 Task: Find connections with filter location St. Catharines with filter topic #Inspirationwith filter profile language English with filter current company BSI with filter school Meenakshi Sundararajan Engineering College with filter industry Wind Electric Power Generation with filter service category Copywriting with filter keywords title Cruise Ship Attendant
Action: Mouse moved to (593, 116)
Screenshot: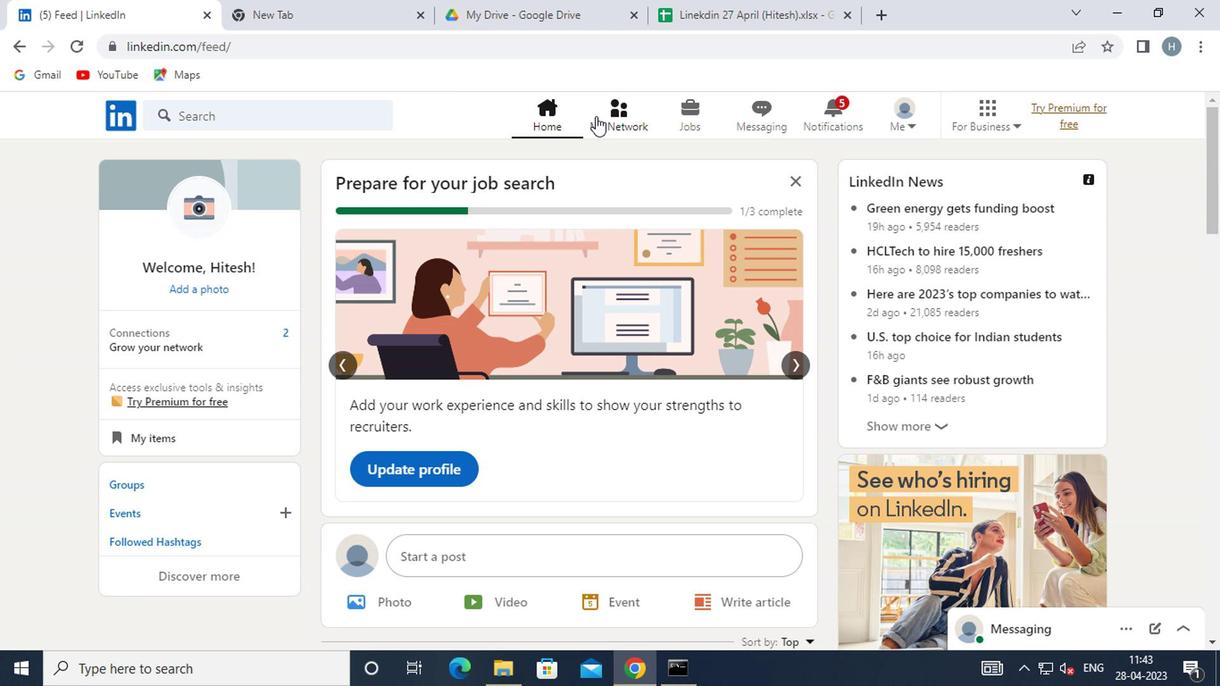
Action: Mouse pressed left at (593, 116)
Screenshot: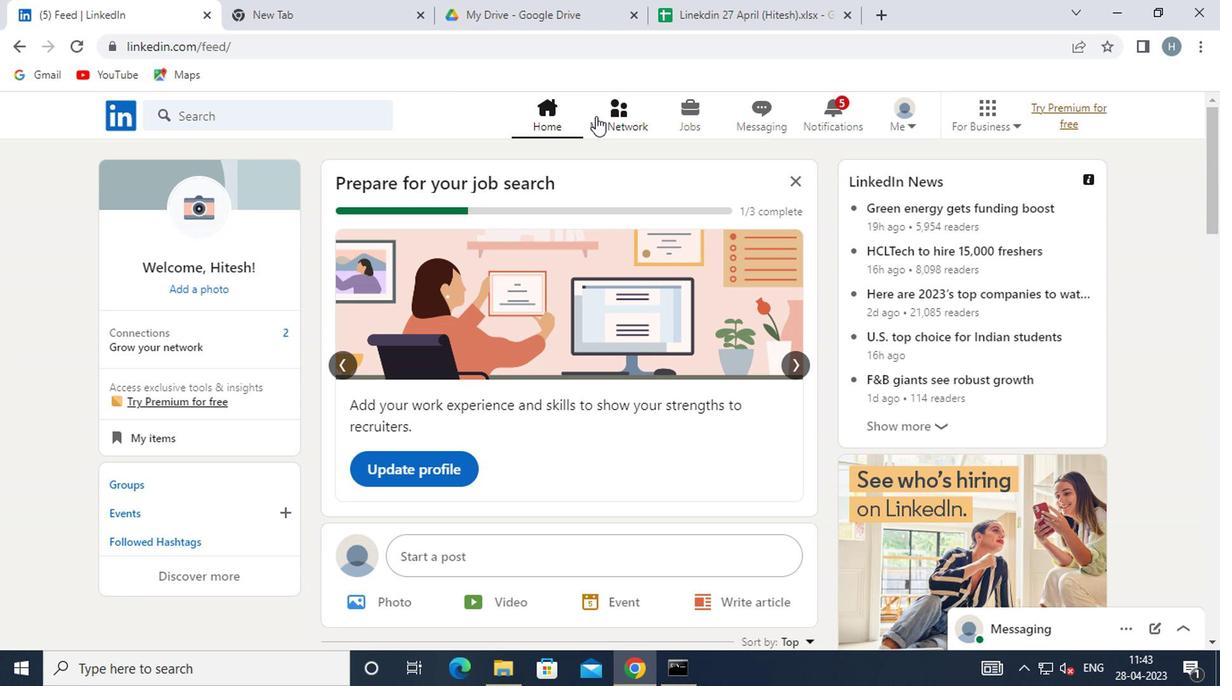 
Action: Mouse moved to (268, 209)
Screenshot: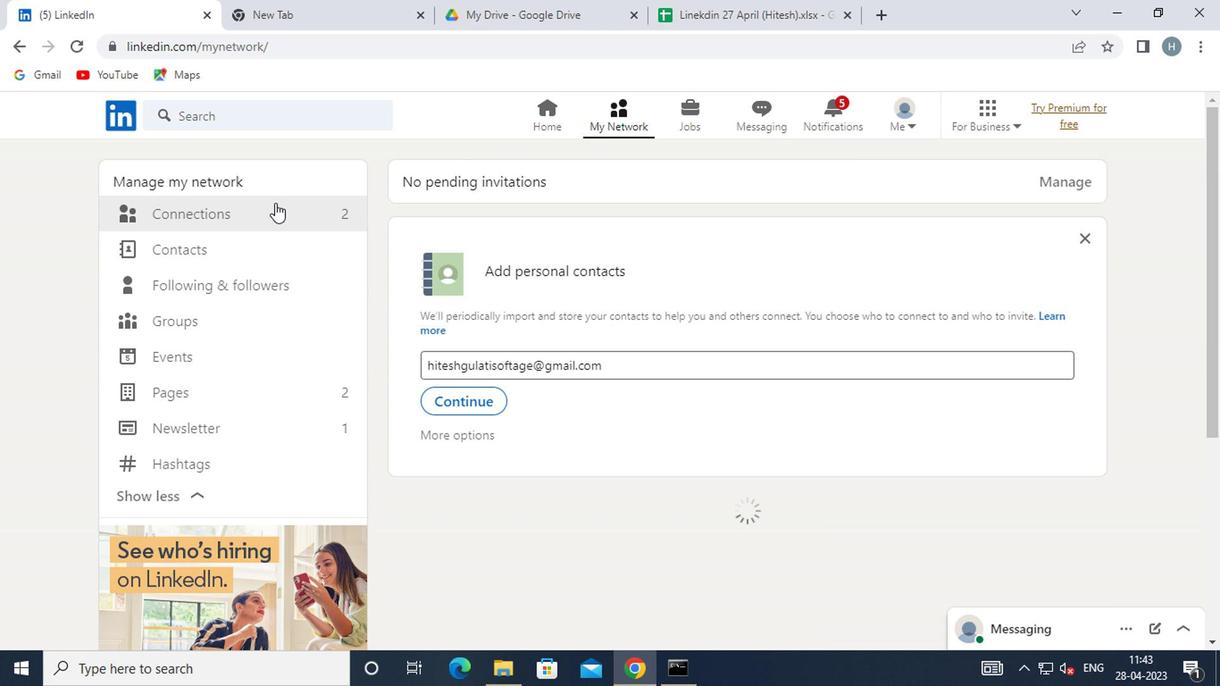 
Action: Mouse pressed left at (268, 209)
Screenshot: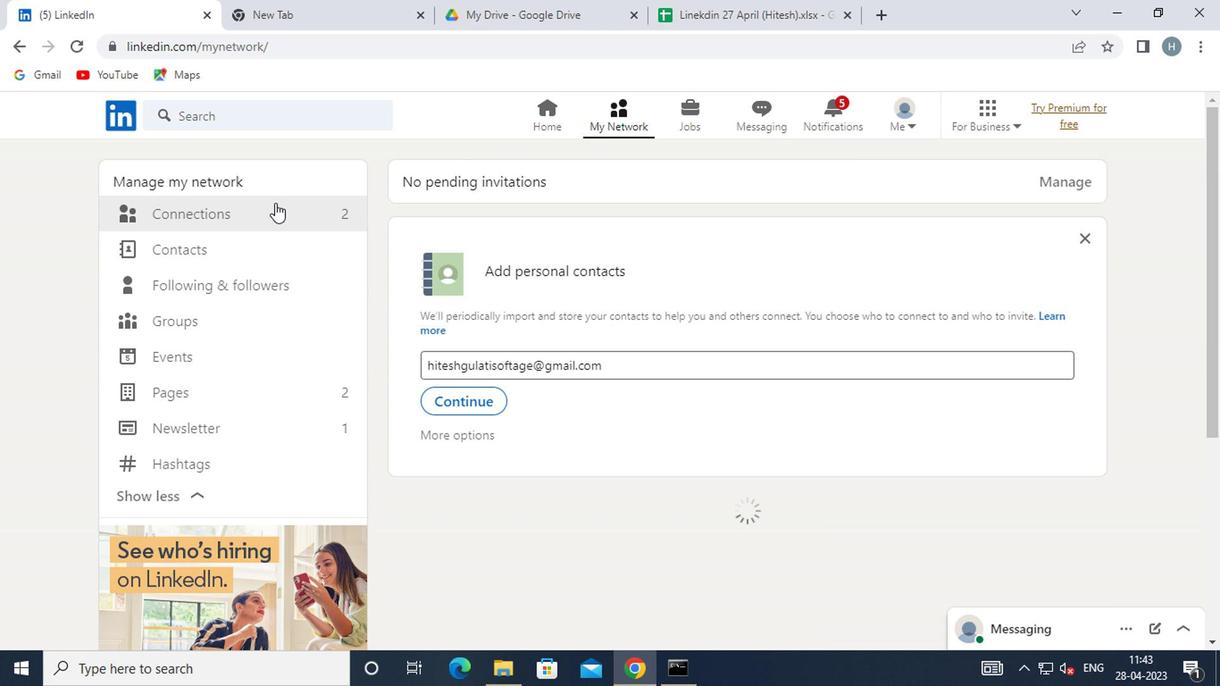 
Action: Mouse moved to (745, 208)
Screenshot: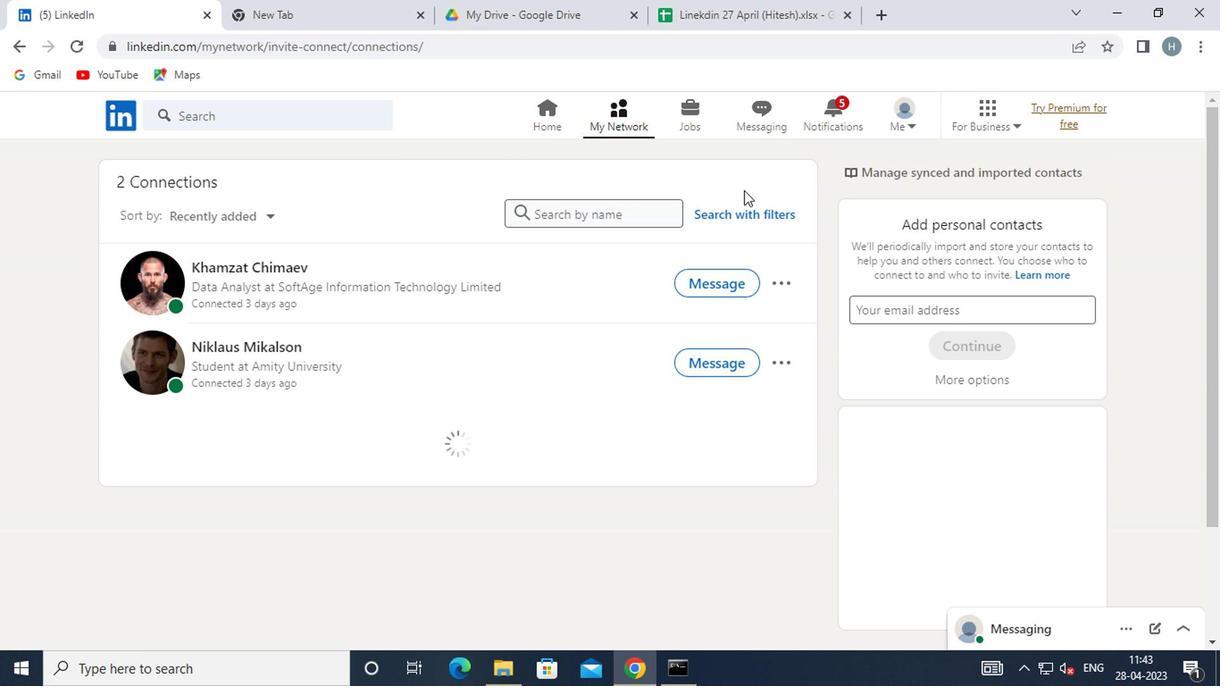 
Action: Mouse pressed left at (745, 208)
Screenshot: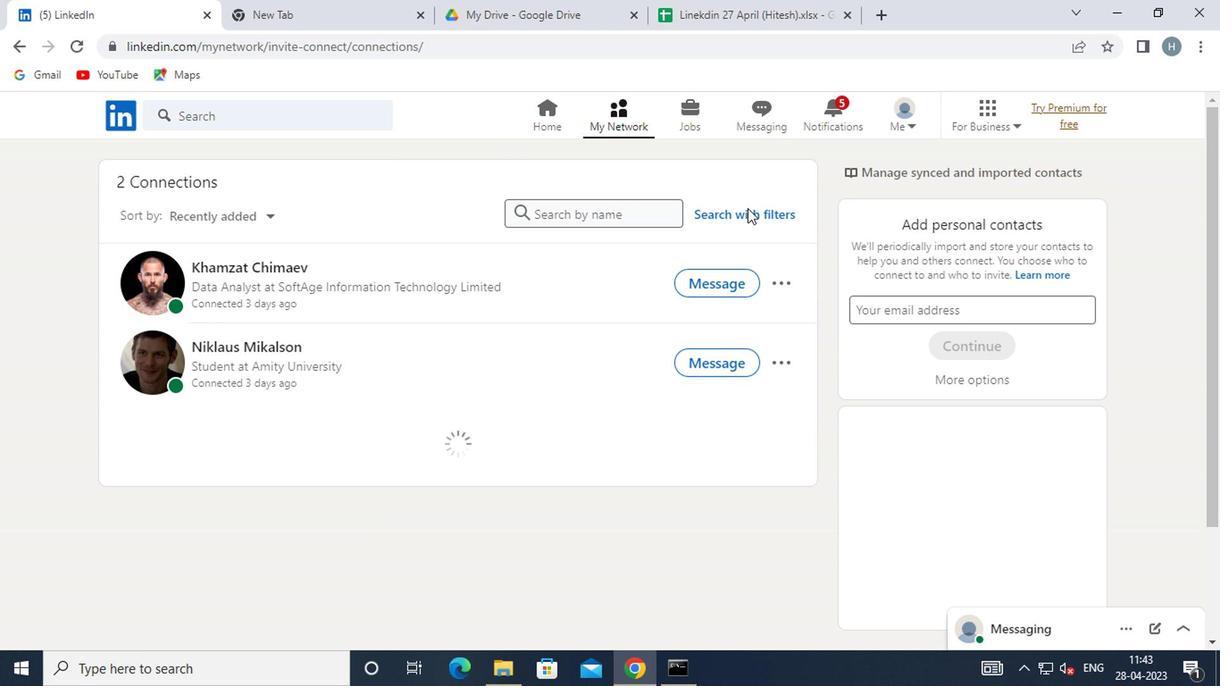 
Action: Mouse moved to (674, 164)
Screenshot: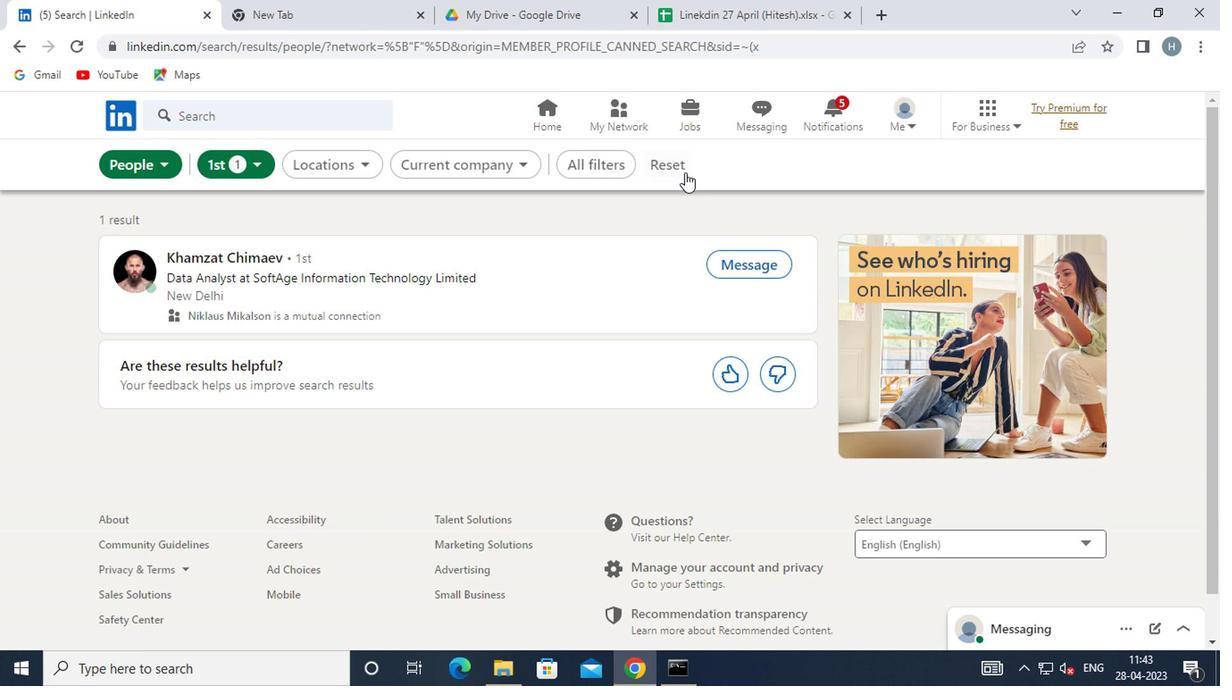 
Action: Mouse pressed left at (674, 164)
Screenshot: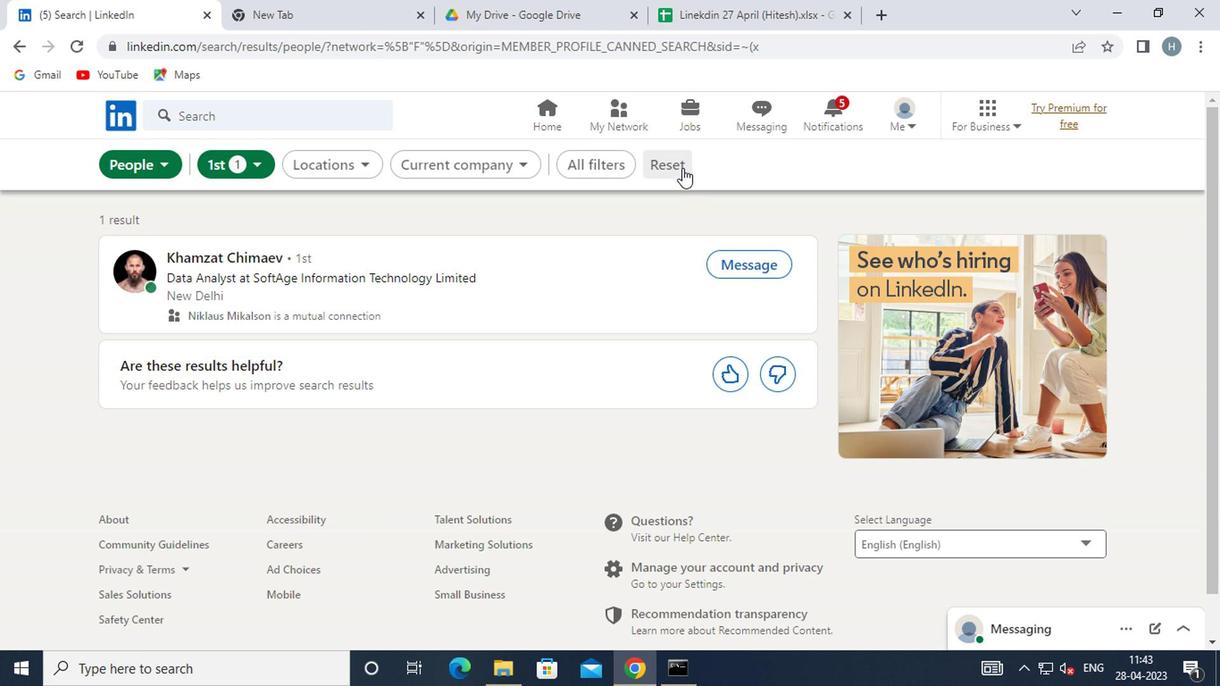 
Action: Mouse moved to (633, 171)
Screenshot: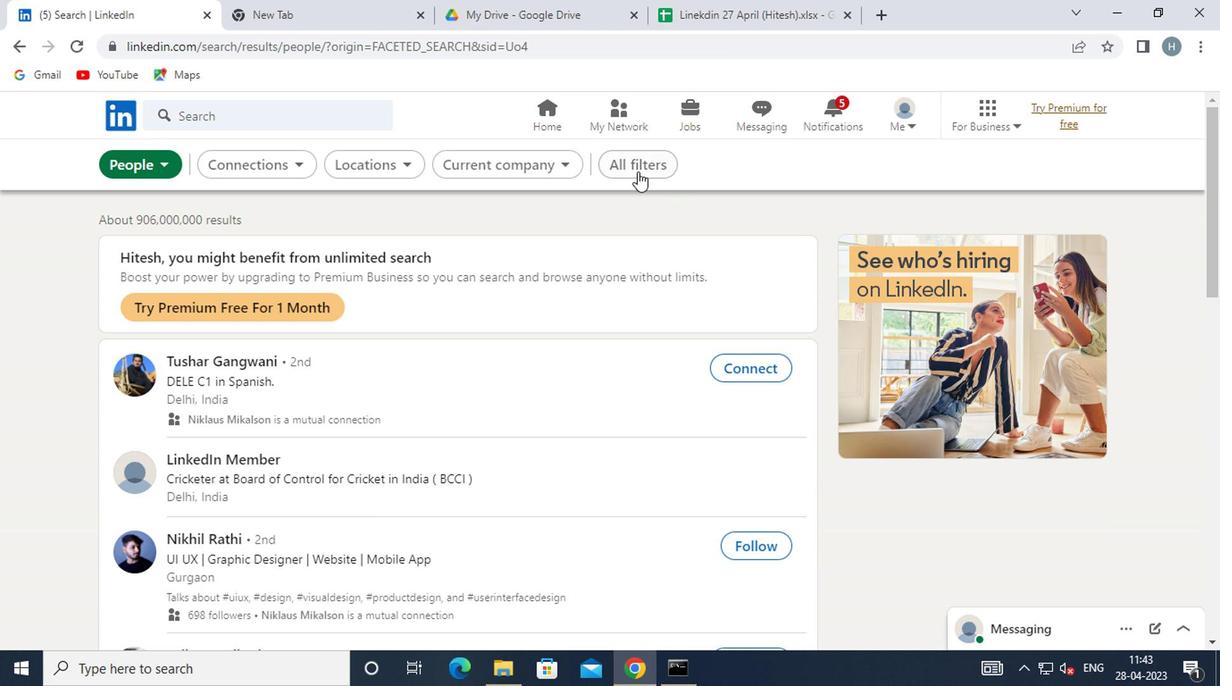 
Action: Mouse pressed left at (633, 171)
Screenshot: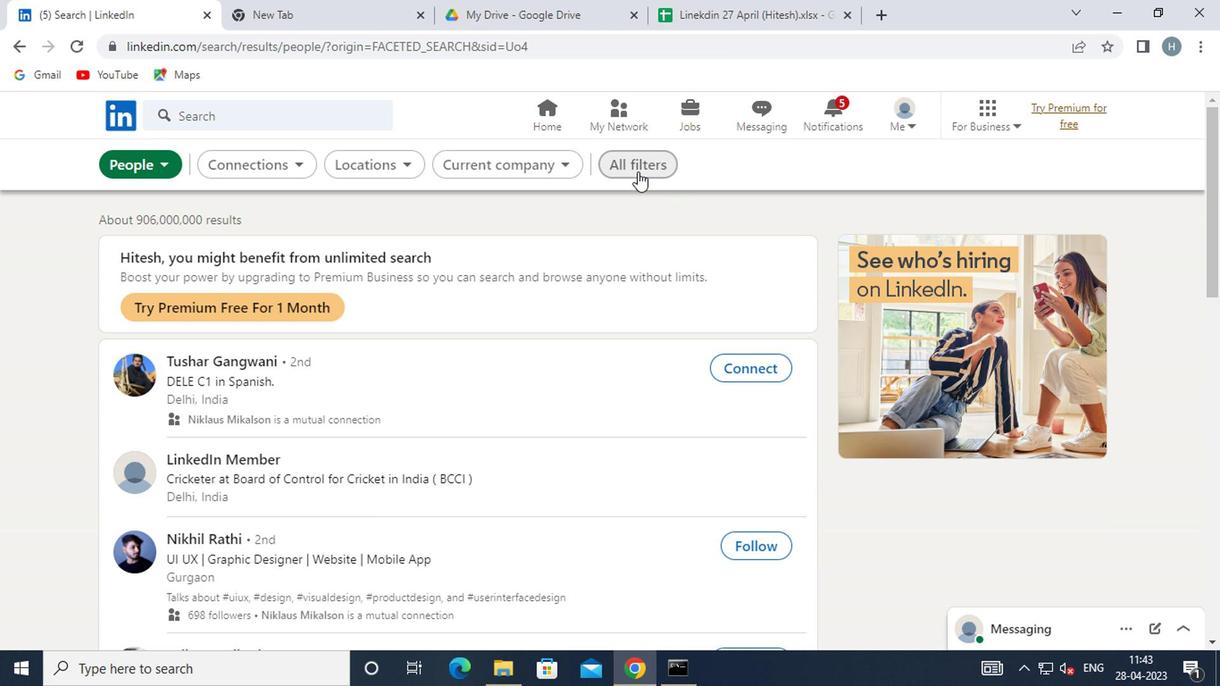 
Action: Mouse moved to (902, 294)
Screenshot: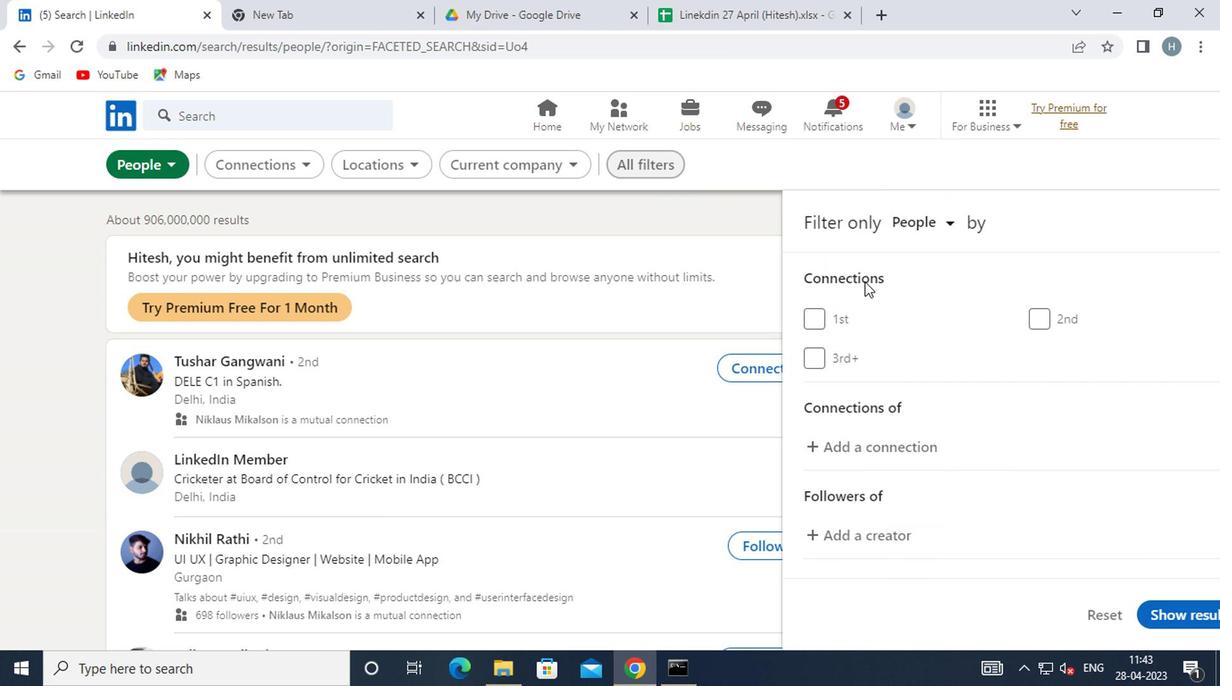 
Action: Mouse scrolled (902, 293) with delta (0, -1)
Screenshot: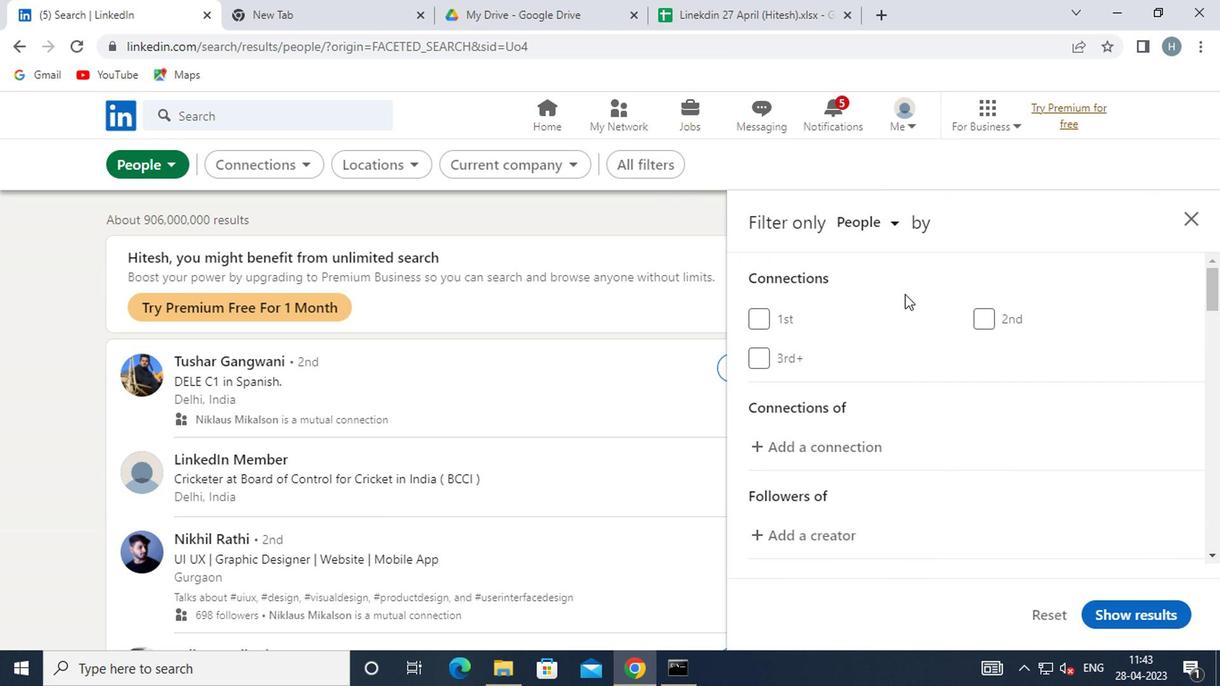 
Action: Mouse scrolled (902, 293) with delta (0, -1)
Screenshot: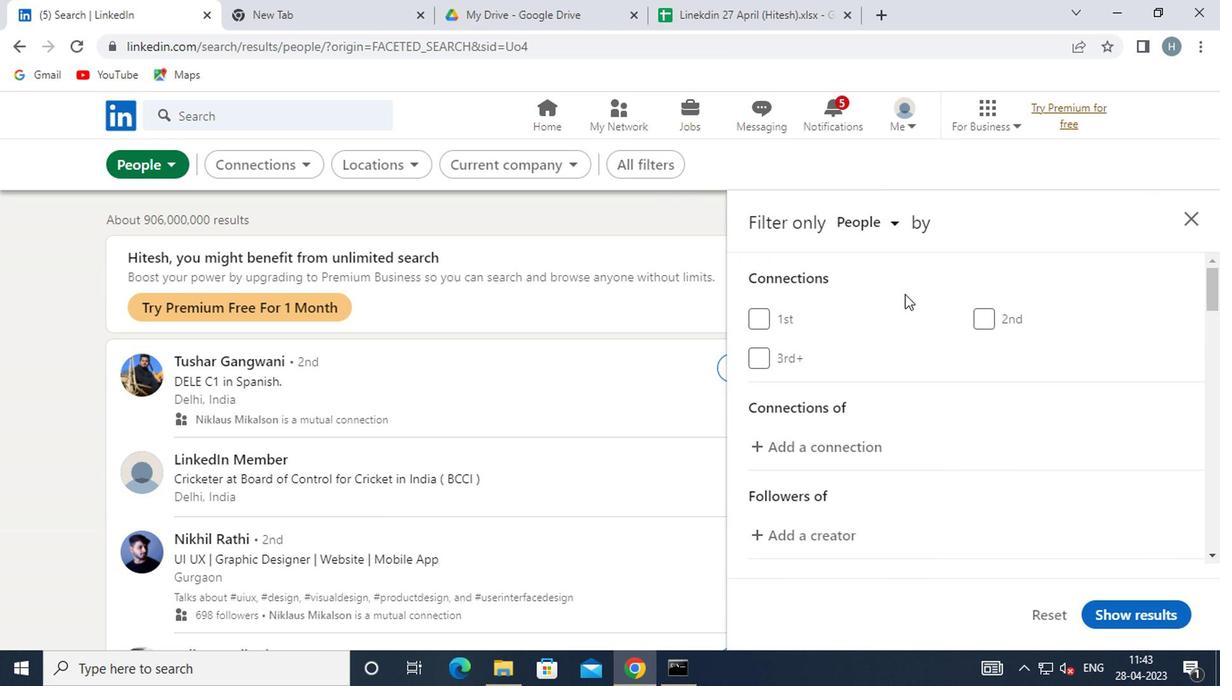 
Action: Mouse scrolled (902, 293) with delta (0, -1)
Screenshot: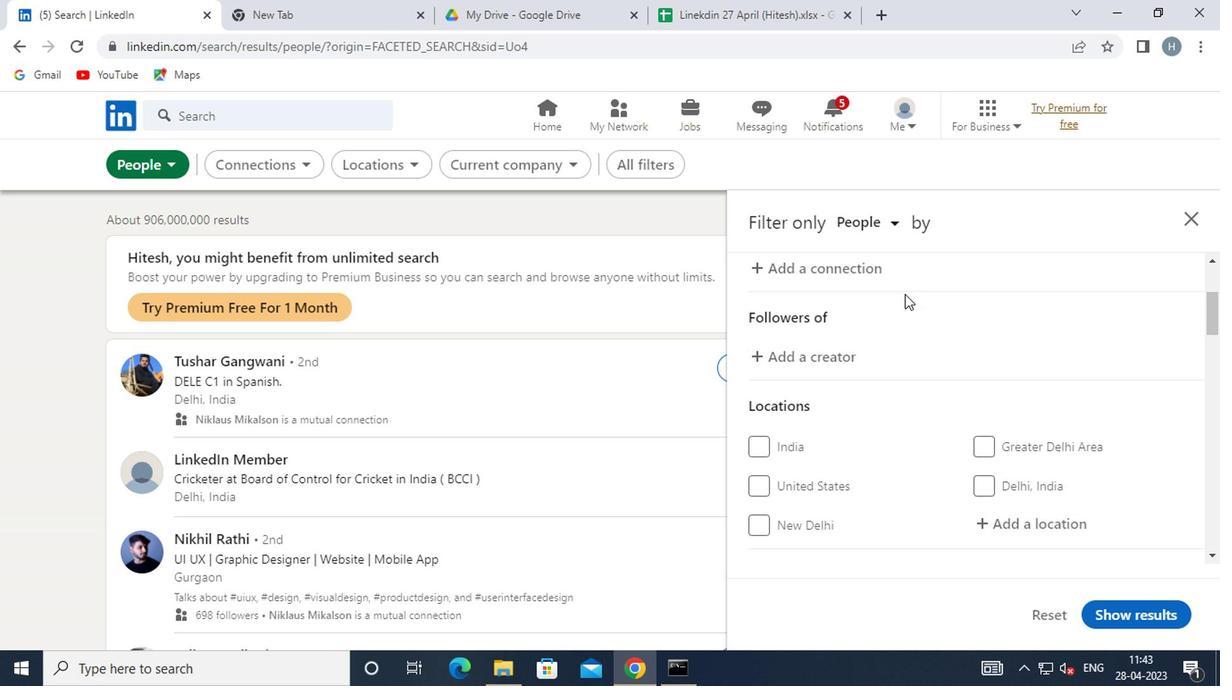 
Action: Mouse scrolled (902, 293) with delta (0, -1)
Screenshot: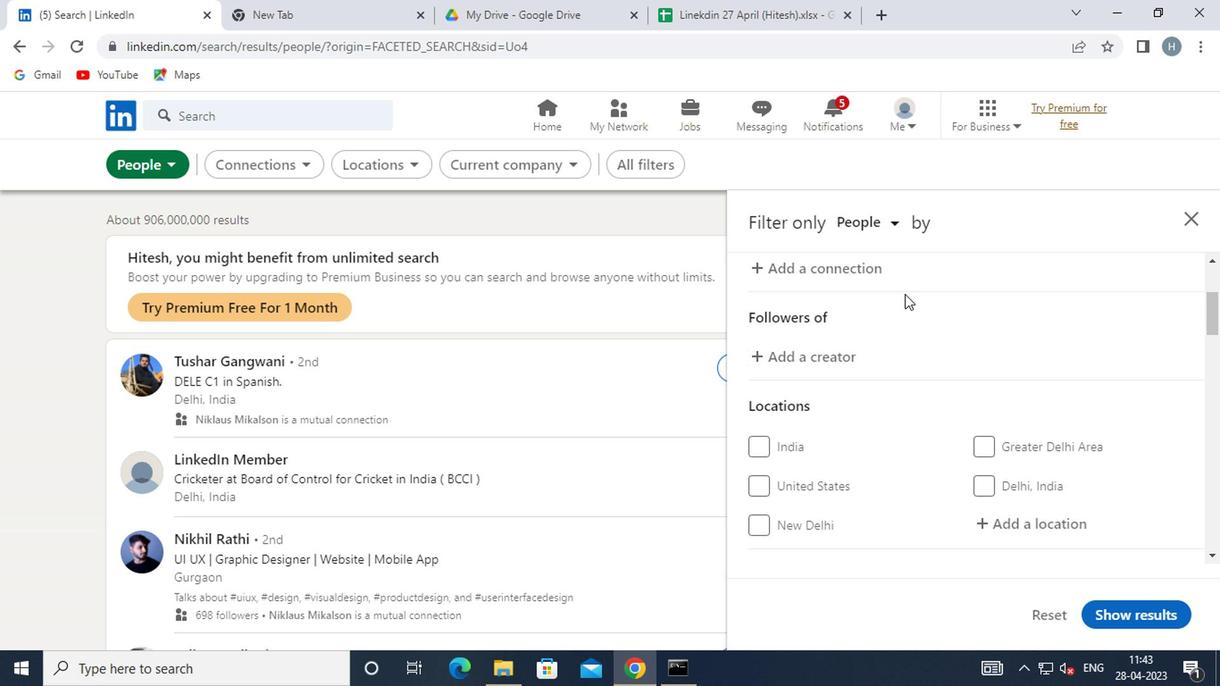 
Action: Mouse moved to (968, 338)
Screenshot: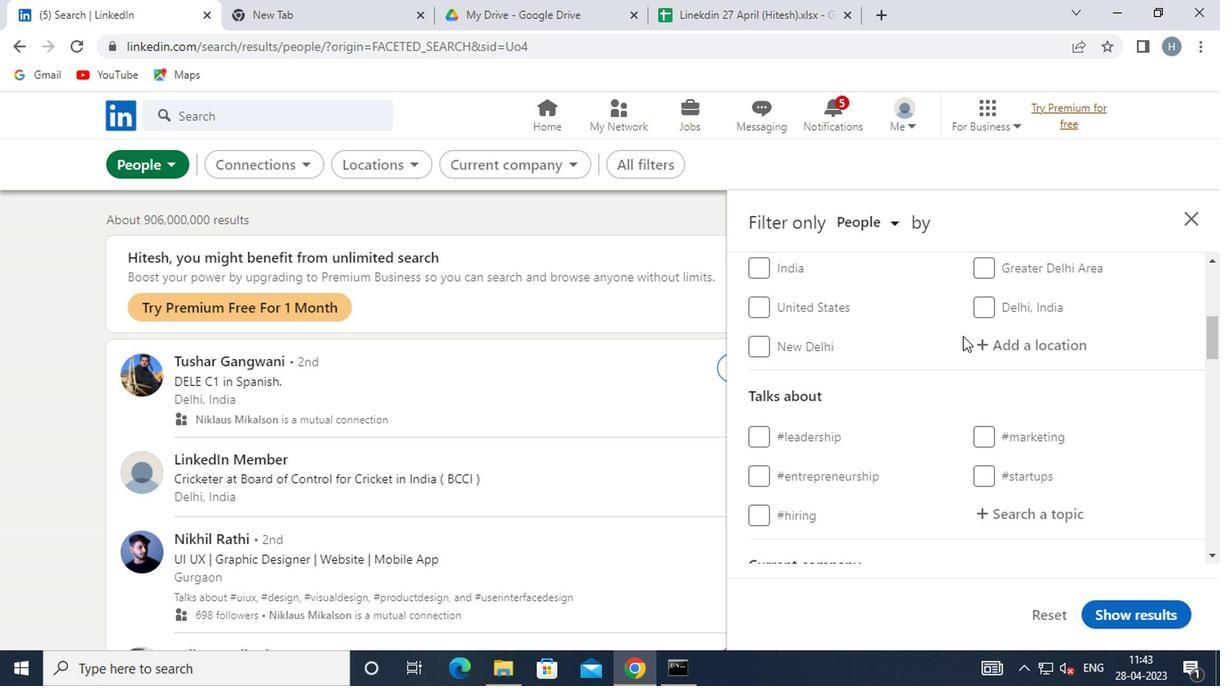 
Action: Mouse pressed left at (968, 338)
Screenshot: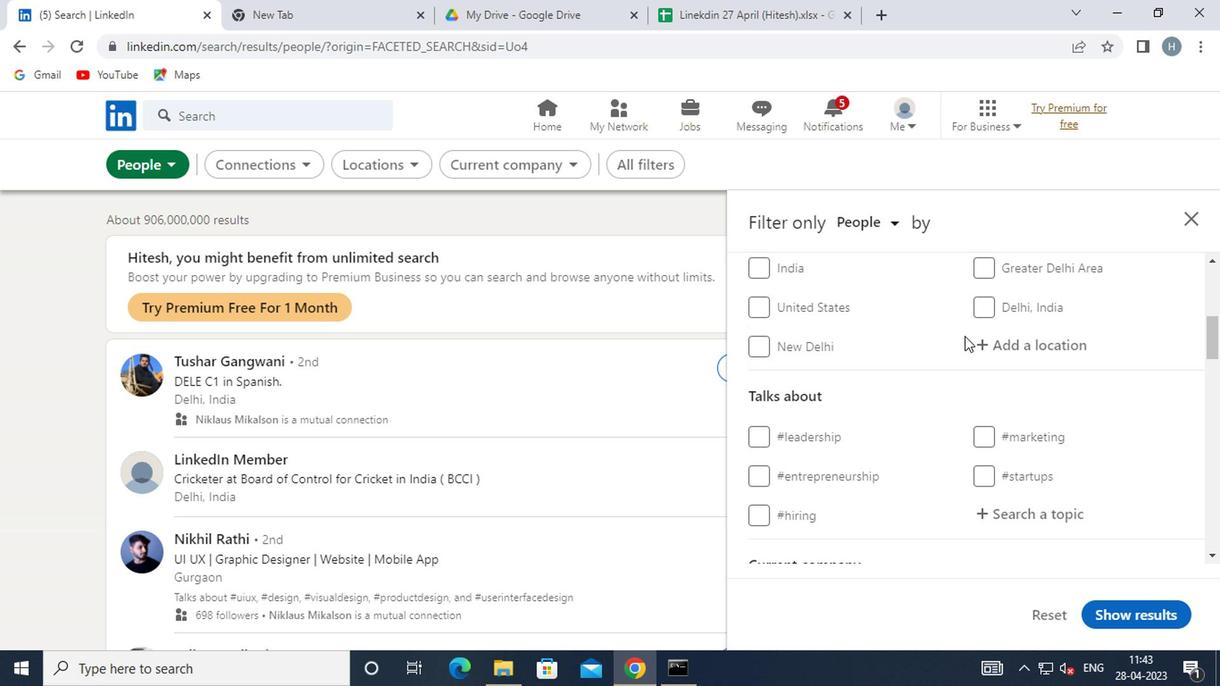 
Action: Mouse moved to (968, 338)
Screenshot: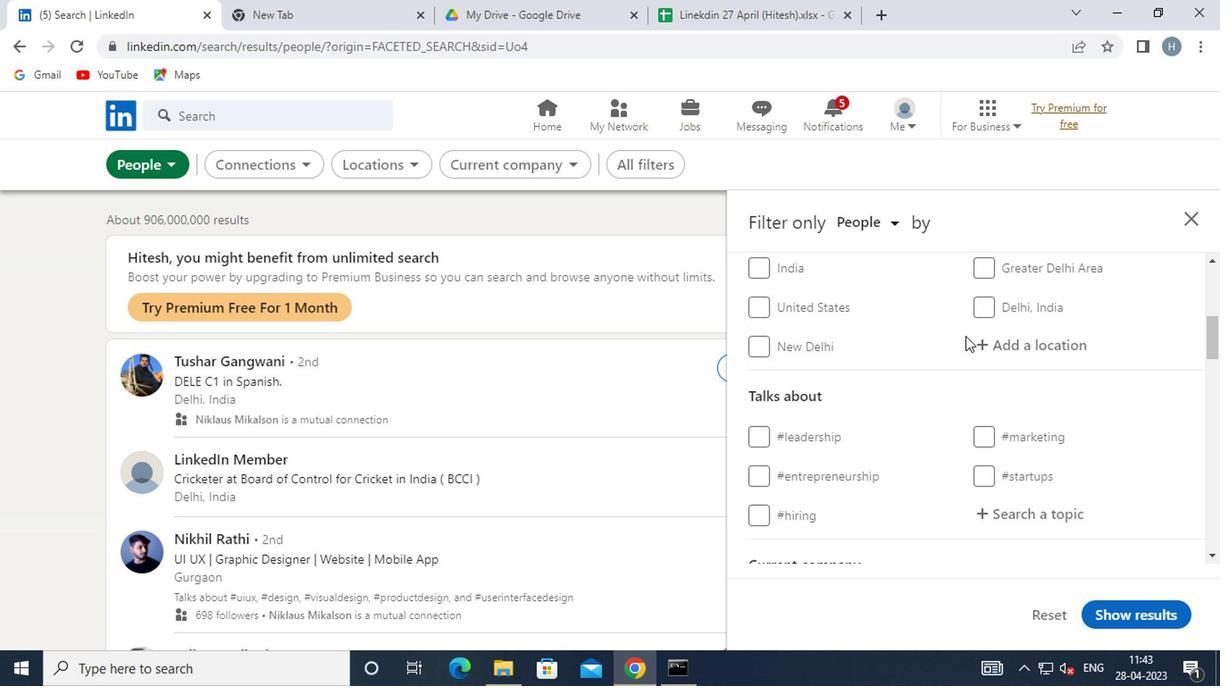 
Action: Key pressed <Key.shift>ST<Key.space><Key.shift>C
Screenshot: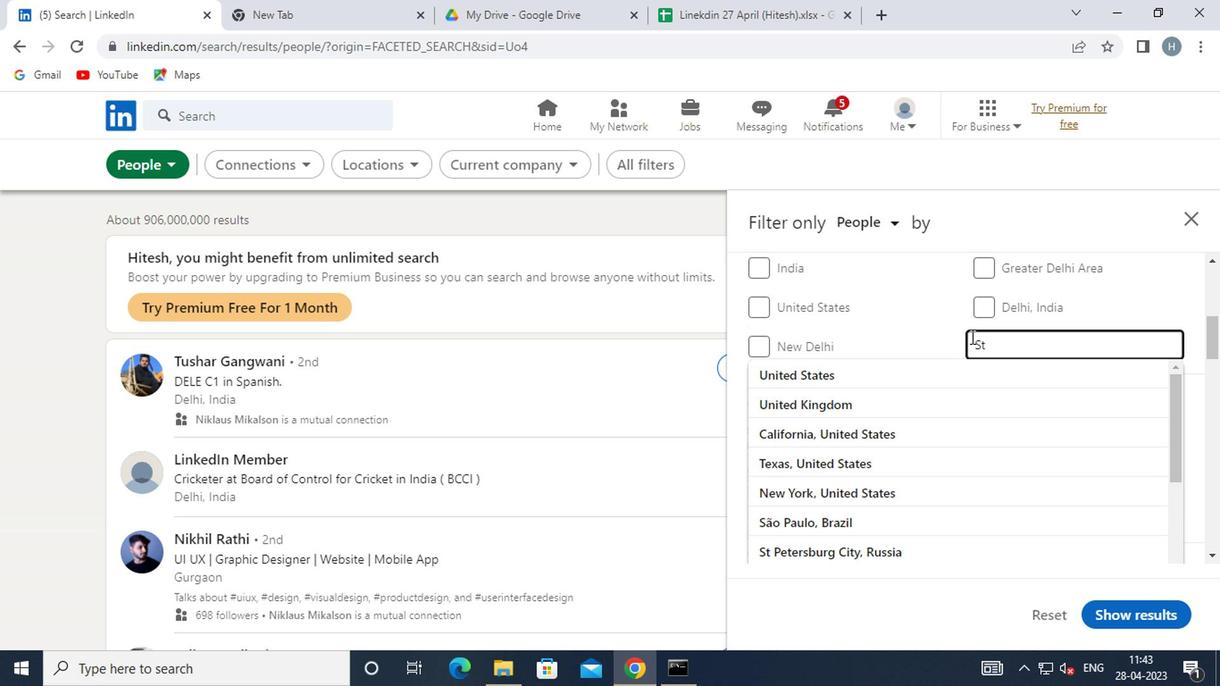 
Action: Mouse moved to (964, 340)
Screenshot: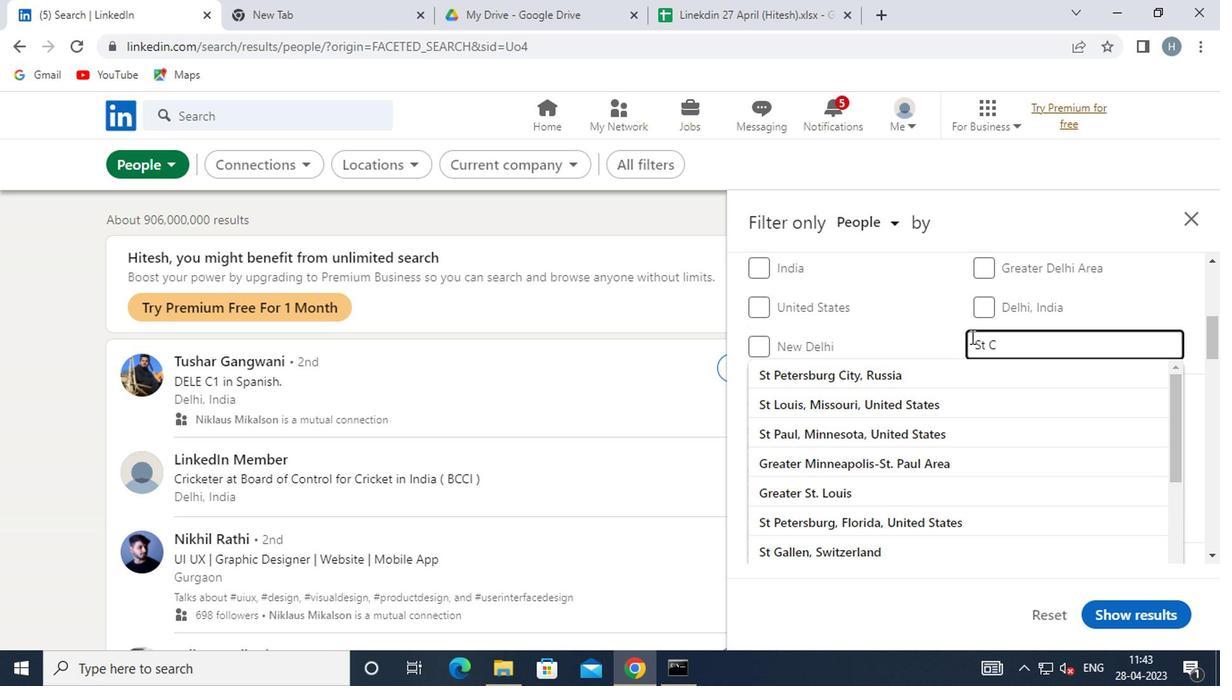 
Action: Key pressed T
Screenshot: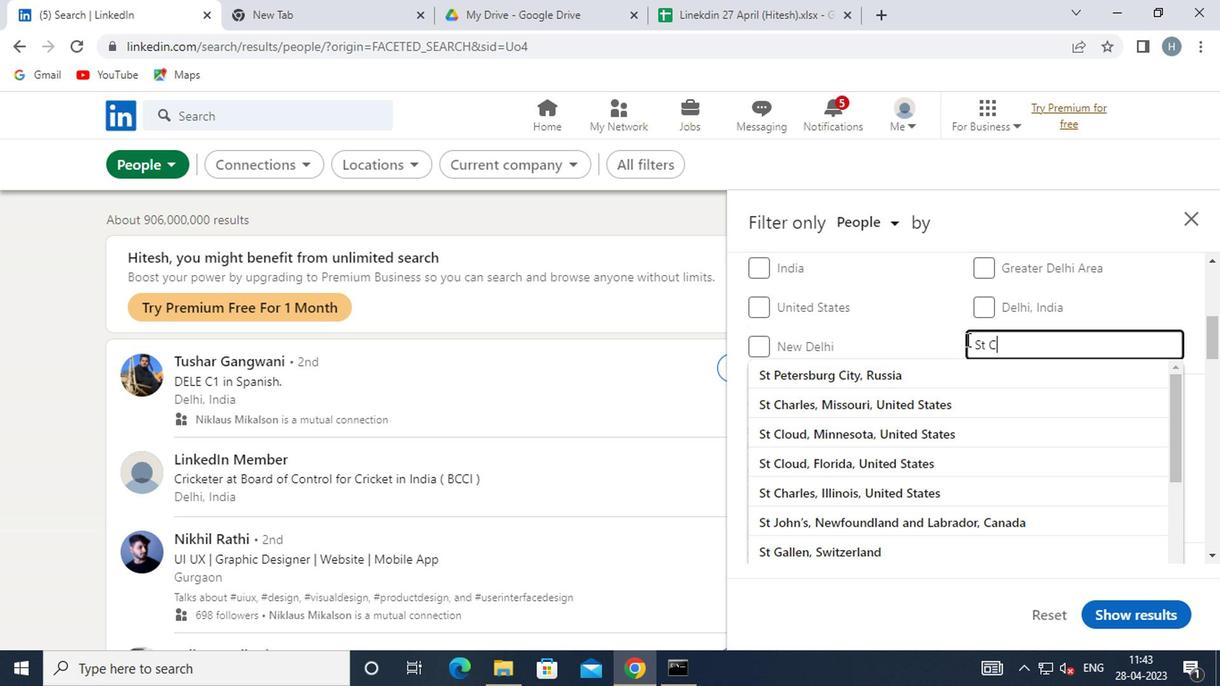 
Action: Mouse moved to (963, 349)
Screenshot: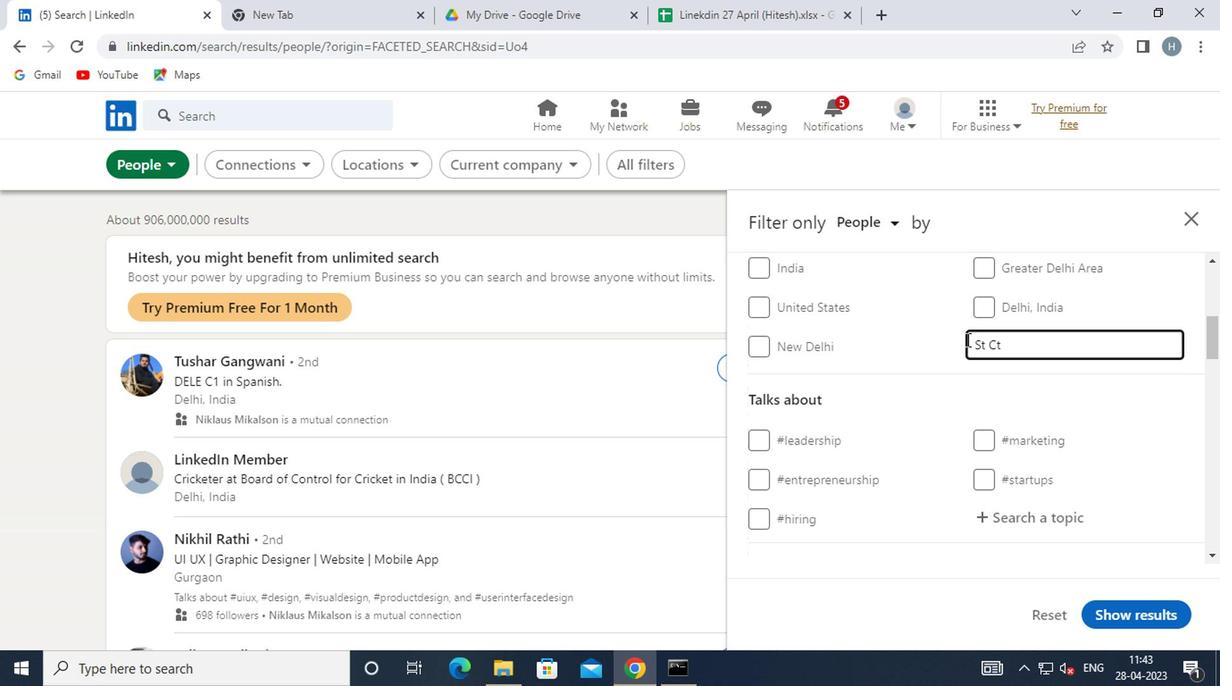 
Action: Key pressed <Key.backspace>
Screenshot: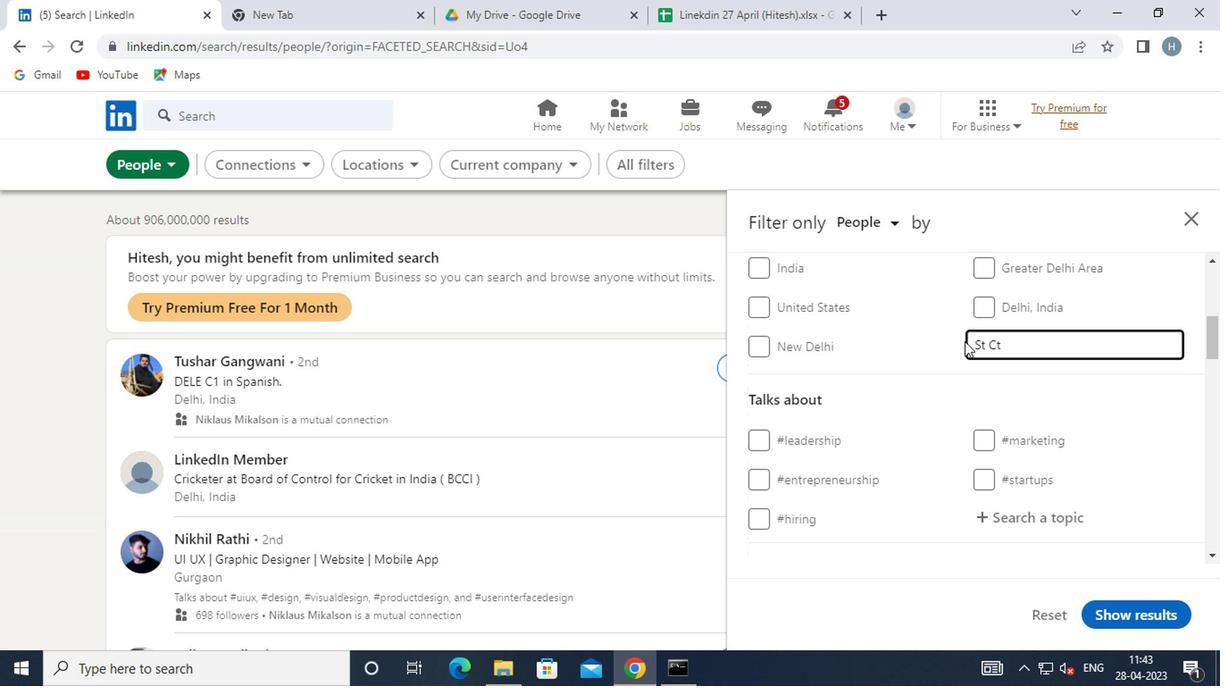 
Action: Mouse moved to (963, 349)
Screenshot: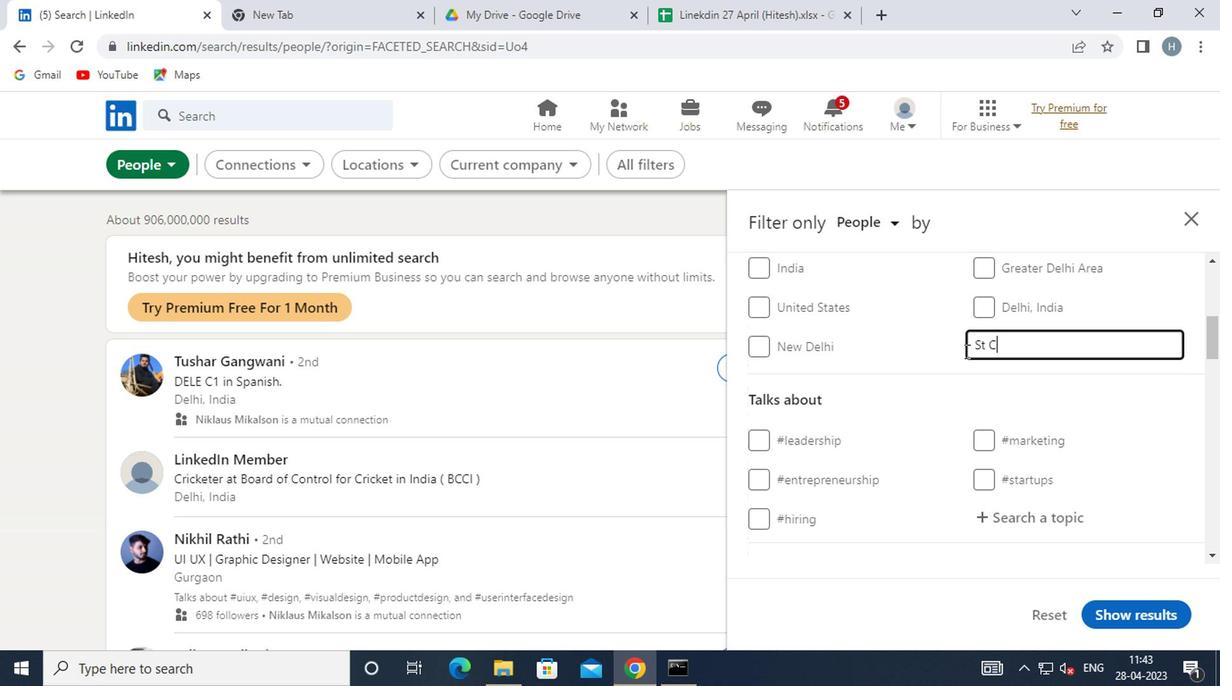 
Action: Key pressed ATHARIN
Screenshot: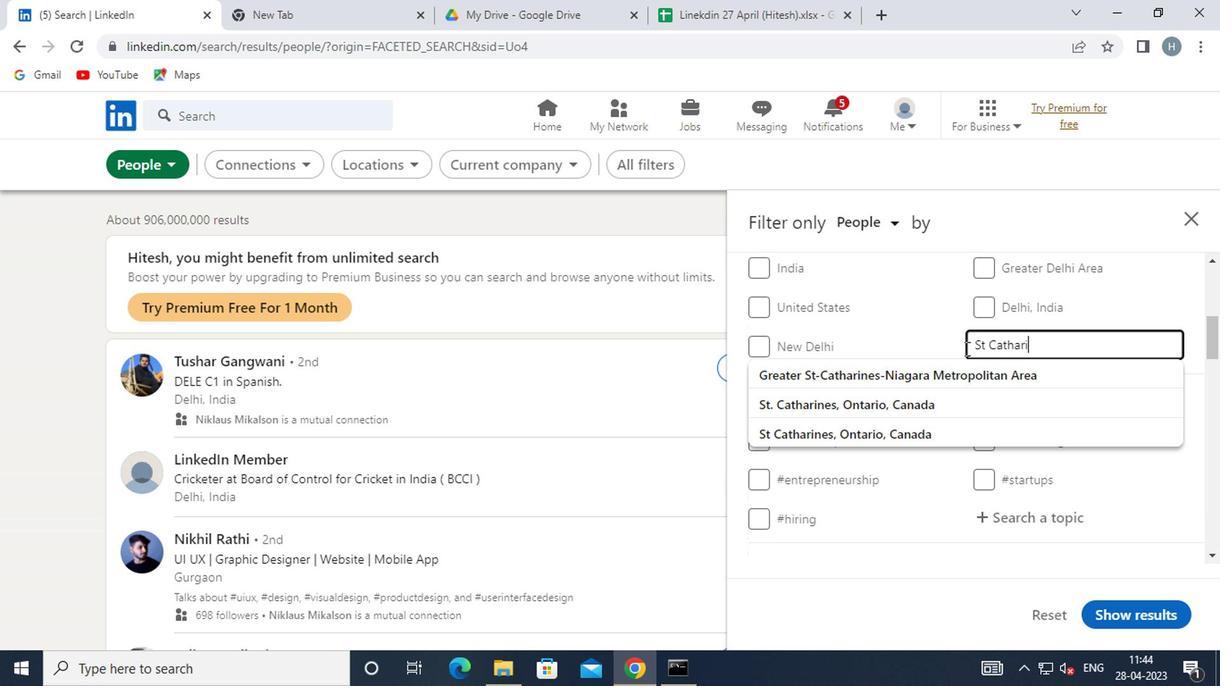
Action: Mouse moved to (944, 426)
Screenshot: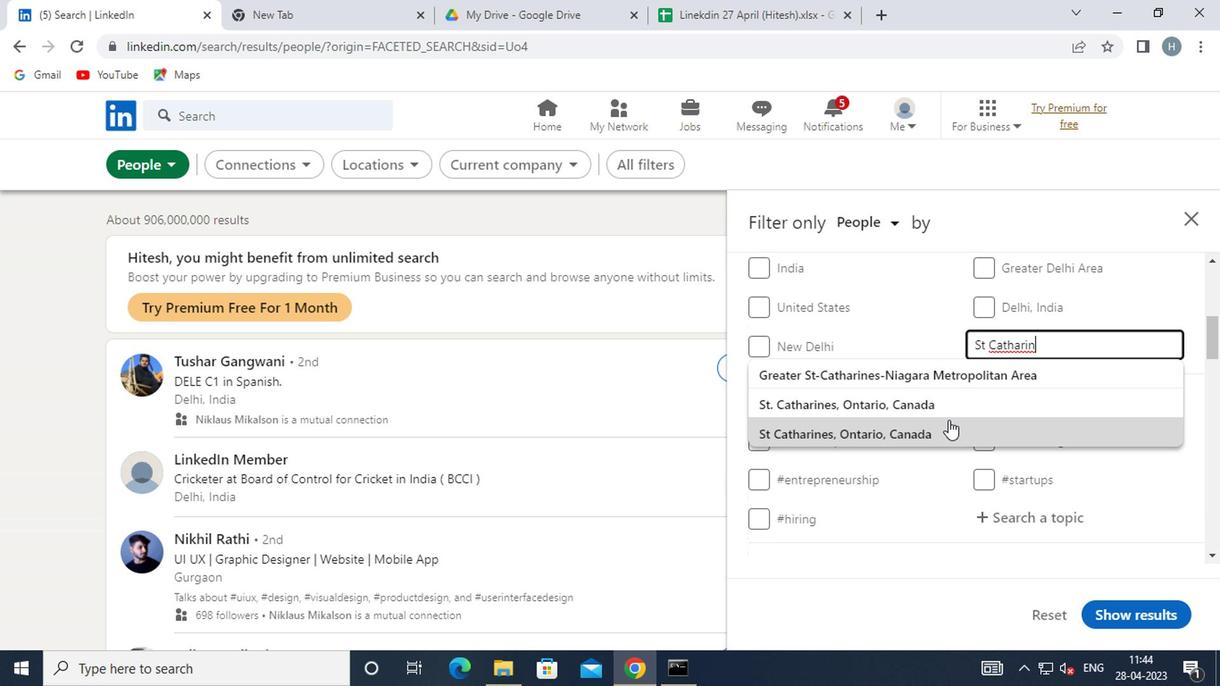 
Action: Mouse pressed left at (944, 426)
Screenshot: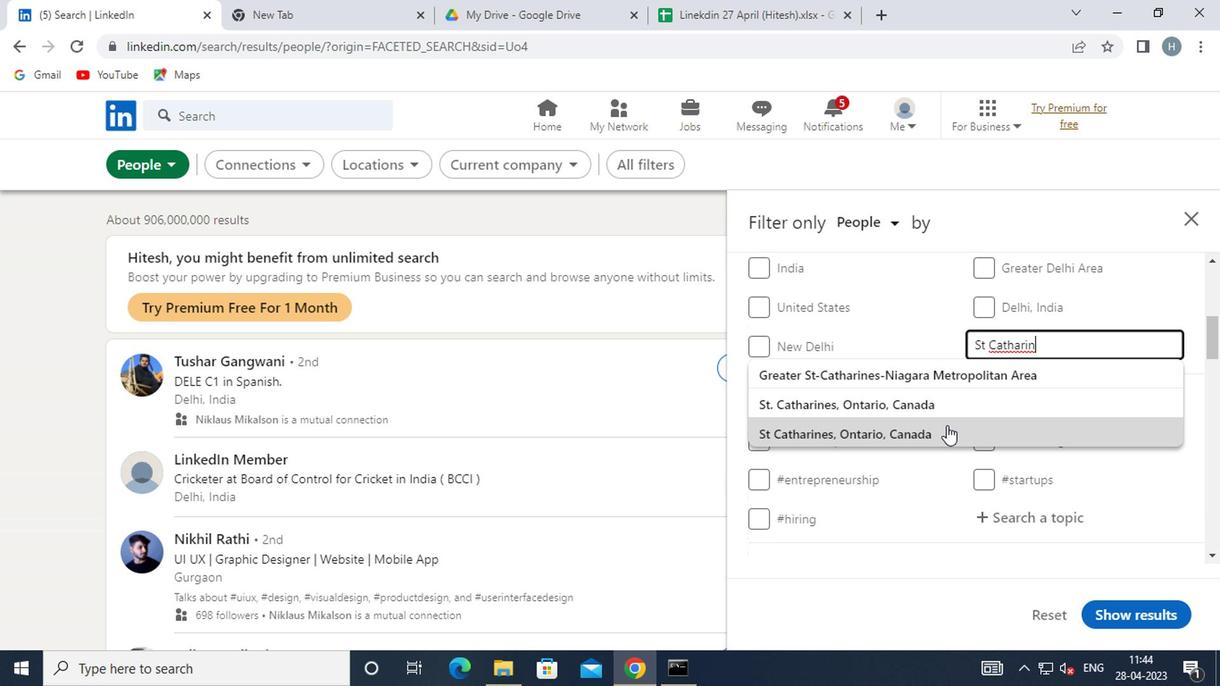 
Action: Mouse moved to (964, 393)
Screenshot: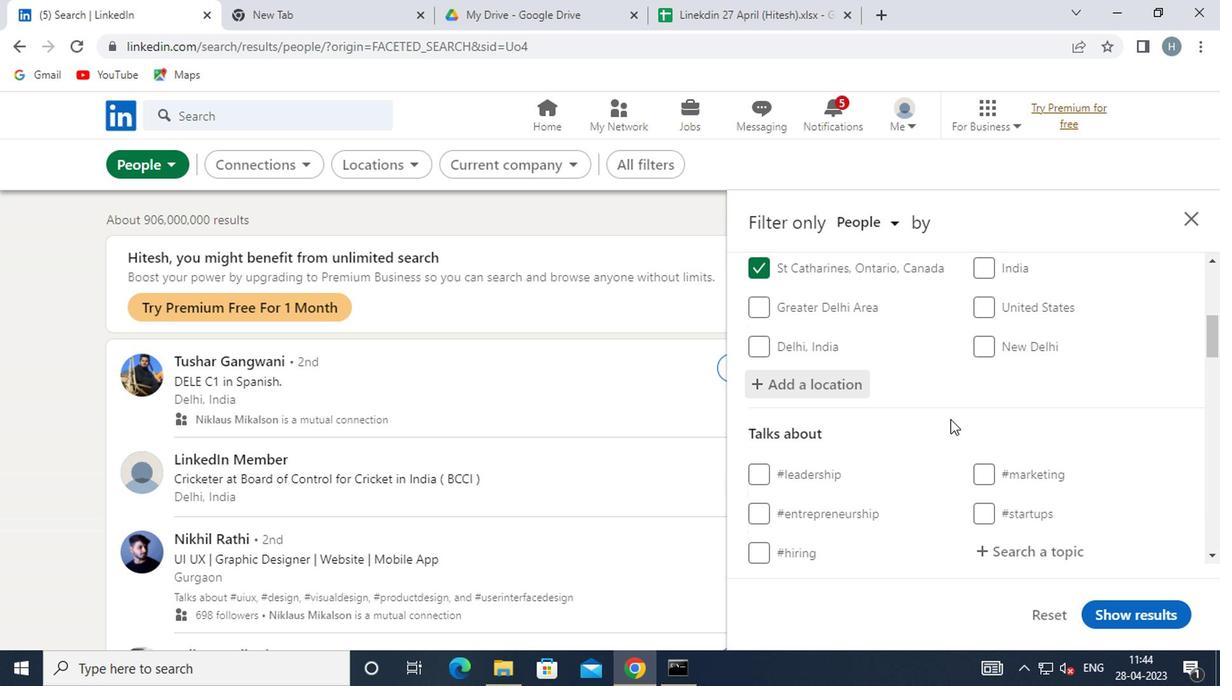 
Action: Mouse scrolled (964, 392) with delta (0, 0)
Screenshot: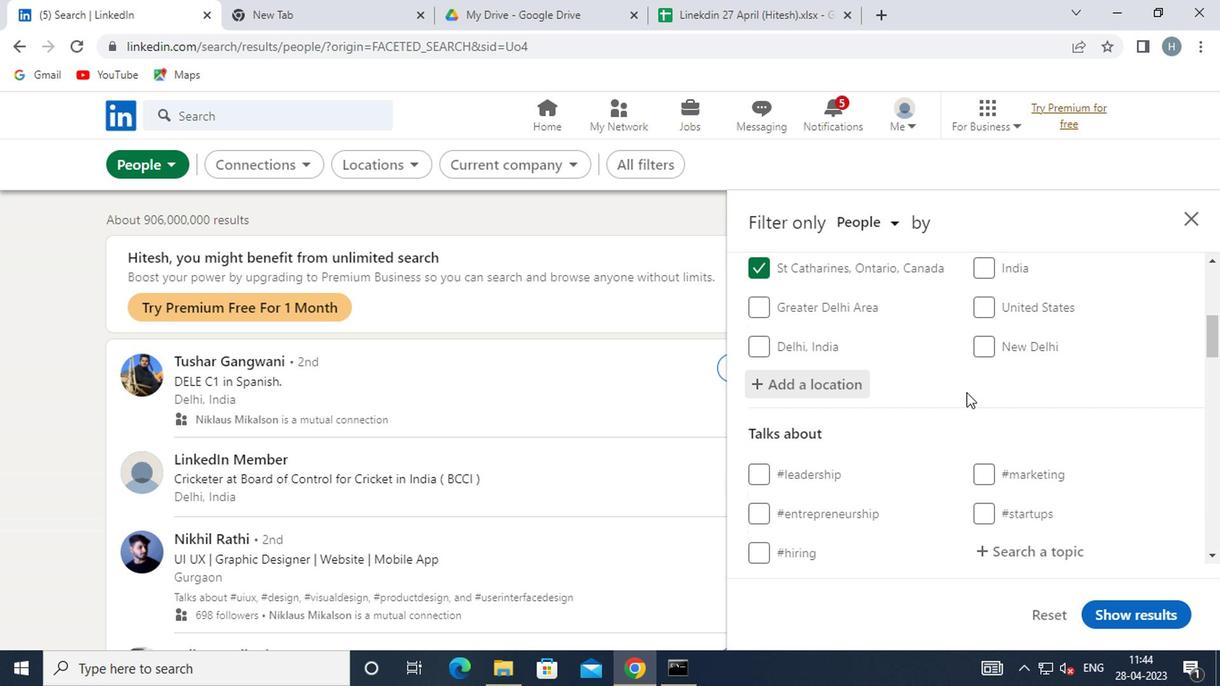
Action: Mouse scrolled (964, 392) with delta (0, 0)
Screenshot: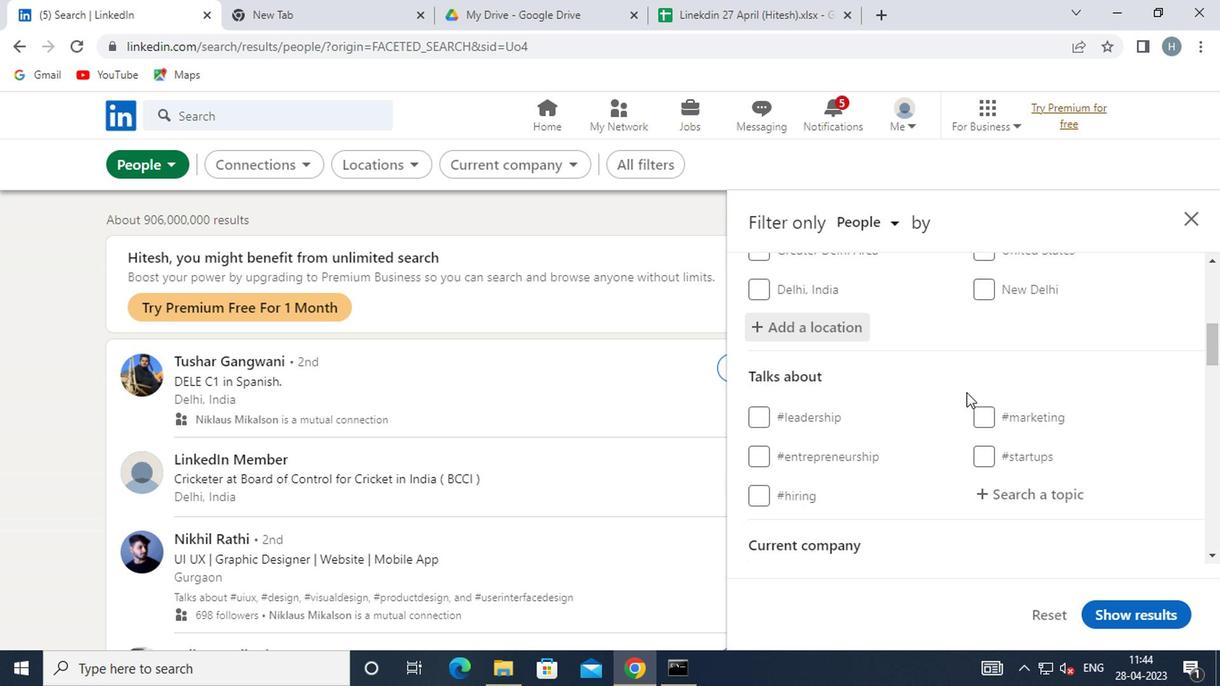 
Action: Mouse moved to (1022, 373)
Screenshot: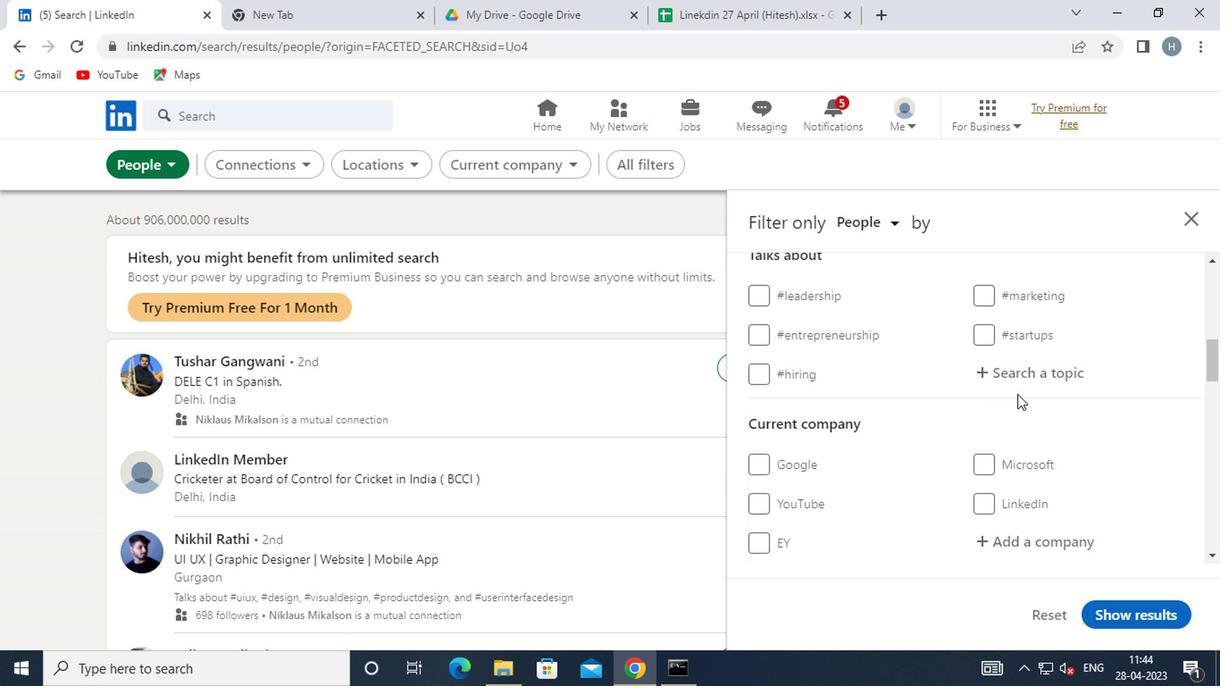 
Action: Mouse pressed left at (1022, 373)
Screenshot: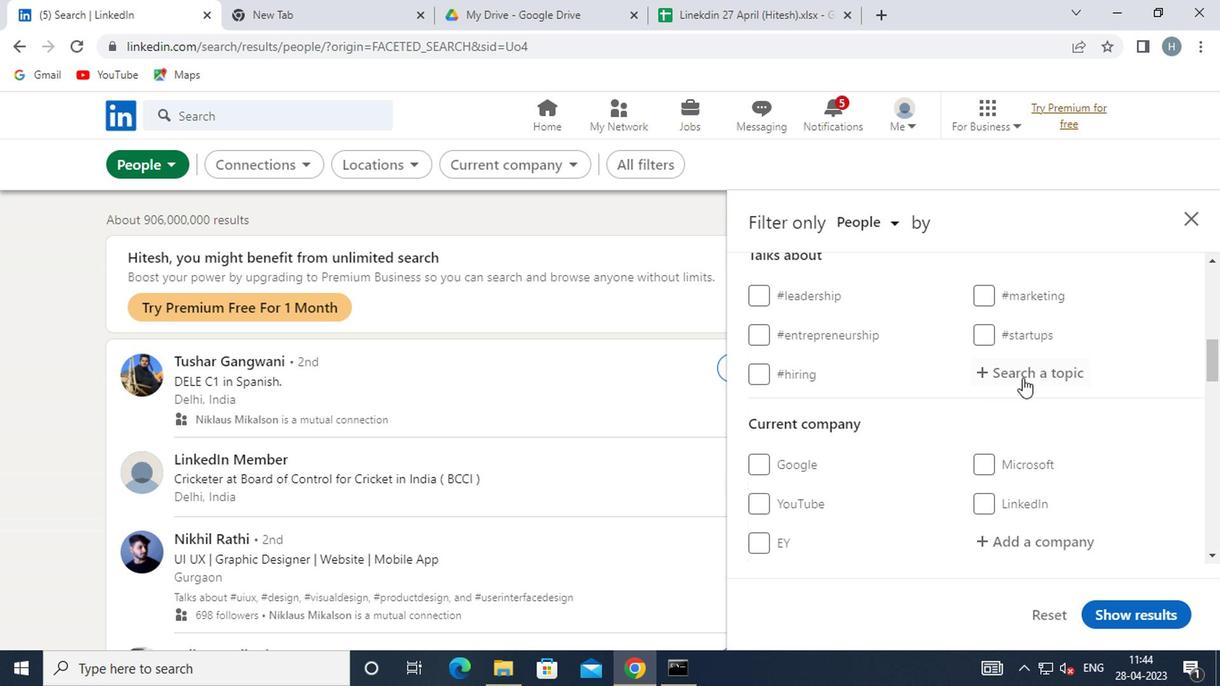 
Action: Mouse moved to (1016, 373)
Screenshot: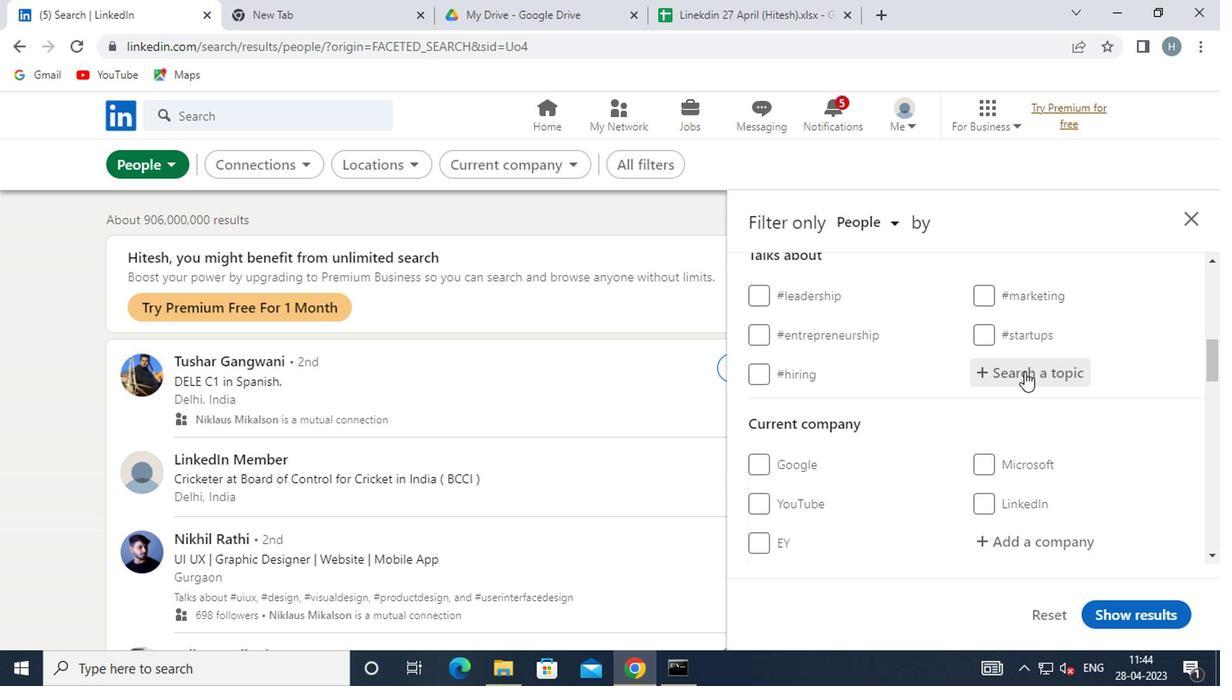
Action: Key pressed <Key.shift><Key.shift><Key.shift><Key.shift><Key.shift><Key.shift><Key.shift><Key.shift><Key.shift><Key.shift><Key.shift><Key.shift>#<Key.shift><Key.shift><Key.shift><Key.shift>IB
Screenshot: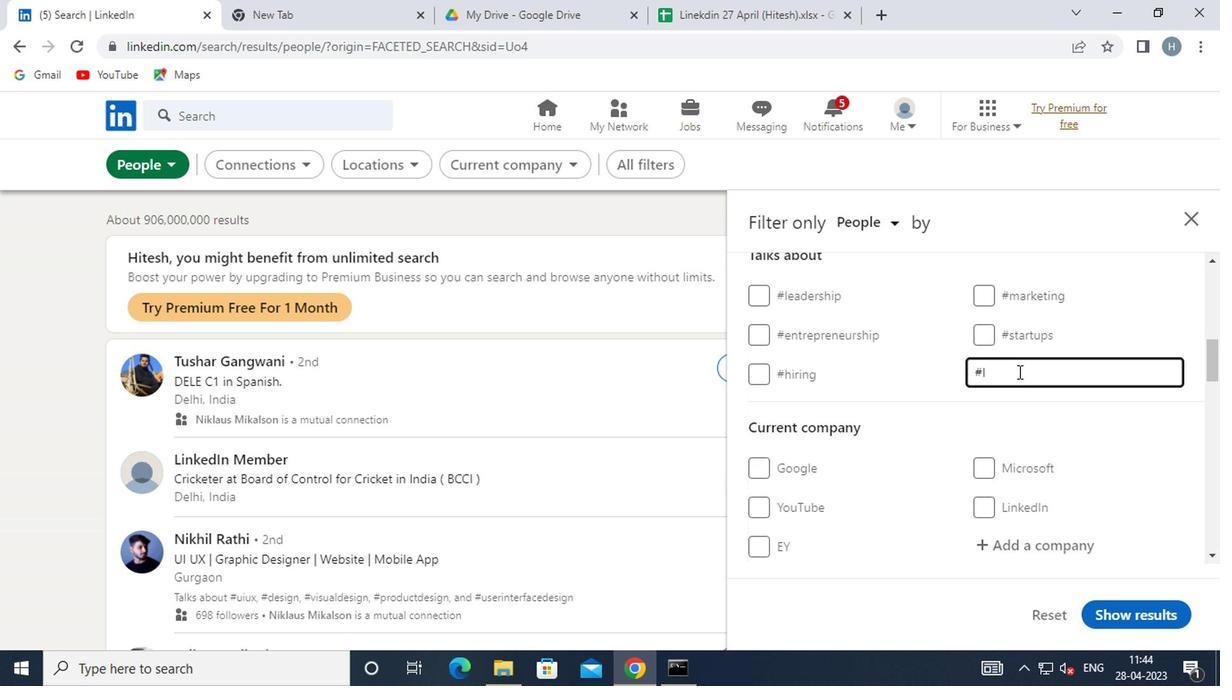 
Action: Mouse moved to (1016, 368)
Screenshot: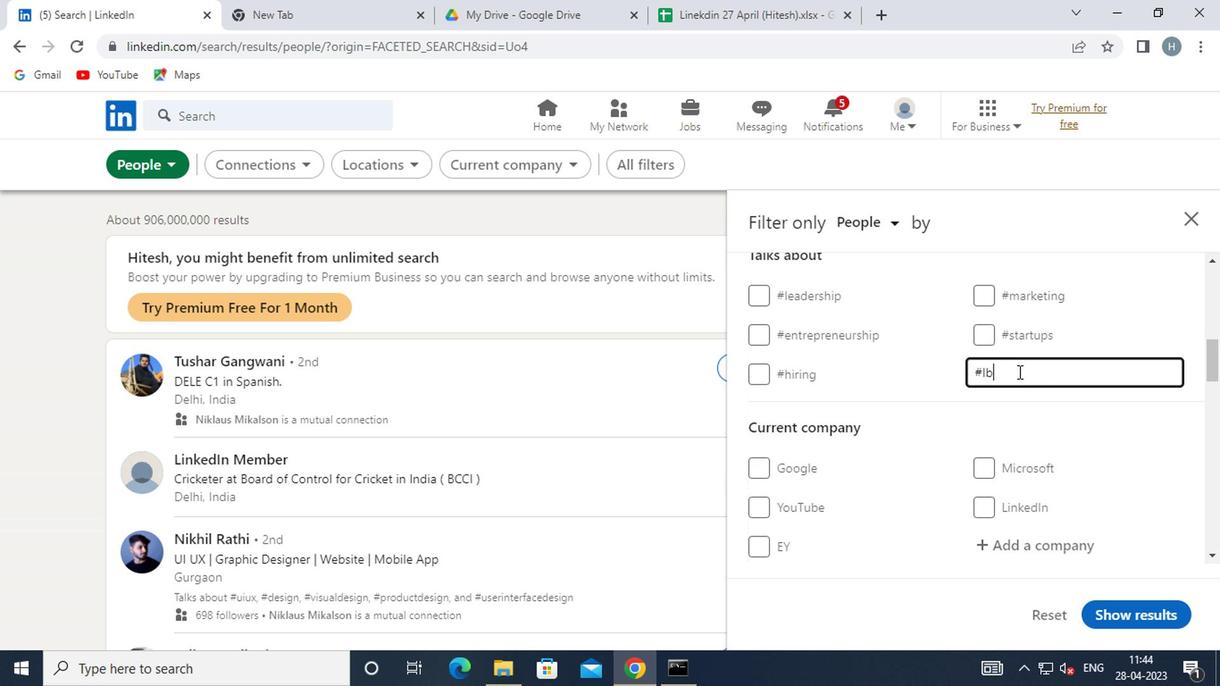 
Action: Key pressed <Key.backspace>NS
Screenshot: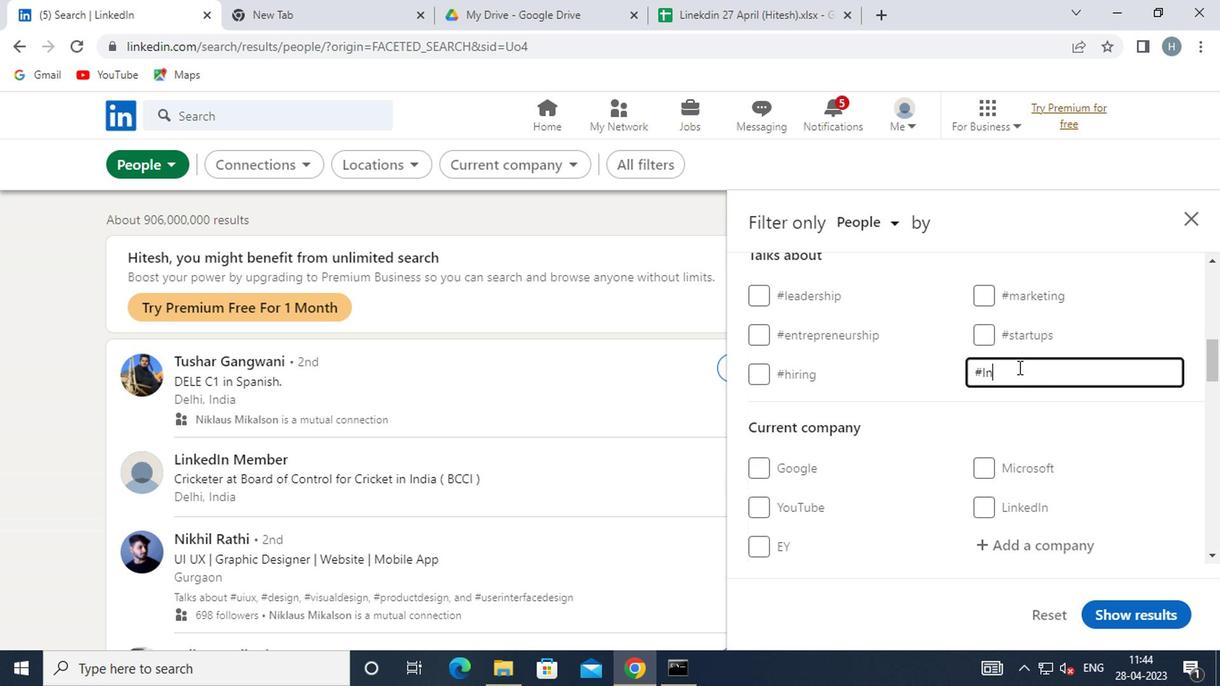 
Action: Mouse moved to (1011, 368)
Screenshot: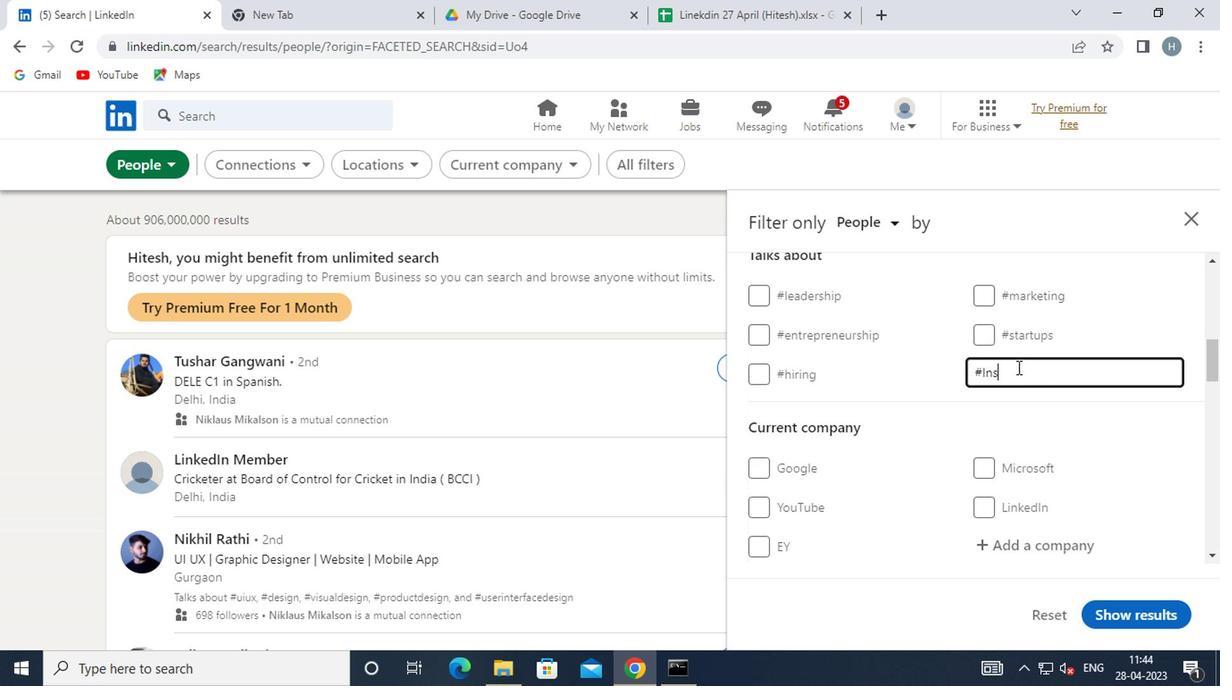 
Action: Key pressed P
Screenshot: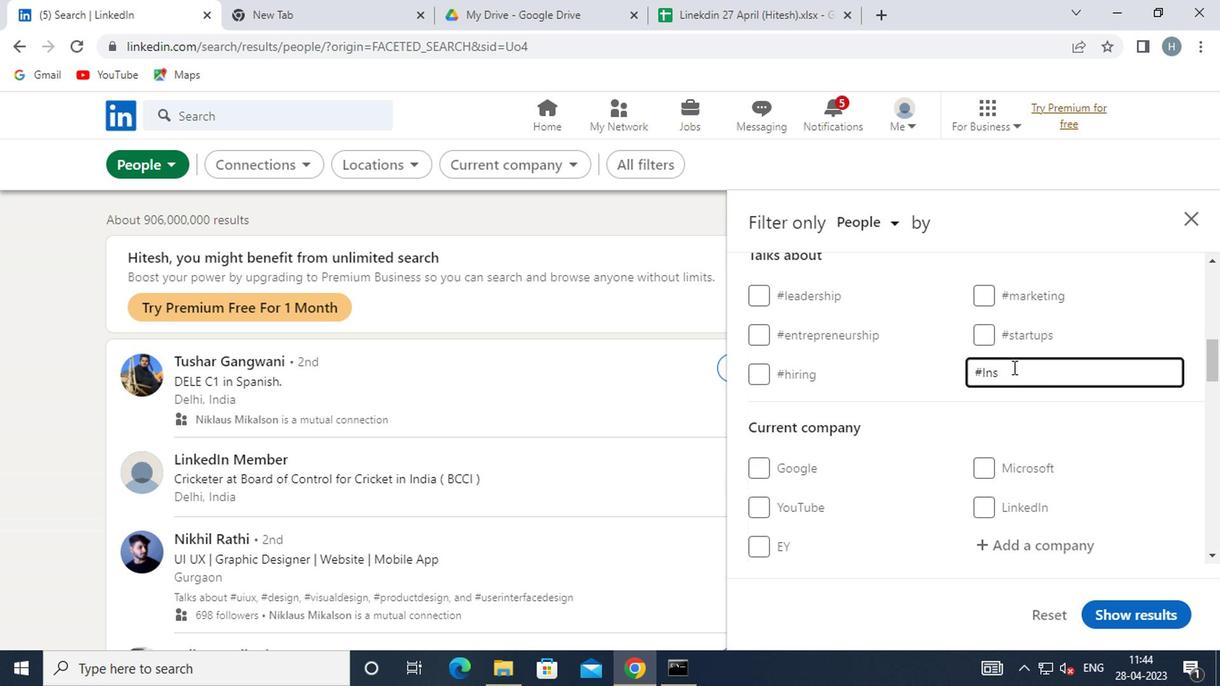 
Action: Mouse moved to (1012, 368)
Screenshot: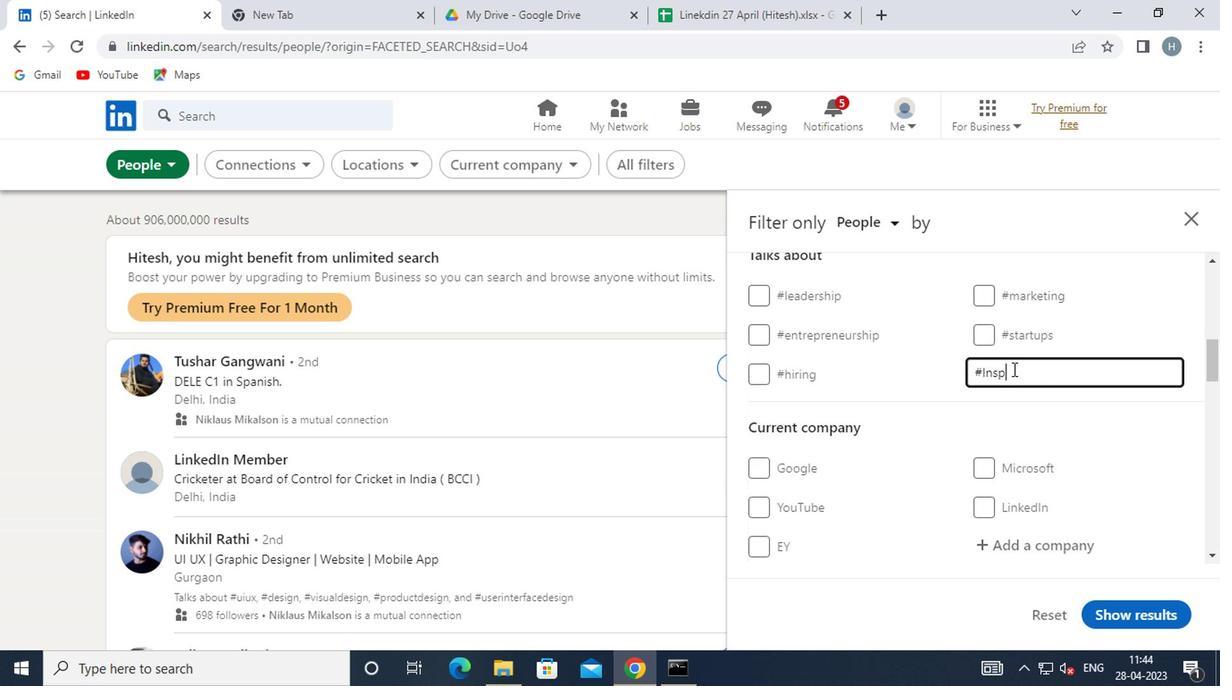 
Action: Key pressed I
Screenshot: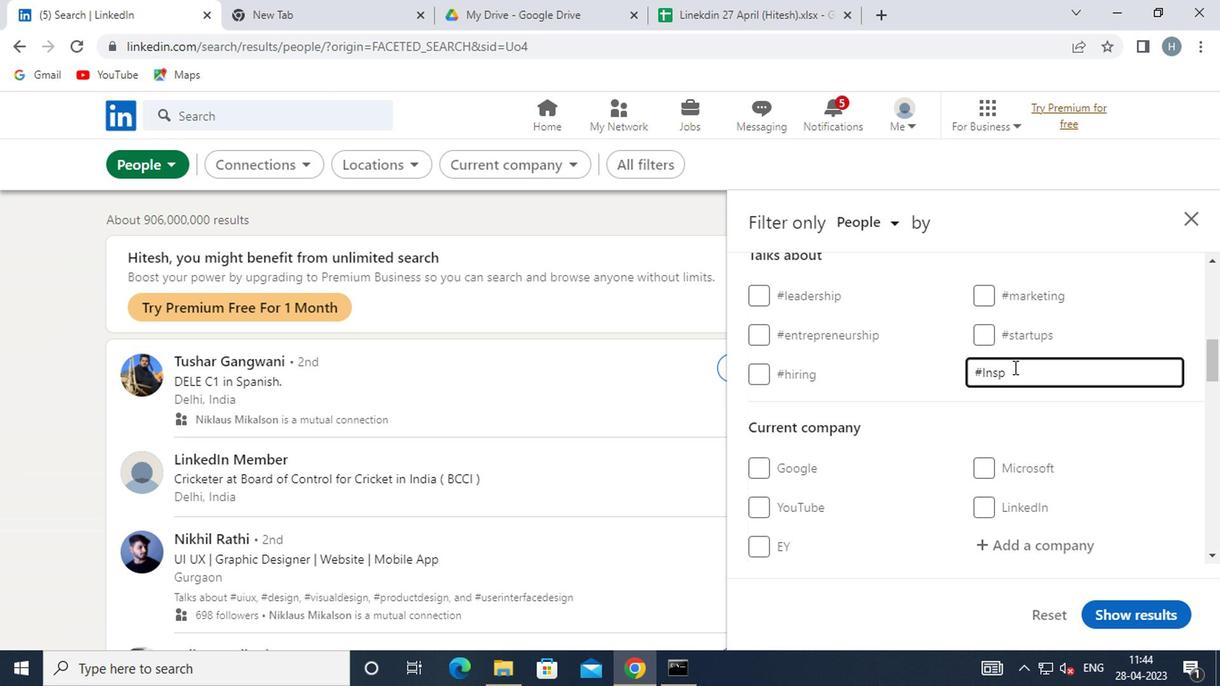 
Action: Mouse moved to (1054, 388)
Screenshot: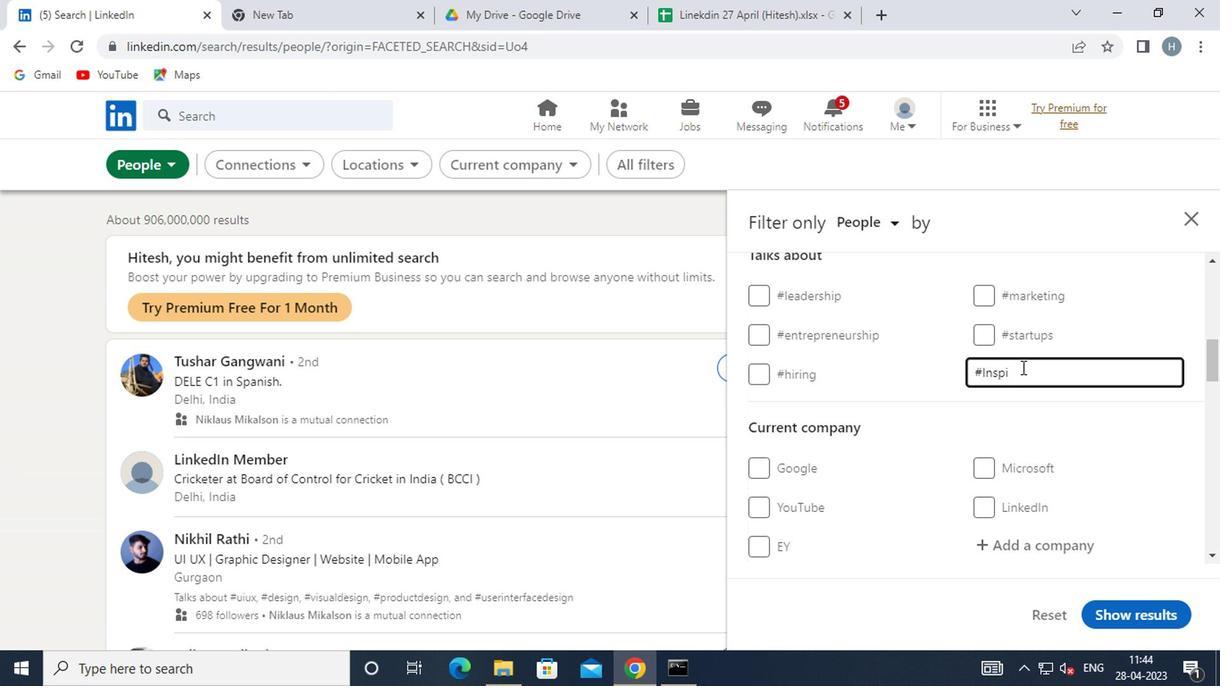 
Action: Key pressed RA
Screenshot: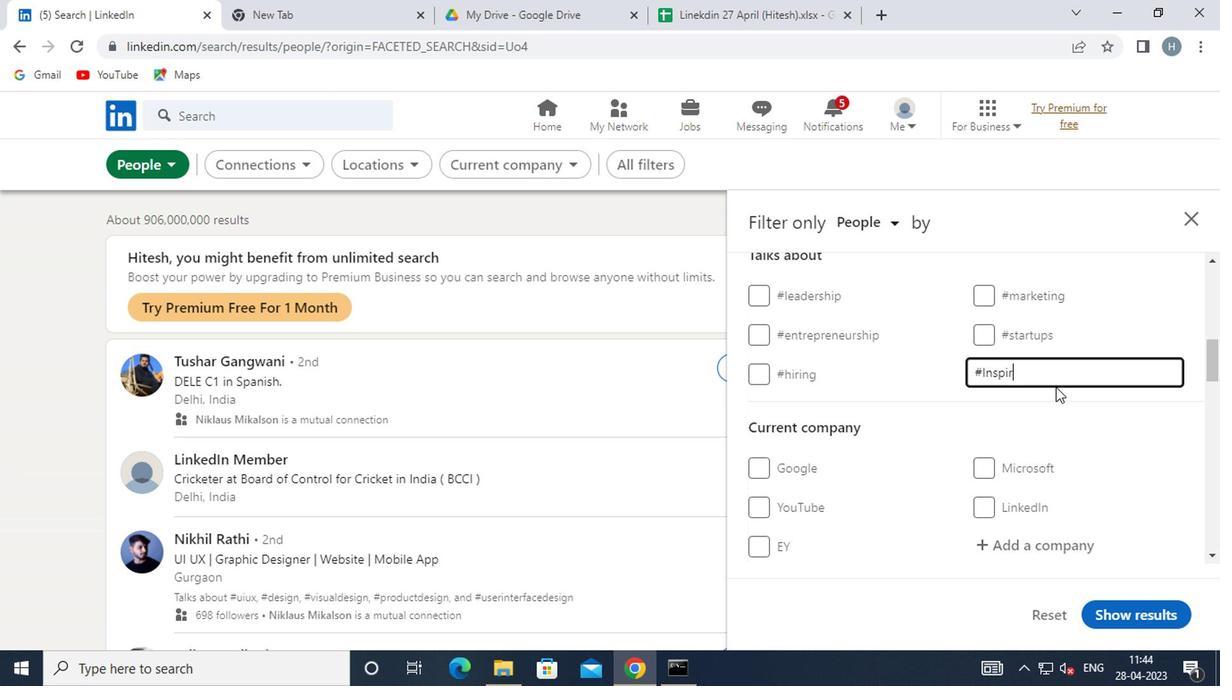 
Action: Mouse moved to (1054, 389)
Screenshot: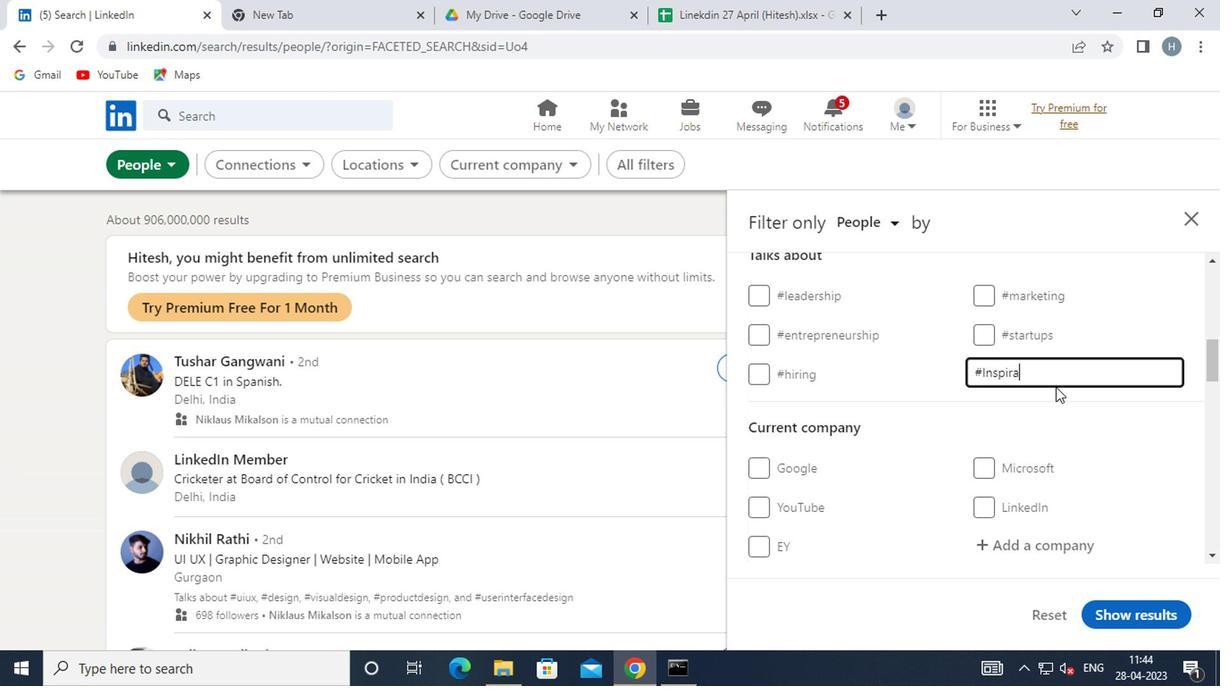 
Action: Key pressed TIO
Screenshot: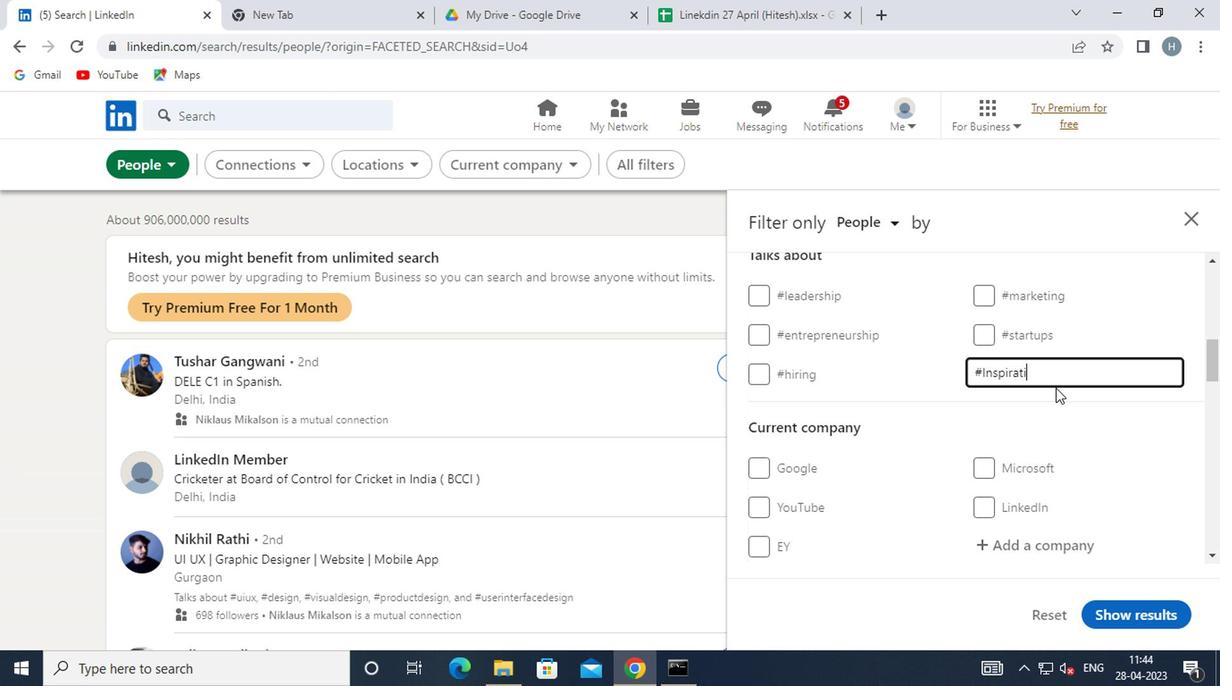 
Action: Mouse moved to (1040, 390)
Screenshot: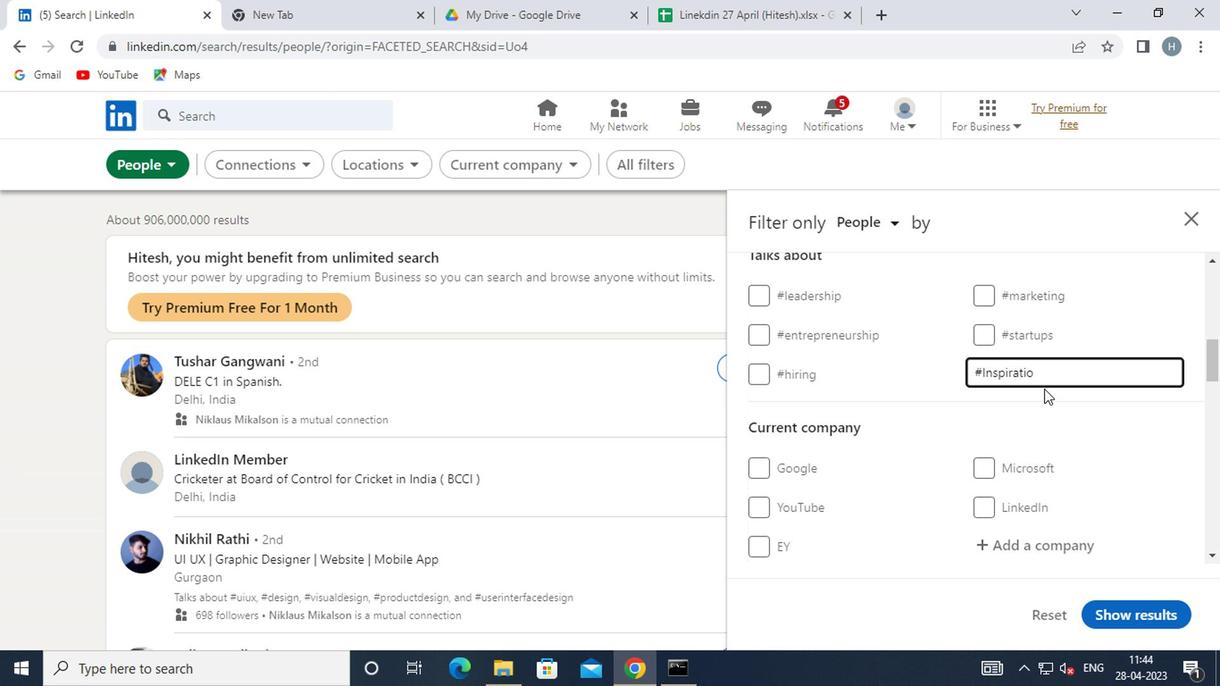 
Action: Key pressed N
Screenshot: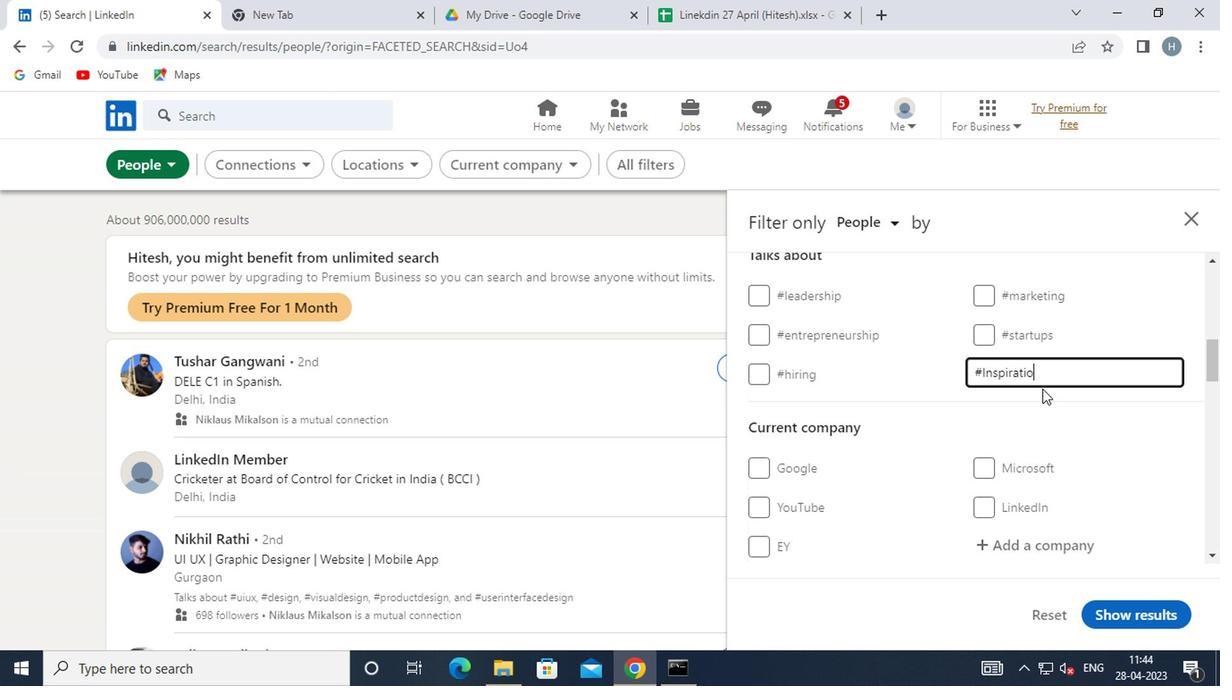 
Action: Mouse moved to (1175, 434)
Screenshot: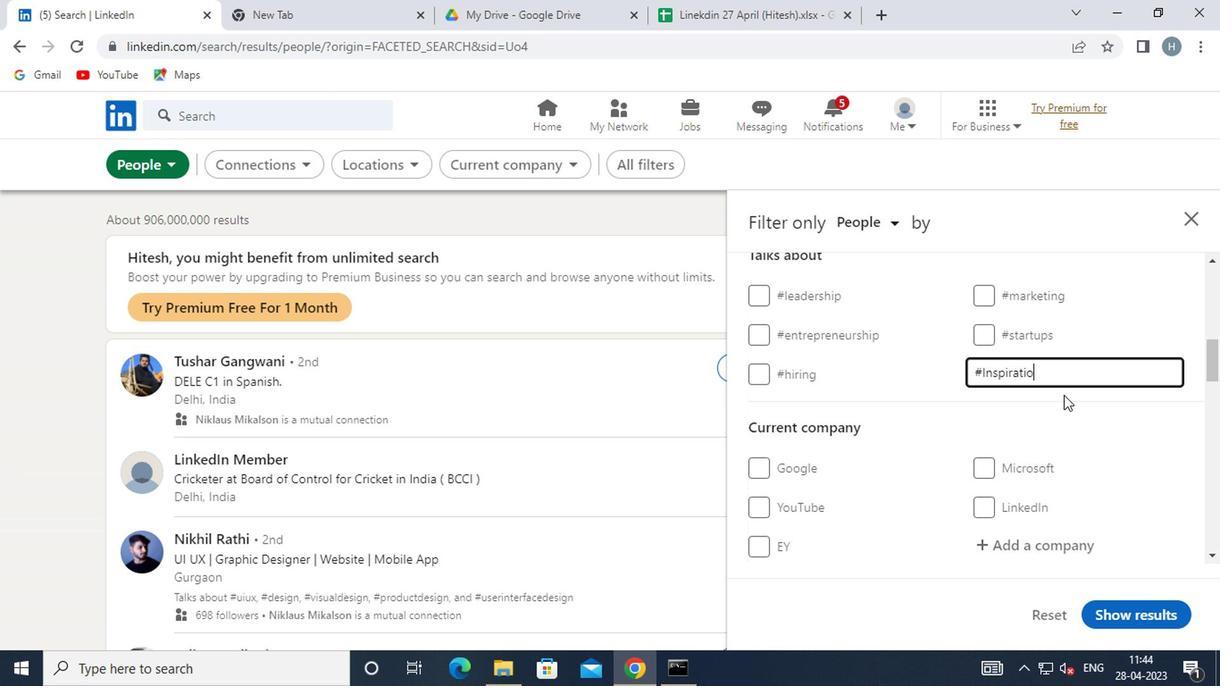 
Action: Mouse pressed left at (1175, 434)
Screenshot: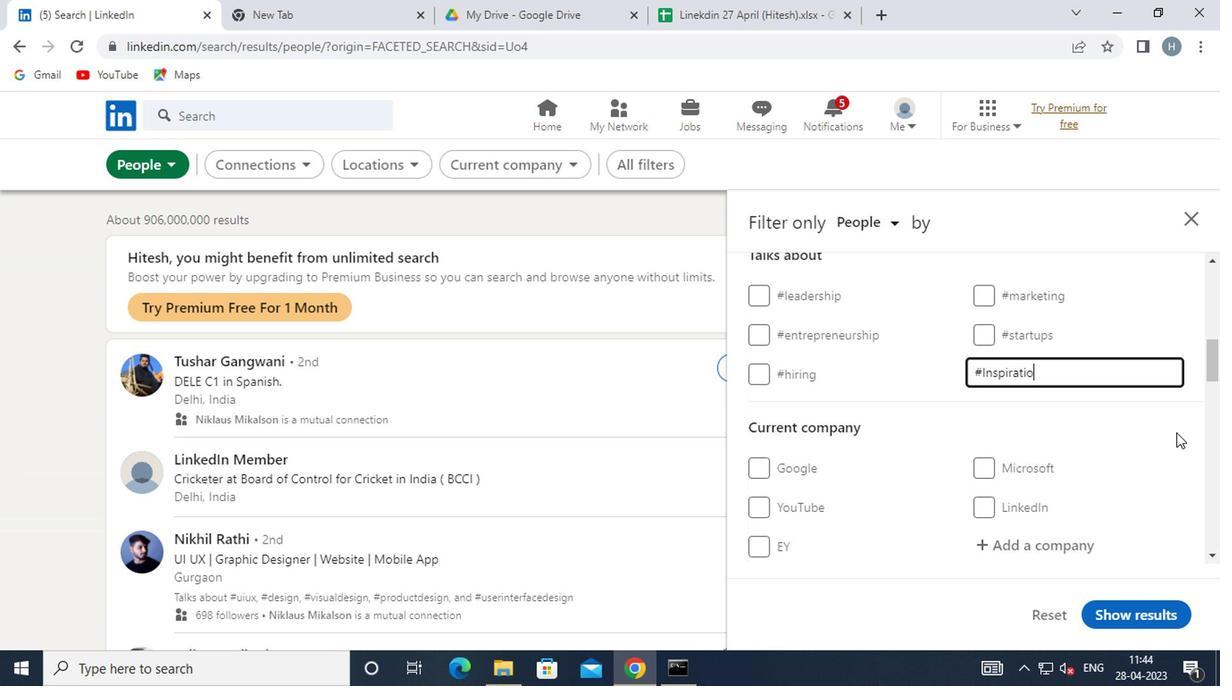 
Action: Mouse moved to (1129, 418)
Screenshot: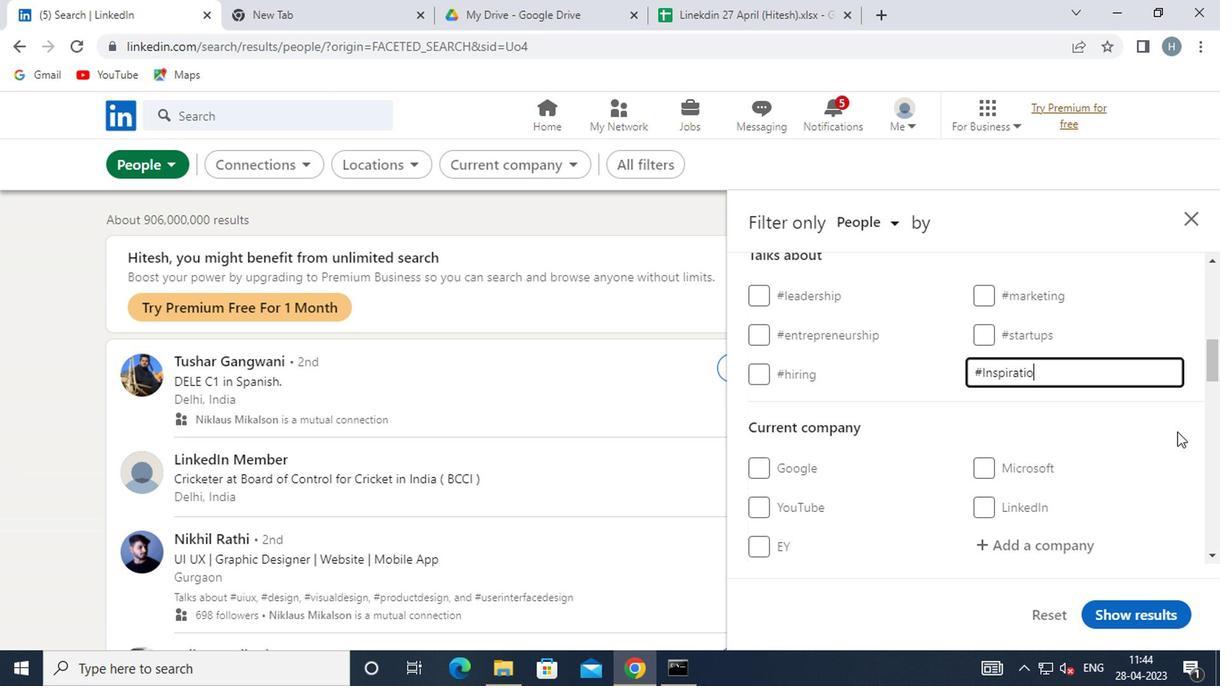 
Action: Mouse scrolled (1129, 417) with delta (0, -1)
Screenshot: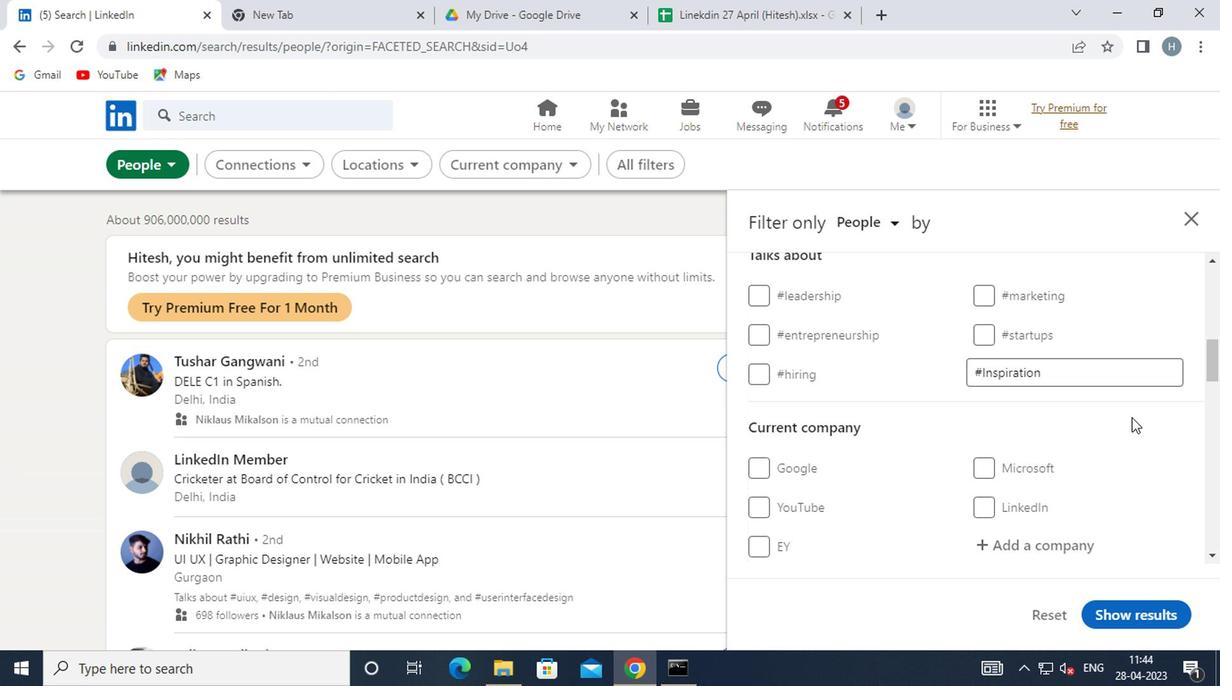 
Action: Mouse scrolled (1129, 417) with delta (0, -1)
Screenshot: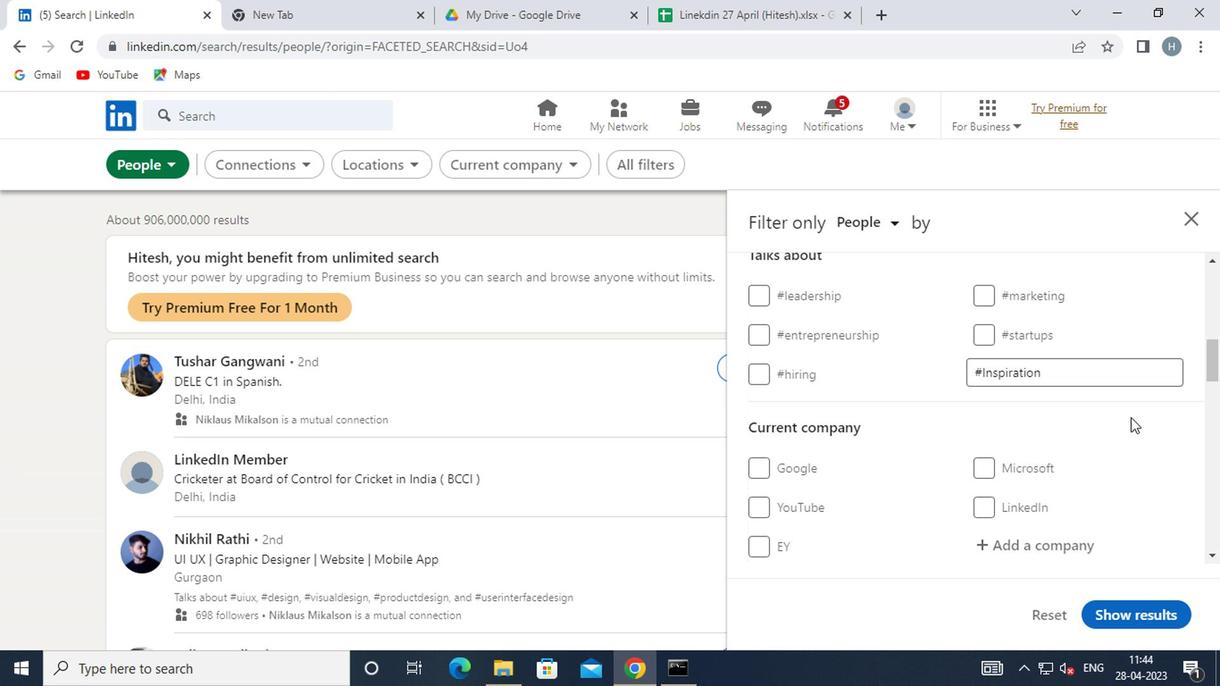 
Action: Mouse scrolled (1129, 417) with delta (0, -1)
Screenshot: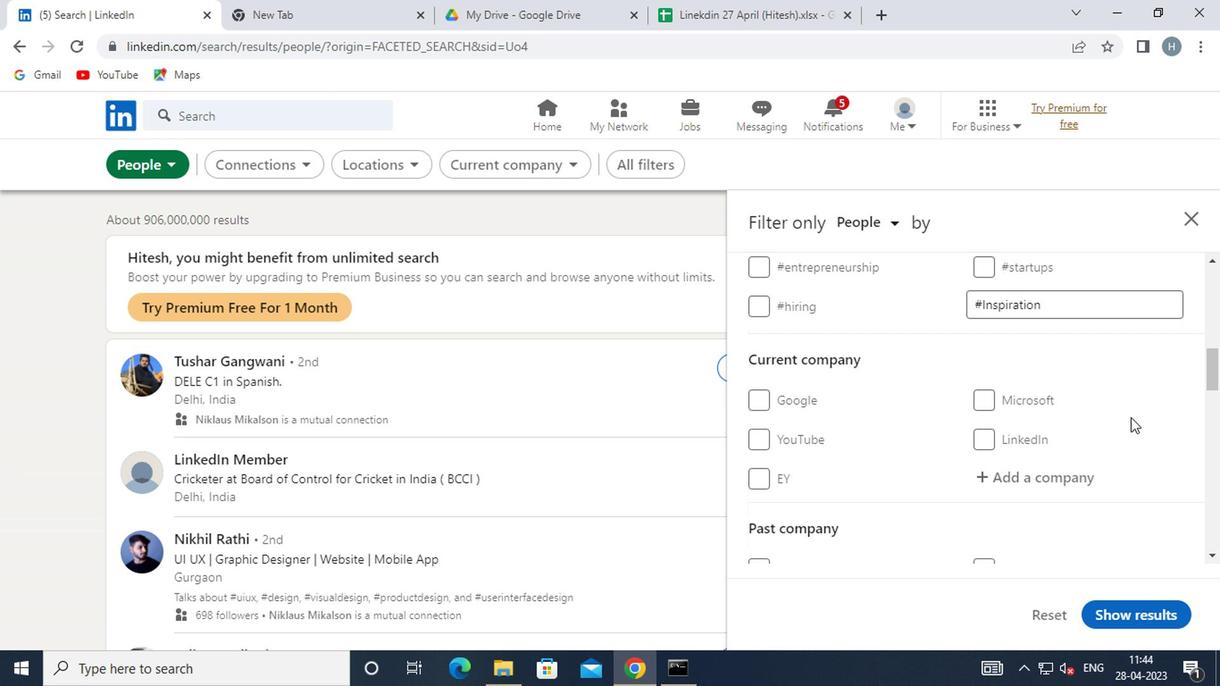 
Action: Mouse moved to (1108, 406)
Screenshot: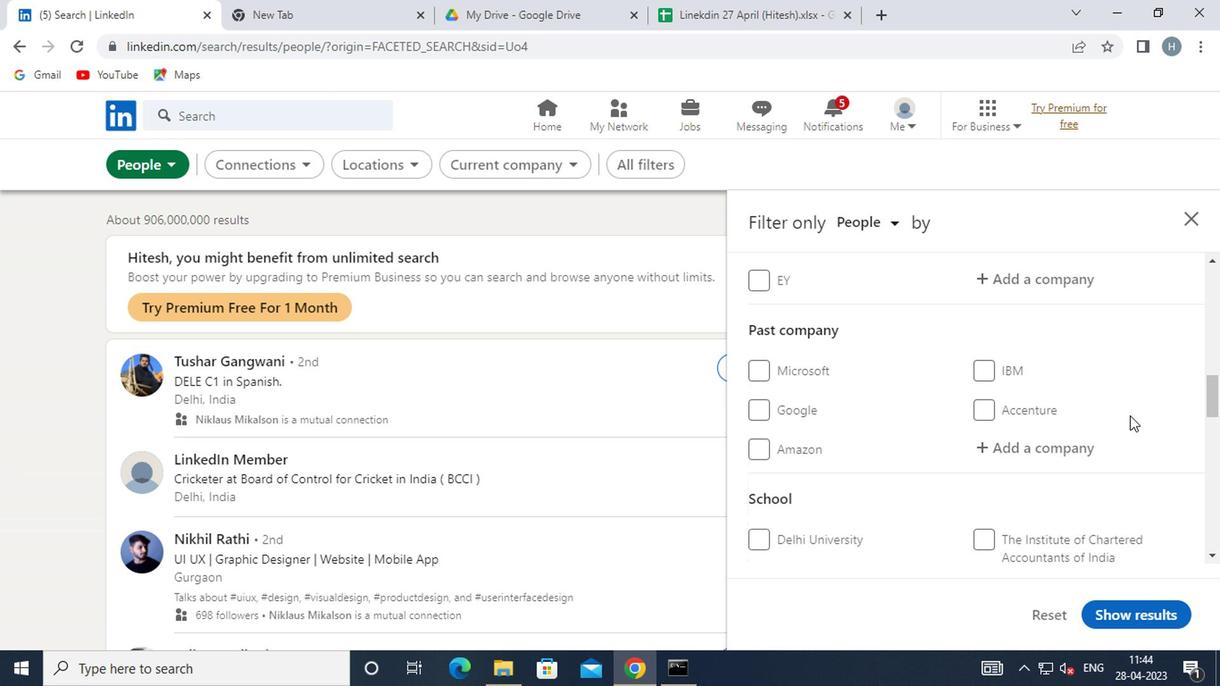 
Action: Mouse scrolled (1108, 406) with delta (0, 0)
Screenshot: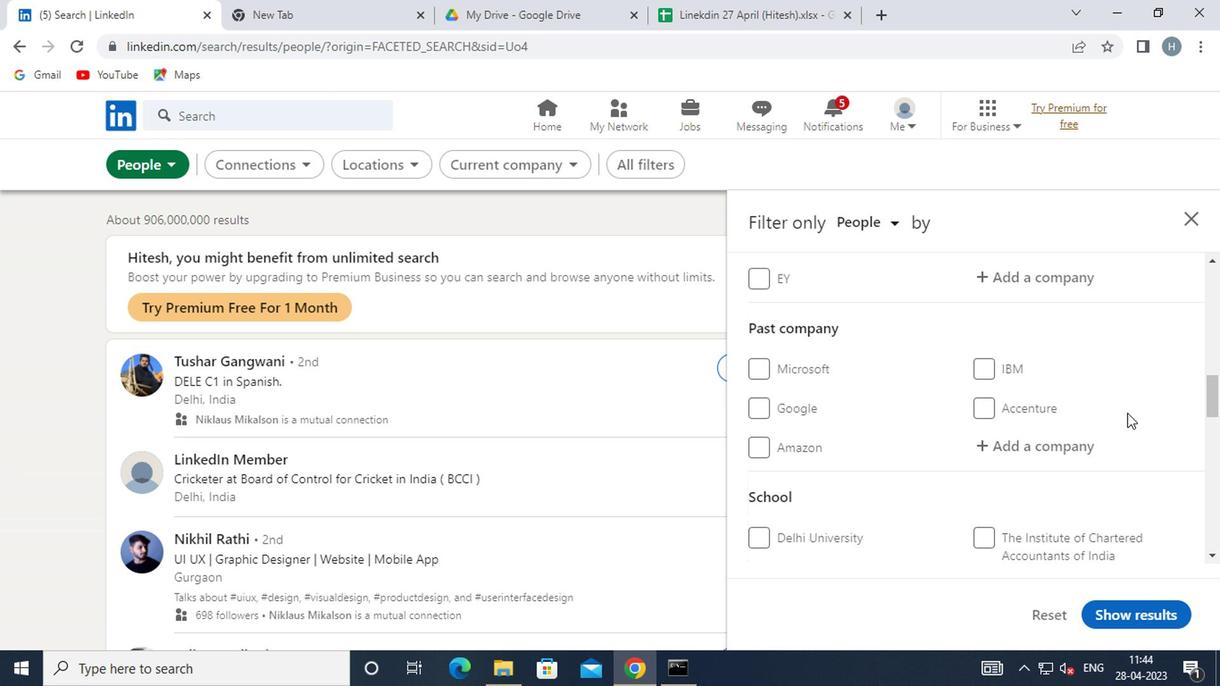 
Action: Mouse moved to (1092, 406)
Screenshot: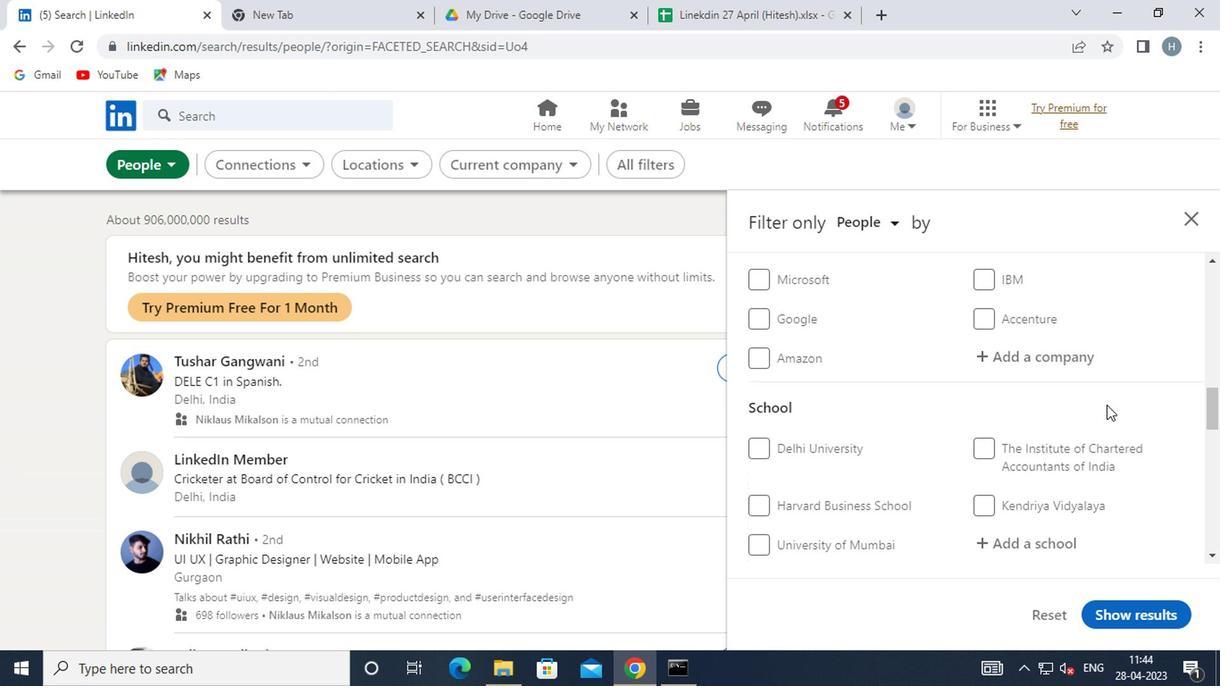 
Action: Mouse scrolled (1092, 405) with delta (0, 0)
Screenshot: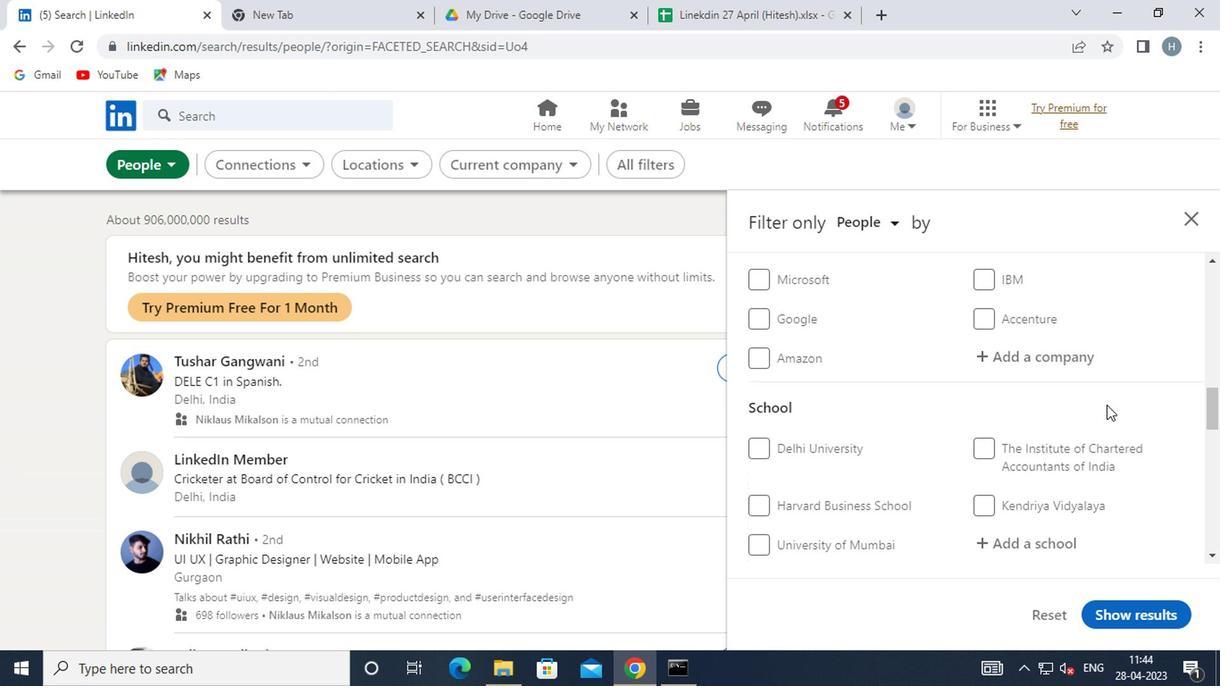 
Action: Mouse moved to (1037, 411)
Screenshot: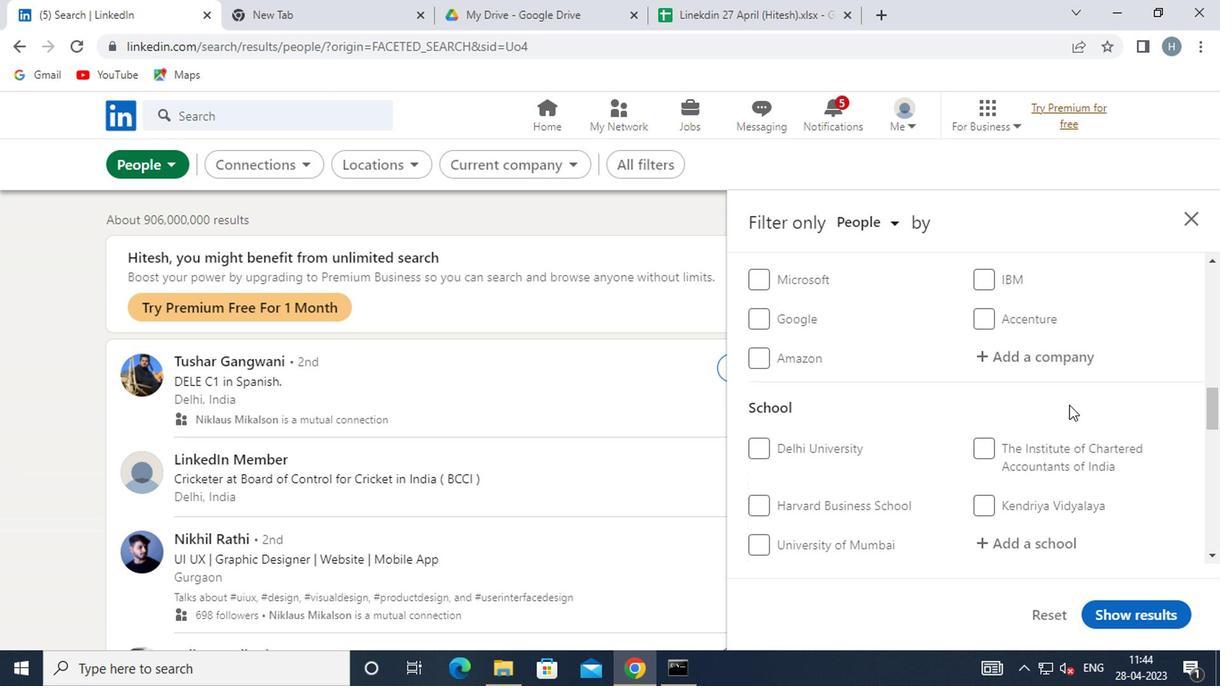 
Action: Mouse scrolled (1037, 410) with delta (0, 0)
Screenshot: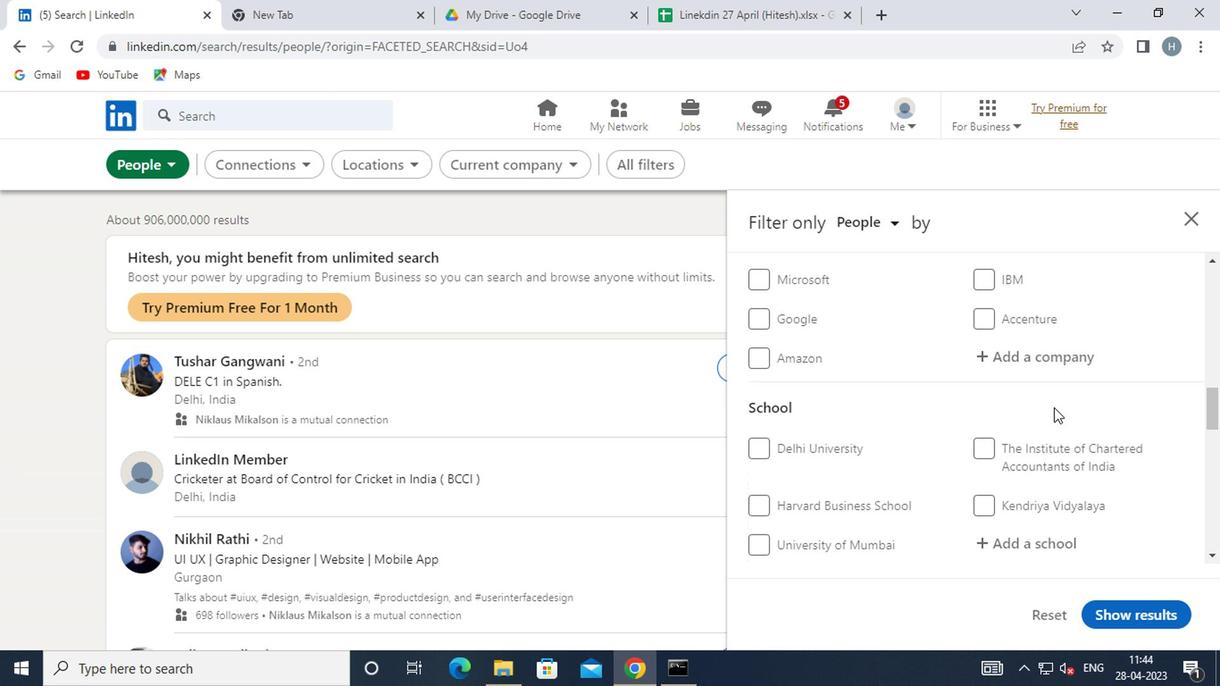 
Action: Mouse moved to (1036, 411)
Screenshot: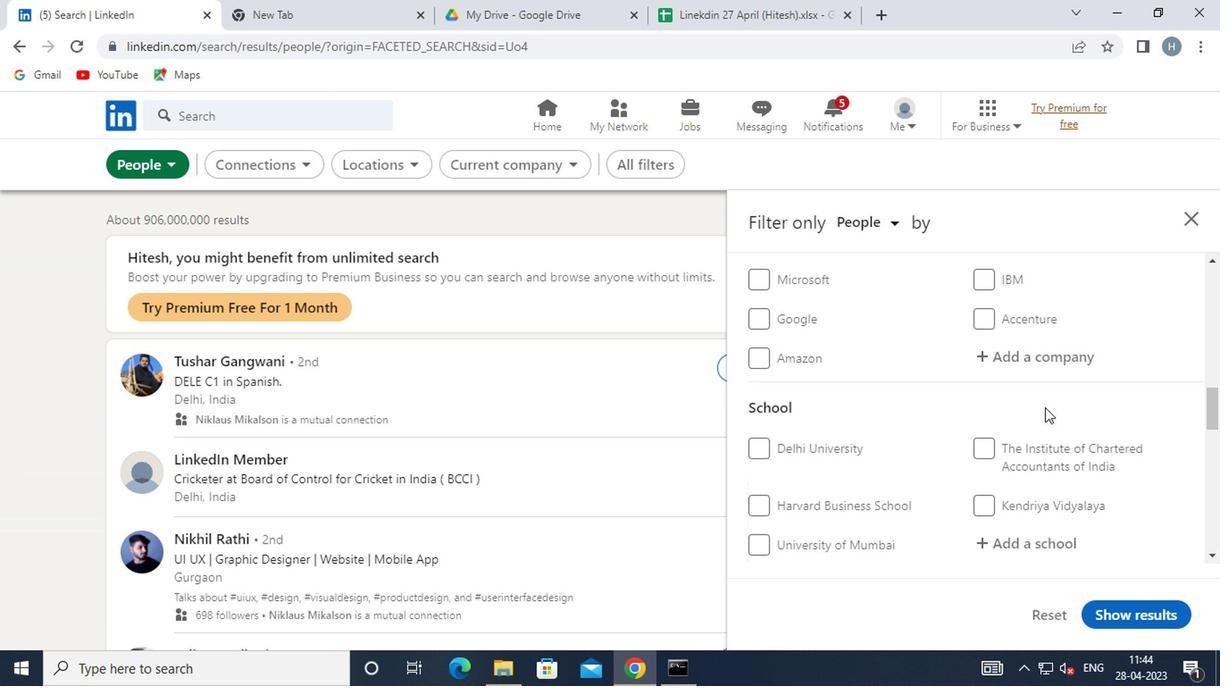 
Action: Mouse scrolled (1036, 410) with delta (0, 0)
Screenshot: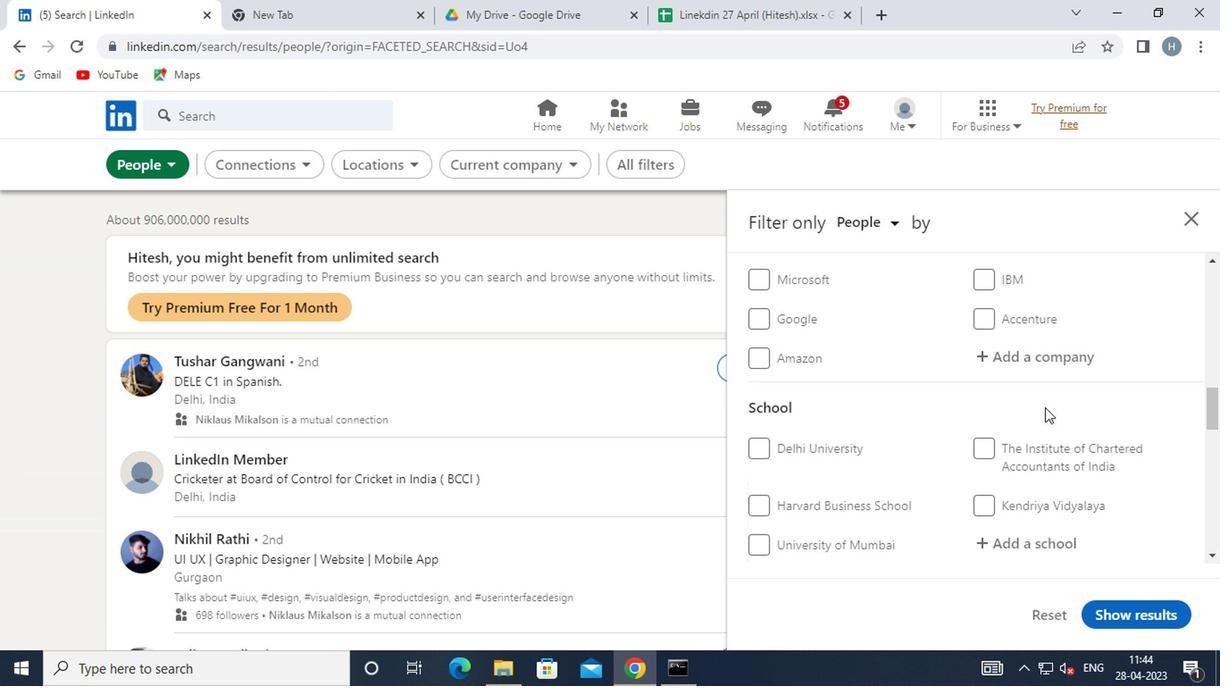 
Action: Mouse moved to (1033, 411)
Screenshot: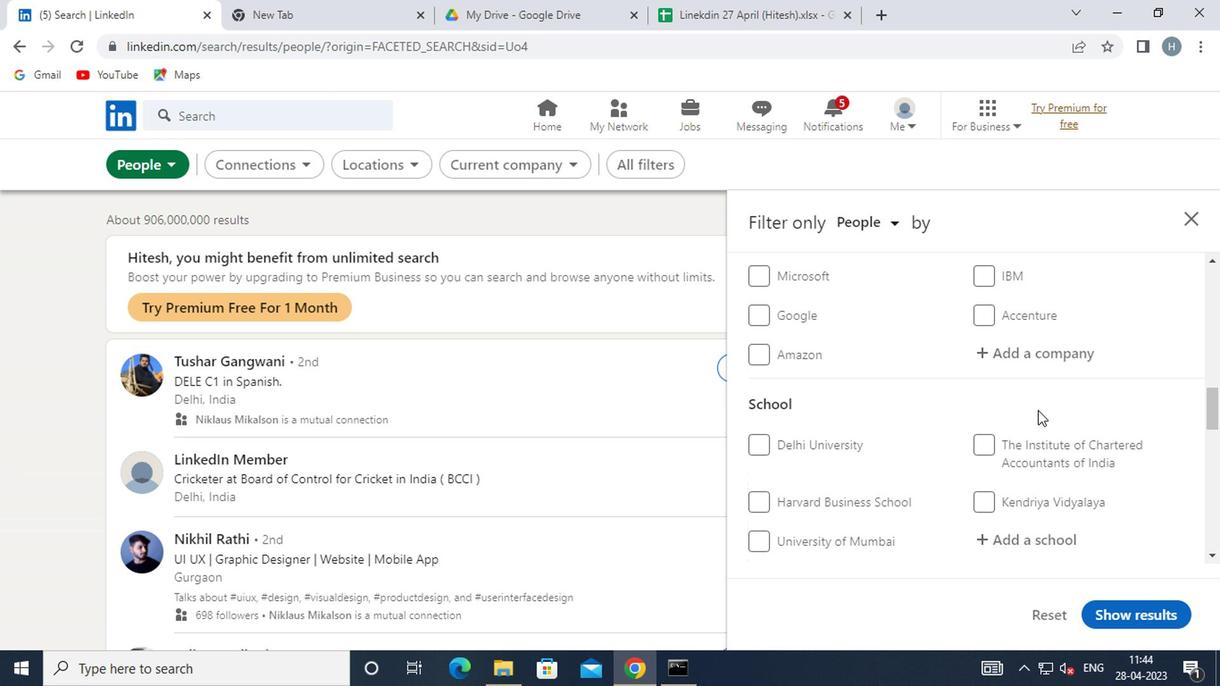 
Action: Mouse scrolled (1033, 410) with delta (0, 0)
Screenshot: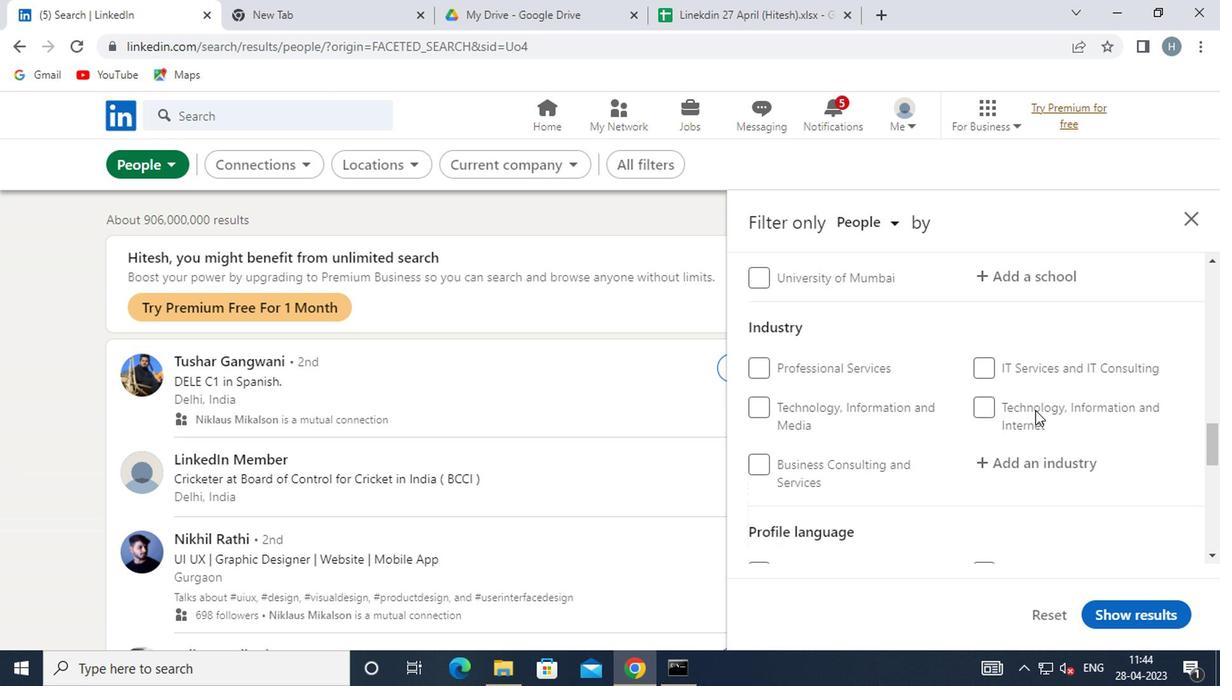 
Action: Mouse moved to (763, 483)
Screenshot: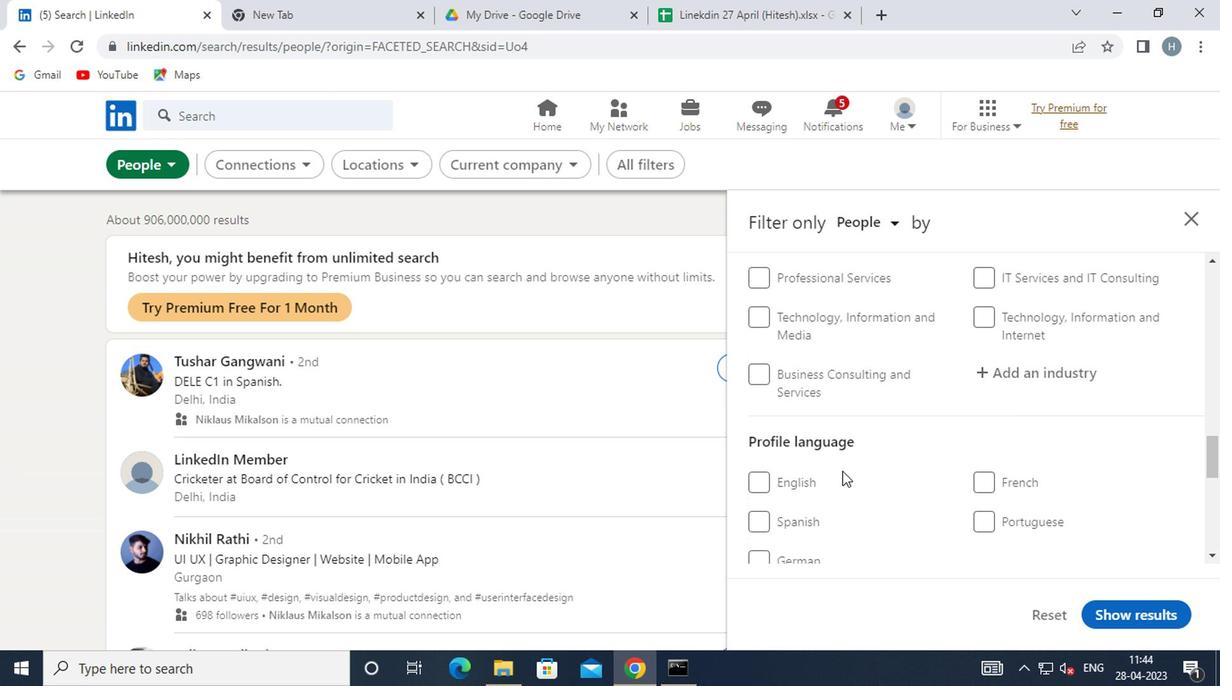 
Action: Mouse pressed left at (763, 483)
Screenshot: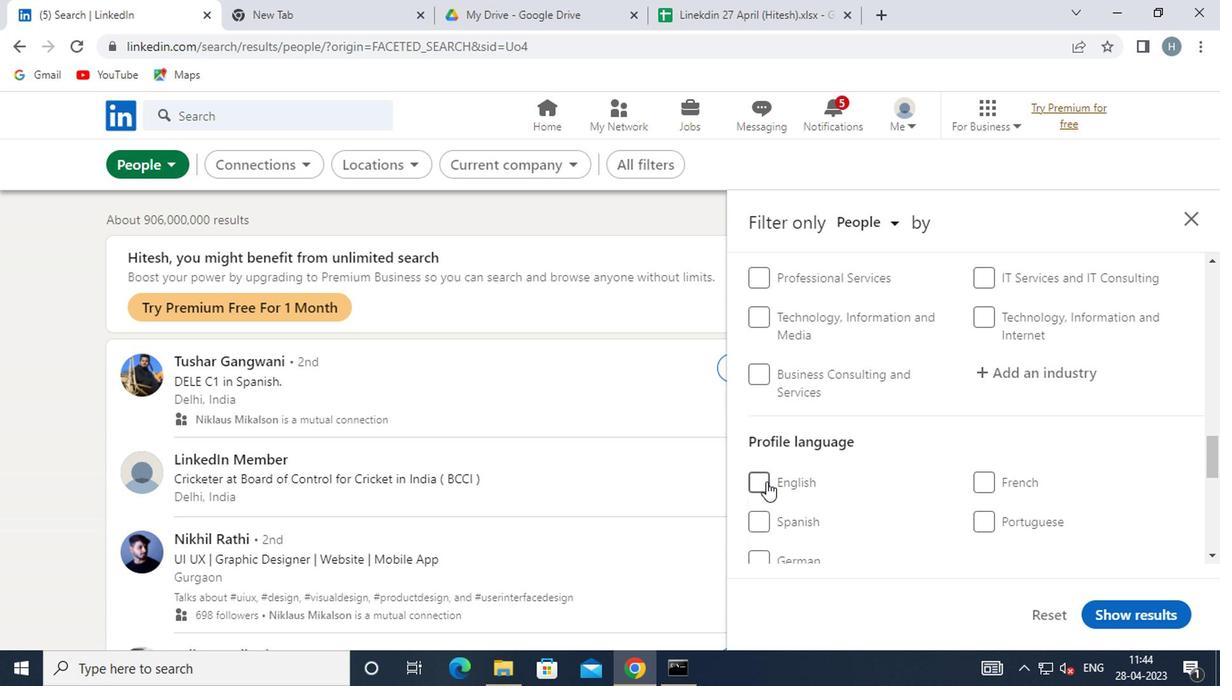 
Action: Mouse moved to (902, 458)
Screenshot: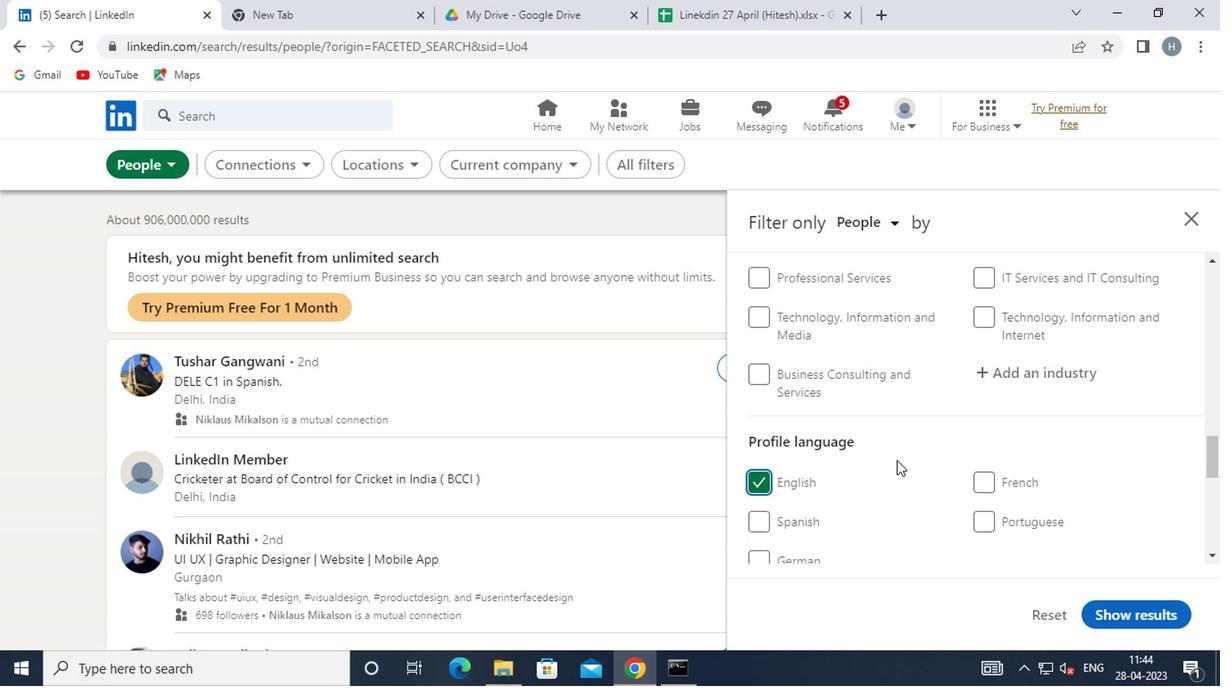 
Action: Mouse scrolled (902, 460) with delta (0, 1)
Screenshot: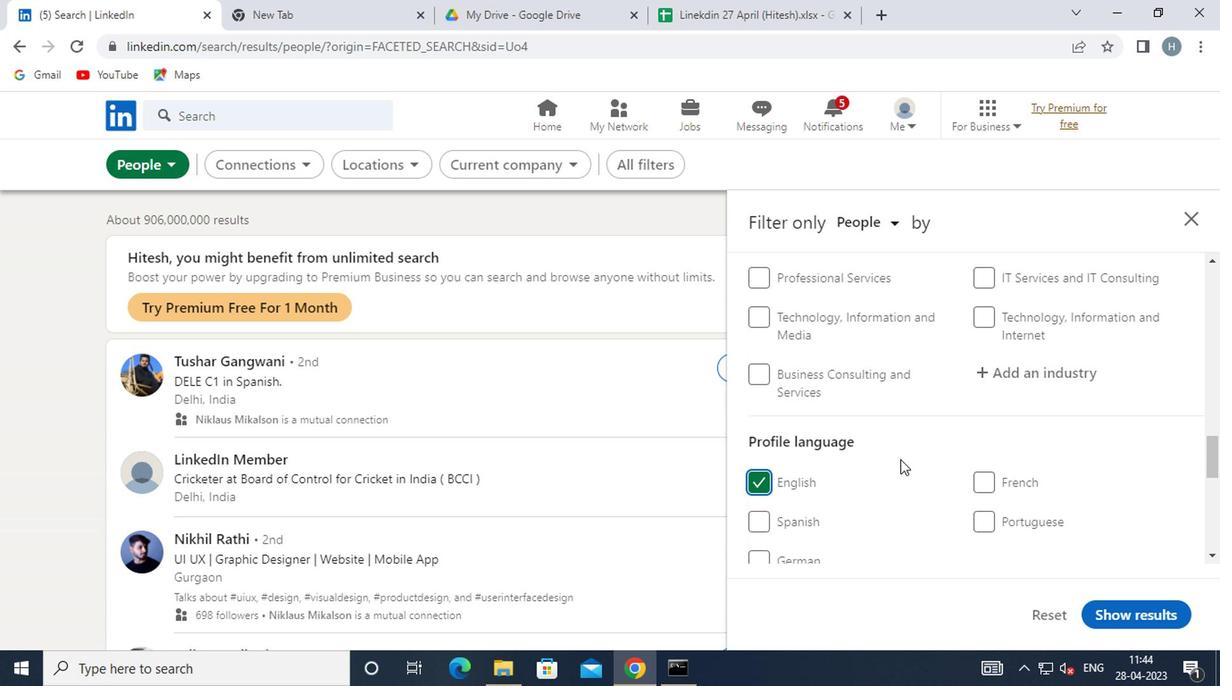 
Action: Mouse scrolled (902, 460) with delta (0, 1)
Screenshot: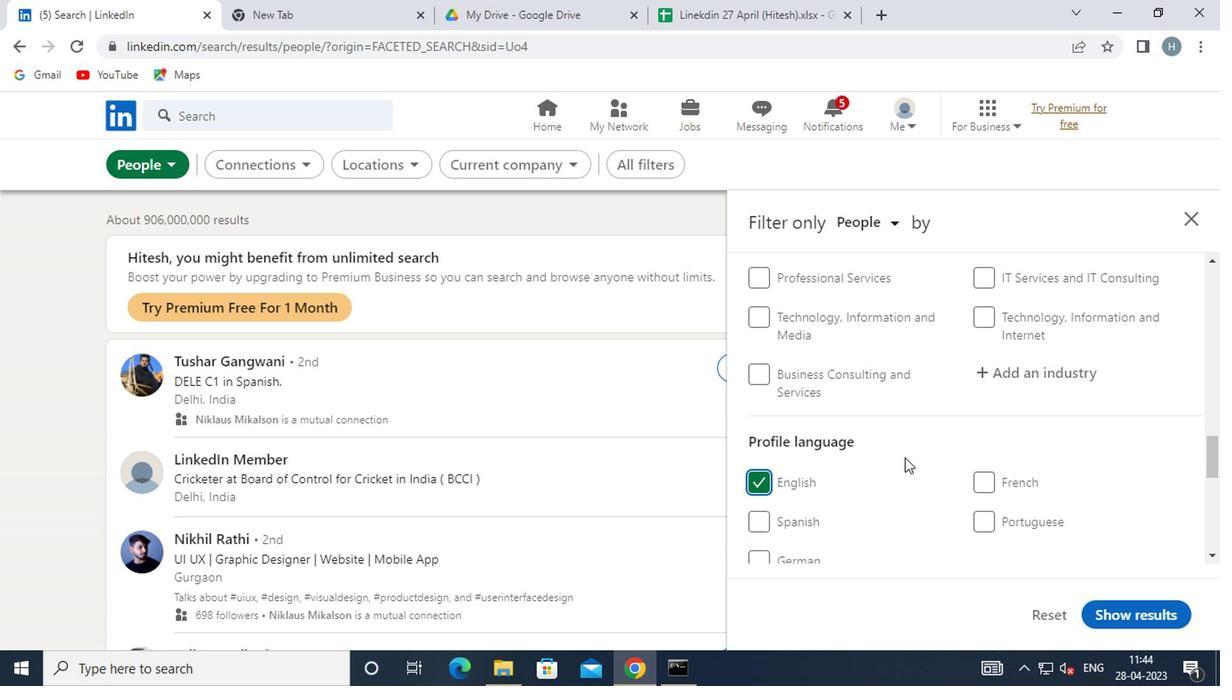 
Action: Mouse moved to (905, 453)
Screenshot: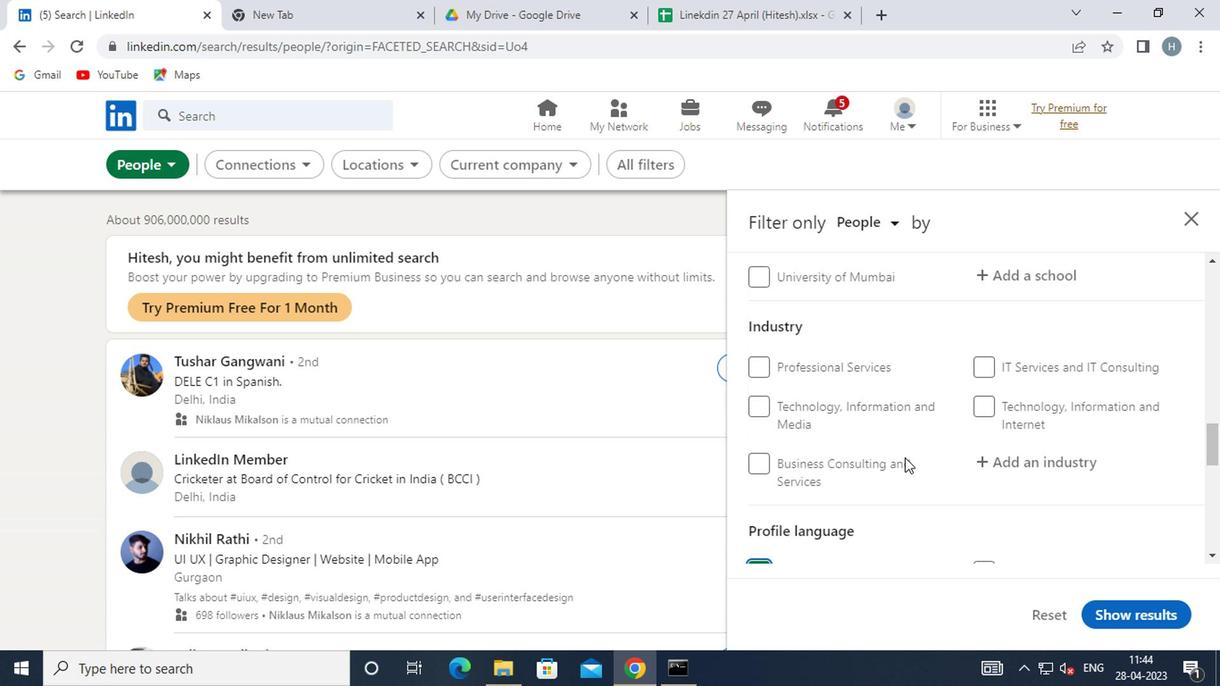
Action: Mouse scrolled (905, 454) with delta (0, 0)
Screenshot: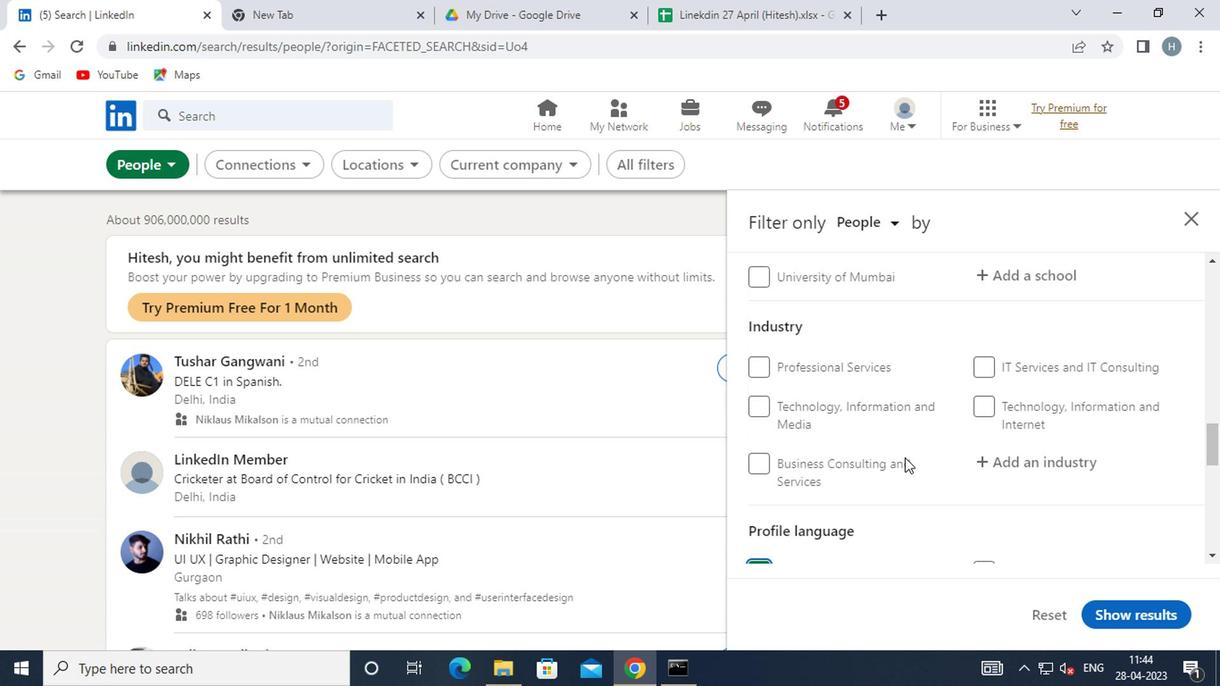 
Action: Mouse scrolled (905, 454) with delta (0, 0)
Screenshot: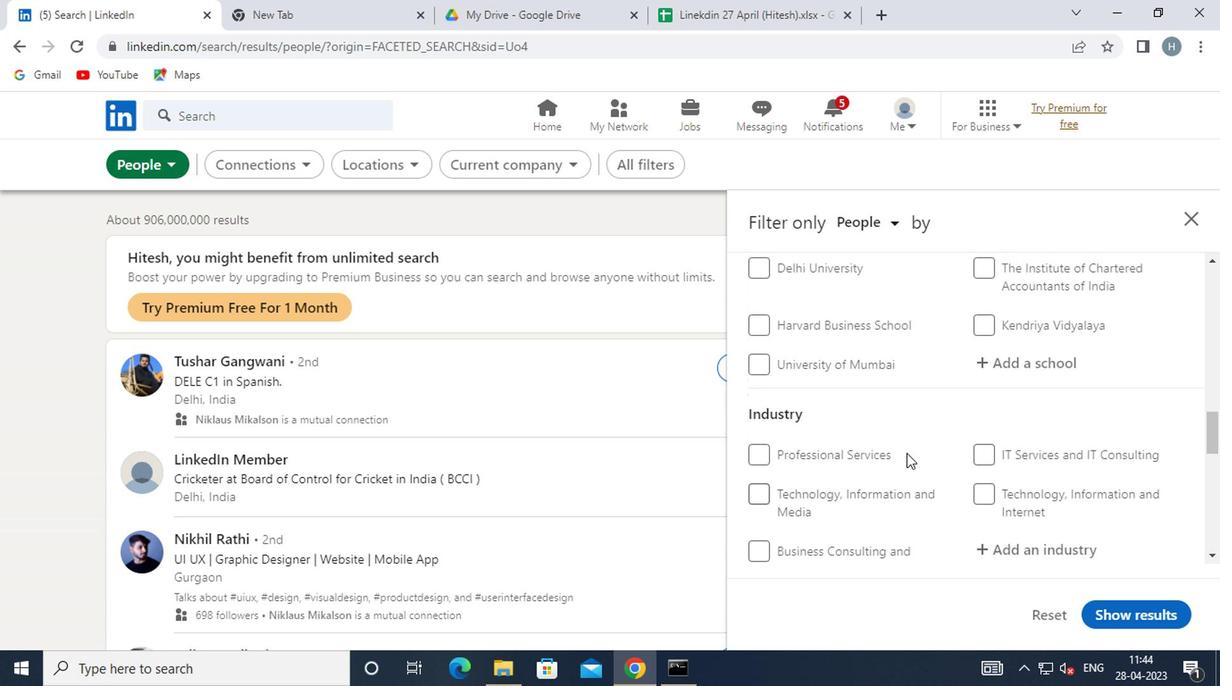 
Action: Mouse moved to (905, 451)
Screenshot: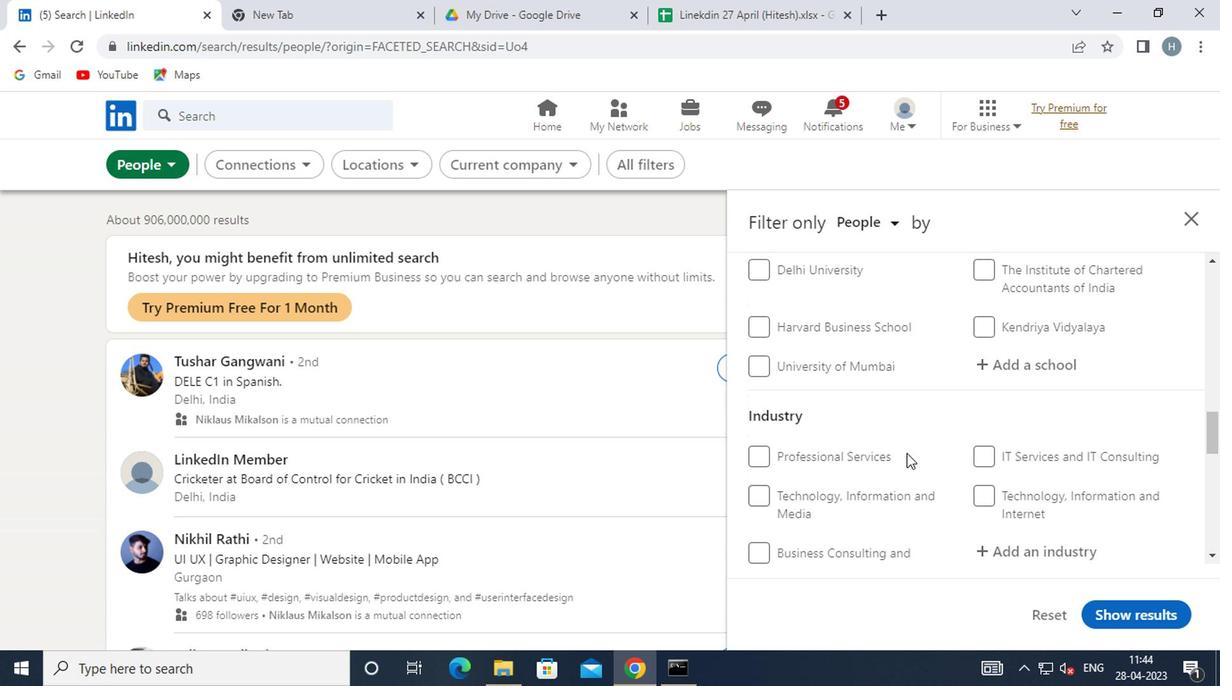 
Action: Mouse scrolled (905, 452) with delta (0, 0)
Screenshot: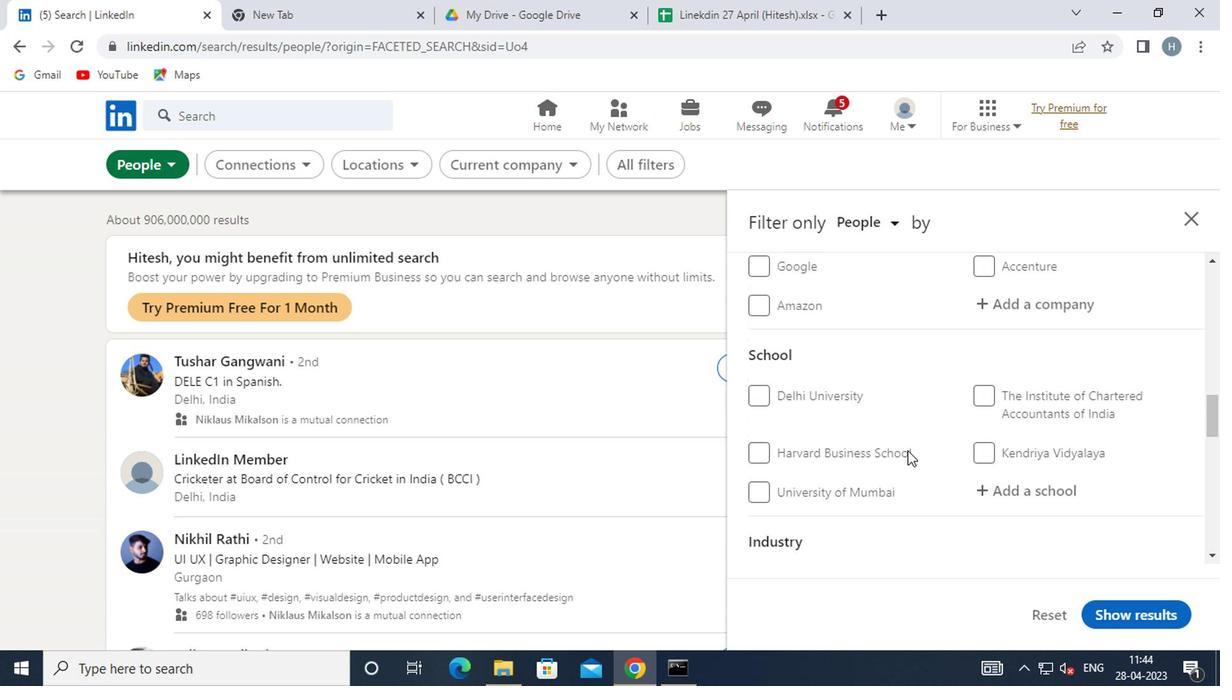 
Action: Mouse scrolled (905, 452) with delta (0, 0)
Screenshot: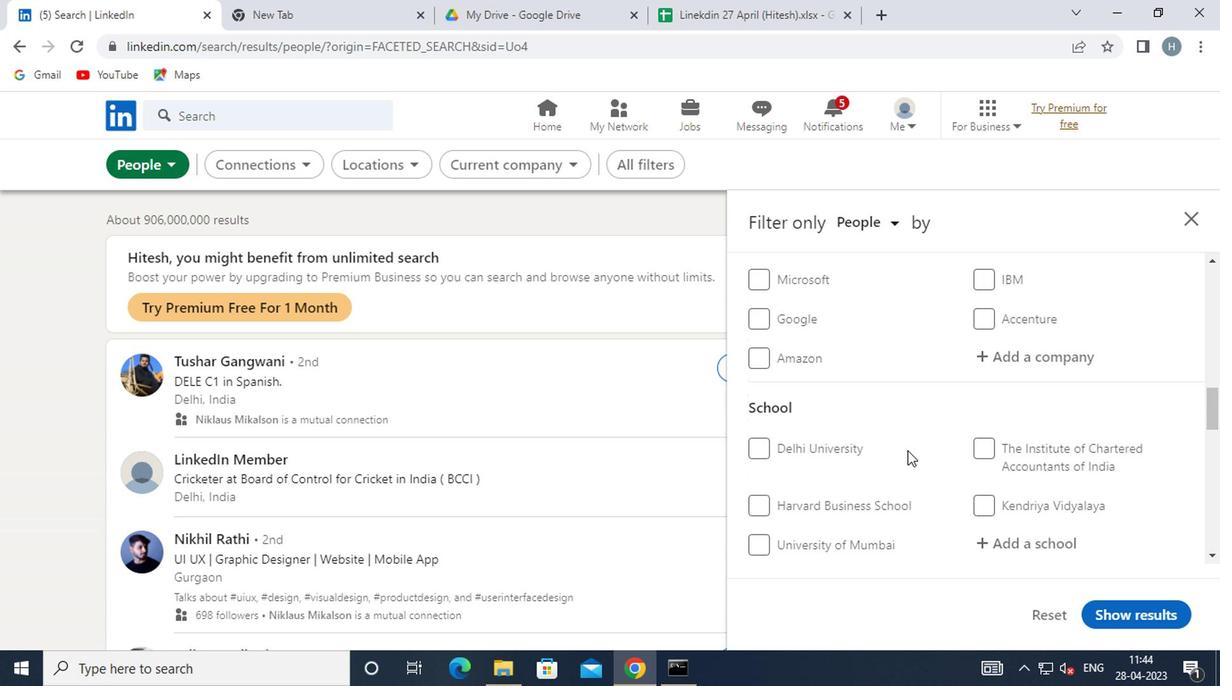 
Action: Mouse scrolled (905, 452) with delta (0, 0)
Screenshot: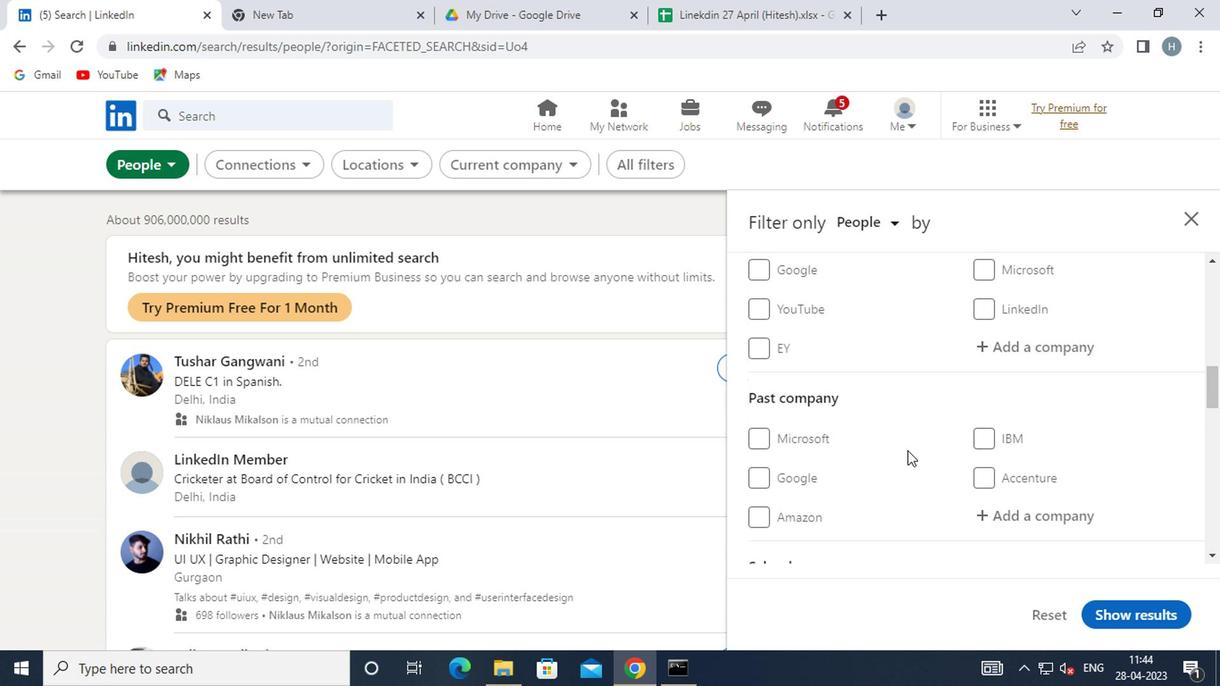 
Action: Mouse scrolled (905, 452) with delta (0, 0)
Screenshot: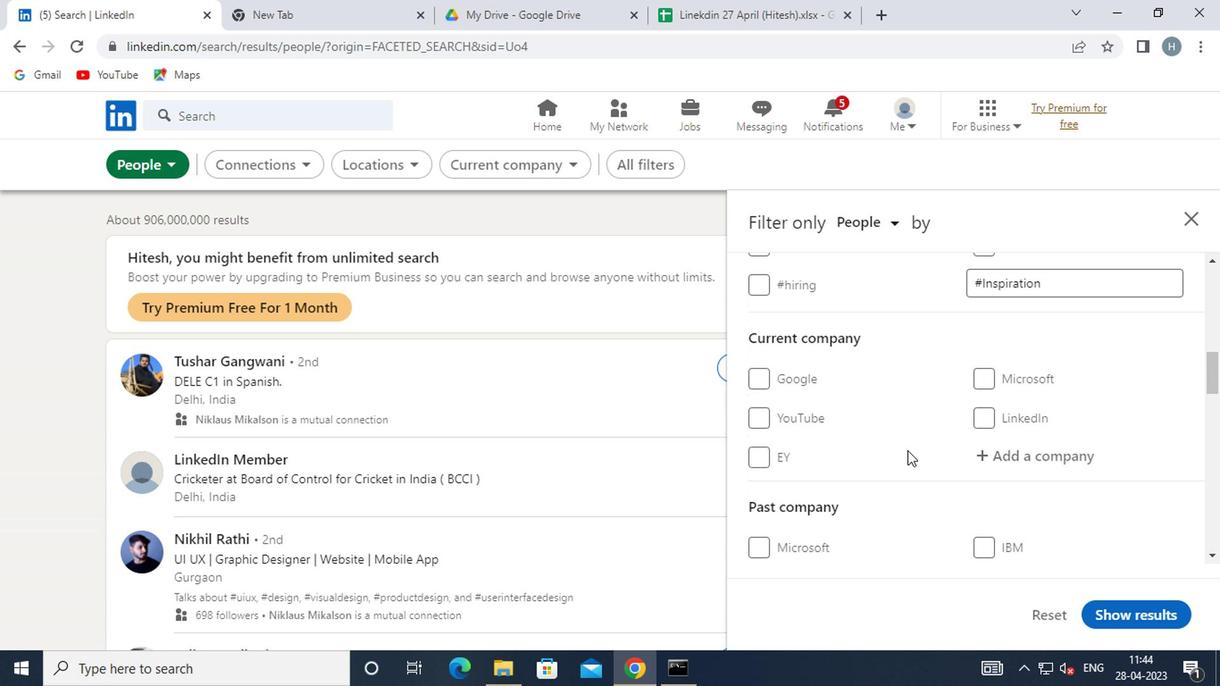 
Action: Mouse scrolled (905, 452) with delta (0, 0)
Screenshot: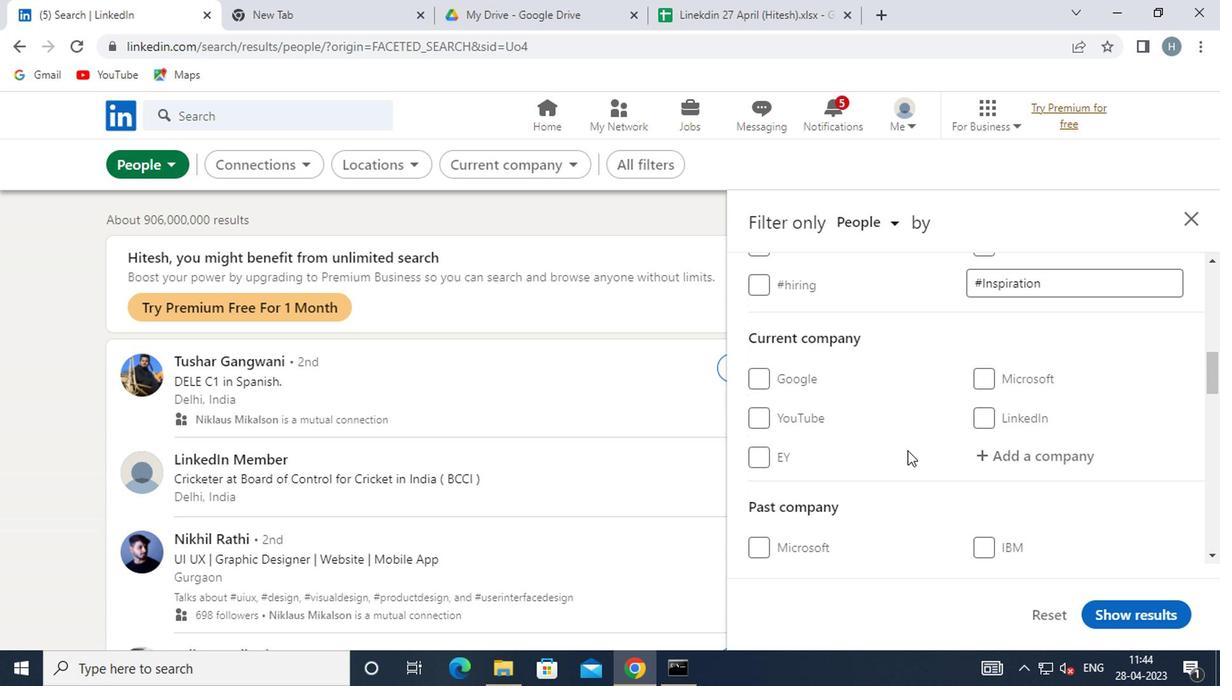 
Action: Mouse moved to (944, 441)
Screenshot: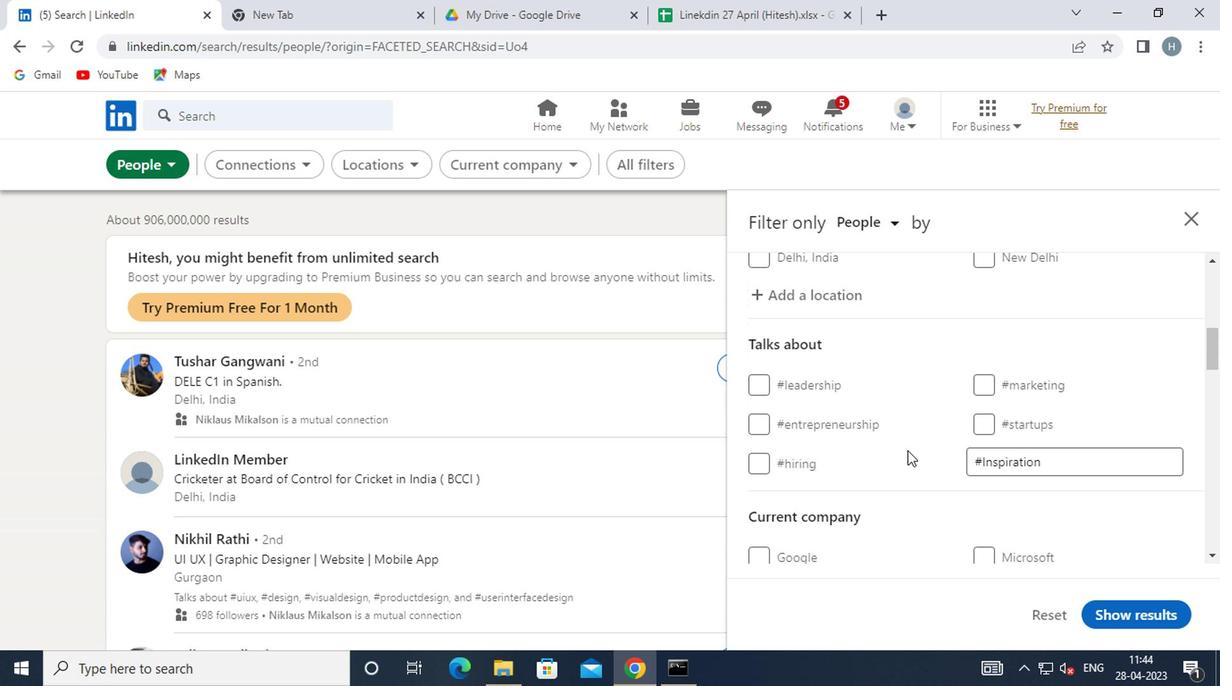 
Action: Mouse scrolled (944, 441) with delta (0, 0)
Screenshot: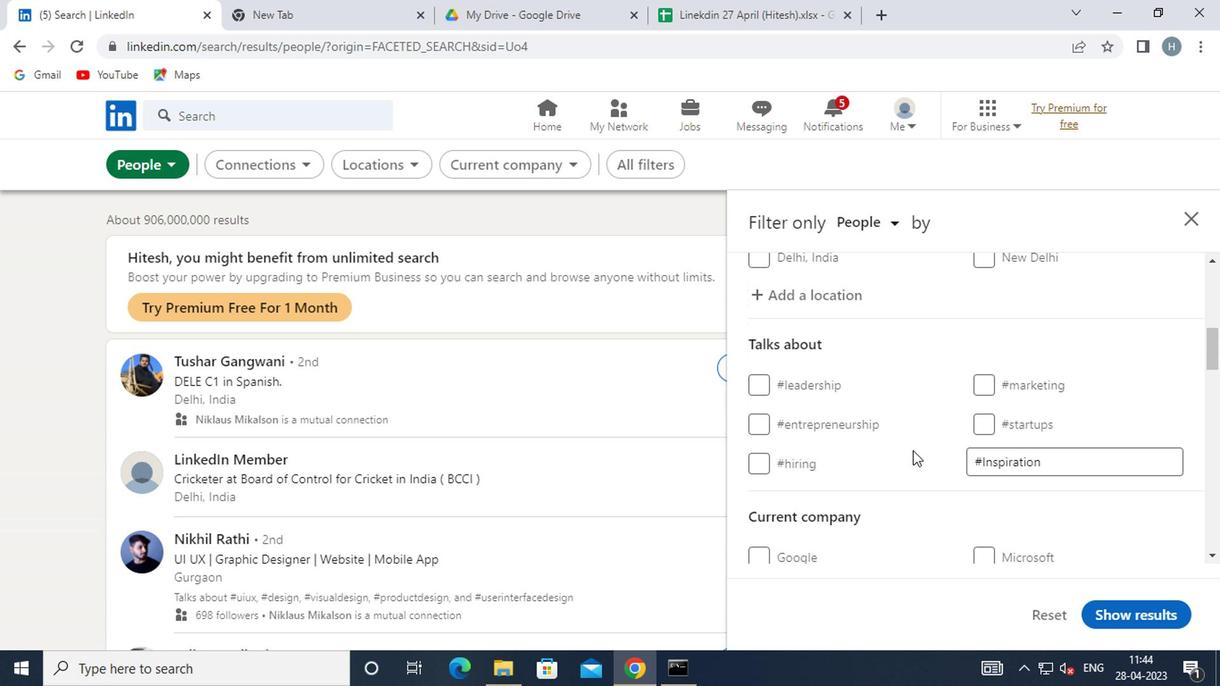 
Action: Mouse scrolled (944, 441) with delta (0, 0)
Screenshot: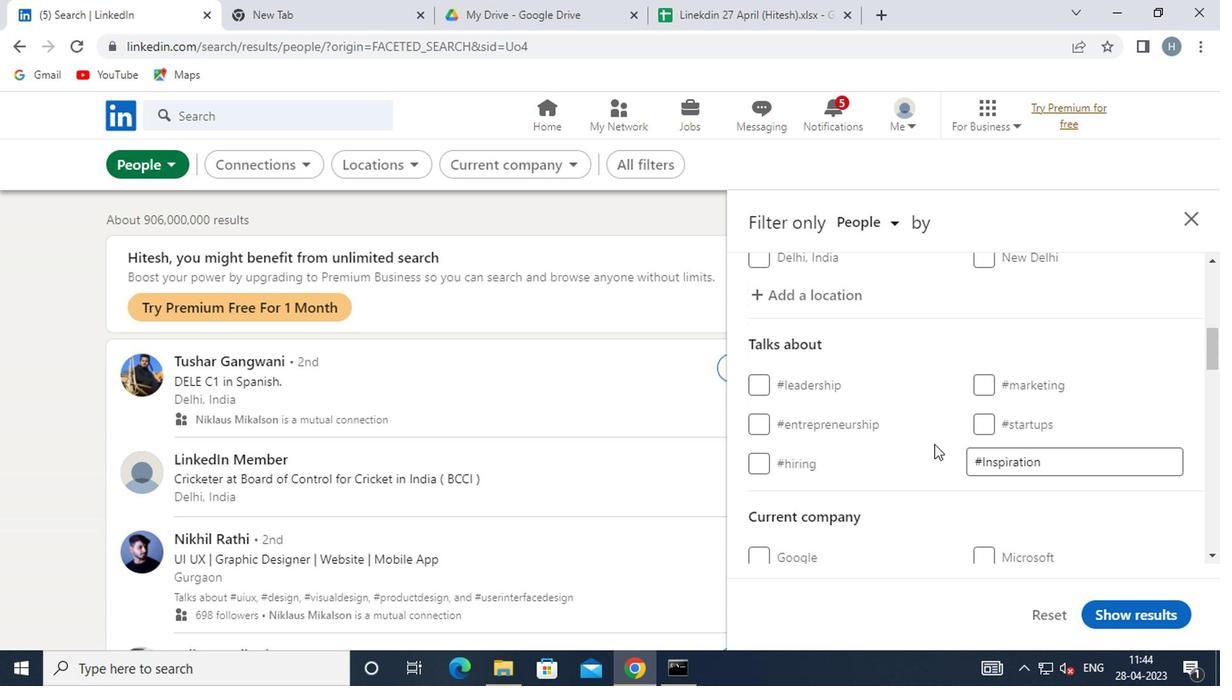 
Action: Mouse moved to (1011, 449)
Screenshot: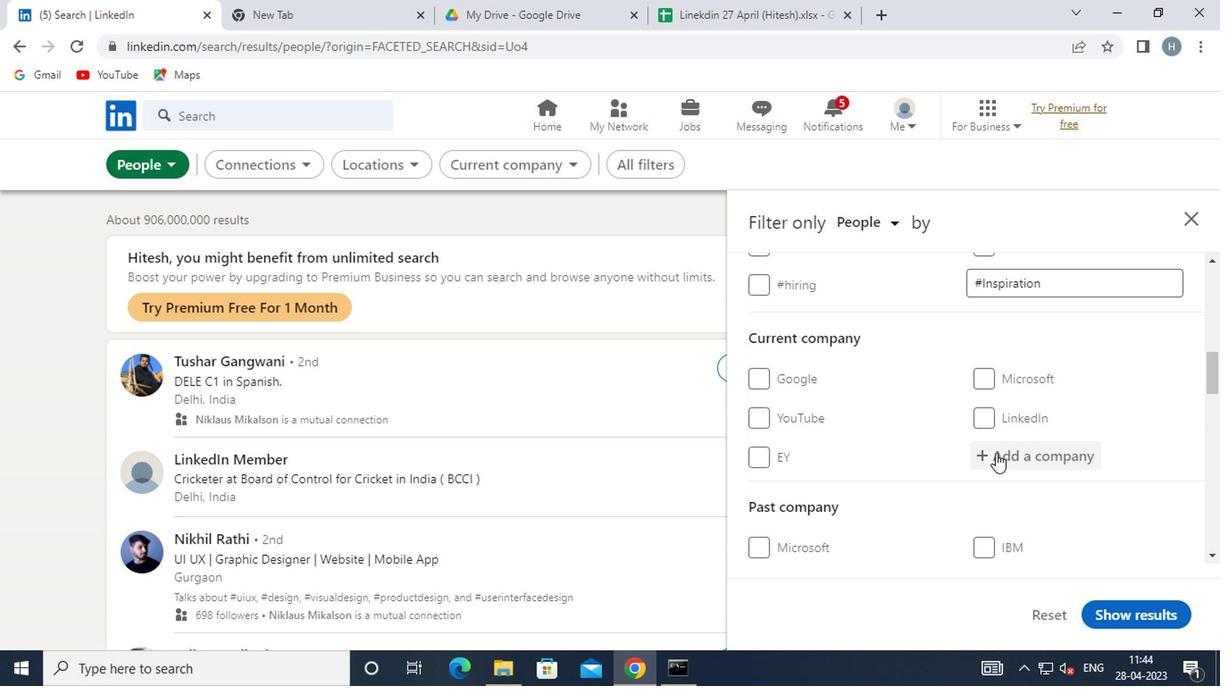 
Action: Mouse pressed left at (1011, 449)
Screenshot: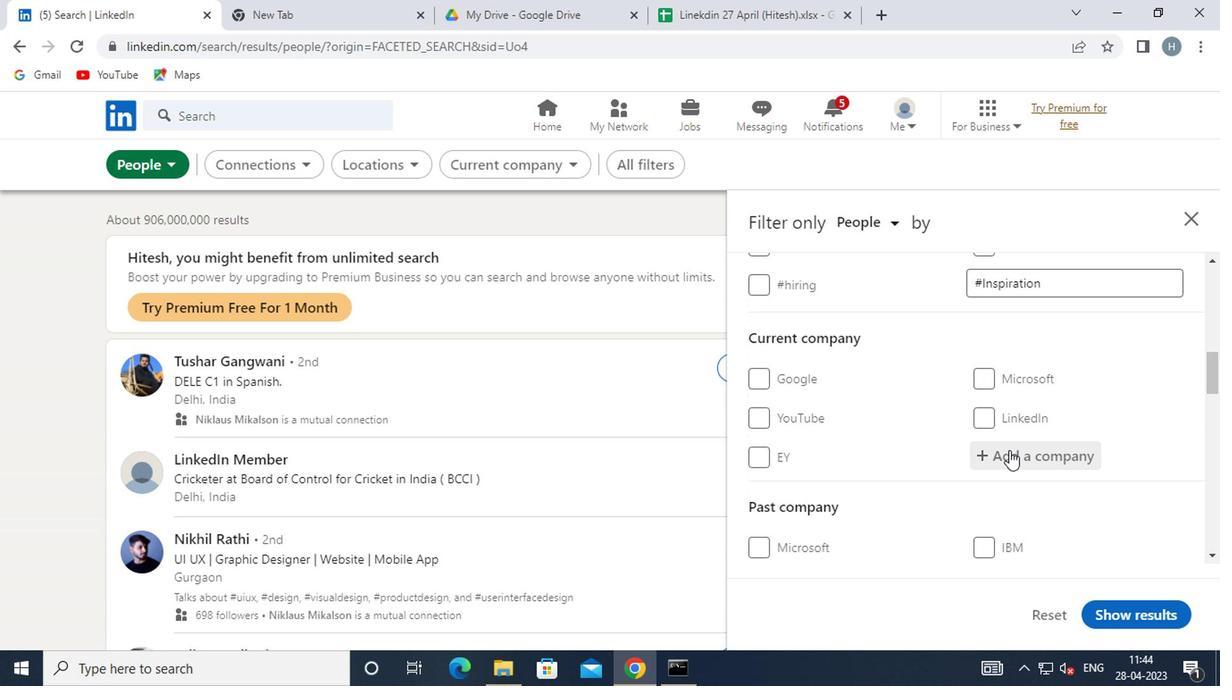 
Action: Mouse moved to (998, 449)
Screenshot: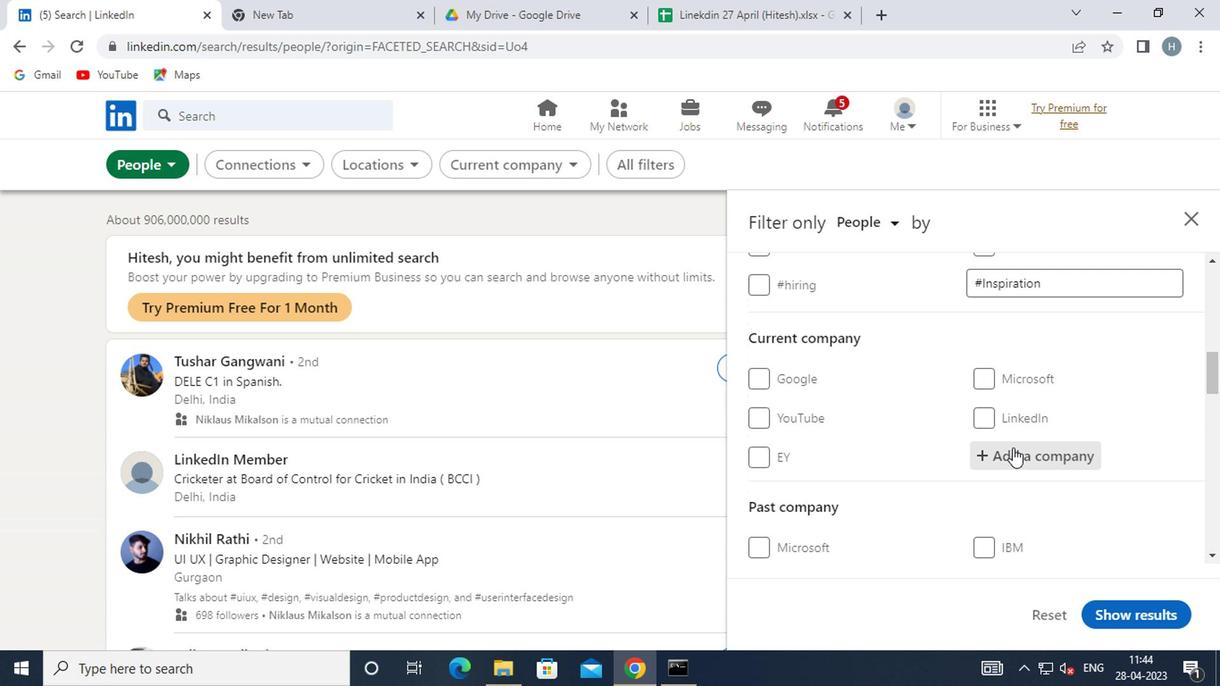 
Action: Key pressed <Key.shift>BSI
Screenshot: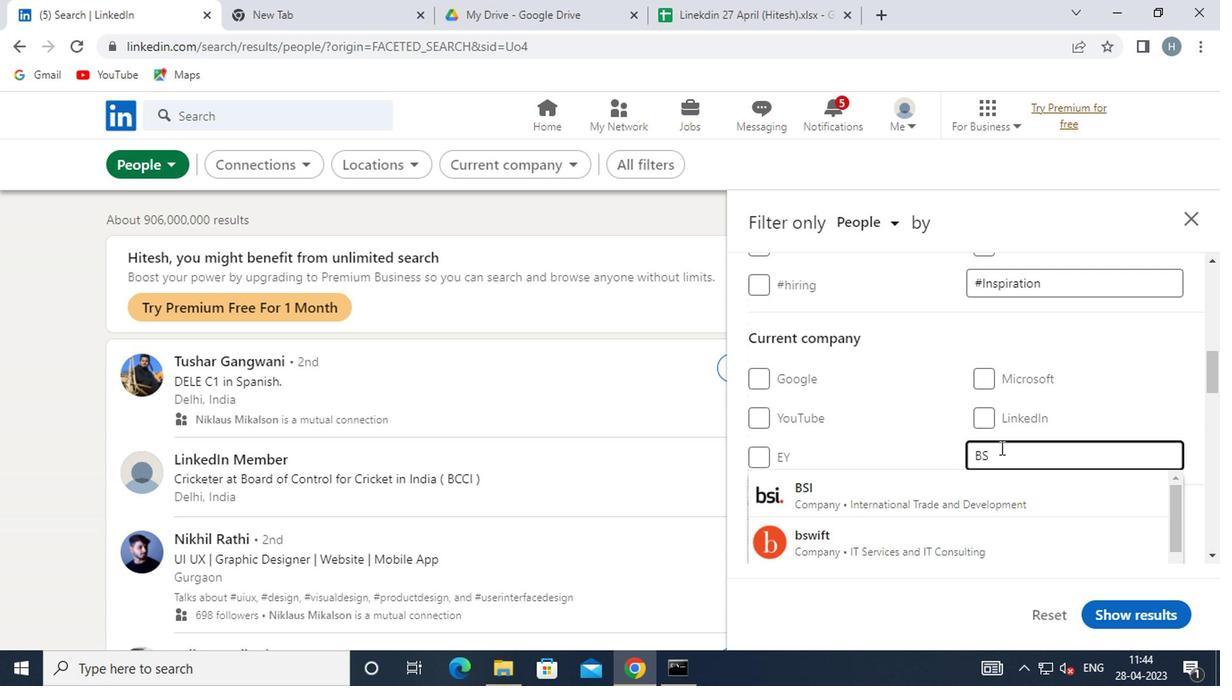 
Action: Mouse moved to (944, 497)
Screenshot: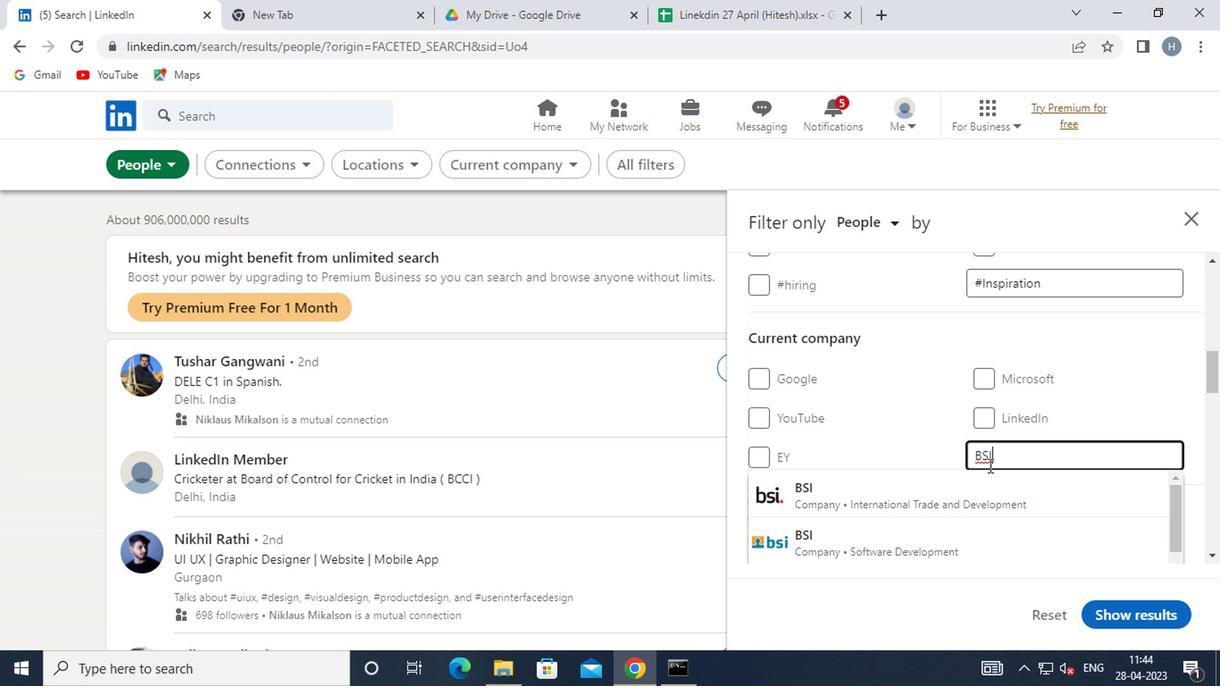 
Action: Mouse pressed left at (944, 497)
Screenshot: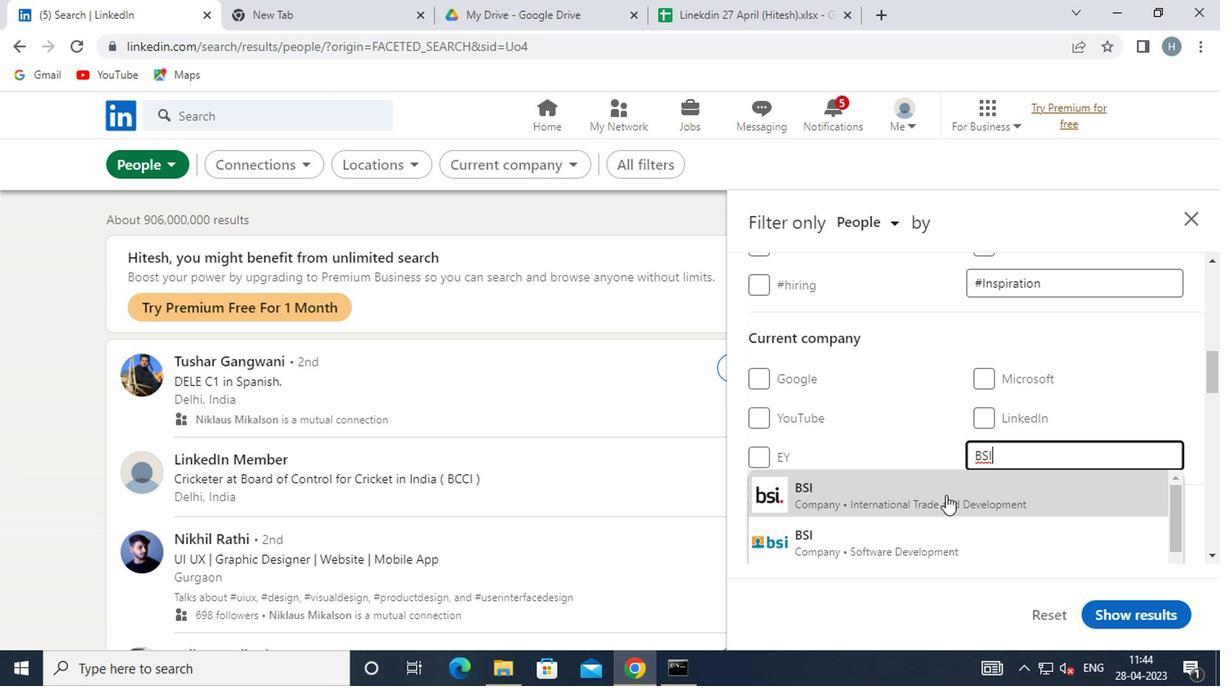 
Action: Mouse moved to (940, 478)
Screenshot: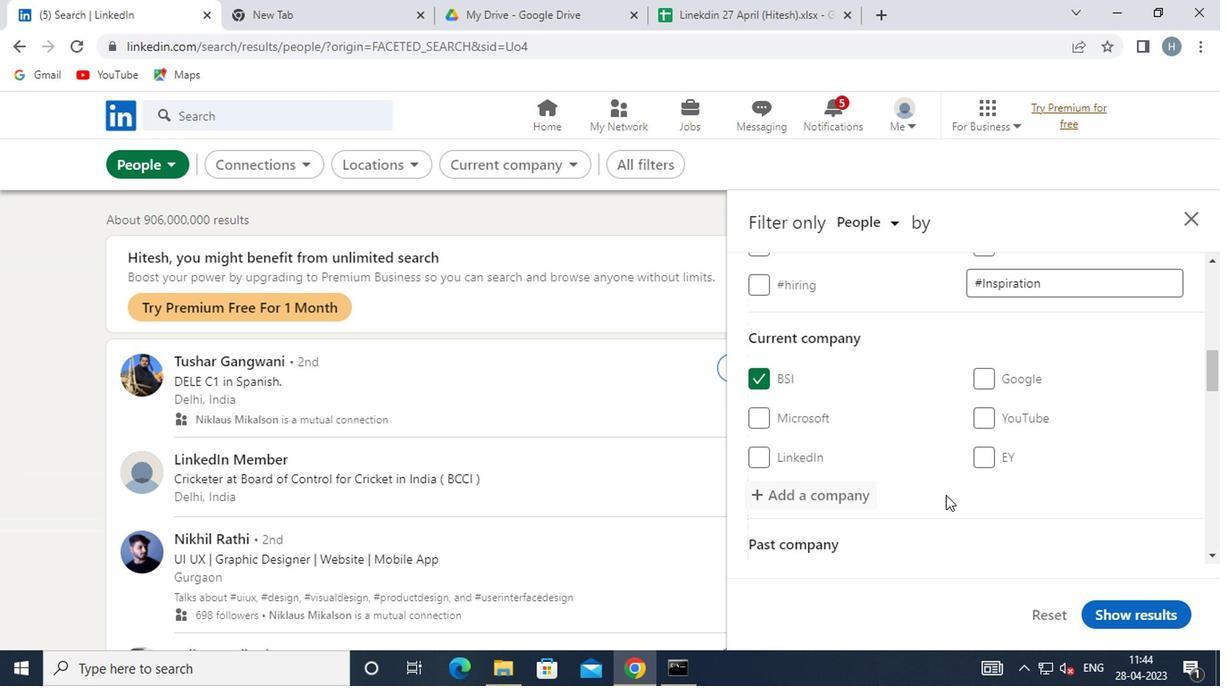
Action: Mouse scrolled (940, 478) with delta (0, 0)
Screenshot: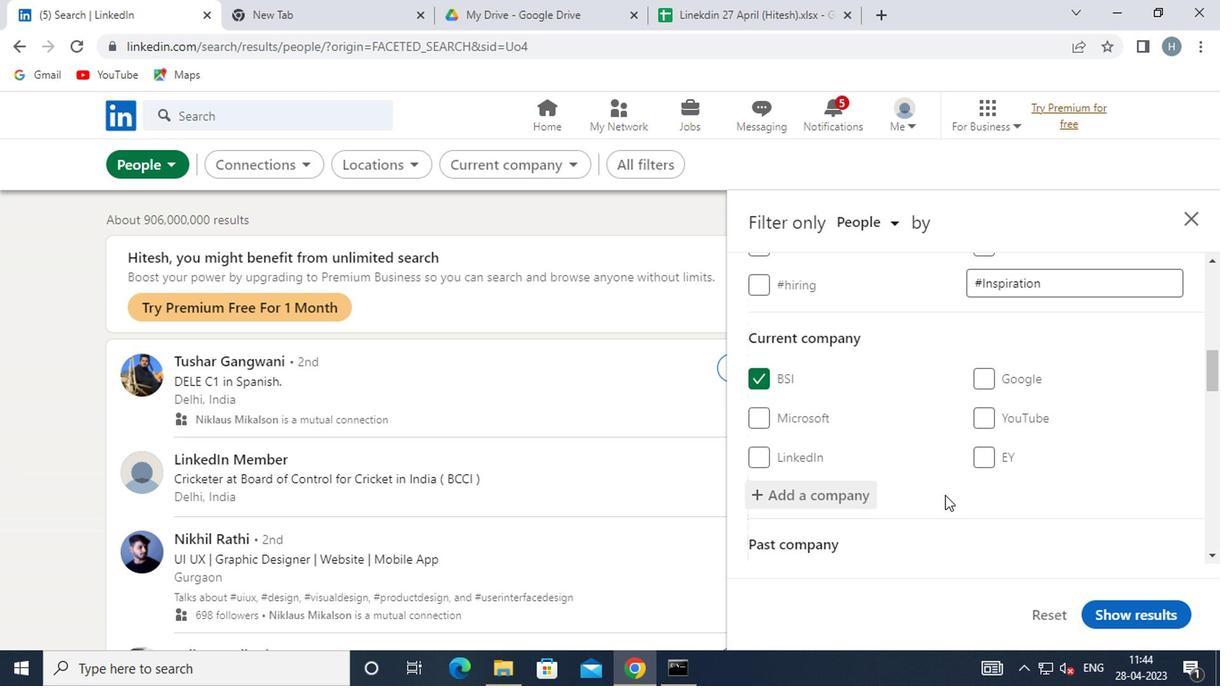 
Action: Mouse scrolled (940, 478) with delta (0, 0)
Screenshot: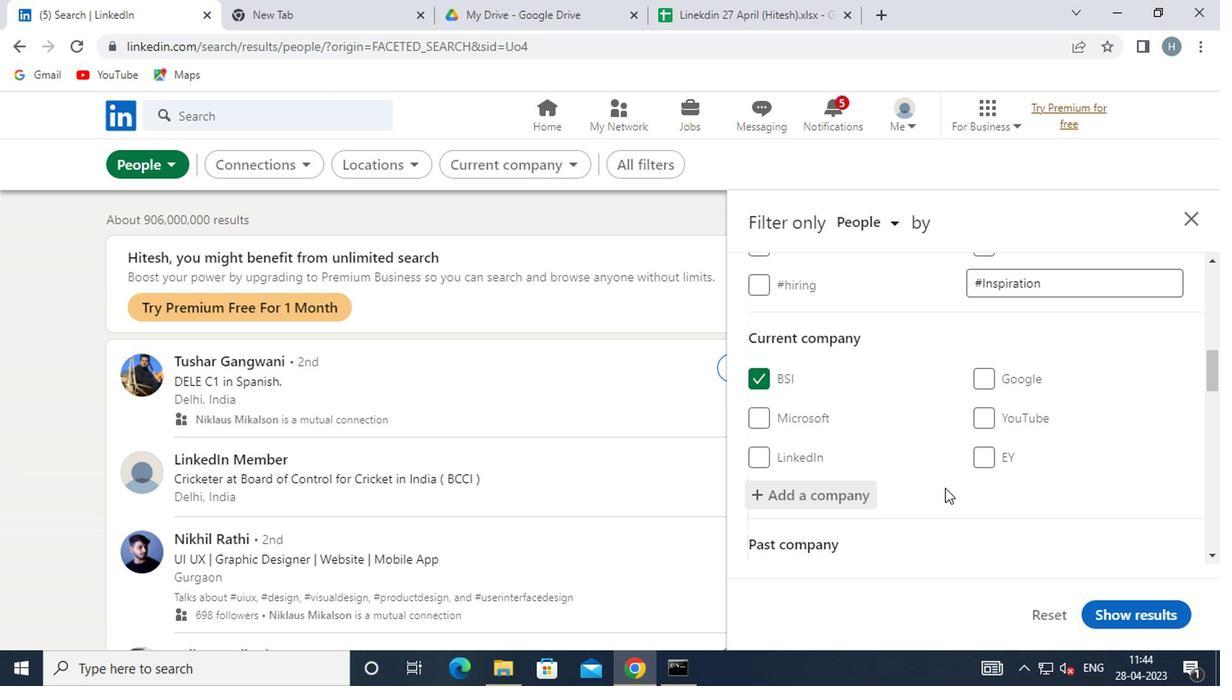
Action: Mouse moved to (939, 478)
Screenshot: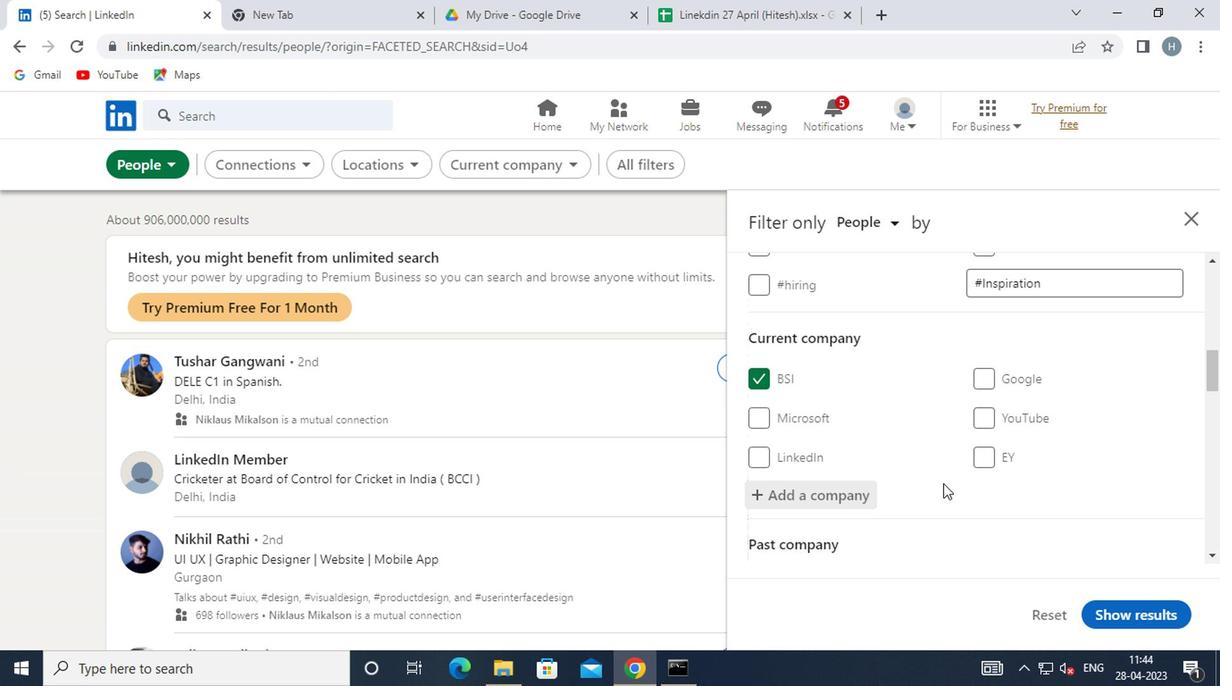 
Action: Mouse scrolled (939, 478) with delta (0, 0)
Screenshot: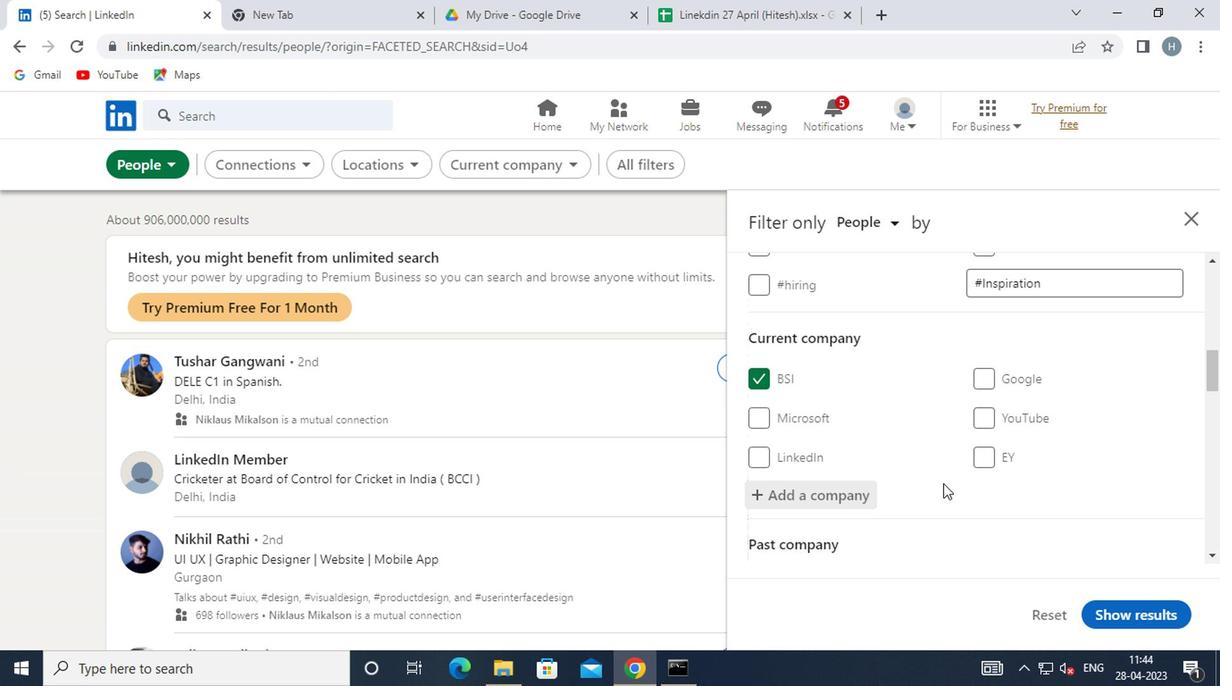 
Action: Mouse moved to (933, 471)
Screenshot: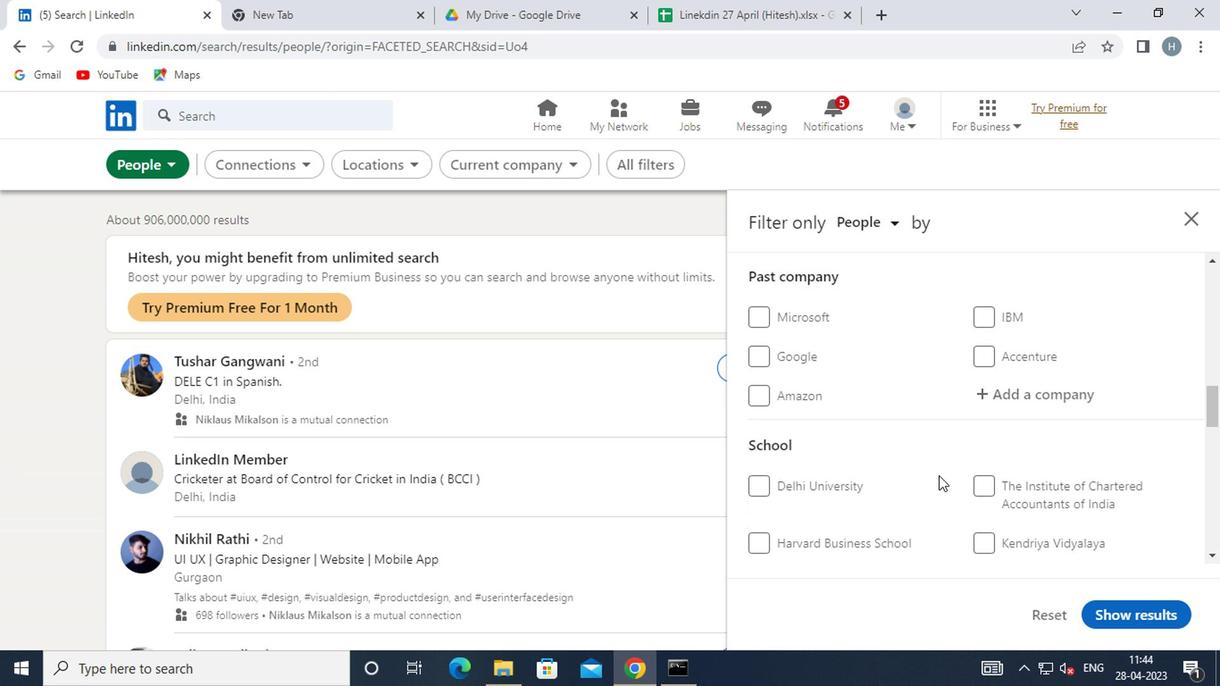 
Action: Mouse scrolled (933, 469) with delta (0, -1)
Screenshot: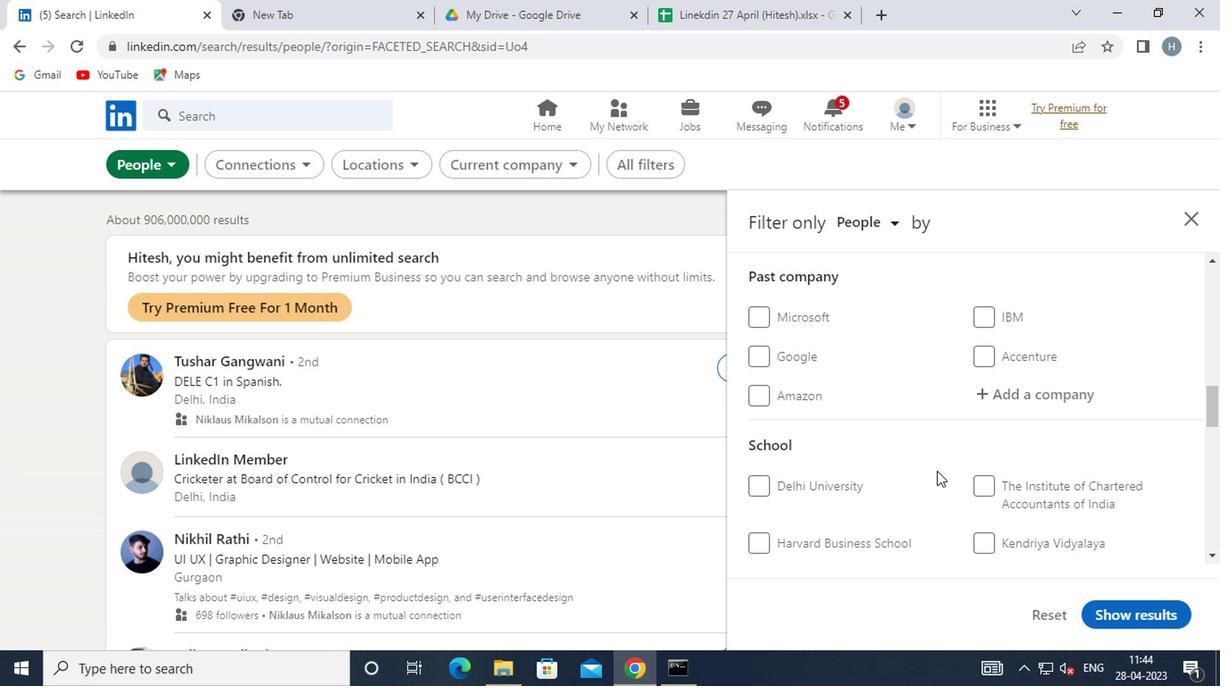 
Action: Mouse moved to (999, 490)
Screenshot: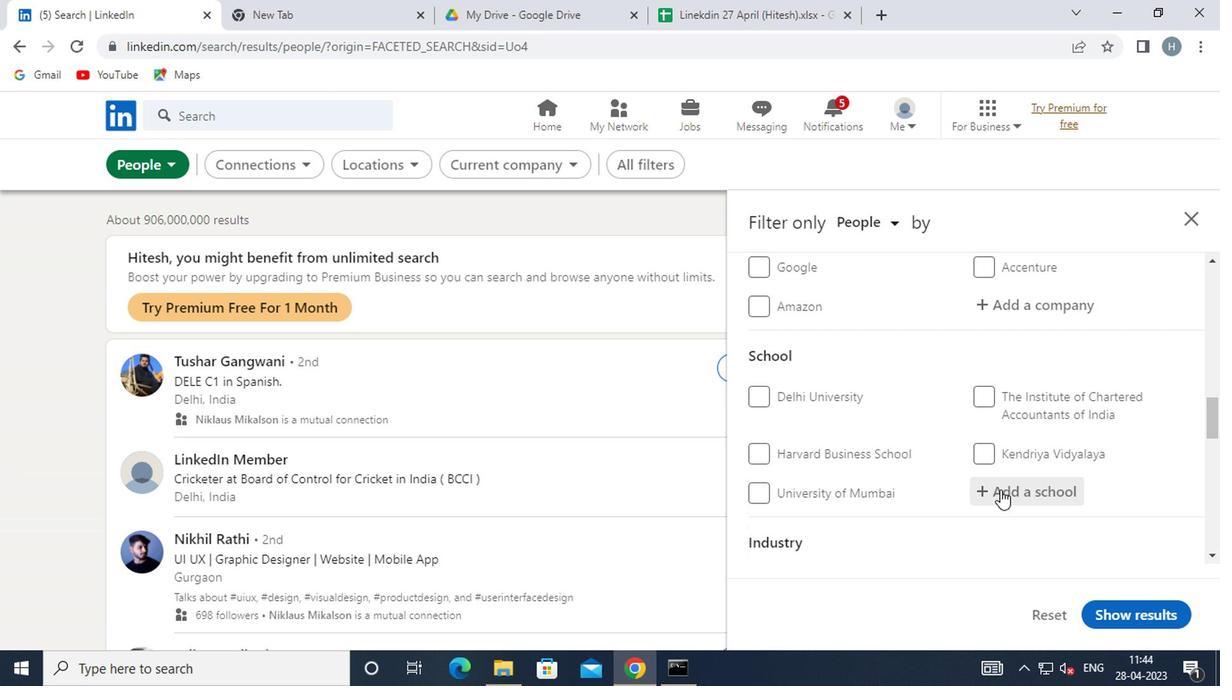
Action: Mouse pressed left at (999, 490)
Screenshot: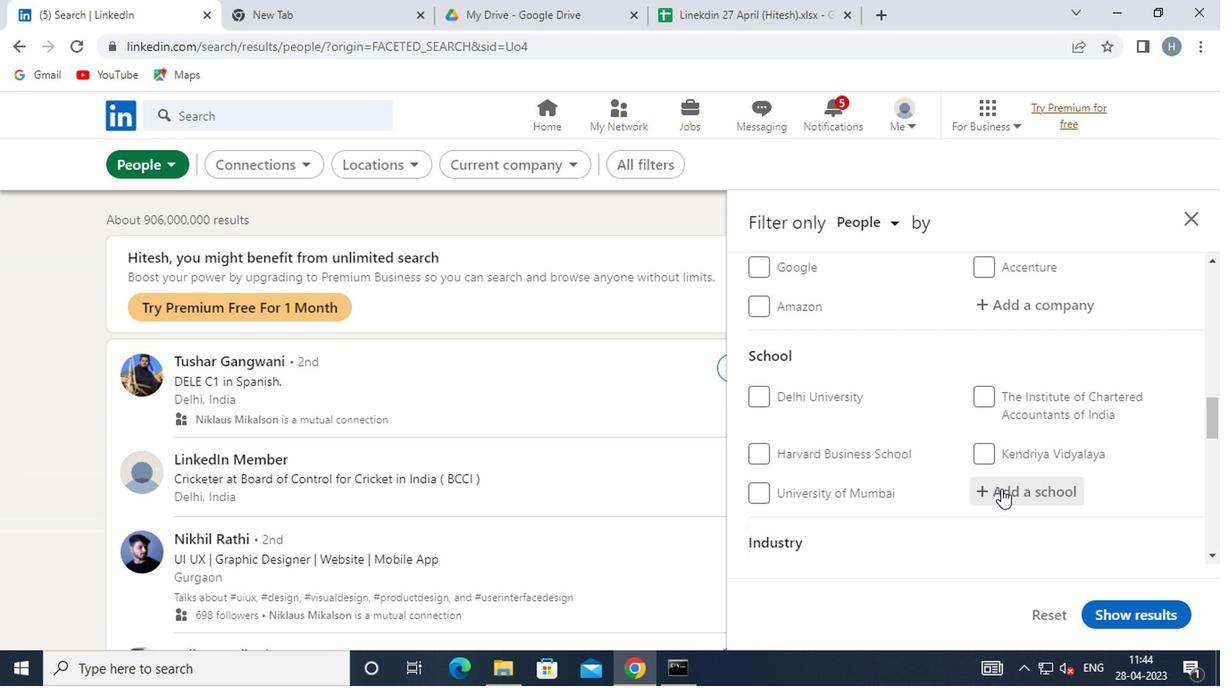 
Action: Mouse moved to (989, 478)
Screenshot: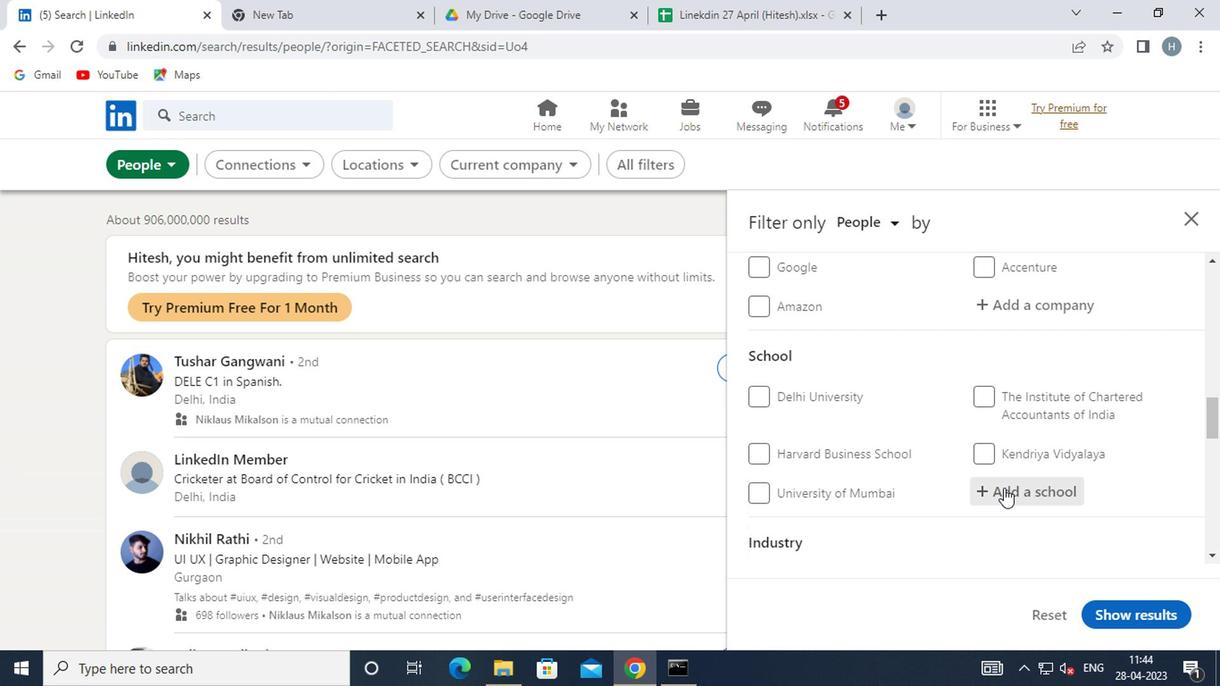 
Action: Key pressed <Key.shift><Key.shift><Key.shift>MEENAKSHI
Screenshot: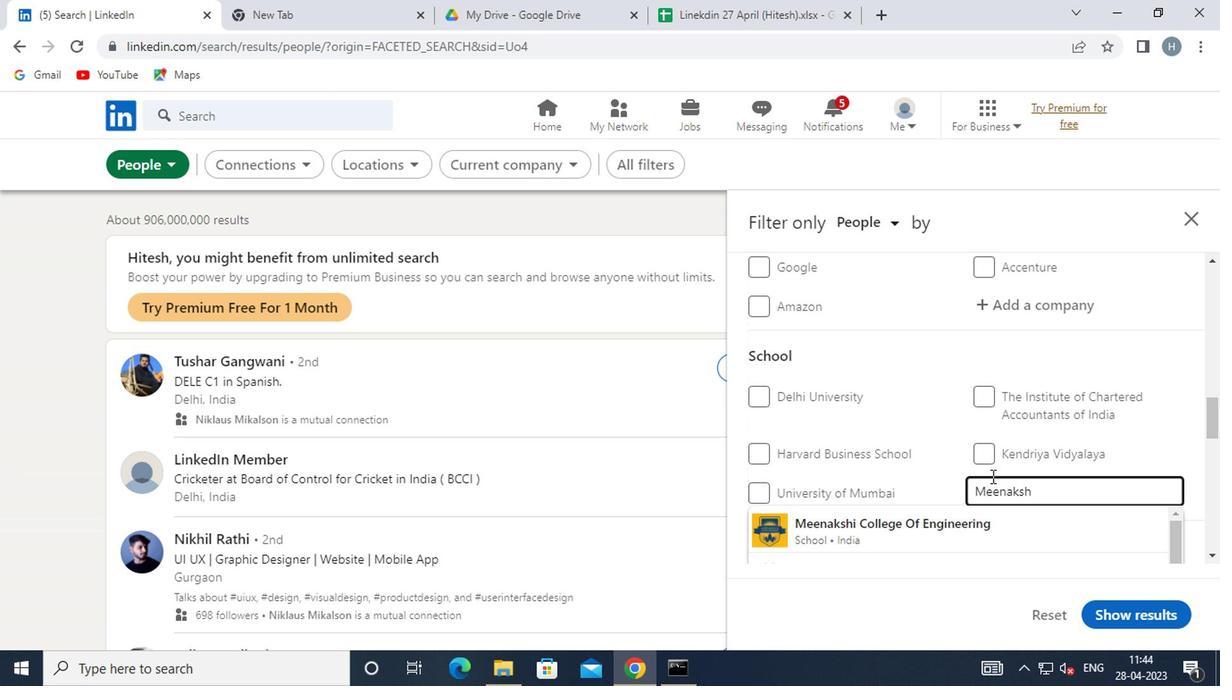 
Action: Mouse moved to (1050, 495)
Screenshot: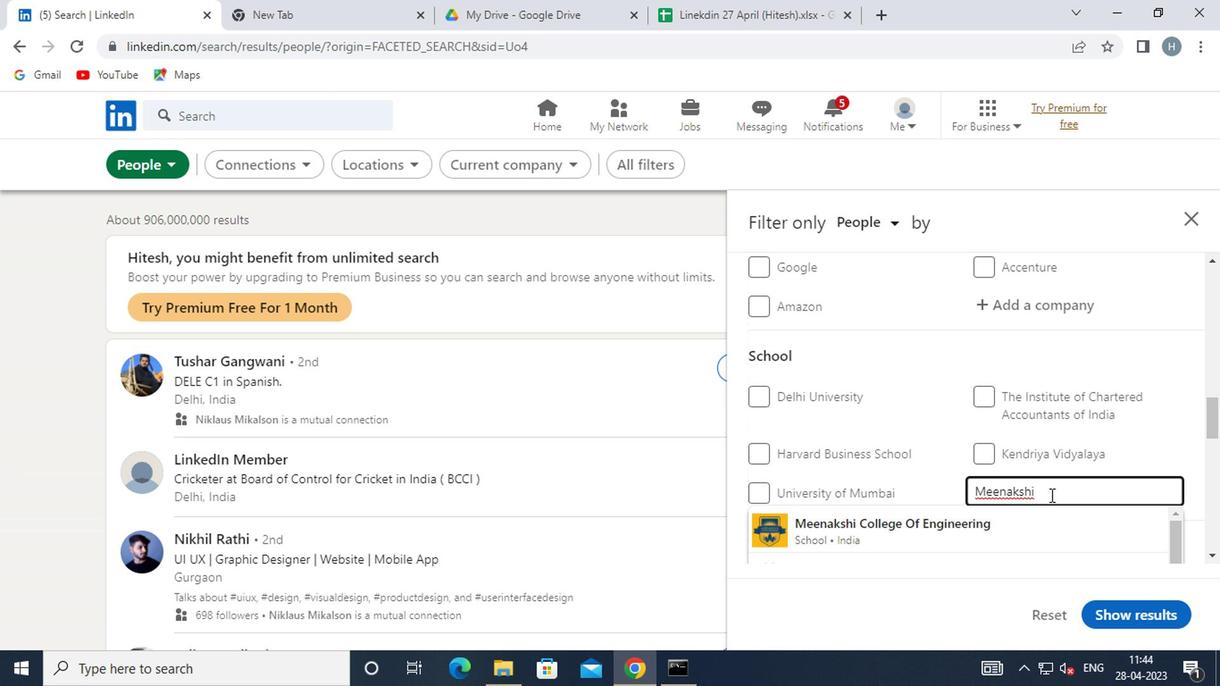 
Action: Key pressed <Key.space>
Screenshot: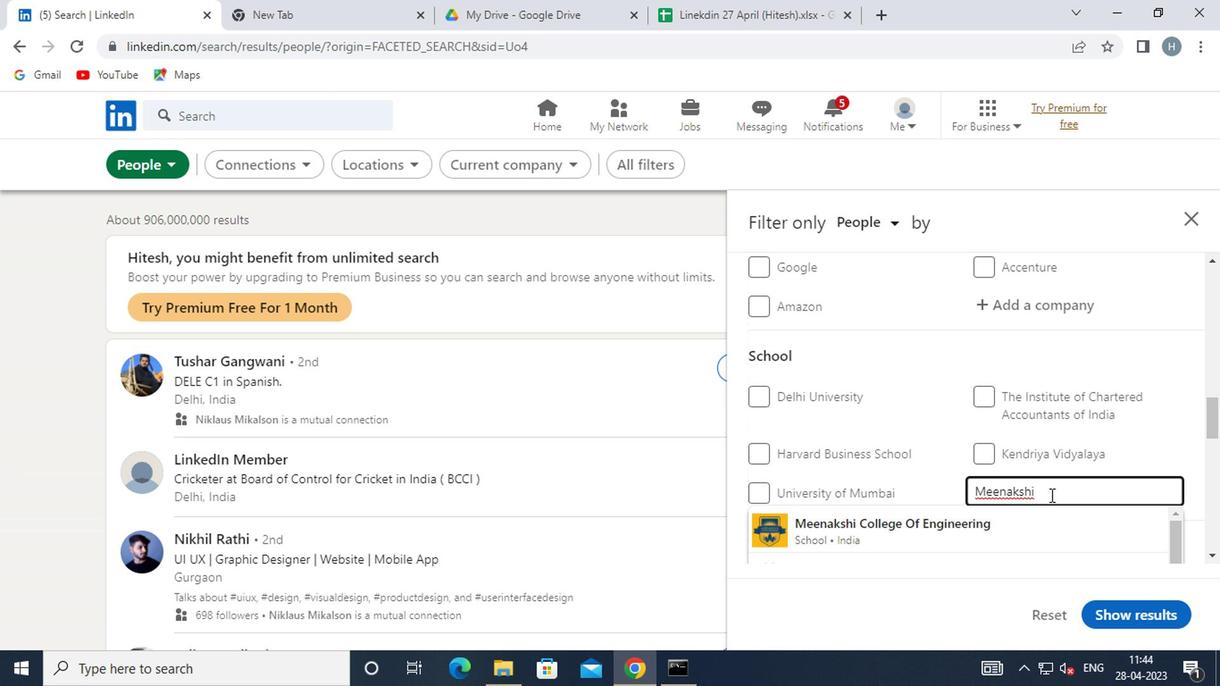 
Action: Mouse moved to (1066, 493)
Screenshot: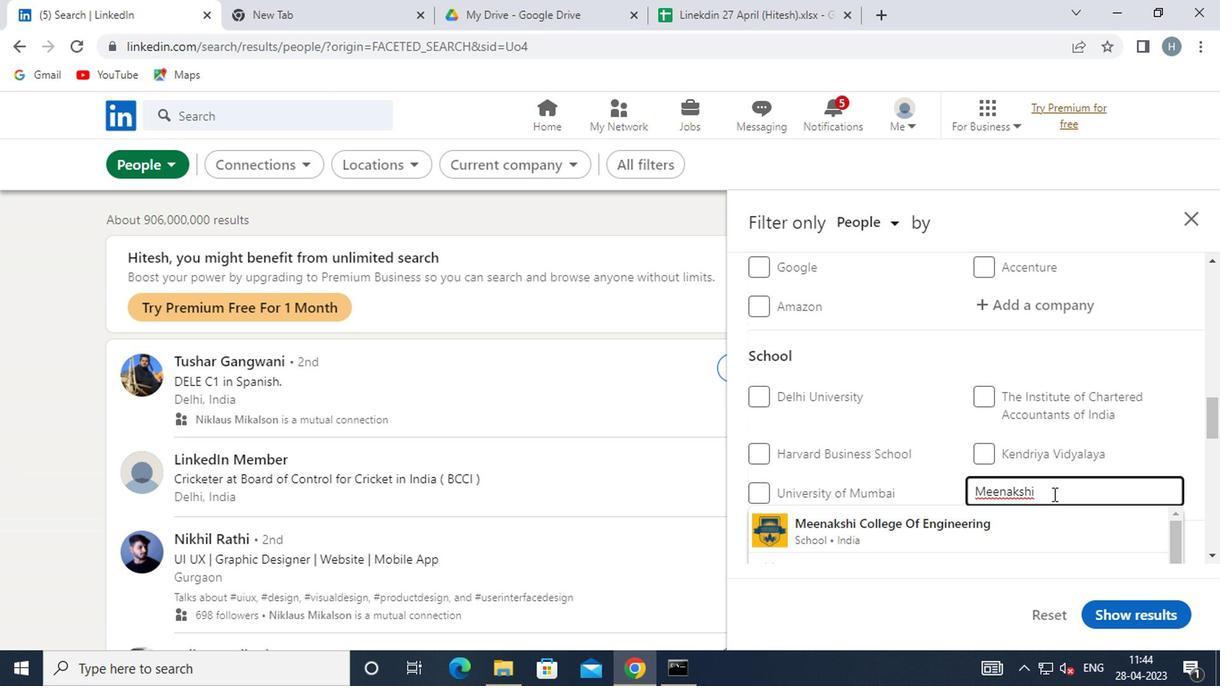 
Action: Key pressed <Key.shift><Key.shift><Key.shift><Key.shift>
Screenshot: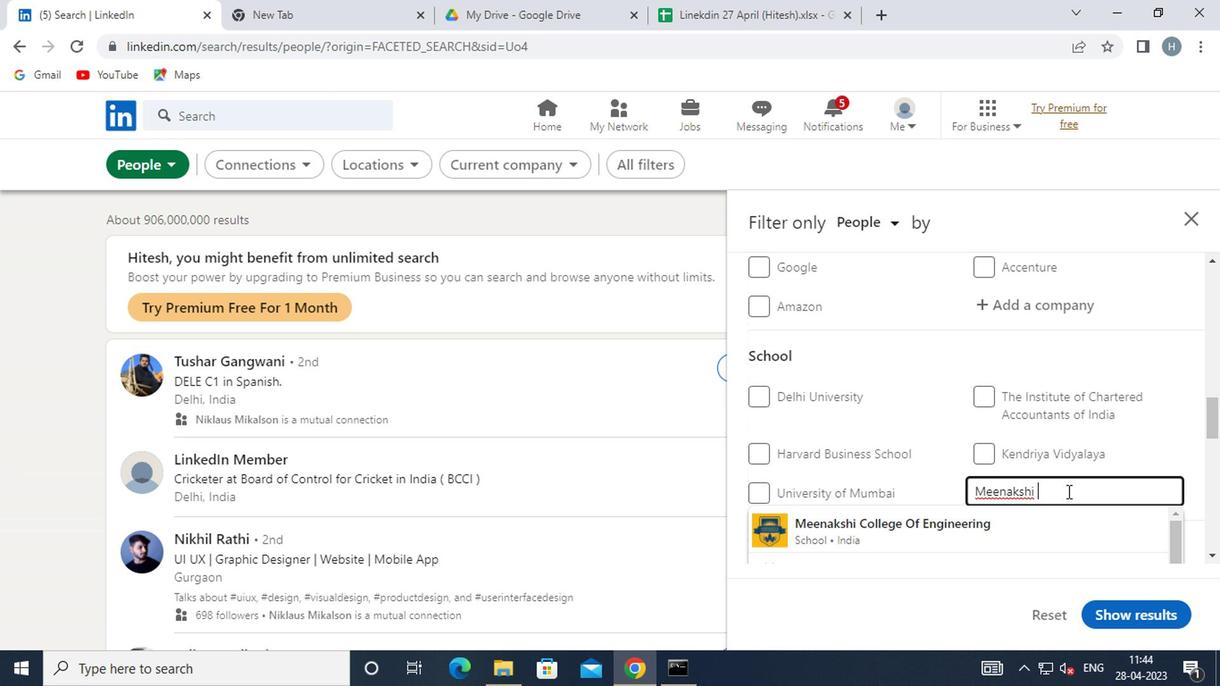 
Action: Mouse moved to (1066, 492)
Screenshot: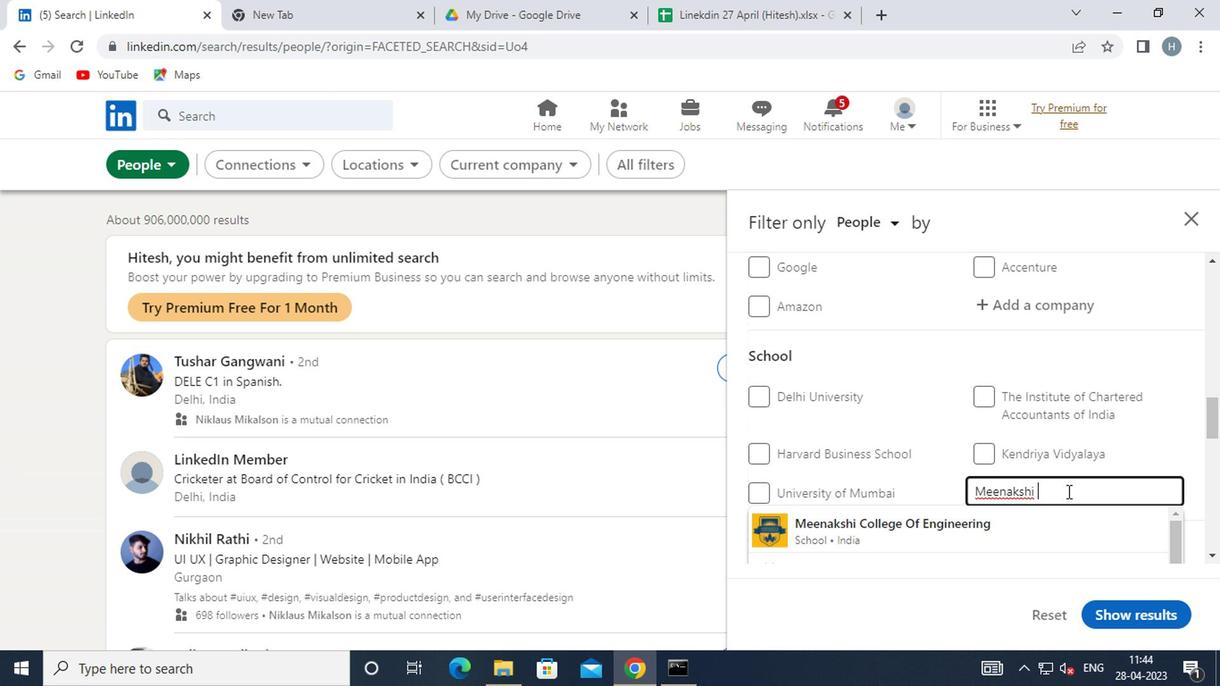 
Action: Key pressed <Key.shift>
Screenshot: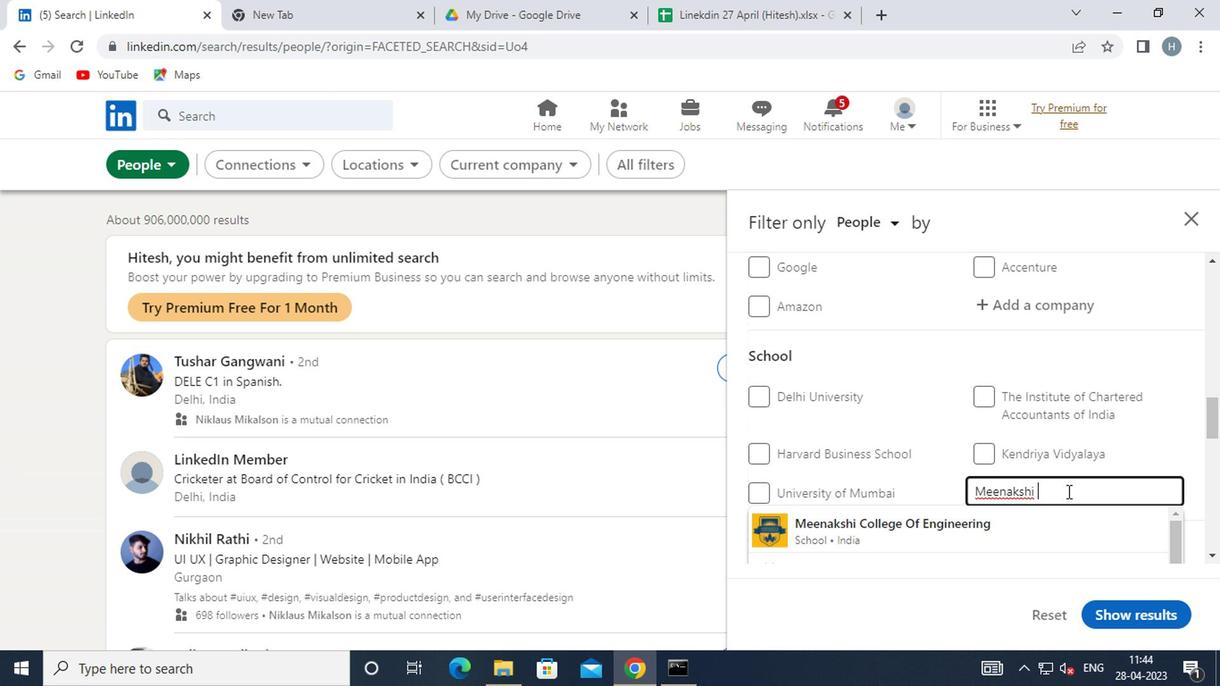 
Action: Mouse moved to (1067, 492)
Screenshot: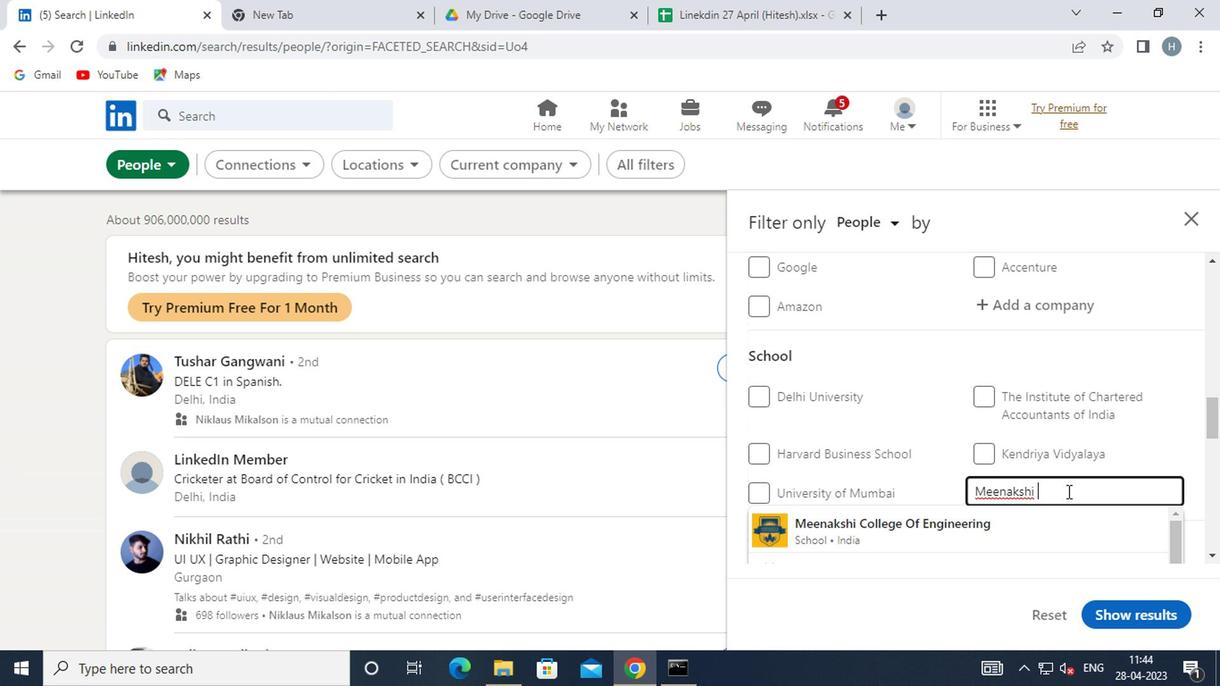 
Action: Key pressed <Key.shift><Key.shift><Key.shift>
Screenshot: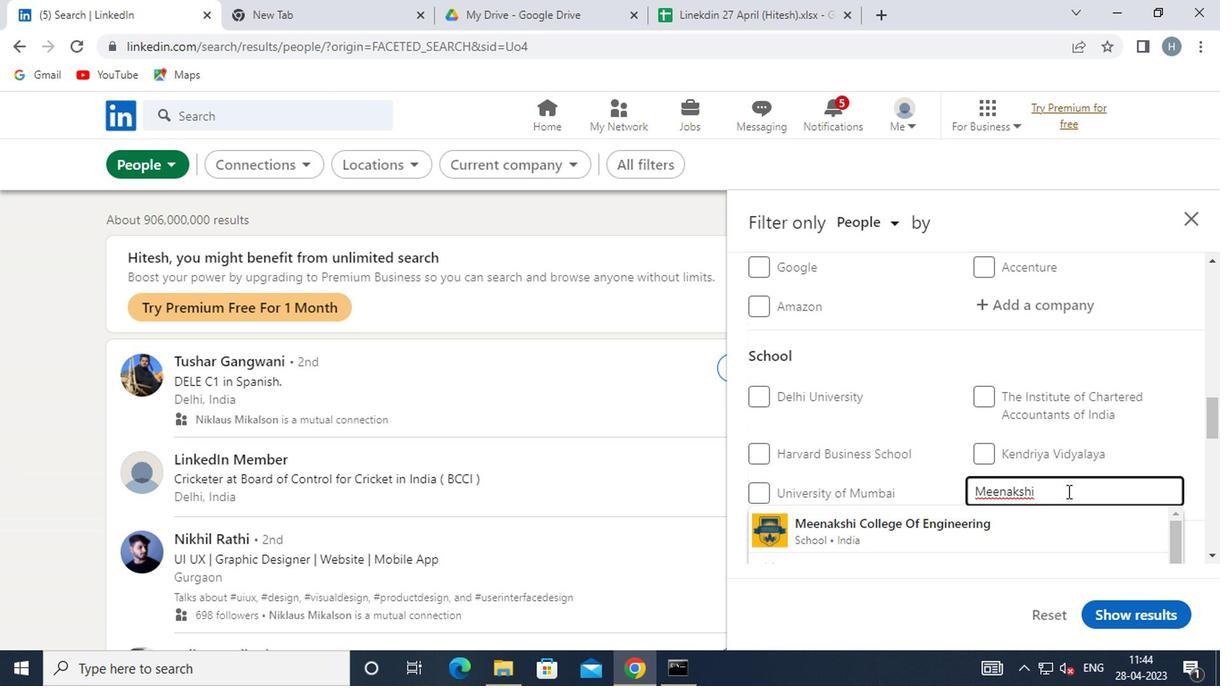 
Action: Mouse moved to (1067, 491)
Screenshot: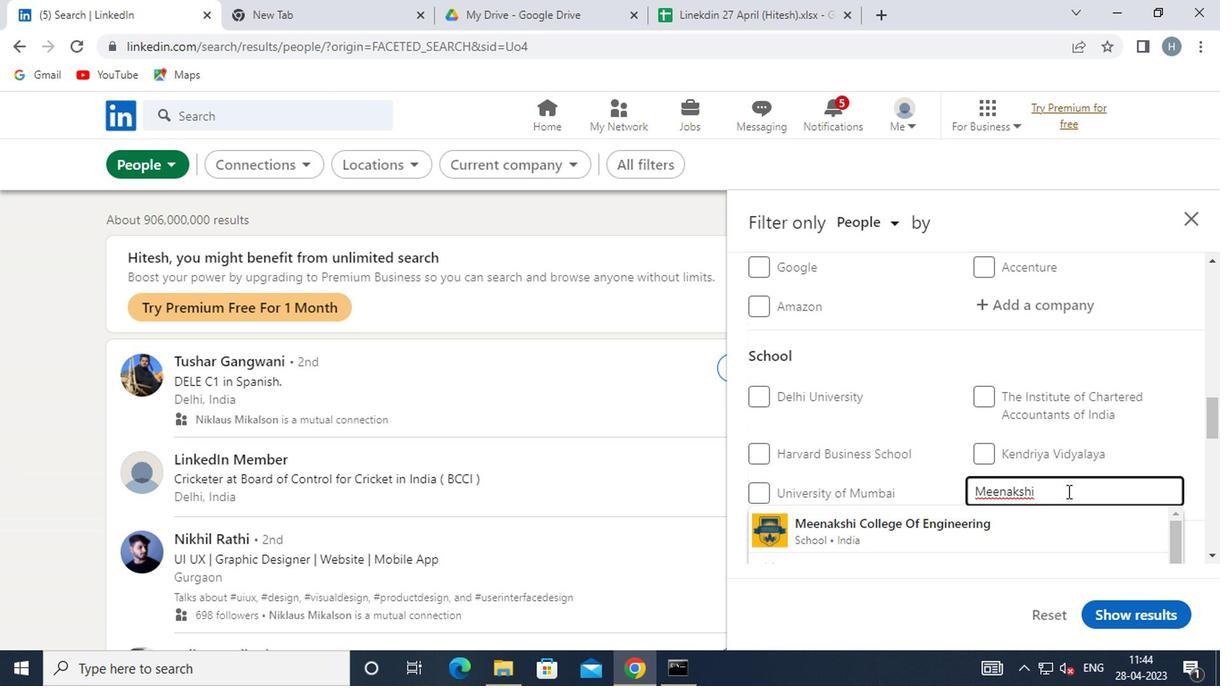 
Action: Key pressed <Key.shift><Key.shift><Key.shift><Key.shift><Key.shift><Key.shift><Key.shift><Key.shift><Key.shift><Key.shift><Key.shift><Key.shift><Key.shift><Key.shift><Key.shift><Key.shift><Key.shift><Key.shift>SU
Screenshot: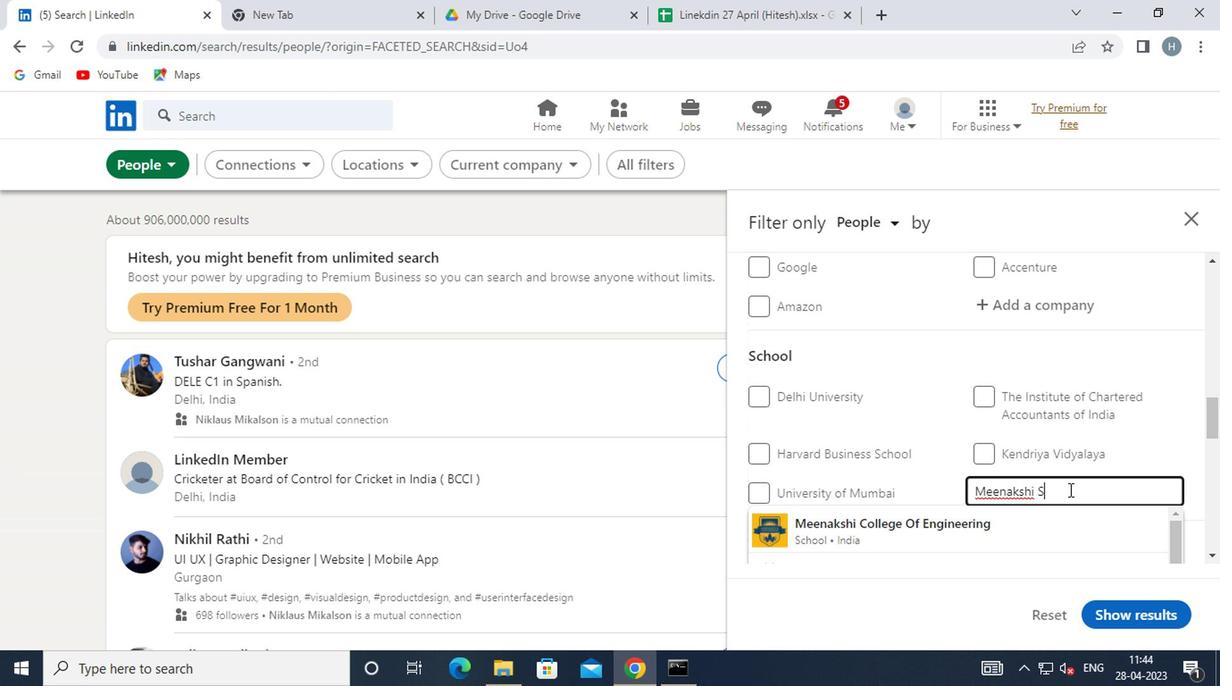 
Action: Mouse moved to (1071, 491)
Screenshot: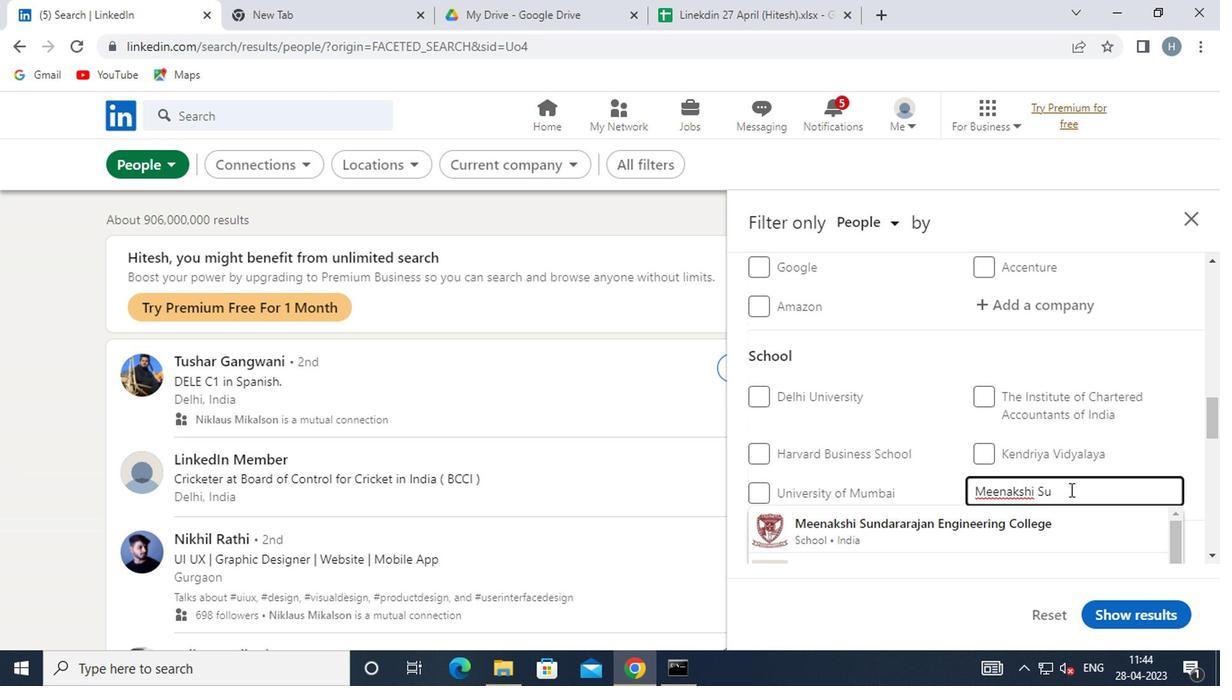 
Action: Key pressed N
Screenshot: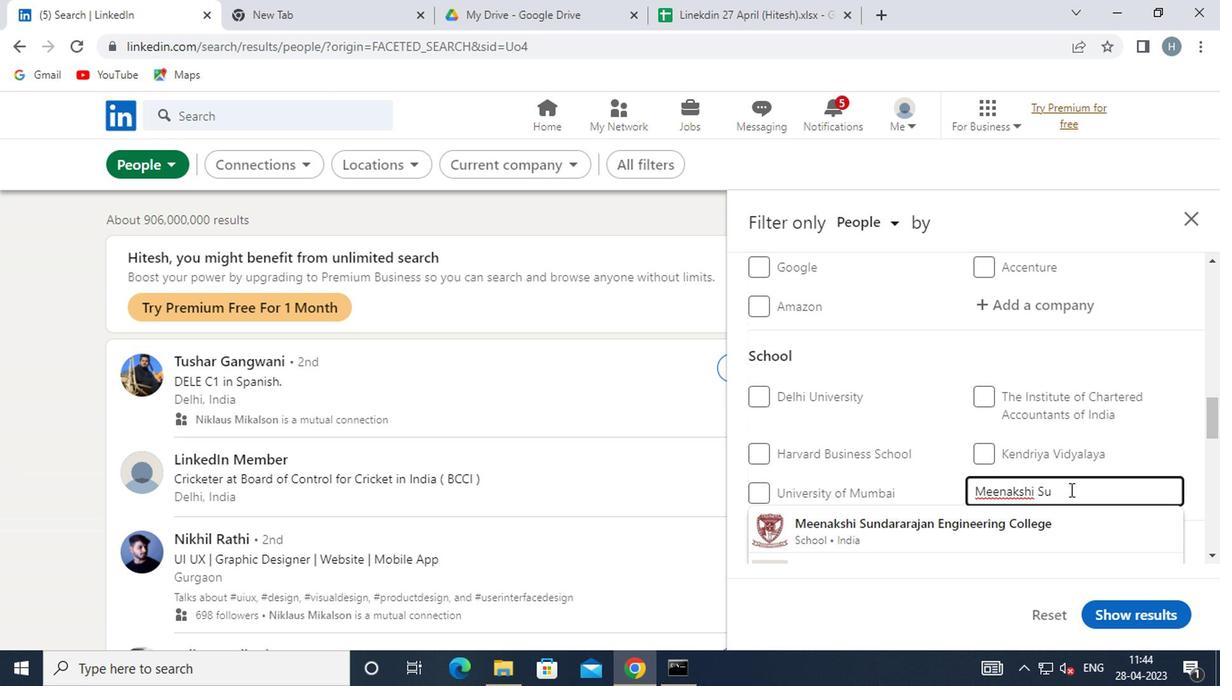 
Action: Mouse moved to (1074, 486)
Screenshot: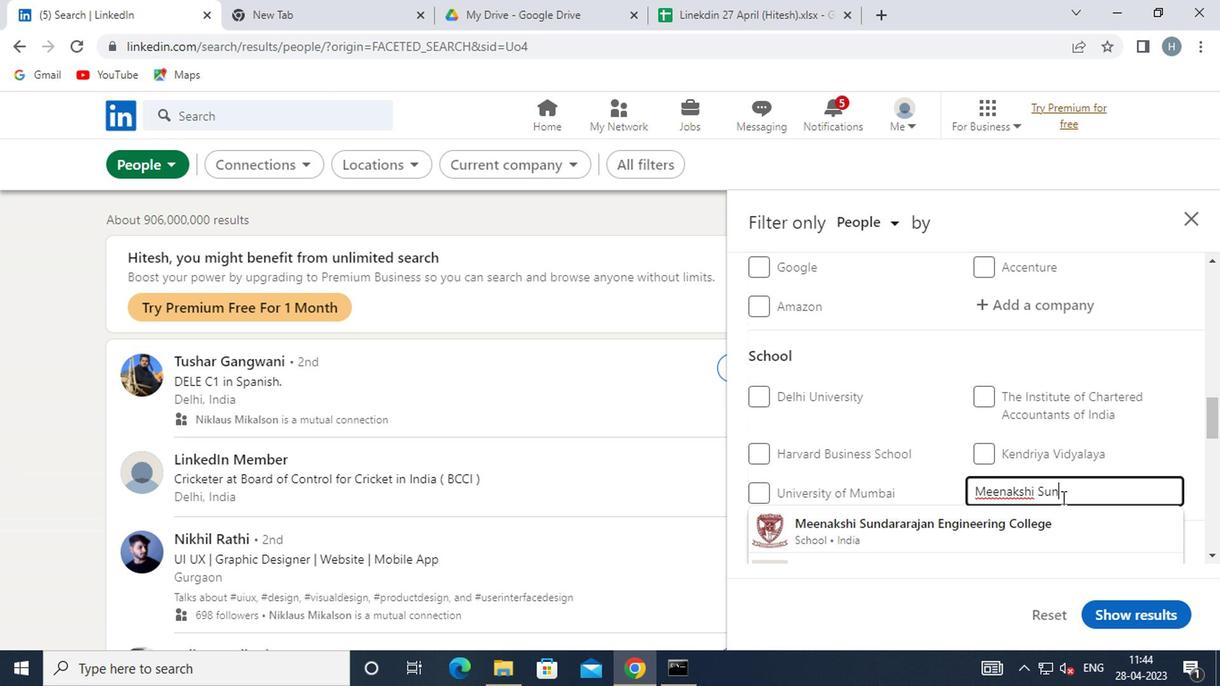 
Action: Mouse scrolled (1074, 485) with delta (0, -1)
Screenshot: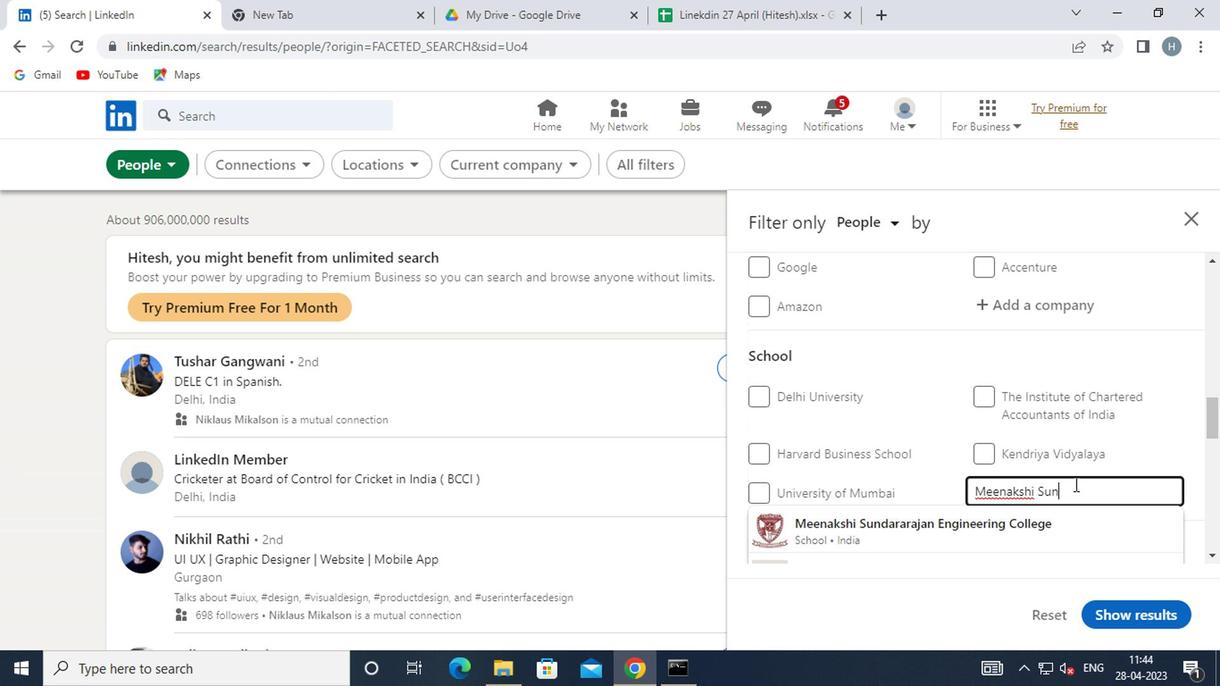 
Action: Mouse moved to (1071, 443)
Screenshot: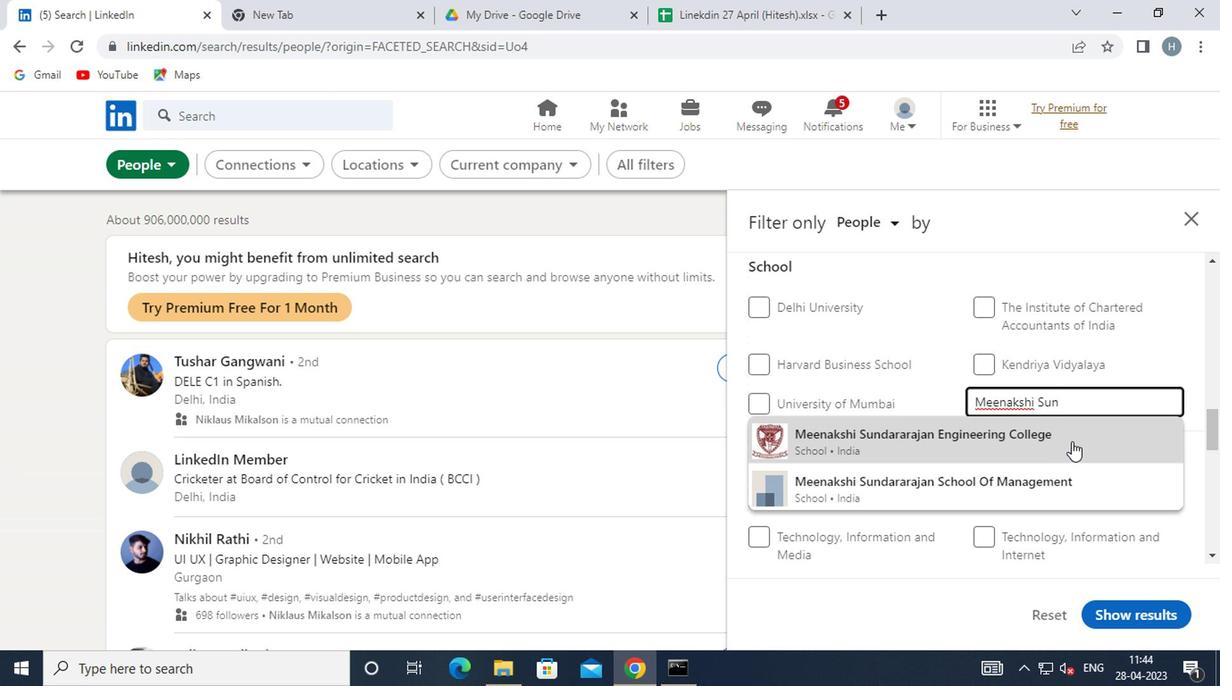 
Action: Mouse pressed left at (1071, 443)
Screenshot: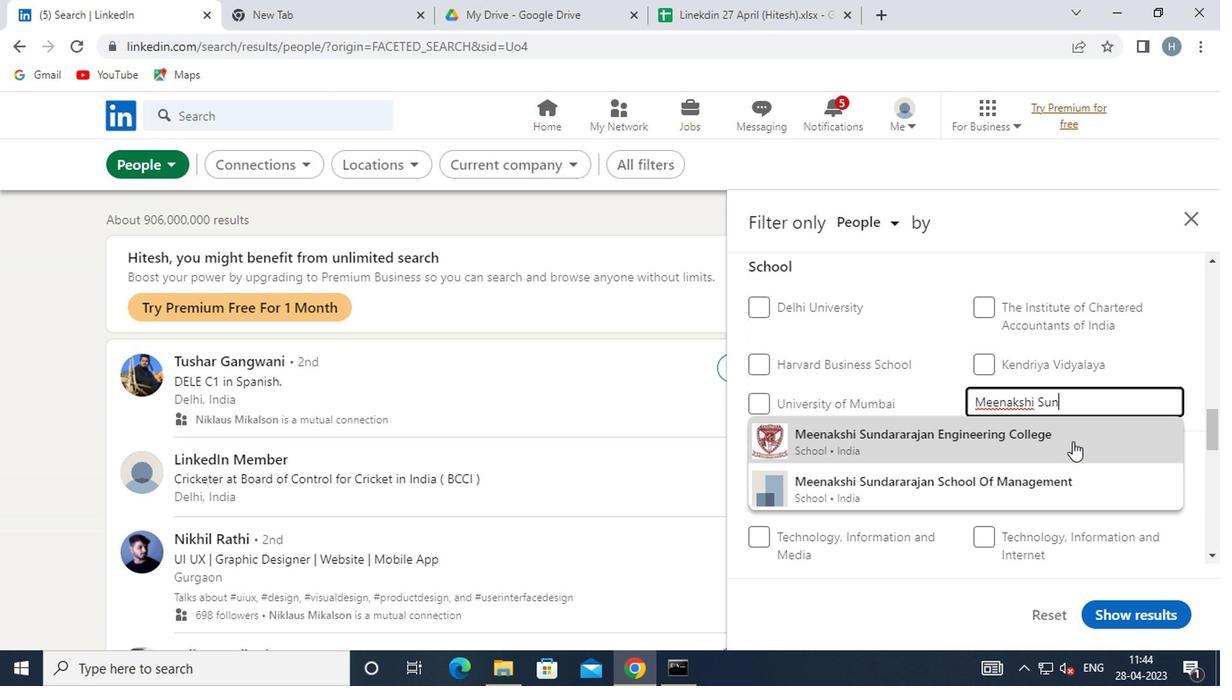 
Action: Mouse moved to (1026, 432)
Screenshot: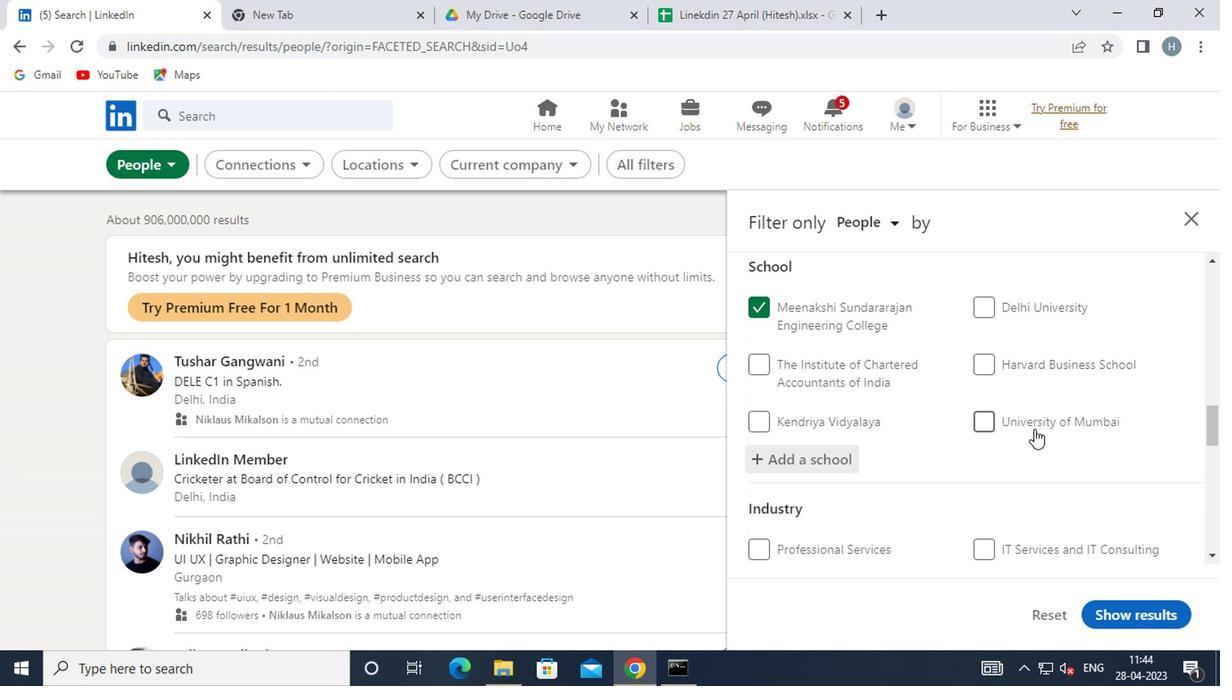 
Action: Mouse scrolled (1026, 431) with delta (0, 0)
Screenshot: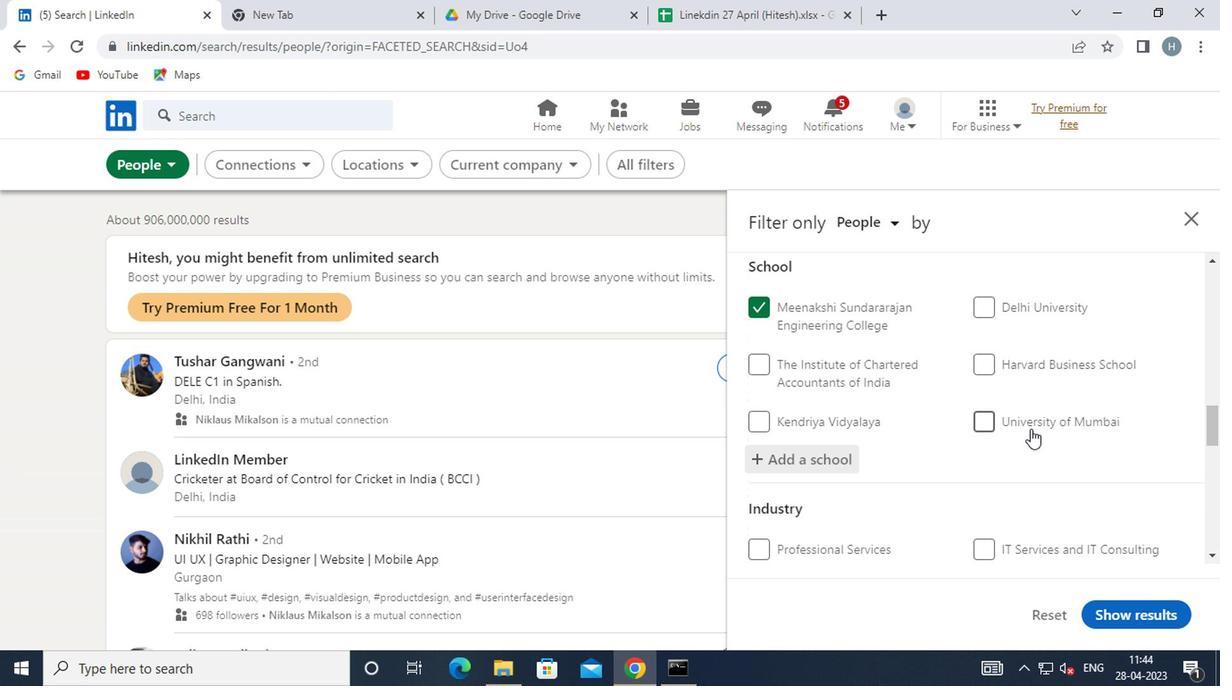 
Action: Mouse moved to (932, 447)
Screenshot: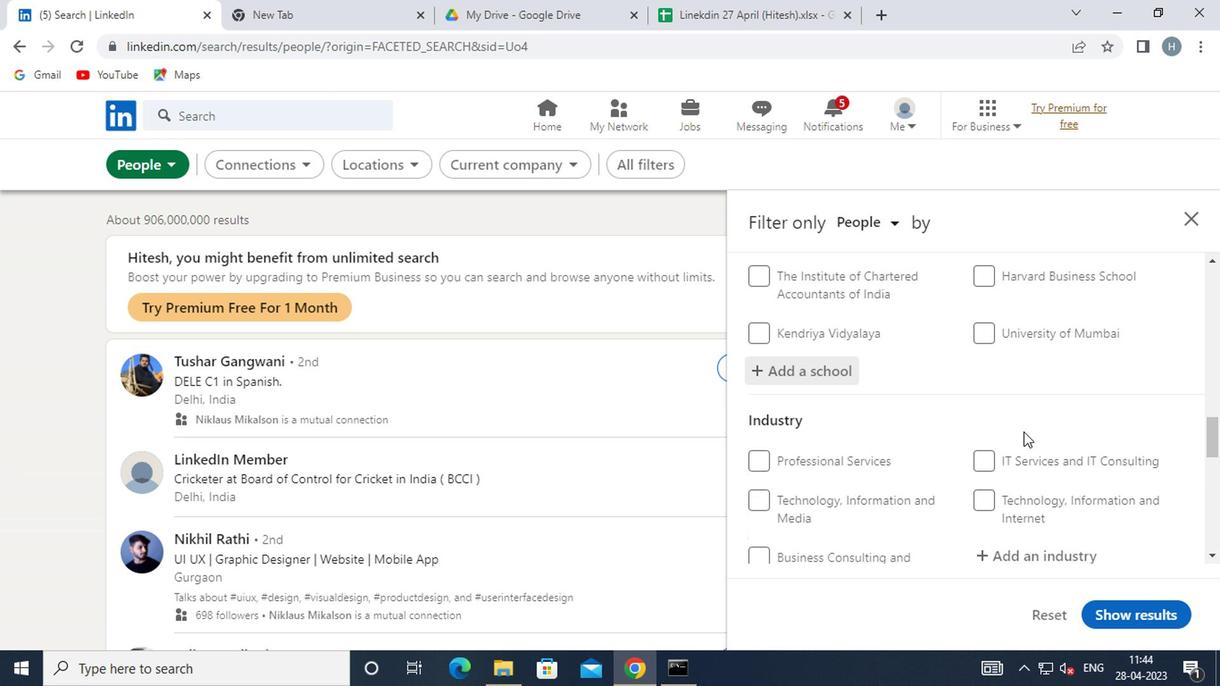 
Action: Mouse scrolled (932, 446) with delta (0, 0)
Screenshot: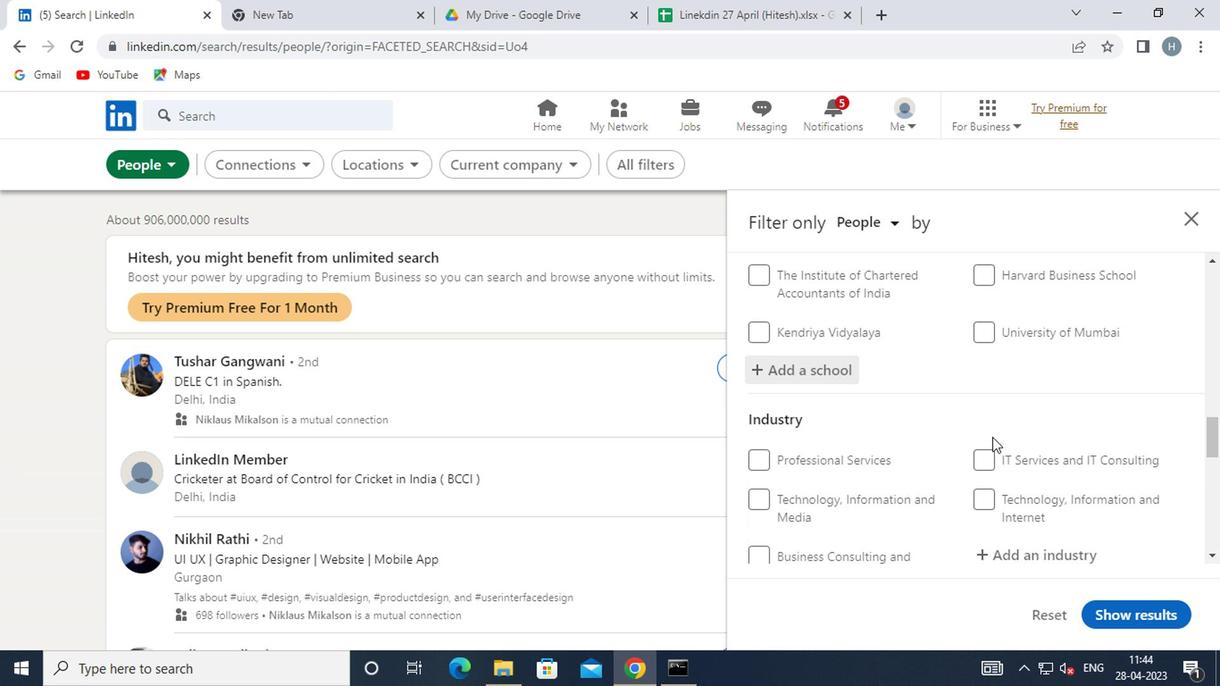 
Action: Mouse moved to (1028, 464)
Screenshot: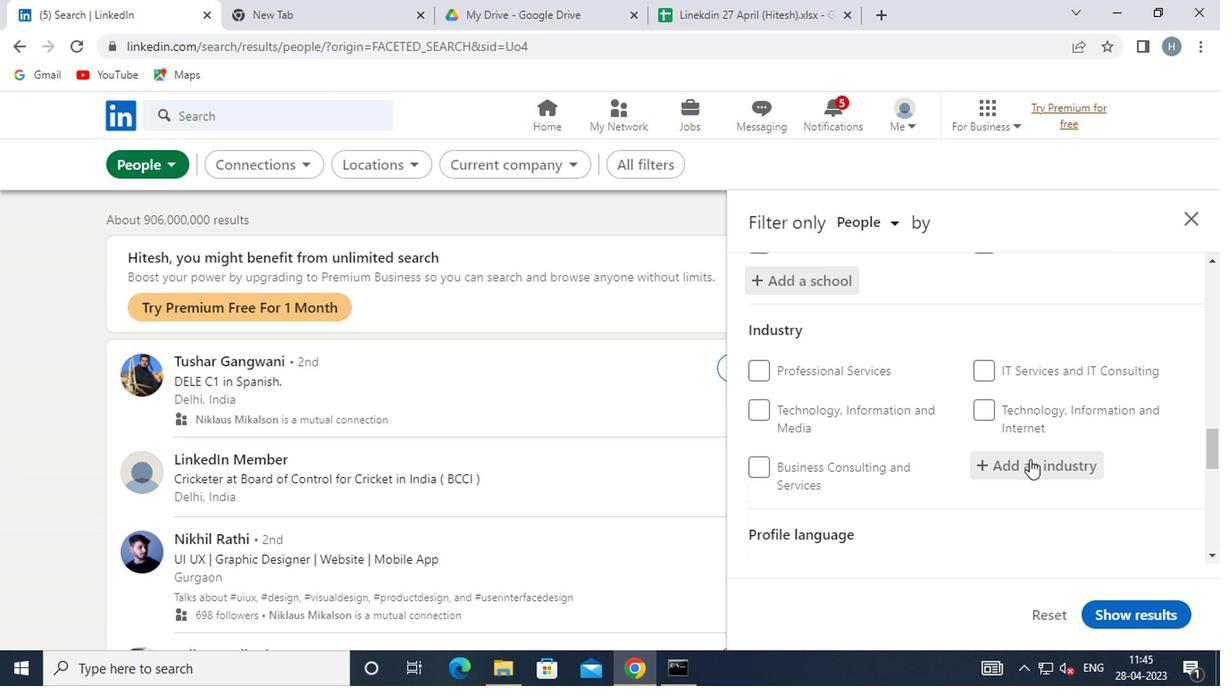 
Action: Mouse pressed left at (1028, 464)
Screenshot: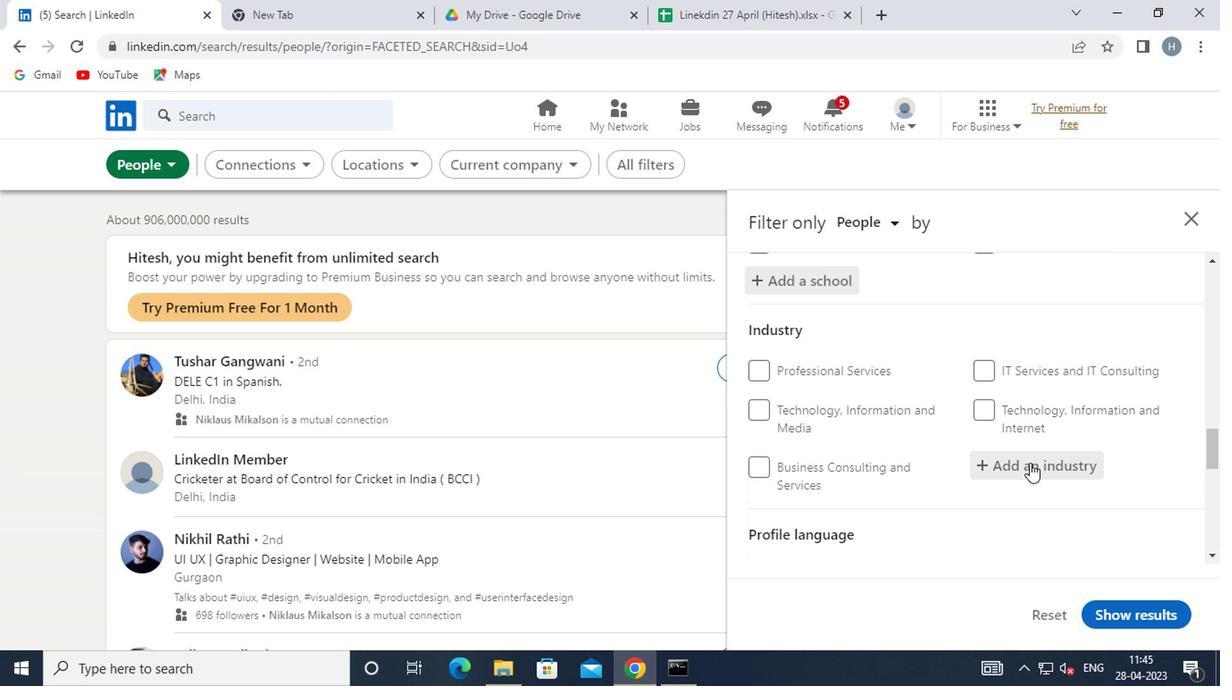 
Action: Mouse moved to (1026, 464)
Screenshot: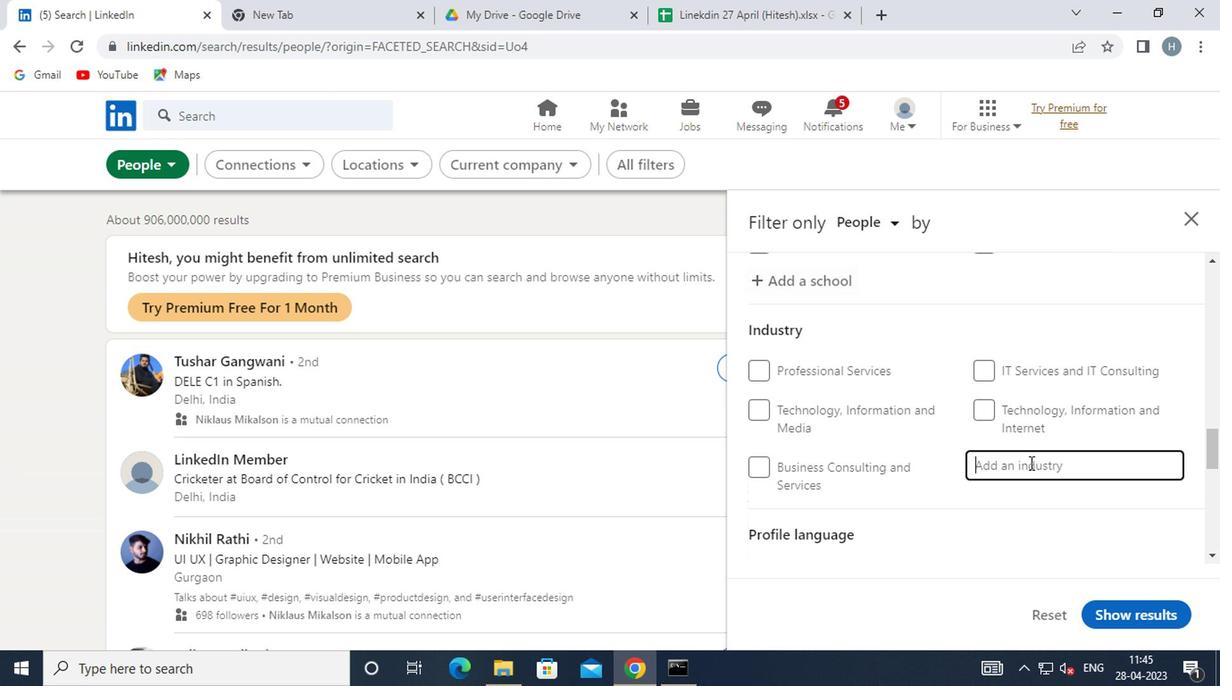 
Action: Key pressed <Key.shift>WIN
Screenshot: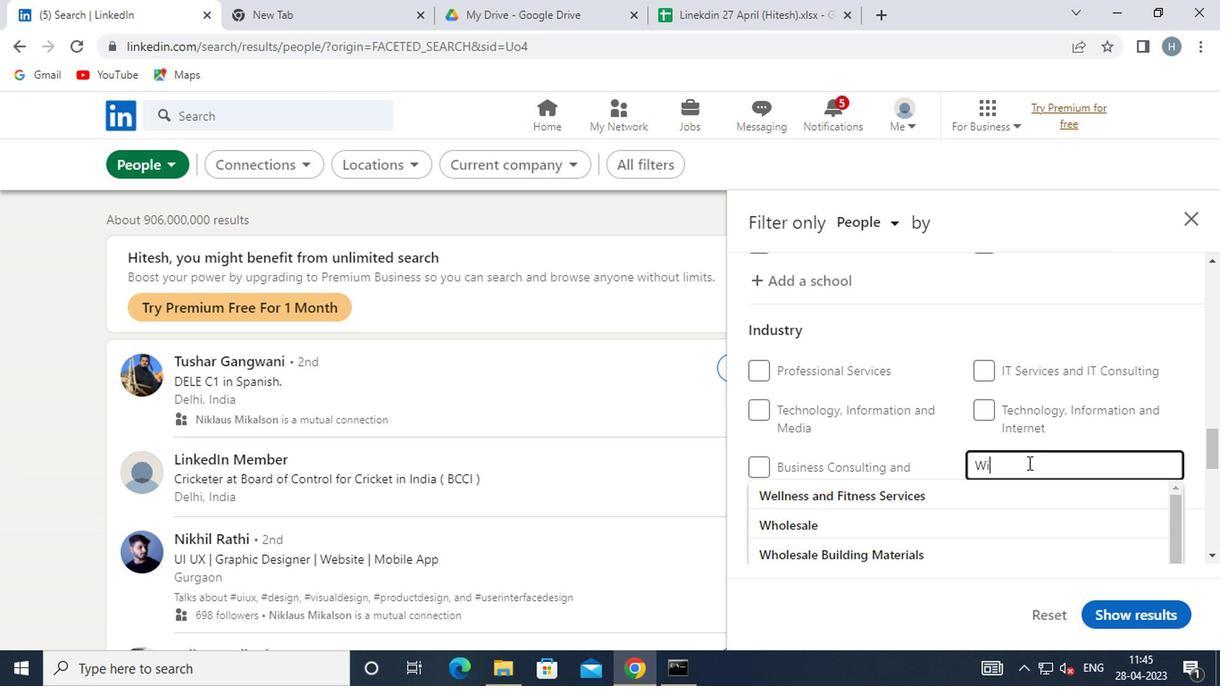 
Action: Mouse moved to (975, 518)
Screenshot: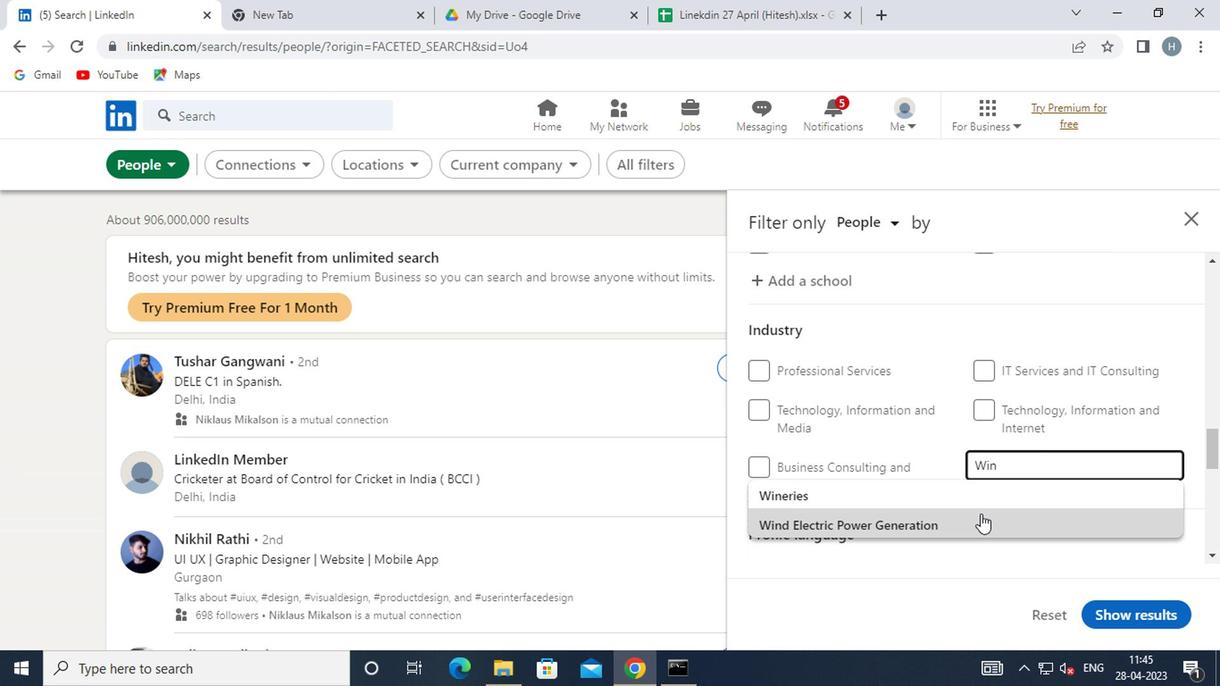 
Action: Mouse pressed left at (975, 518)
Screenshot: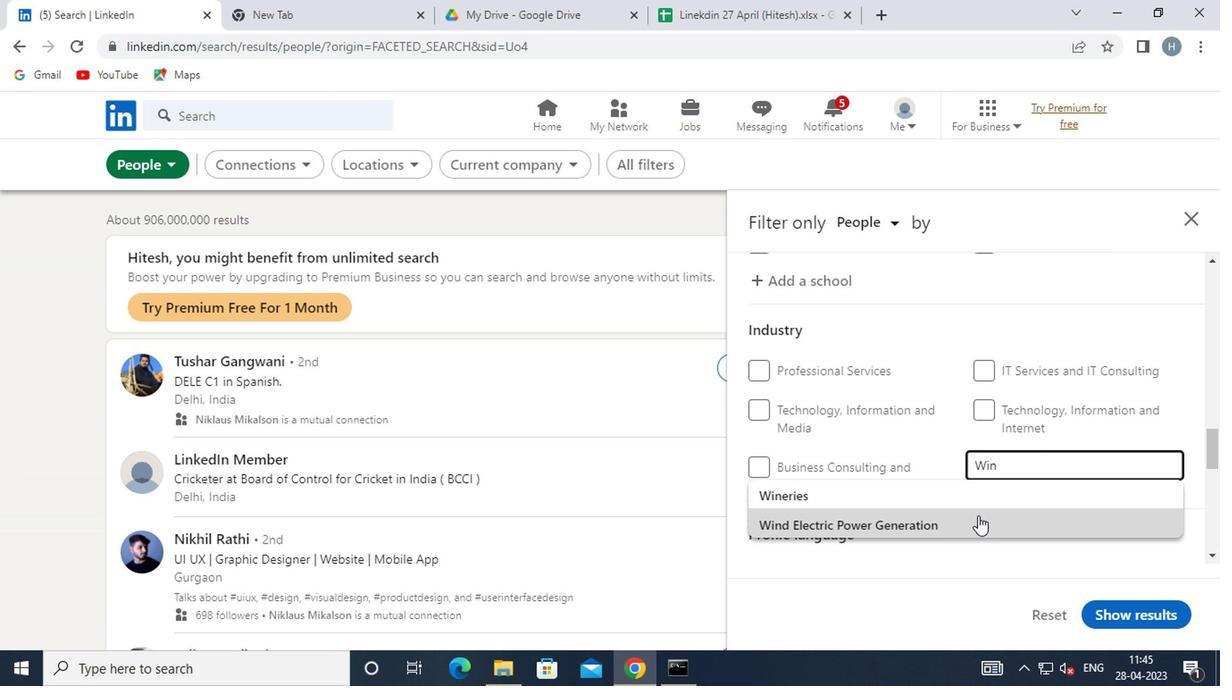 
Action: Mouse moved to (979, 495)
Screenshot: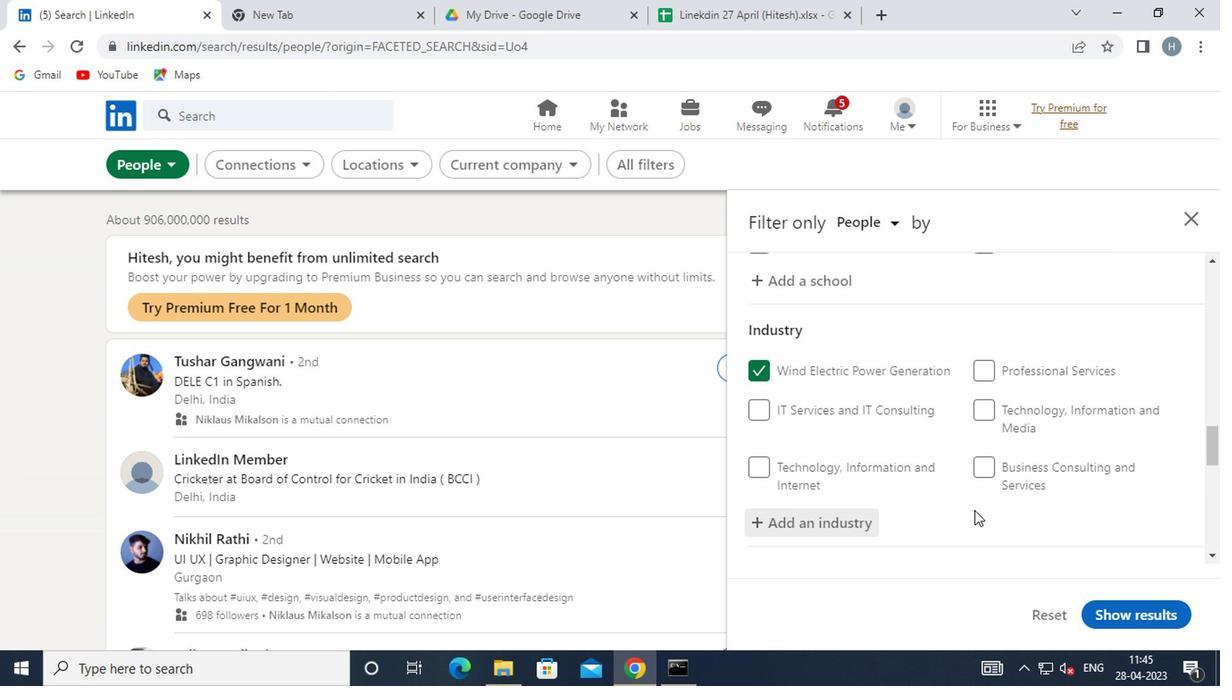 
Action: Mouse scrolled (979, 493) with delta (0, -1)
Screenshot: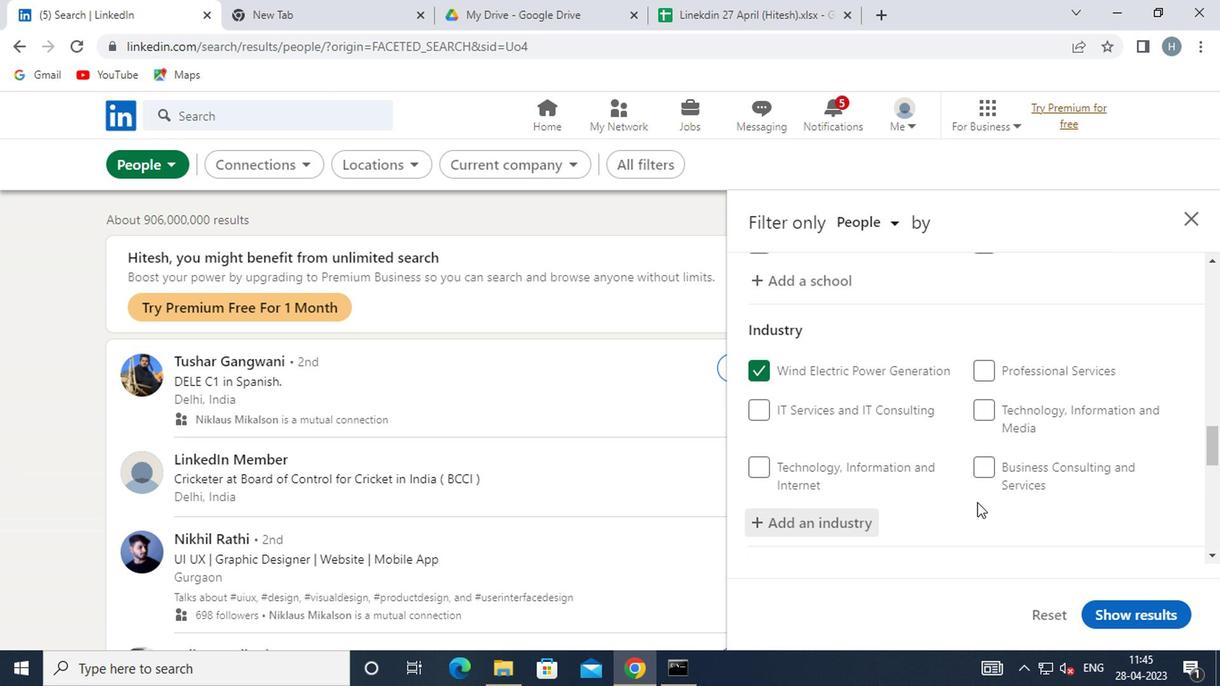 
Action: Mouse scrolled (979, 493) with delta (0, -1)
Screenshot: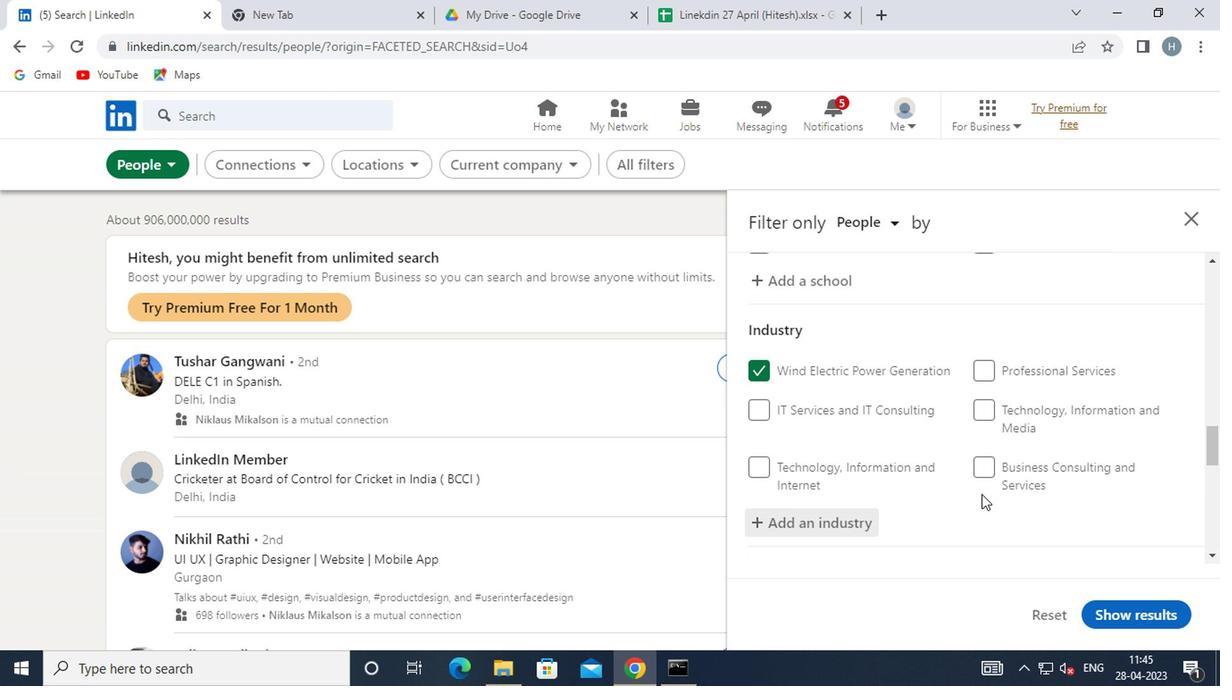 
Action: Mouse moved to (979, 489)
Screenshot: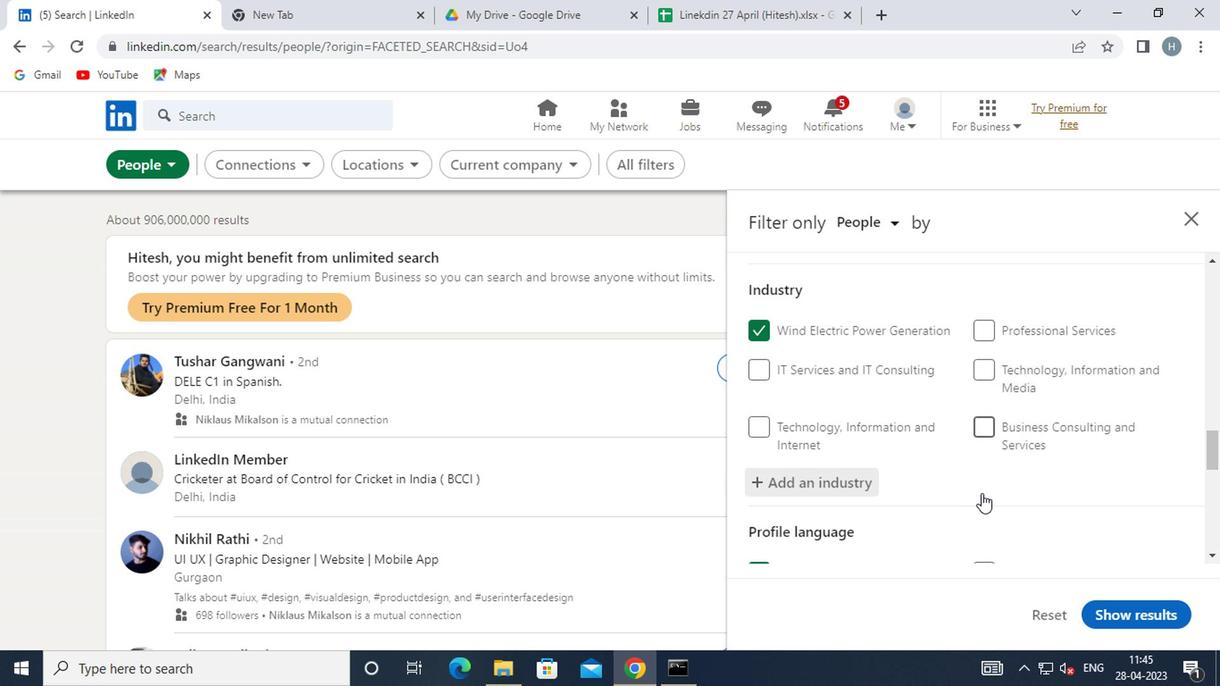 
Action: Mouse scrolled (979, 488) with delta (0, 0)
Screenshot: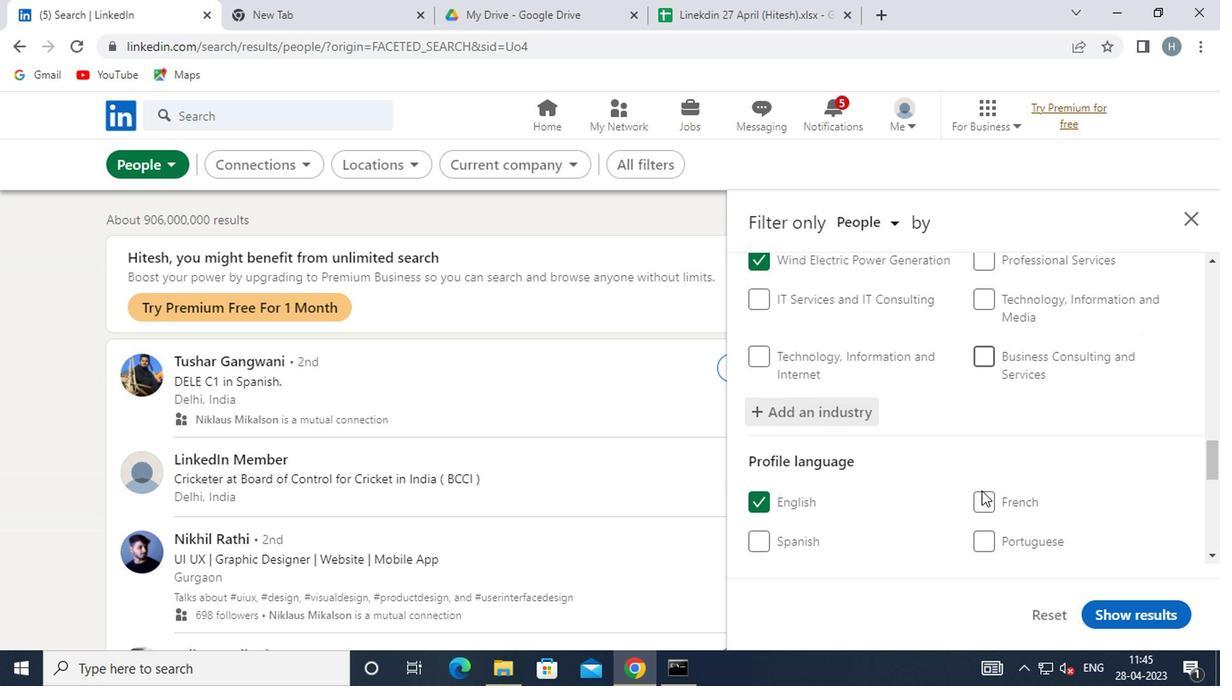 
Action: Mouse moved to (975, 478)
Screenshot: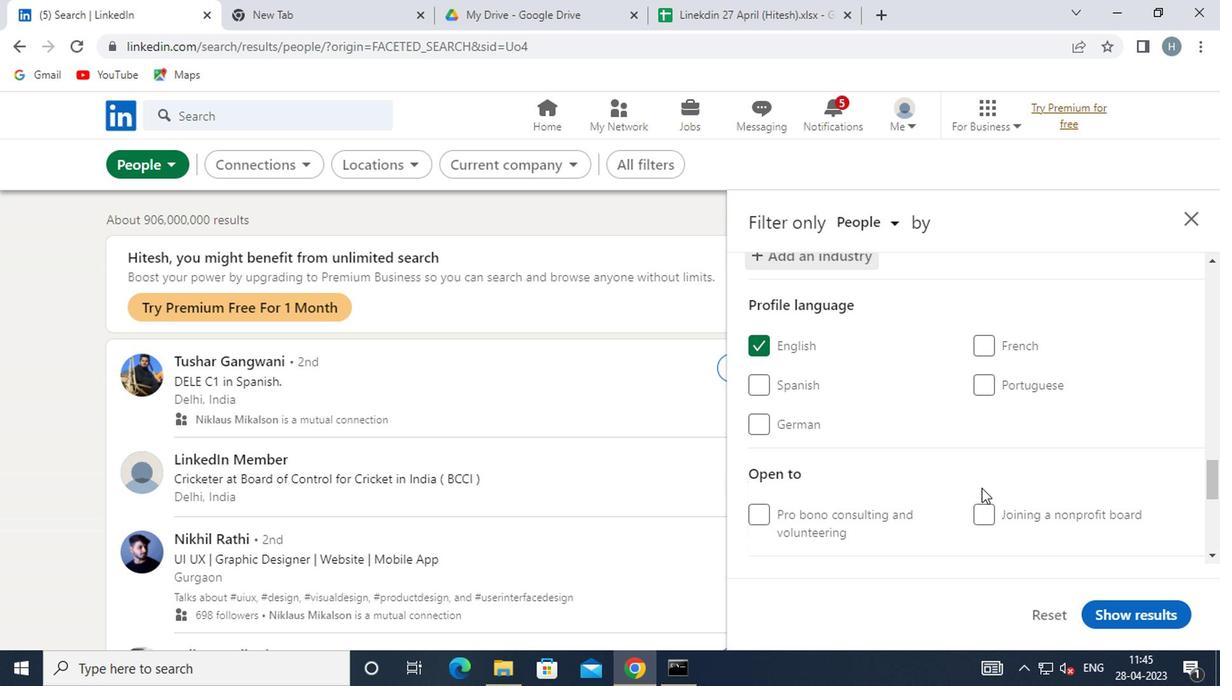 
Action: Mouse scrolled (975, 477) with delta (0, 0)
Screenshot: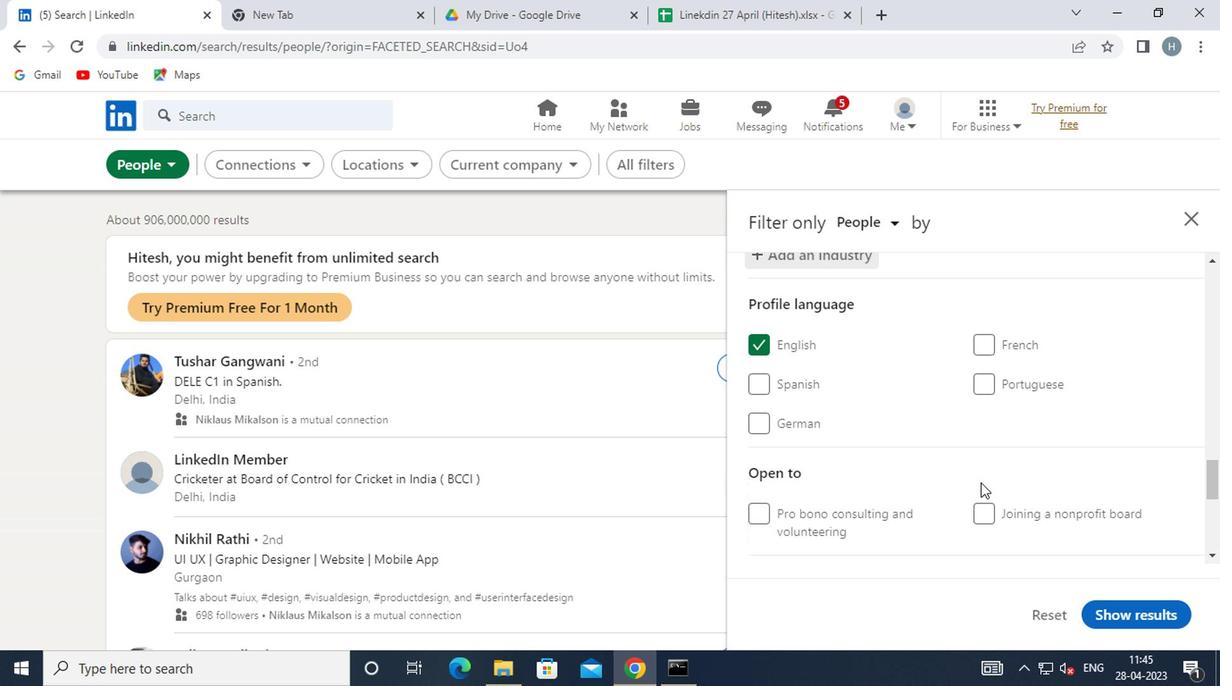 
Action: Mouse moved to (1020, 478)
Screenshot: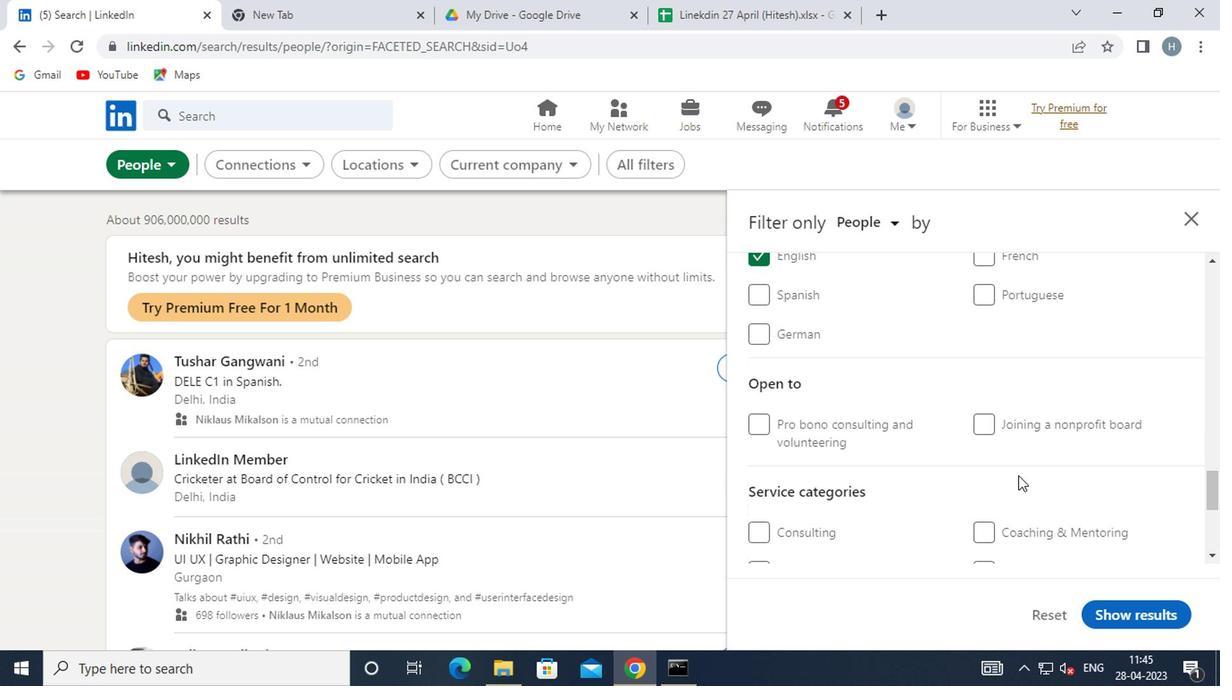 
Action: Mouse scrolled (1020, 477) with delta (0, 0)
Screenshot: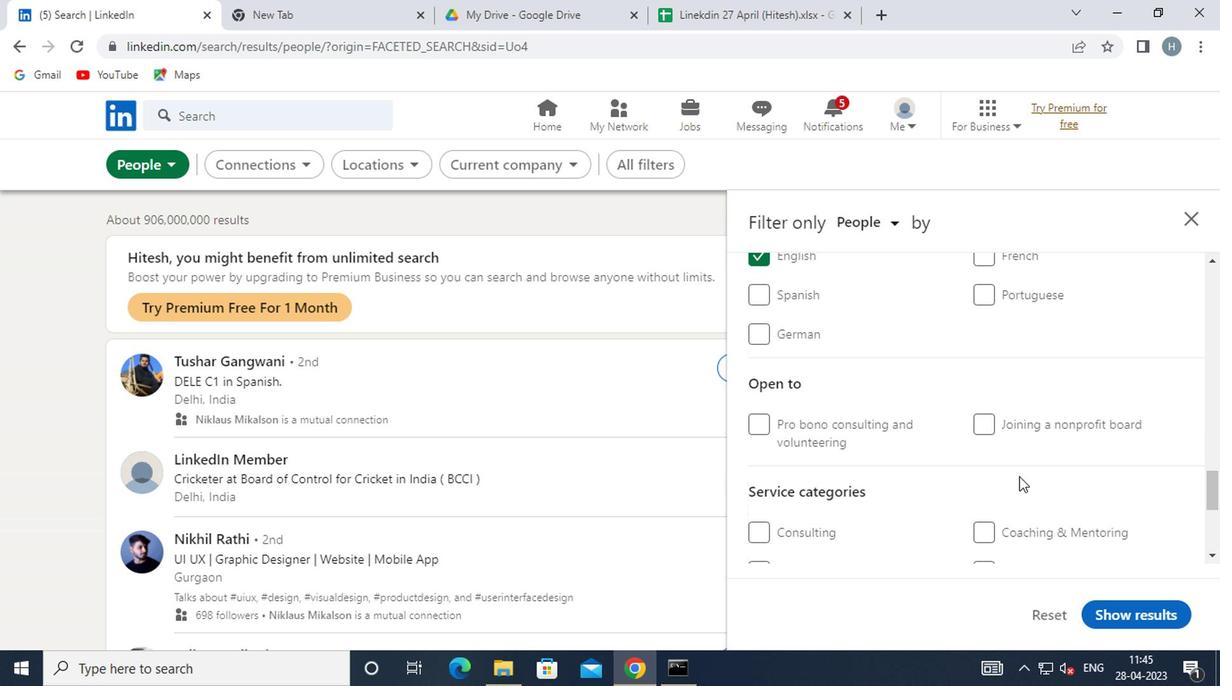 
Action: Mouse scrolled (1020, 477) with delta (0, 0)
Screenshot: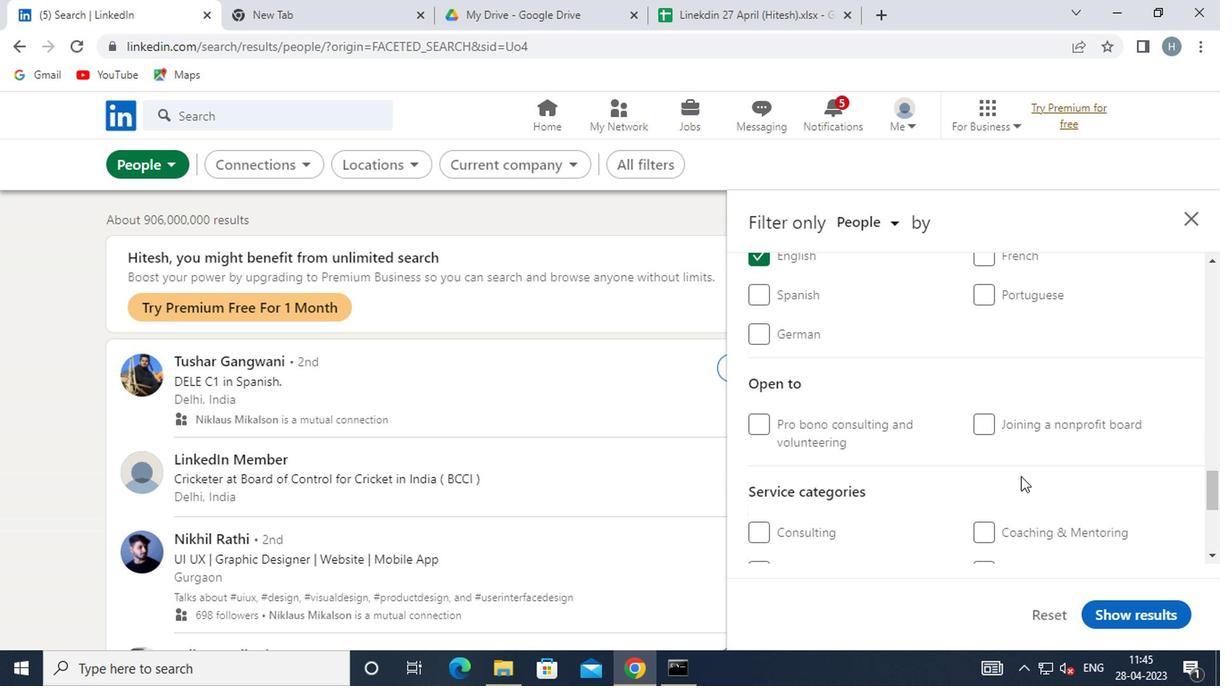 
Action: Mouse moved to (1042, 426)
Screenshot: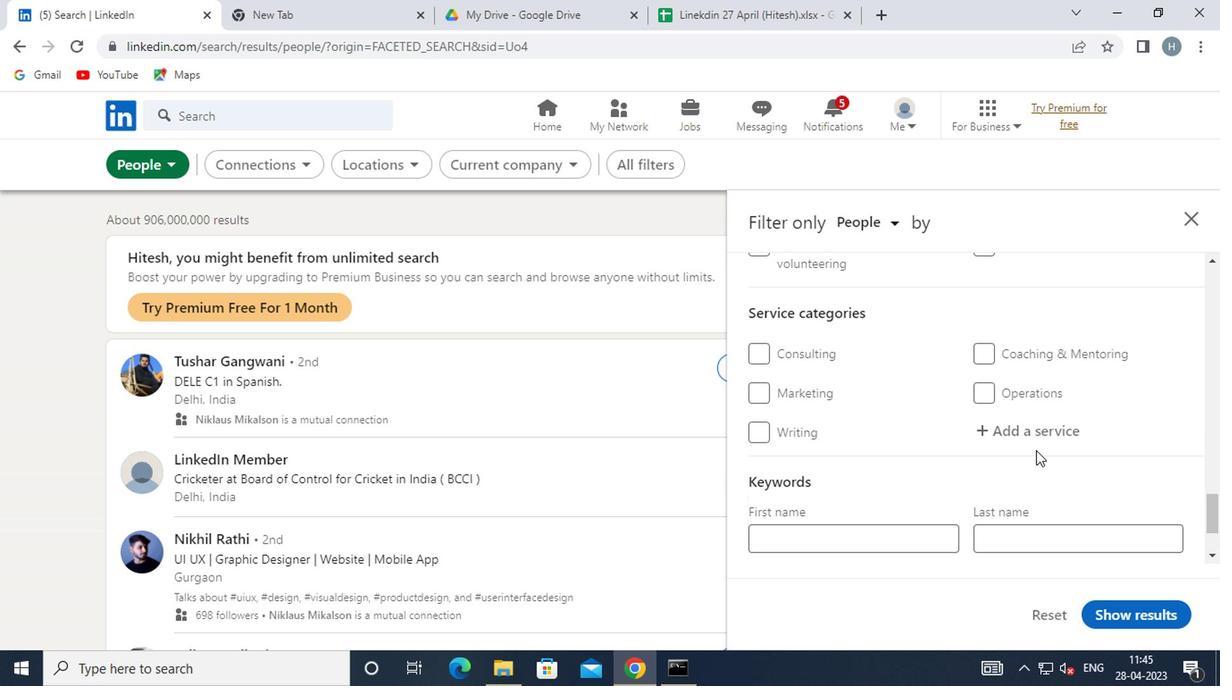 
Action: Mouse pressed left at (1042, 426)
Screenshot: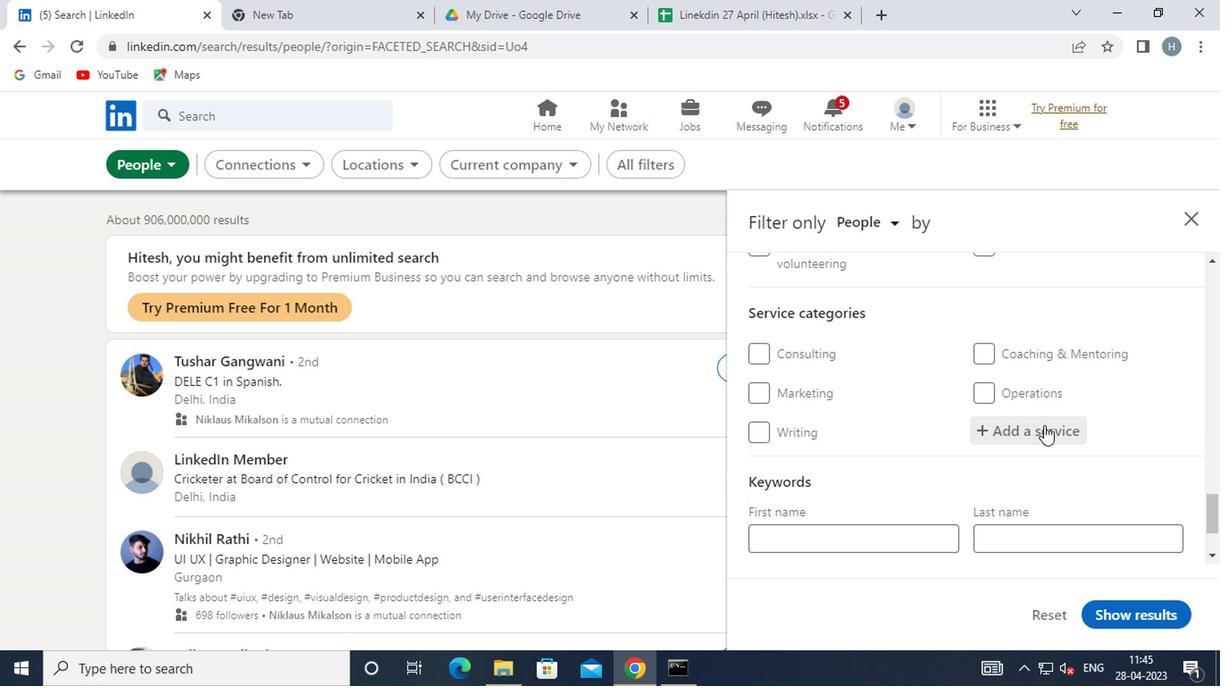 
Action: Key pressed <Key.shift>COP
Screenshot: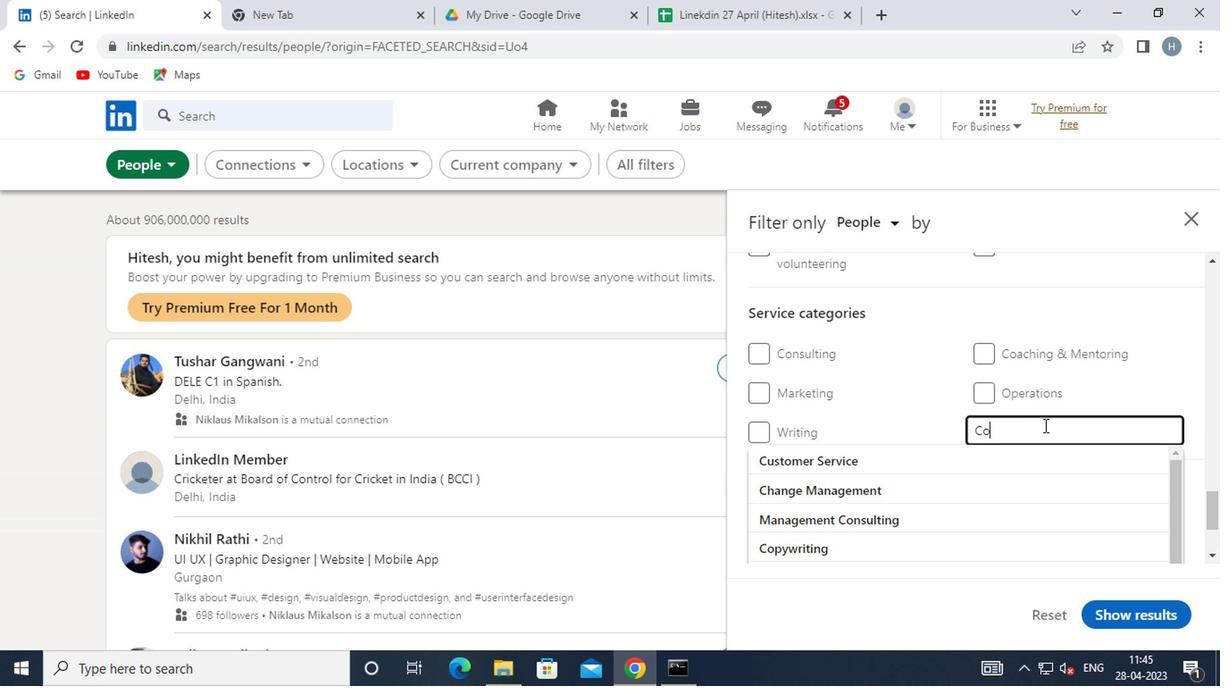 
Action: Mouse moved to (973, 463)
Screenshot: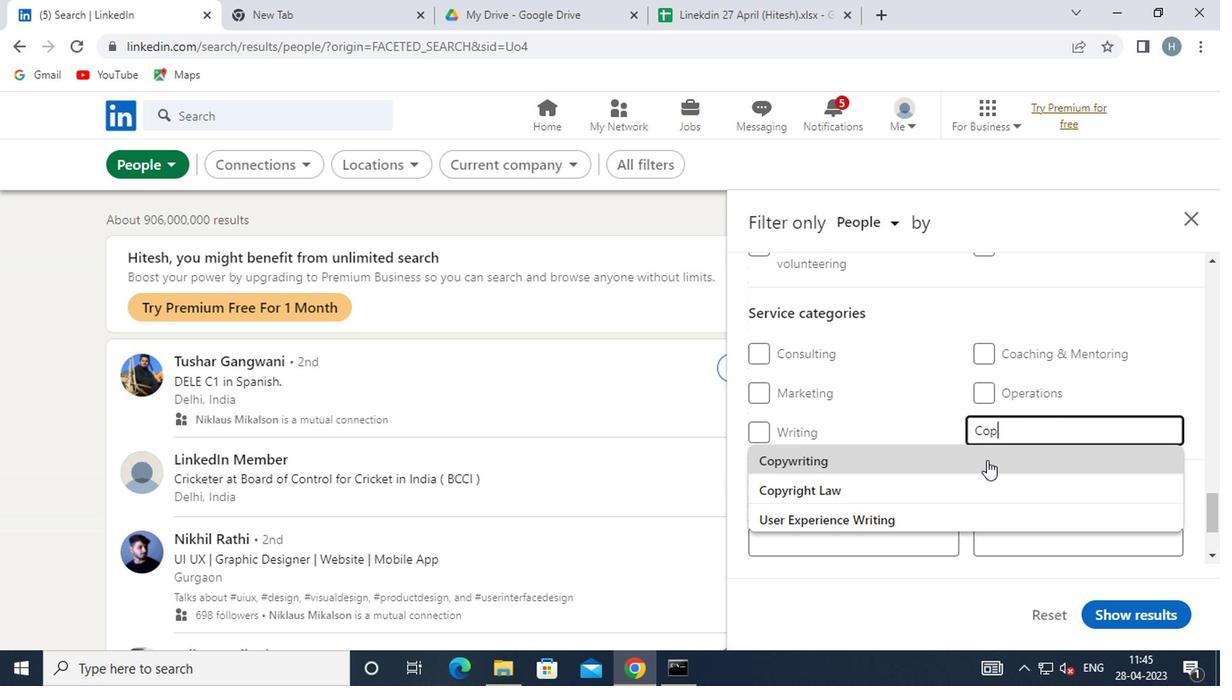 
Action: Mouse pressed left at (973, 463)
Screenshot: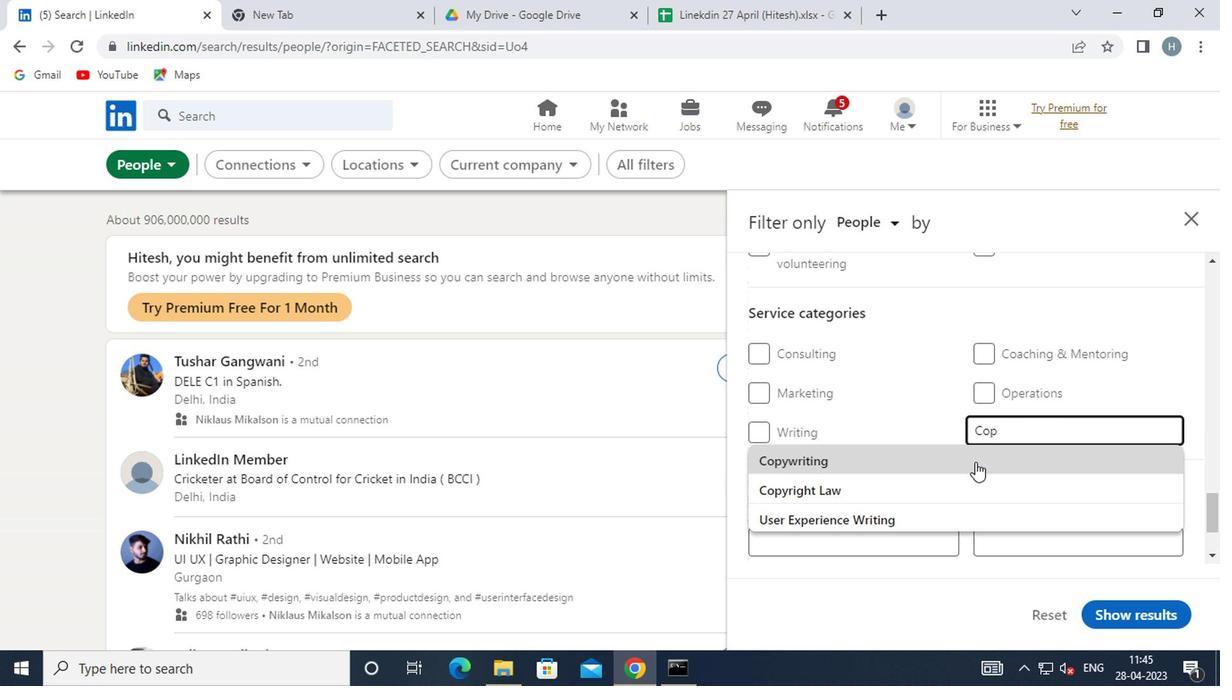 
Action: Mouse moved to (973, 463)
Screenshot: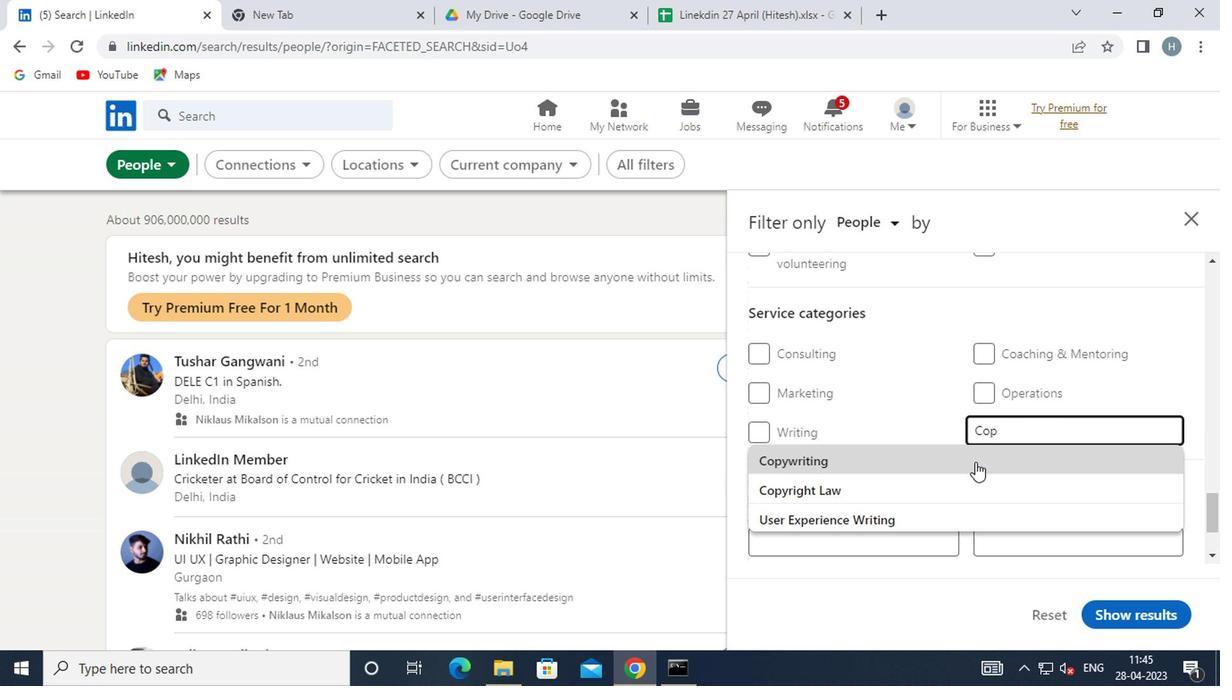 
Action: Mouse scrolled (973, 462) with delta (0, 0)
Screenshot: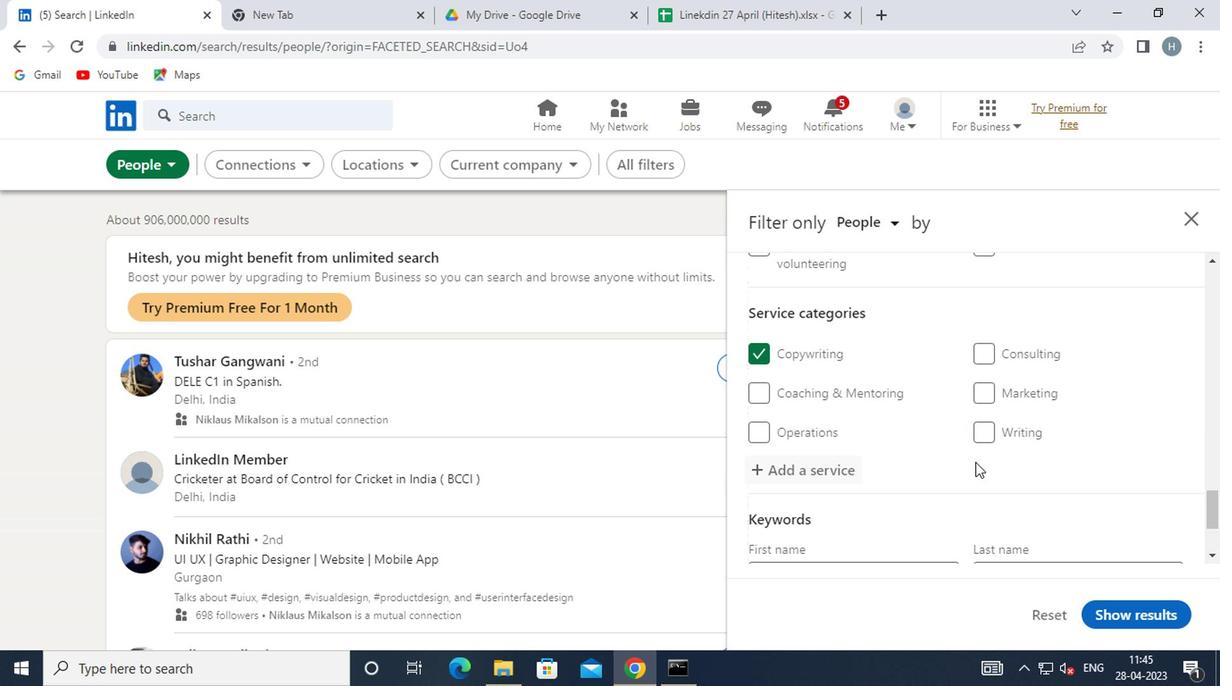 
Action: Mouse scrolled (973, 462) with delta (0, 0)
Screenshot: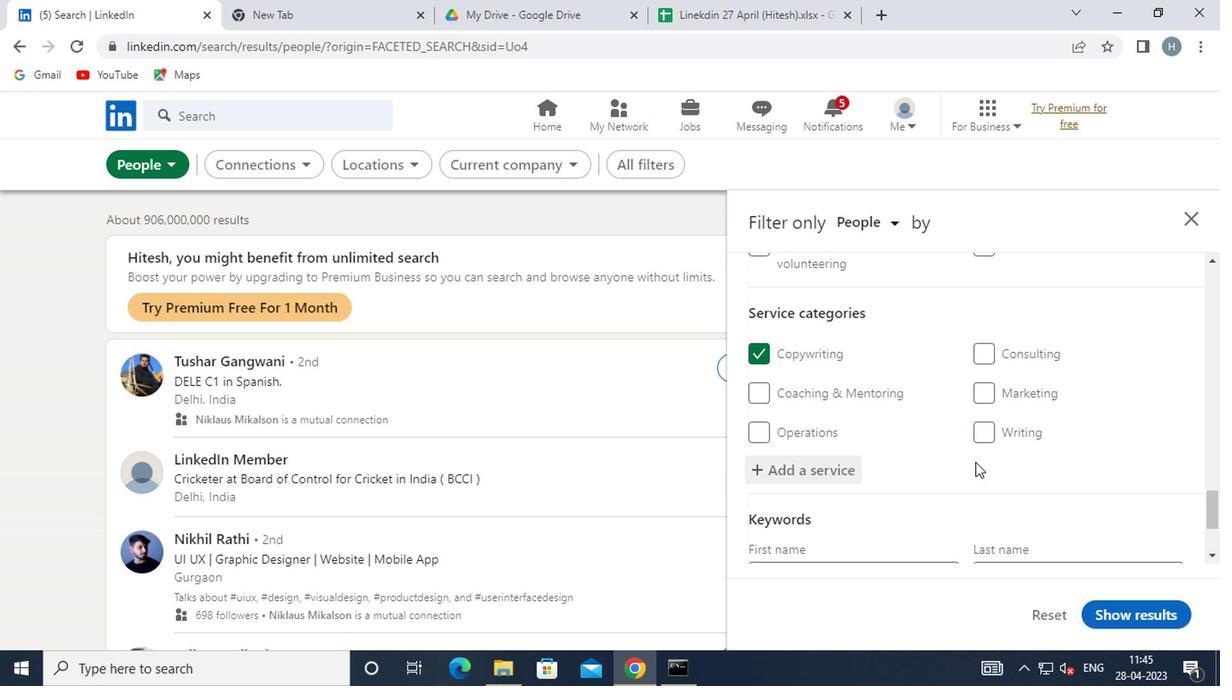 
Action: Mouse moved to (973, 463)
Screenshot: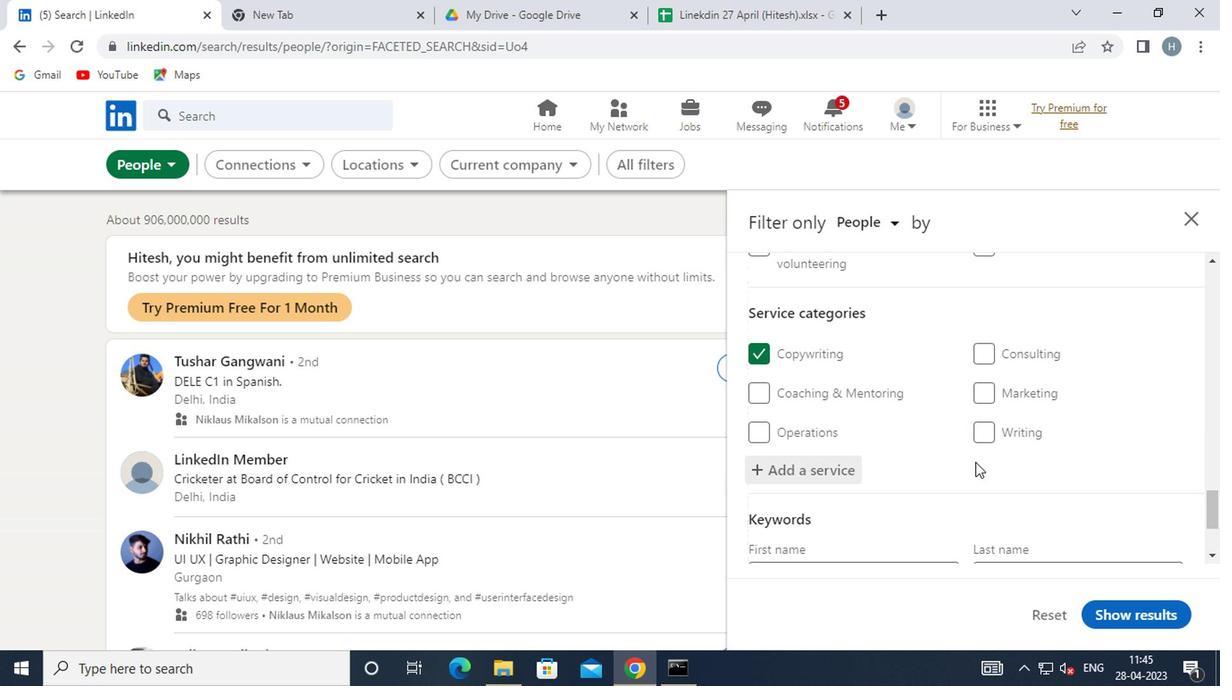 
Action: Mouse scrolled (973, 462) with delta (0, 0)
Screenshot: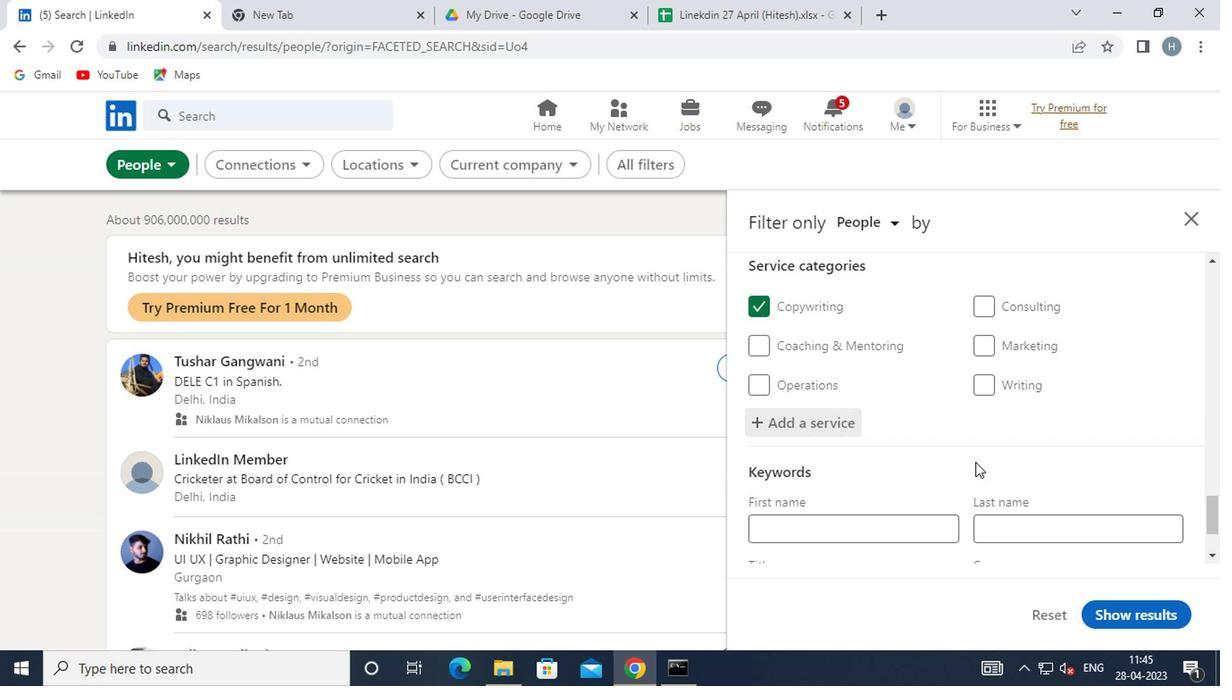 
Action: Mouse moved to (971, 463)
Screenshot: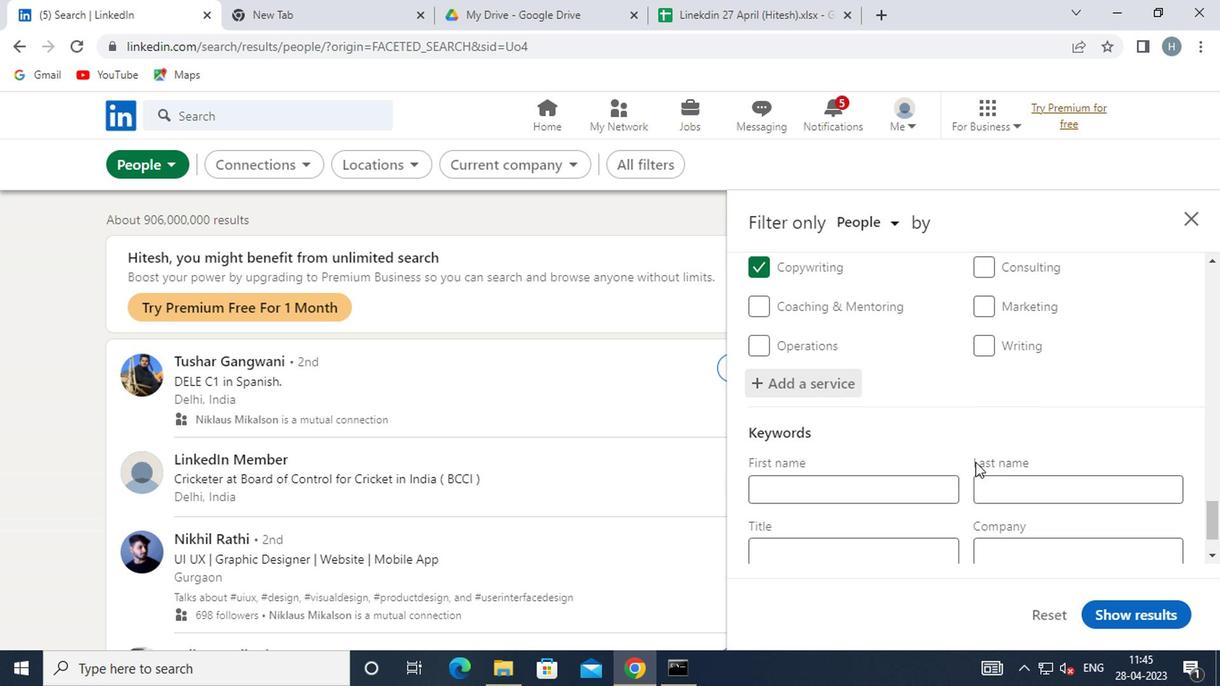 
Action: Mouse scrolled (971, 462) with delta (0, 0)
Screenshot: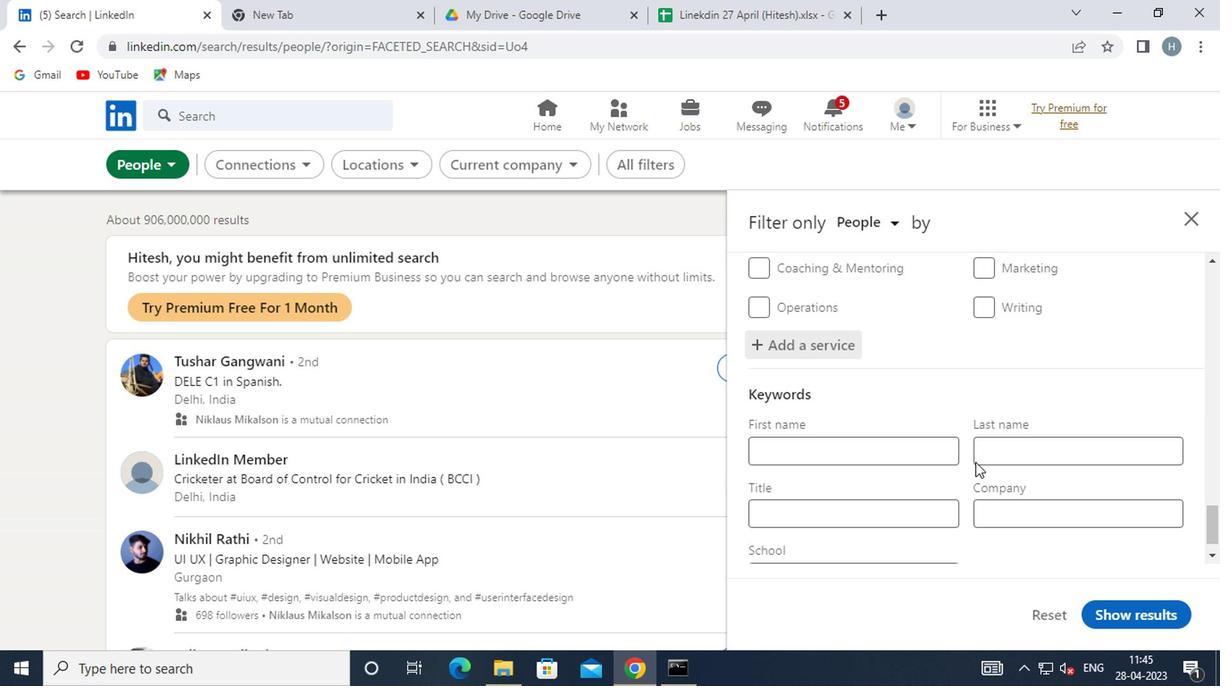 
Action: Mouse moved to (912, 478)
Screenshot: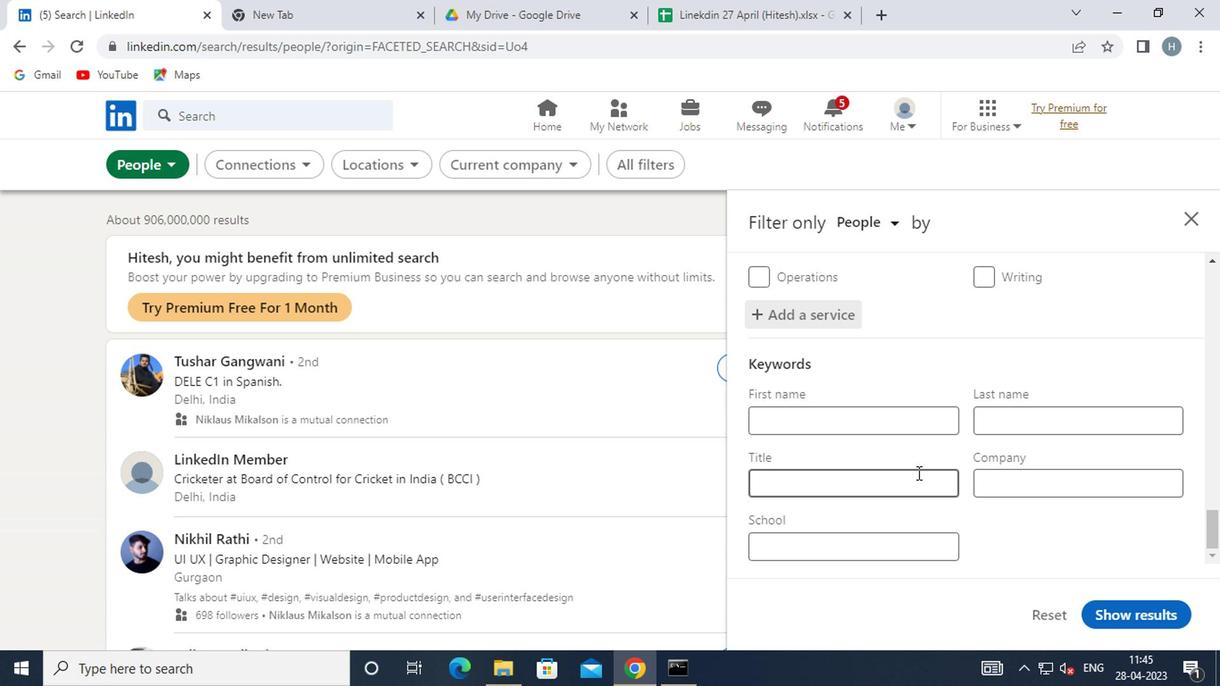 
Action: Mouse pressed left at (912, 478)
Screenshot: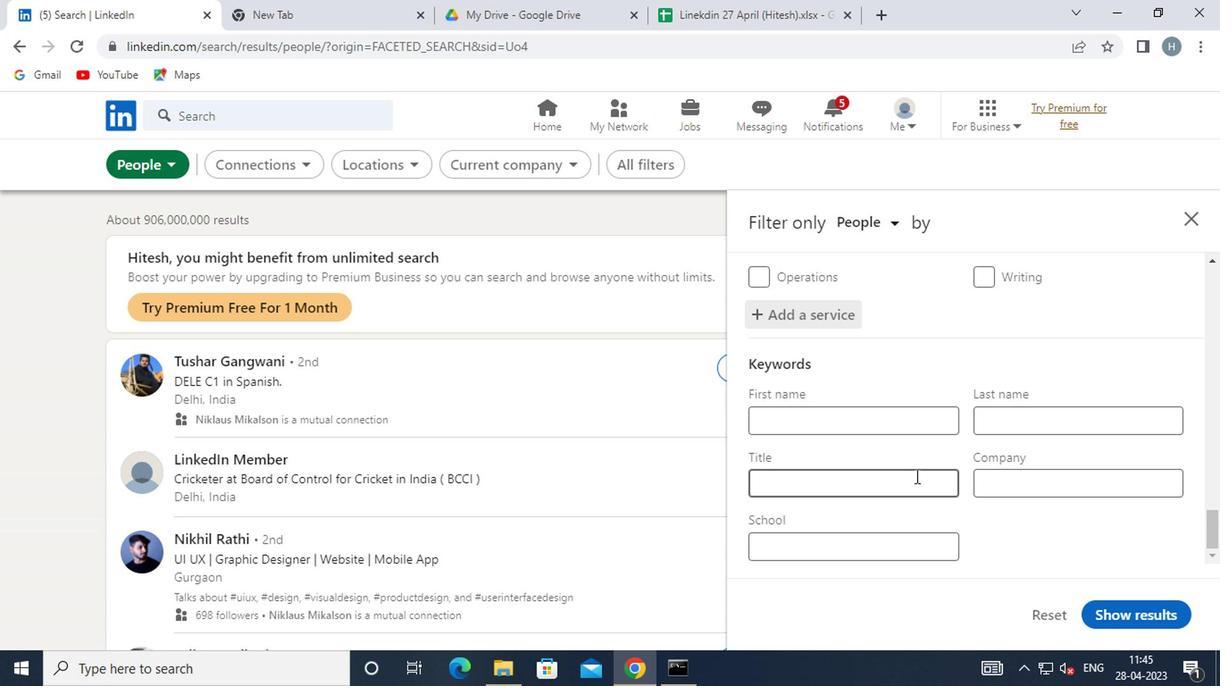 
Action: Mouse moved to (898, 460)
Screenshot: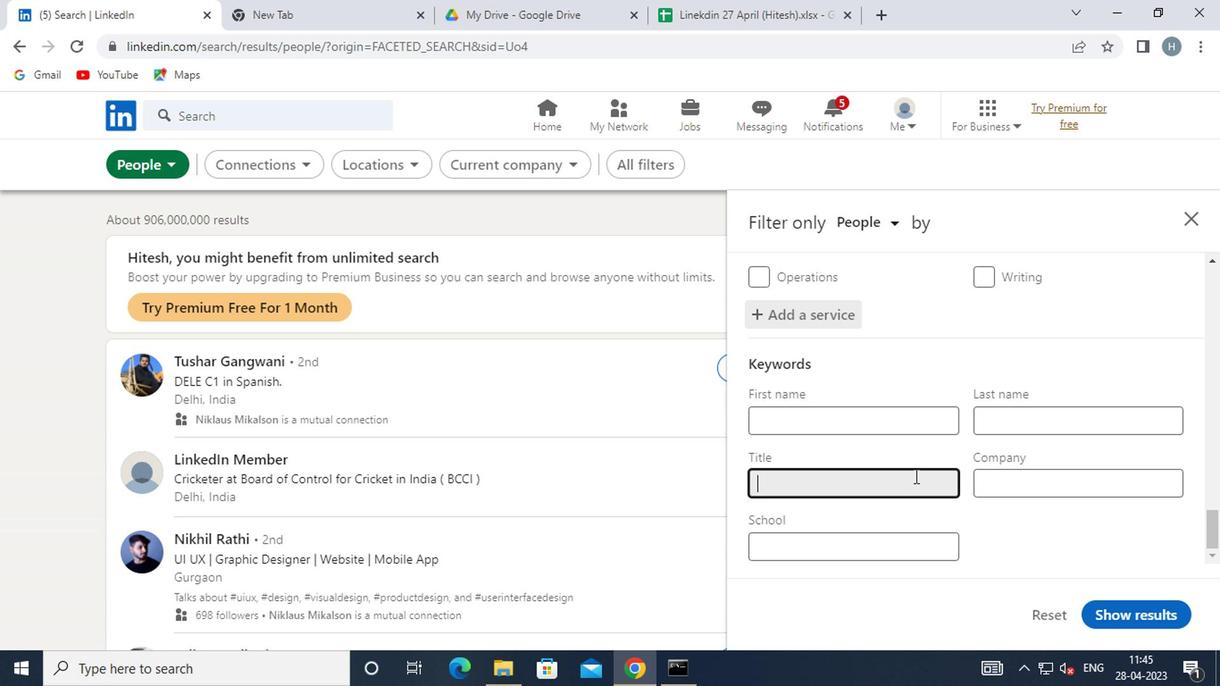 
Action: Key pressed <Key.shift><Key.shift><Key.shift><Key.shift><Key.shift><Key.shift><Key.shift><Key.shift><Key.shift><Key.shift><Key.shift><Key.shift><Key.shift><Key.shift>V<Key.backspace><Key.shift>CRUI
Screenshot: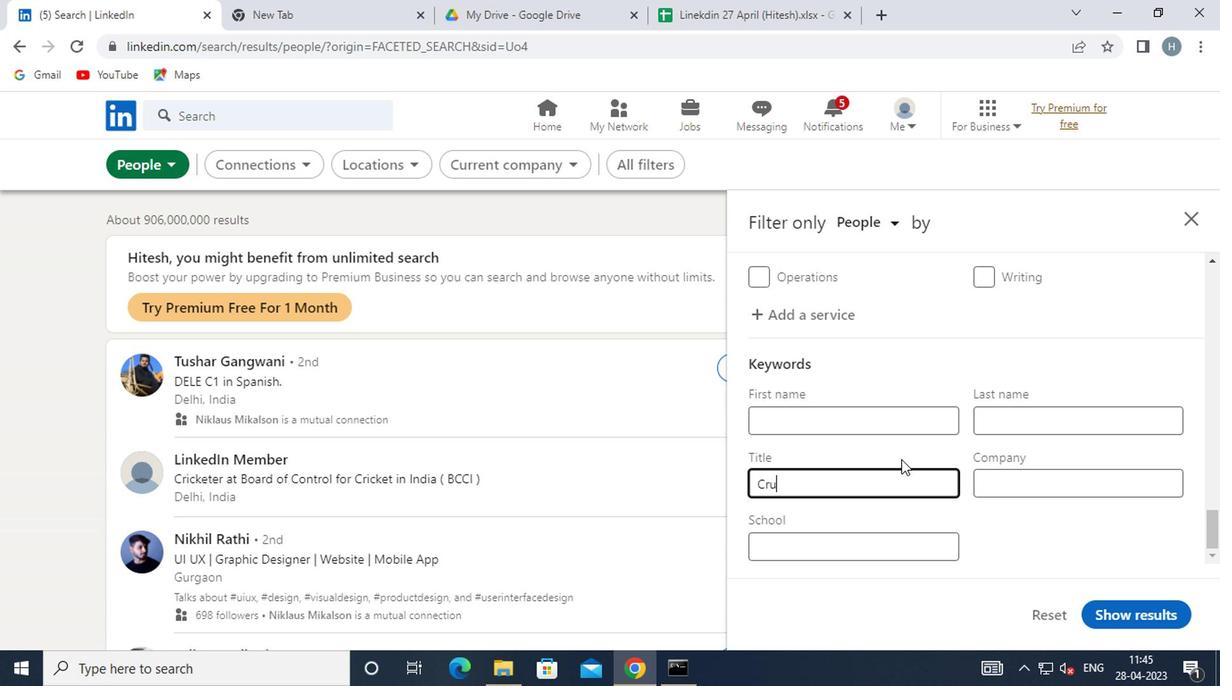 
Action: Mouse moved to (902, 455)
Screenshot: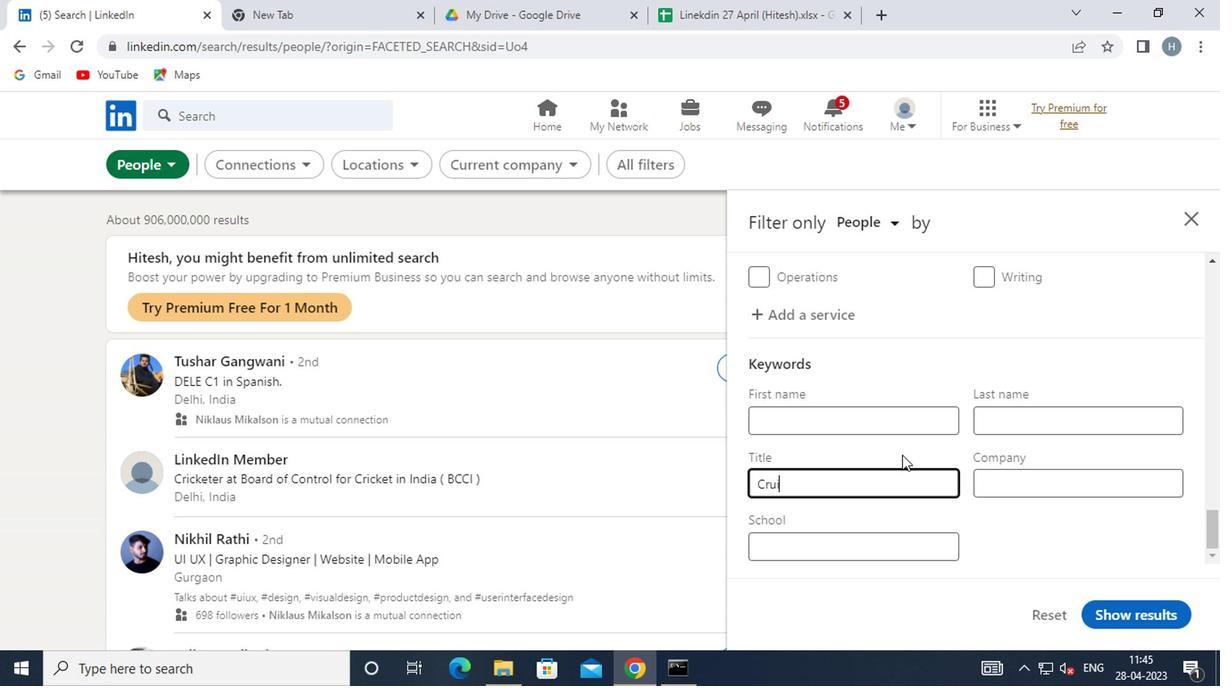 
Action: Key pressed S
Screenshot: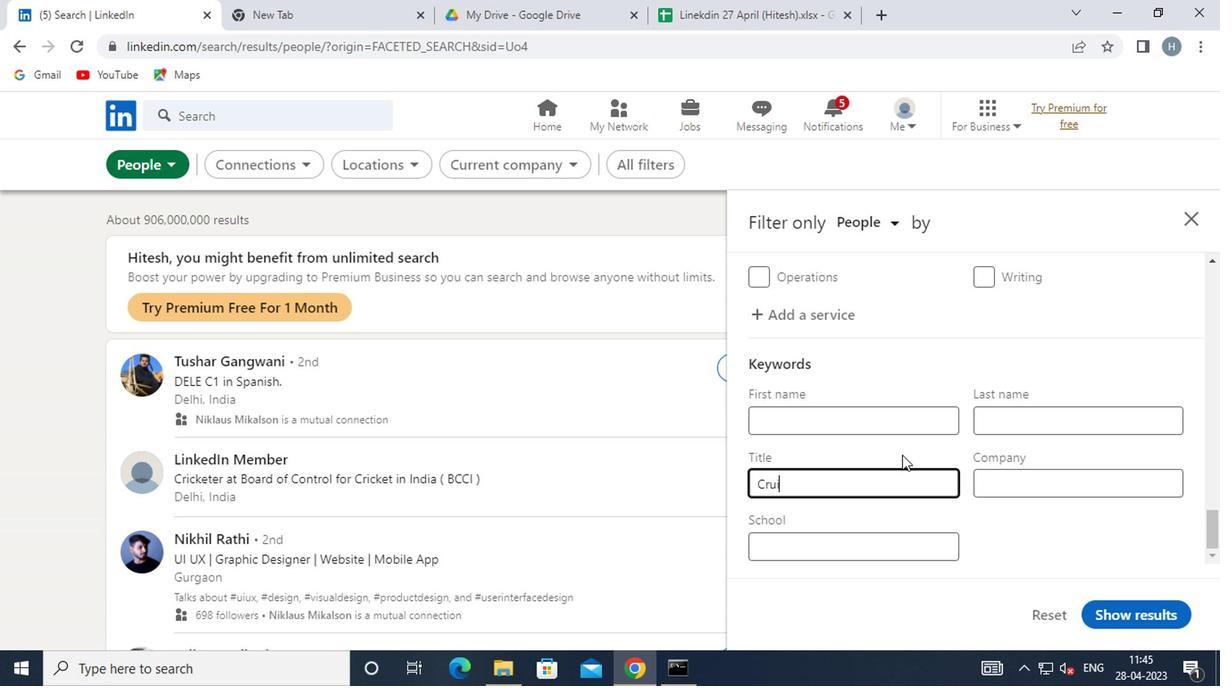 
Action: Mouse moved to (905, 453)
Screenshot: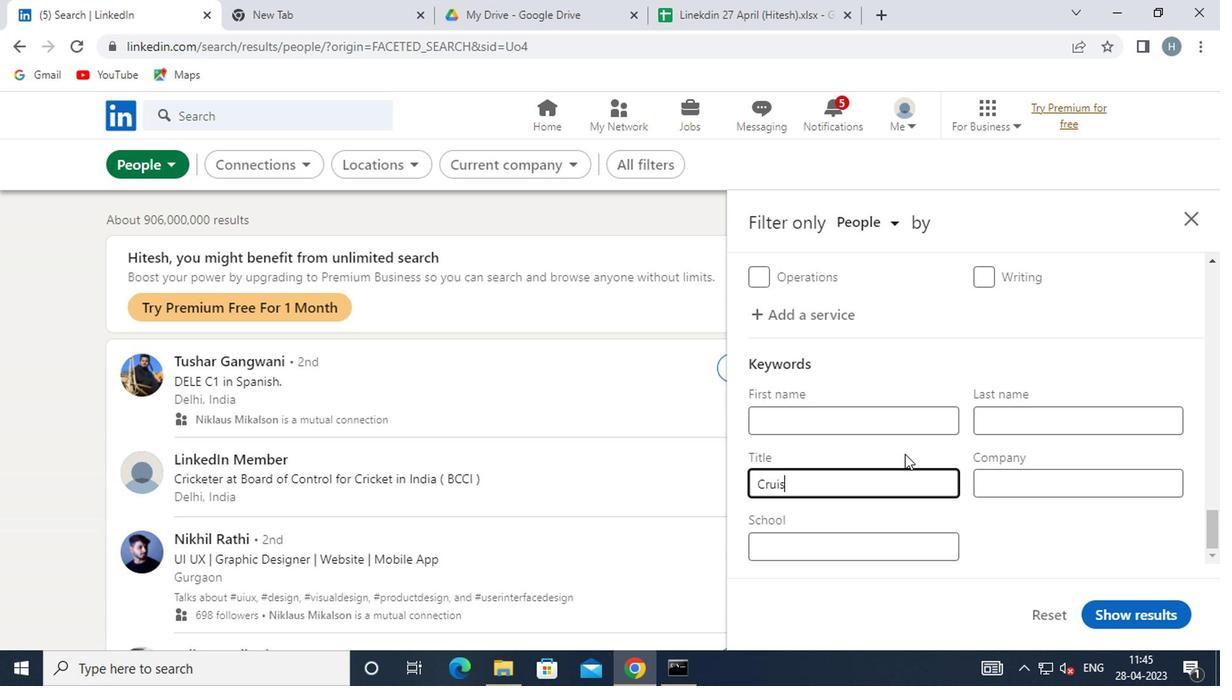
Action: Key pressed E
Screenshot: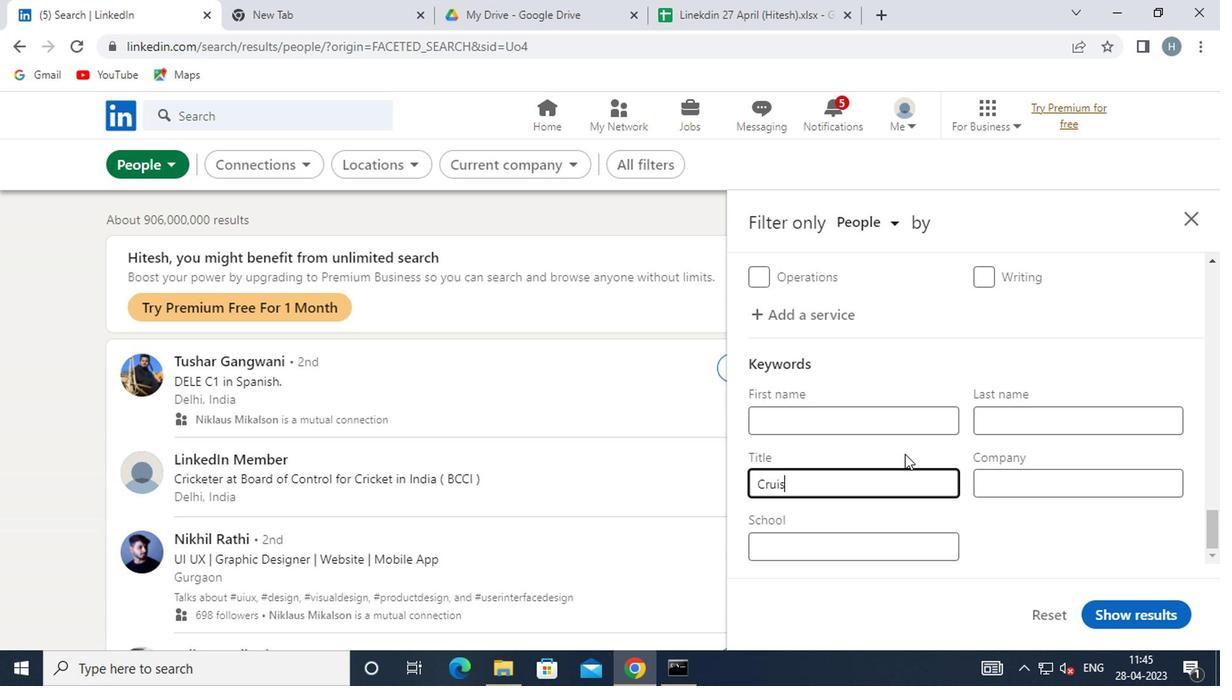 
Action: Mouse moved to (909, 450)
Screenshot: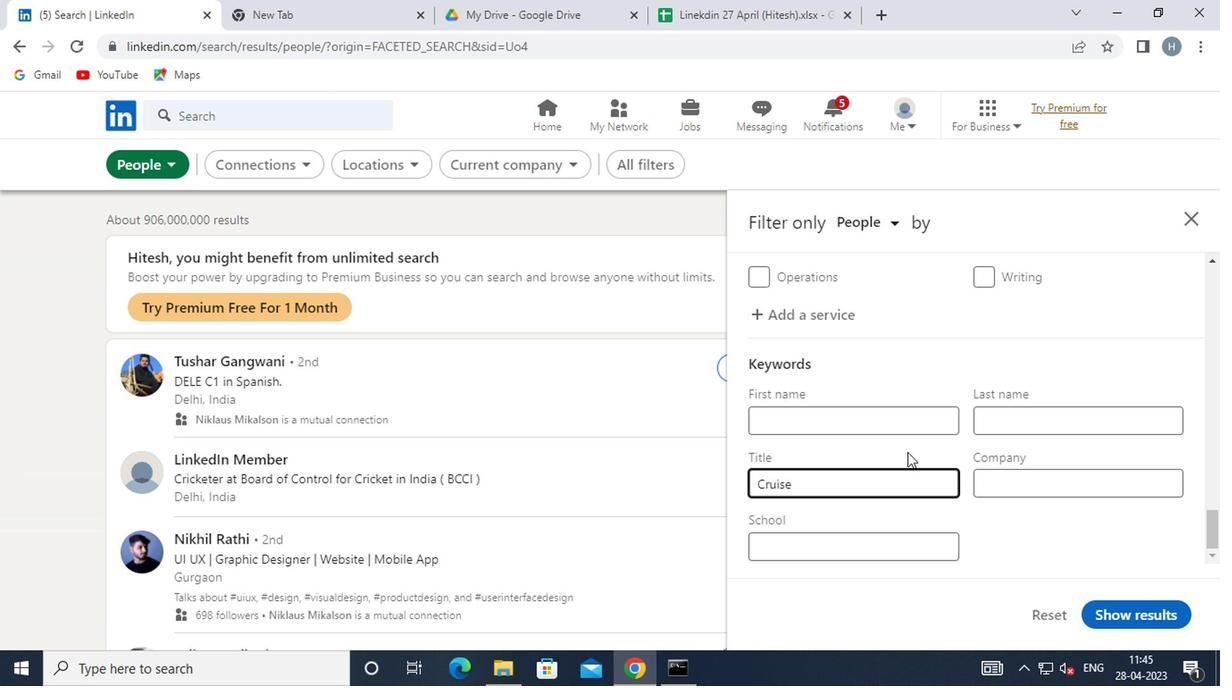
Action: Key pressed <Key.space>
Screenshot: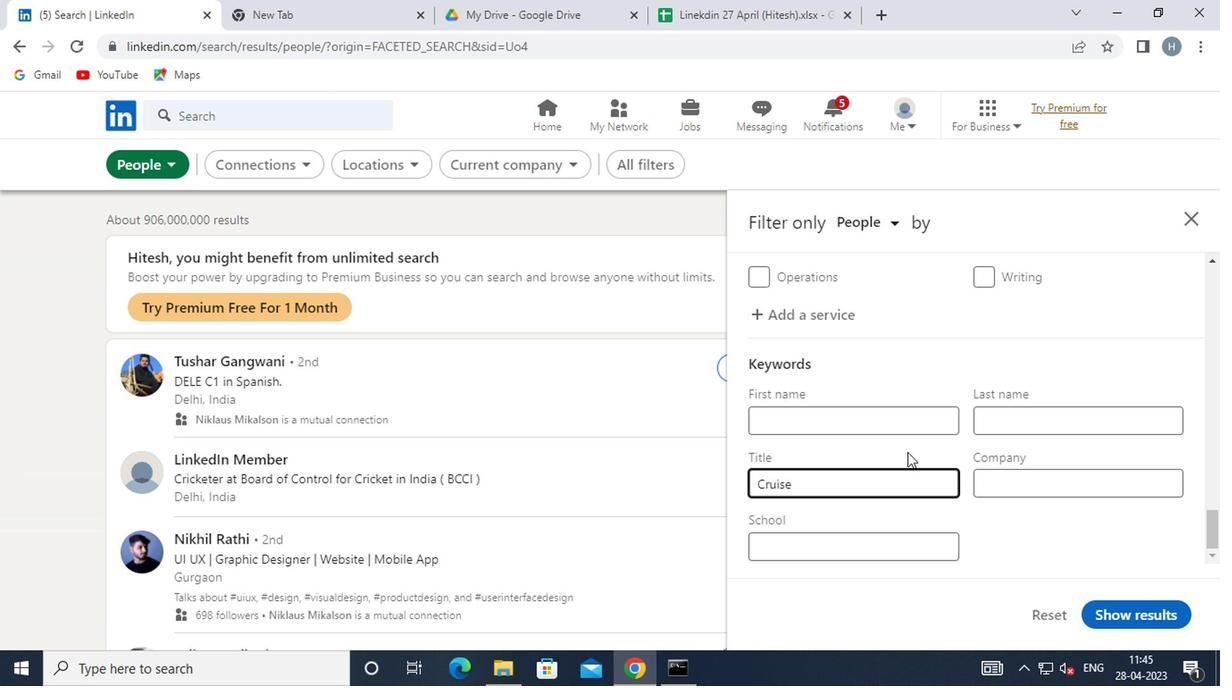 
Action: Mouse moved to (912, 447)
Screenshot: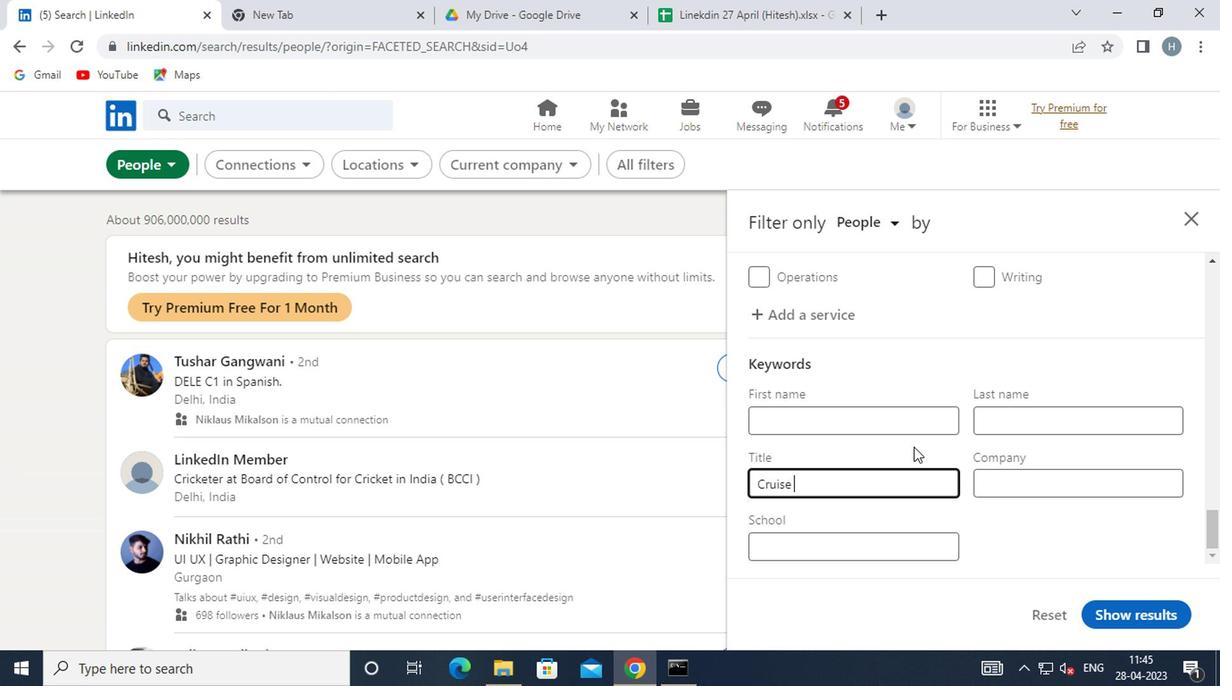 
Action: Key pressed <Key.shift>SH
Screenshot: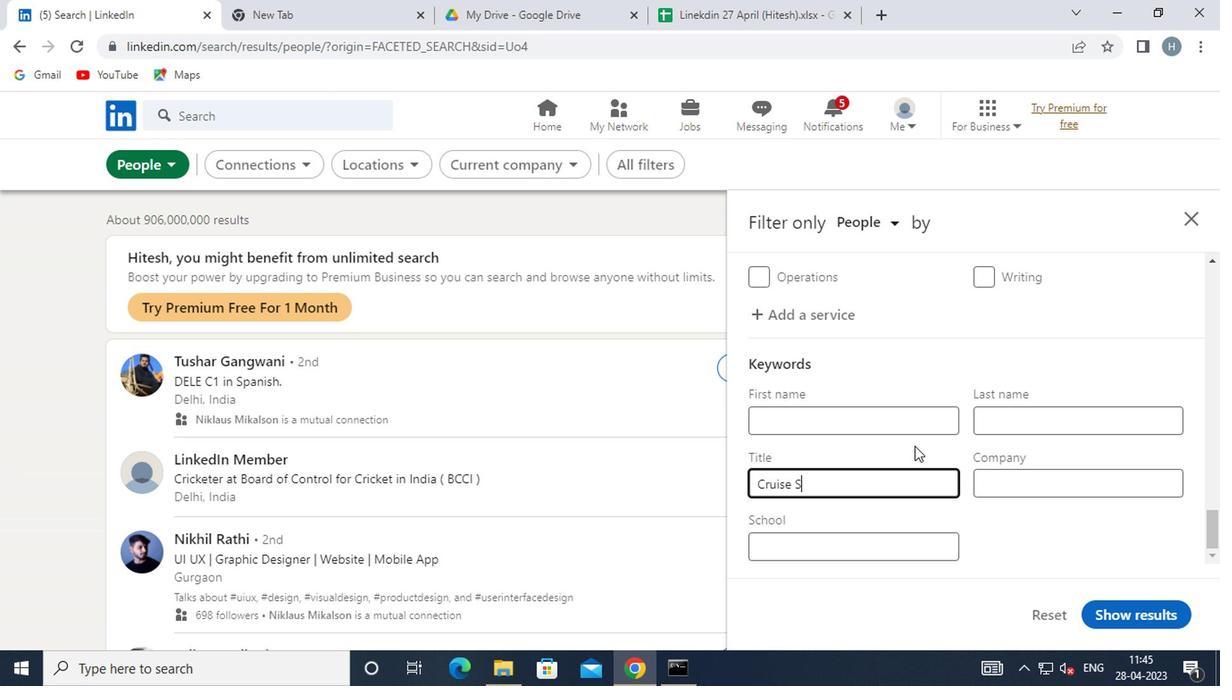 
Action: Mouse moved to (912, 449)
Screenshot: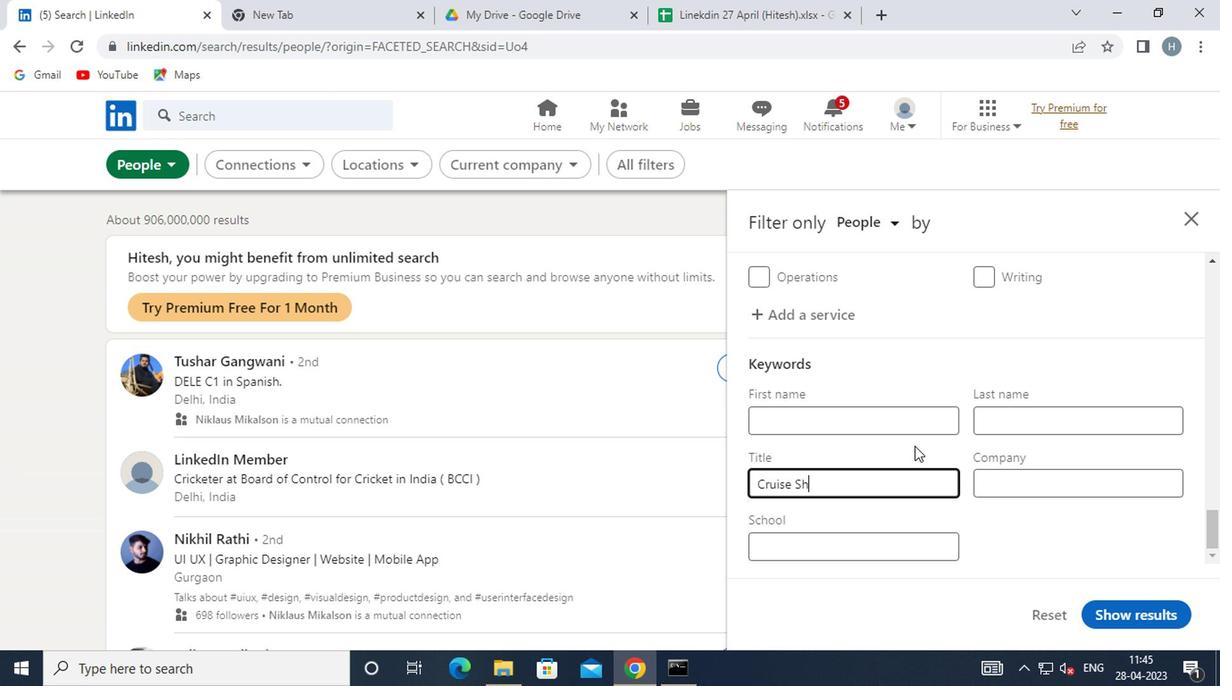 
Action: Key pressed IP
Screenshot: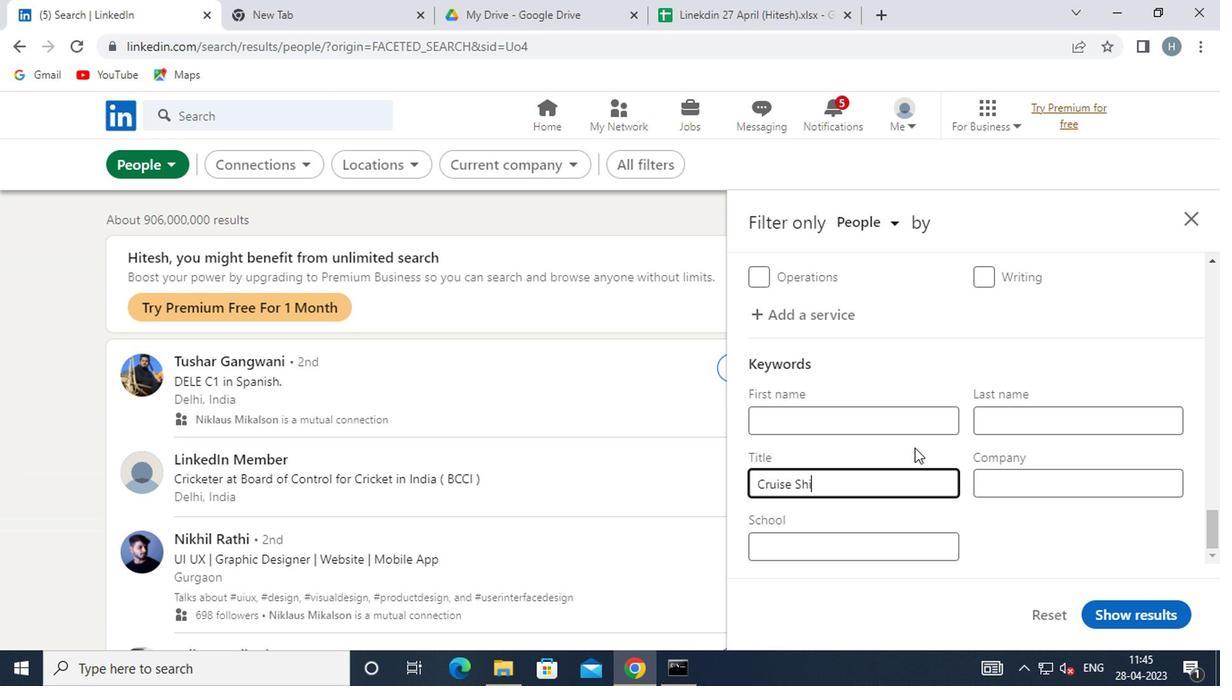 
Action: Mouse moved to (913, 451)
Screenshot: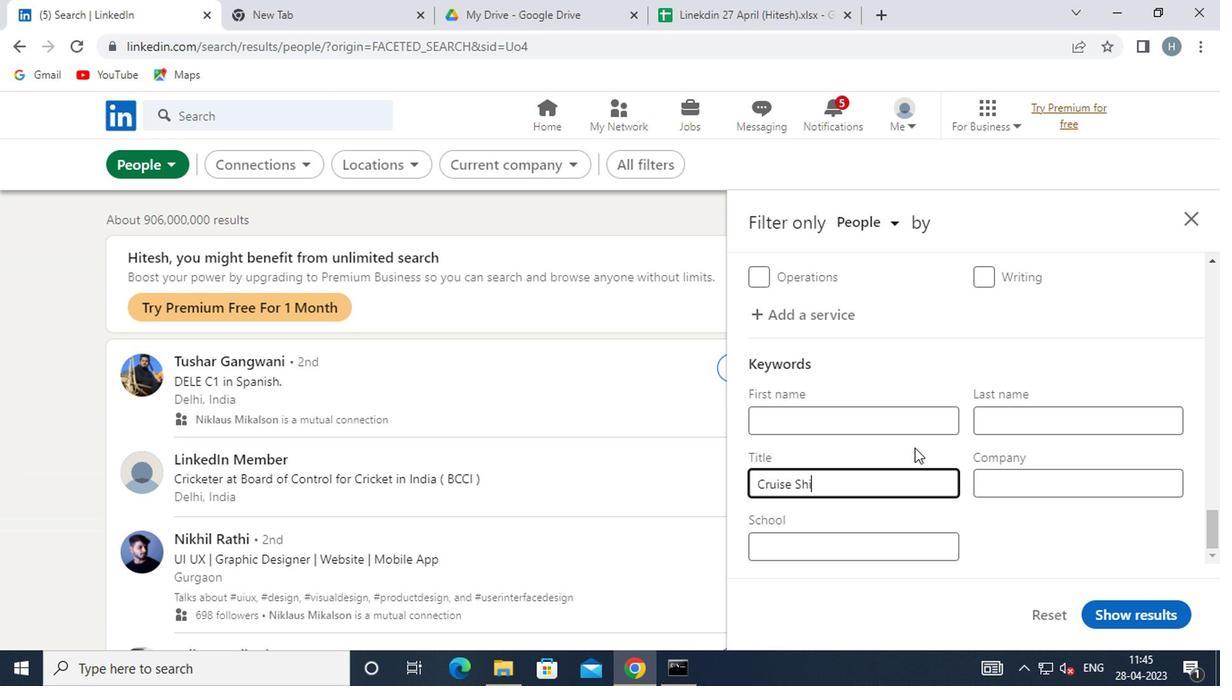 
Action: Key pressed <Key.space>
Screenshot: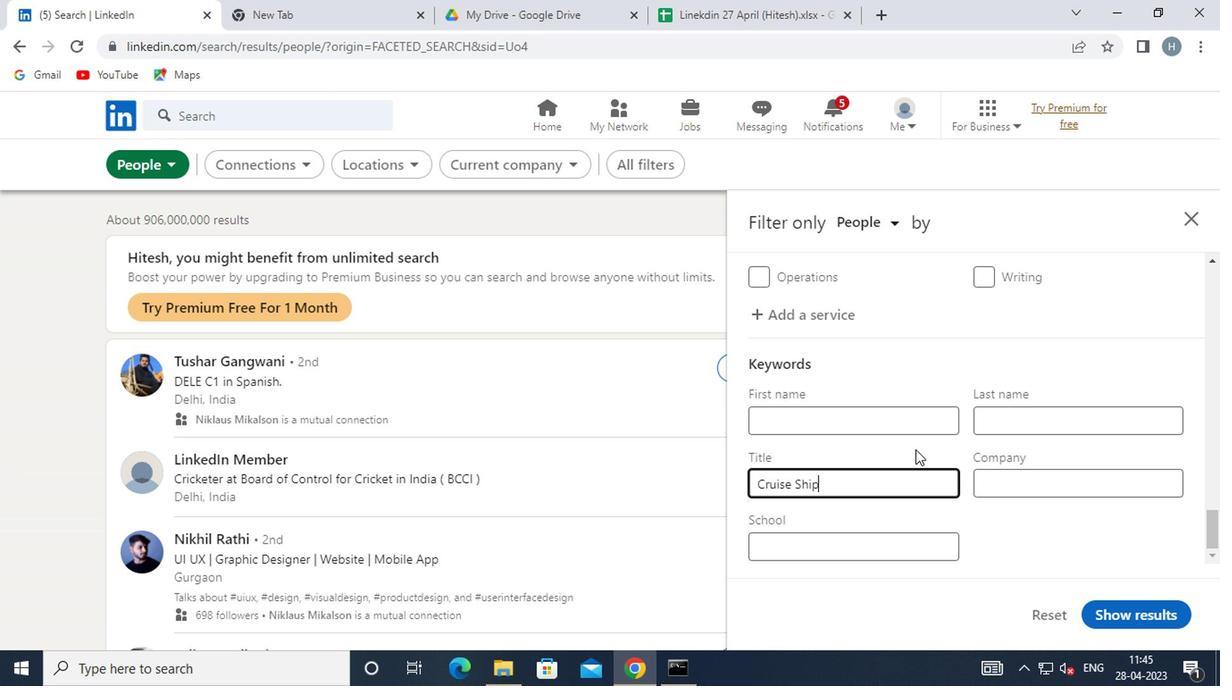 
Action: Mouse moved to (919, 444)
Screenshot: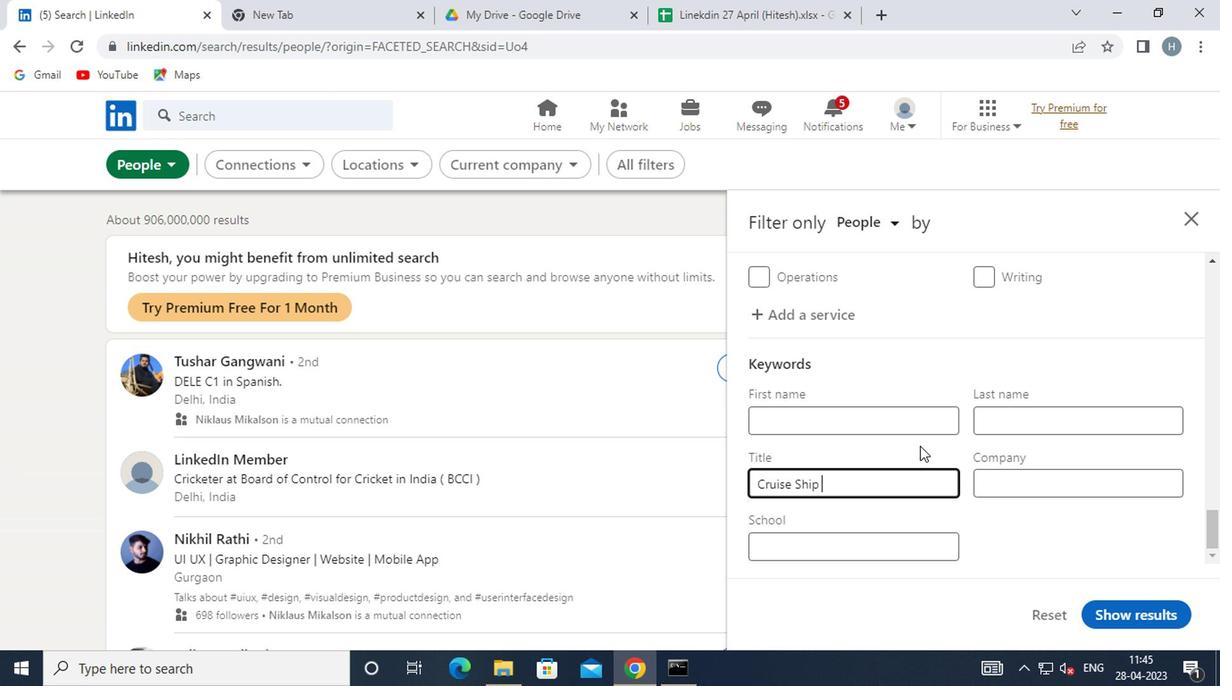 
Action: Key pressed <Key.shift><Key.shift><Key.shift><Key.shift><Key.shift><Key.shift><Key.shift><Key.shift><Key.shift><Key.shift><Key.shift><Key.shift>ATTEN
Screenshot: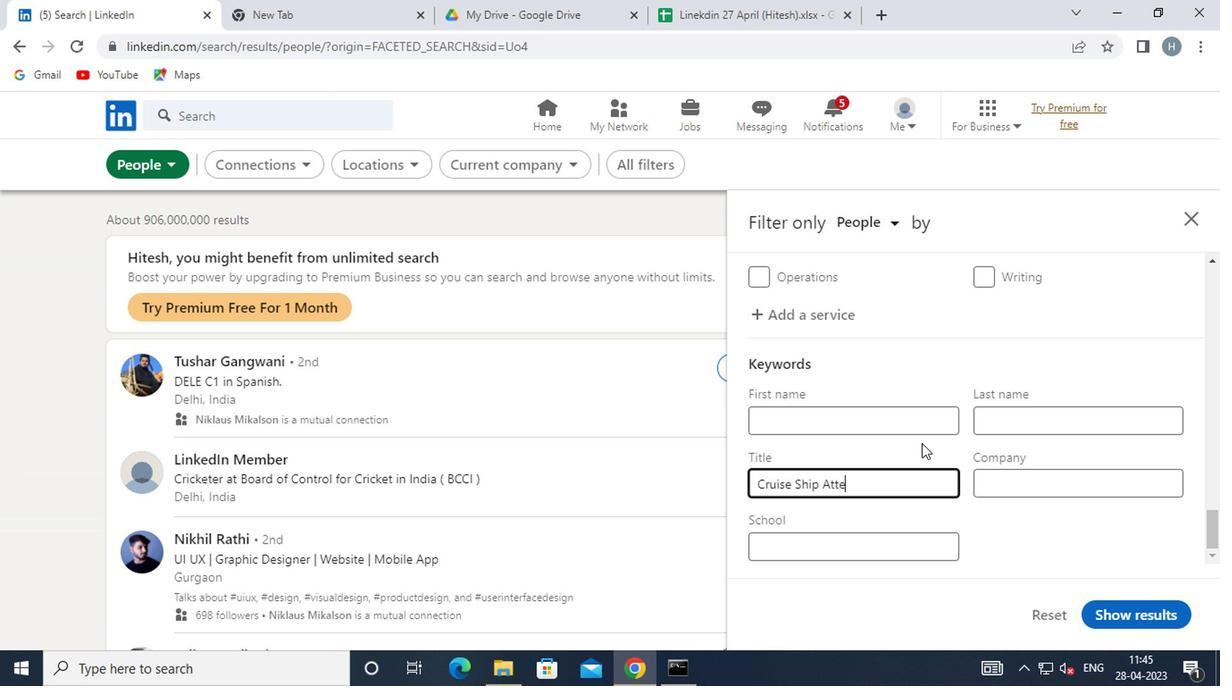 
Action: Mouse moved to (923, 443)
Screenshot: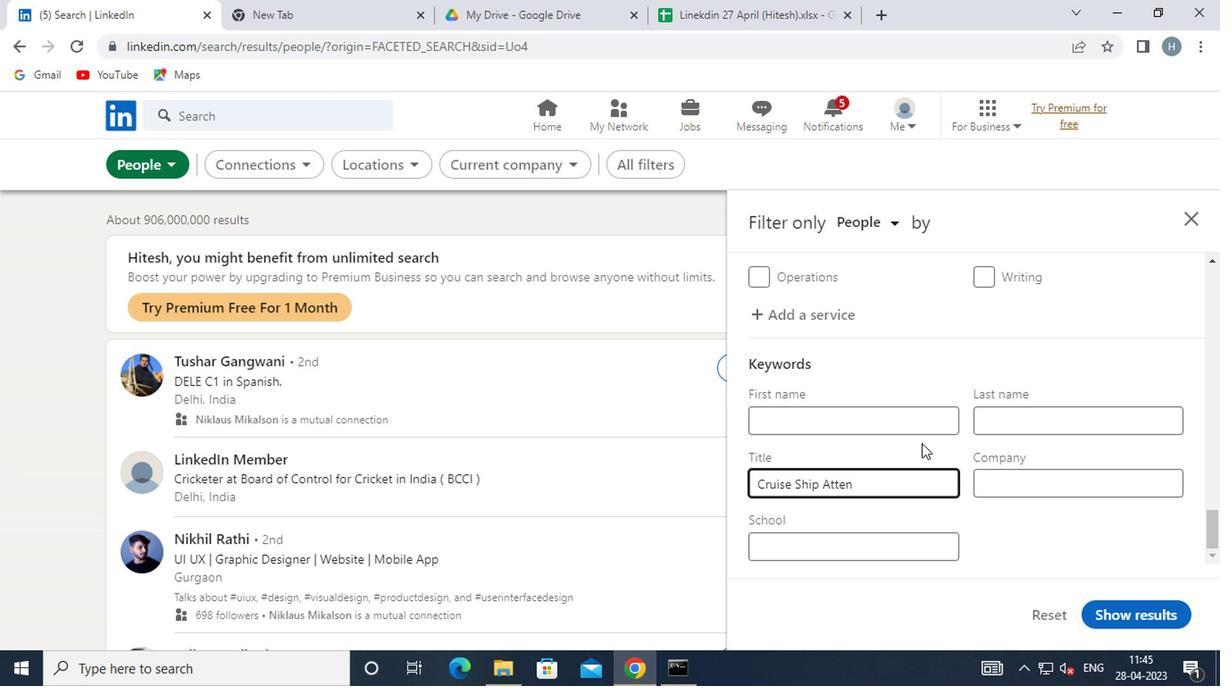 
Action: Key pressed DA
Screenshot: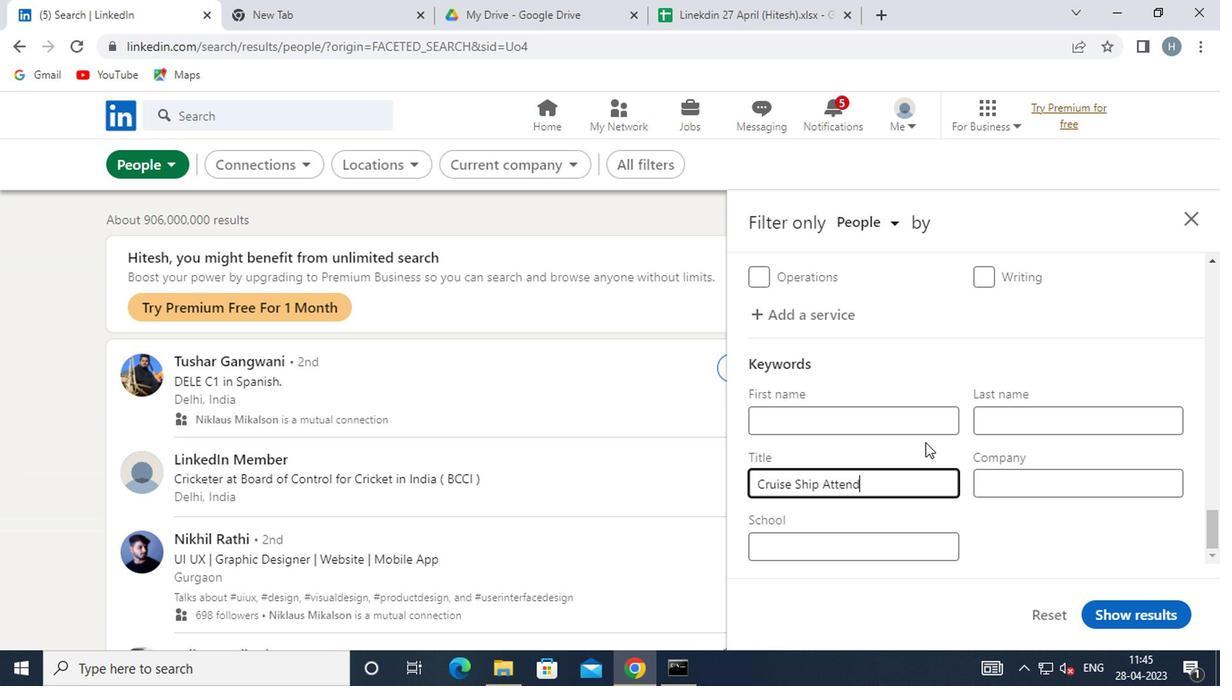 
Action: Mouse moved to (924, 443)
Screenshot: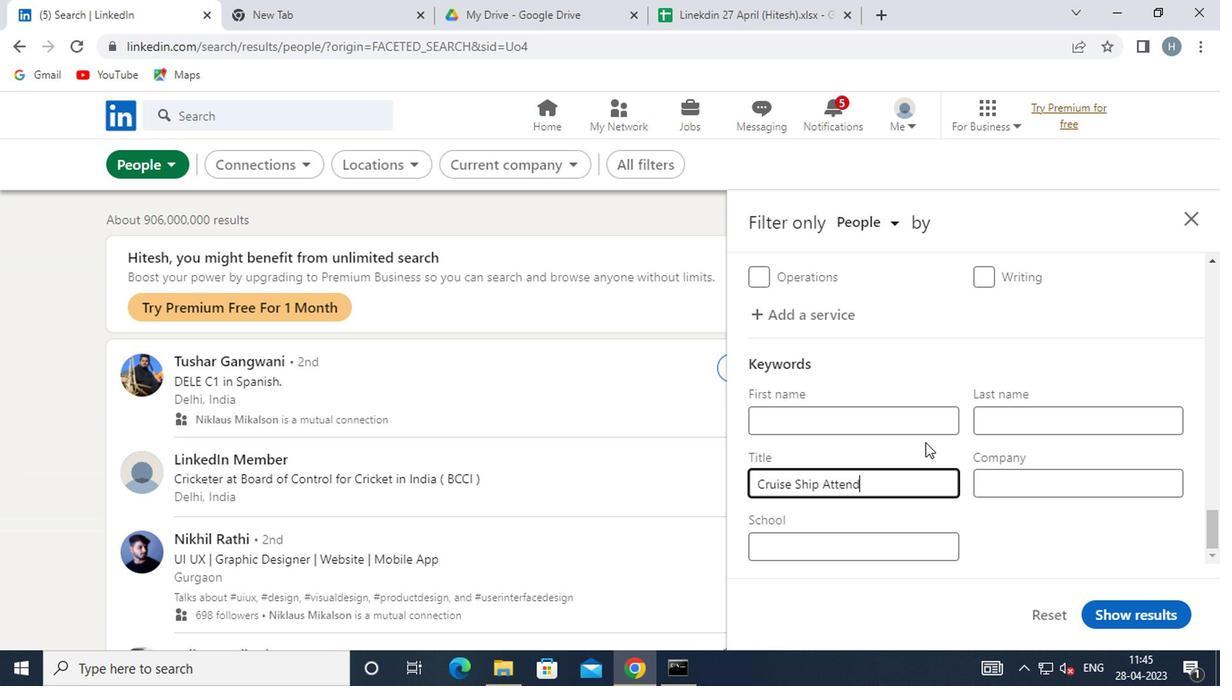 
Action: Key pressed NT
Screenshot: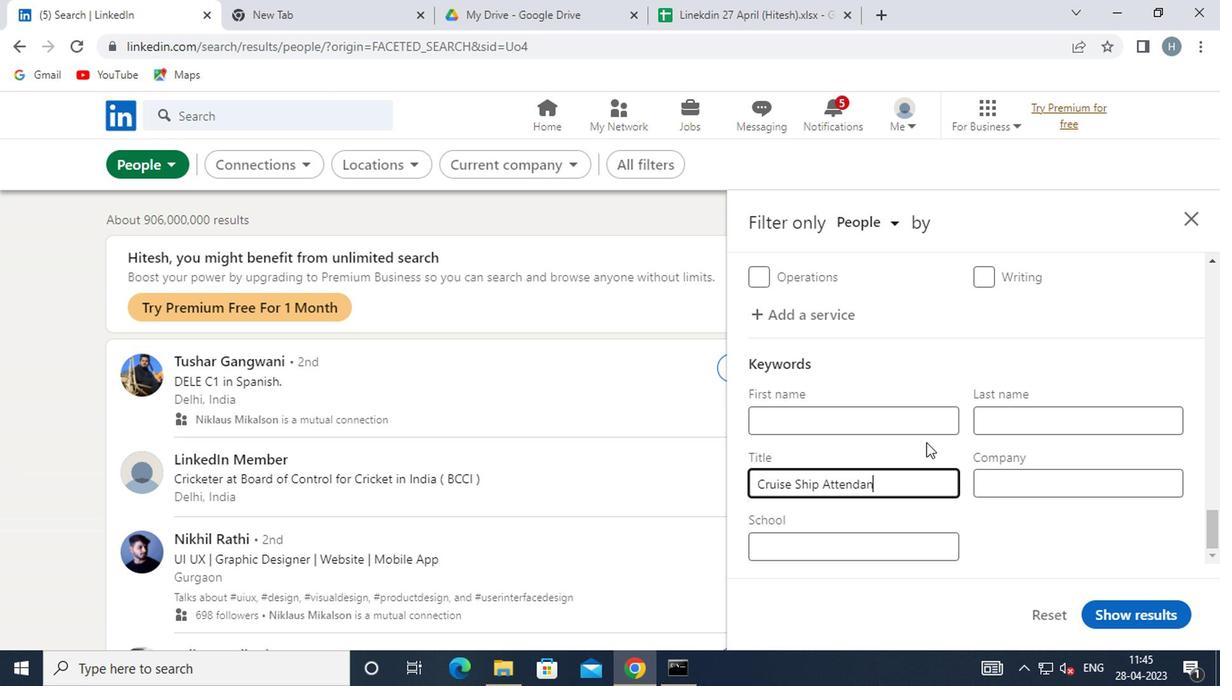 
Action: Mouse moved to (1141, 612)
Screenshot: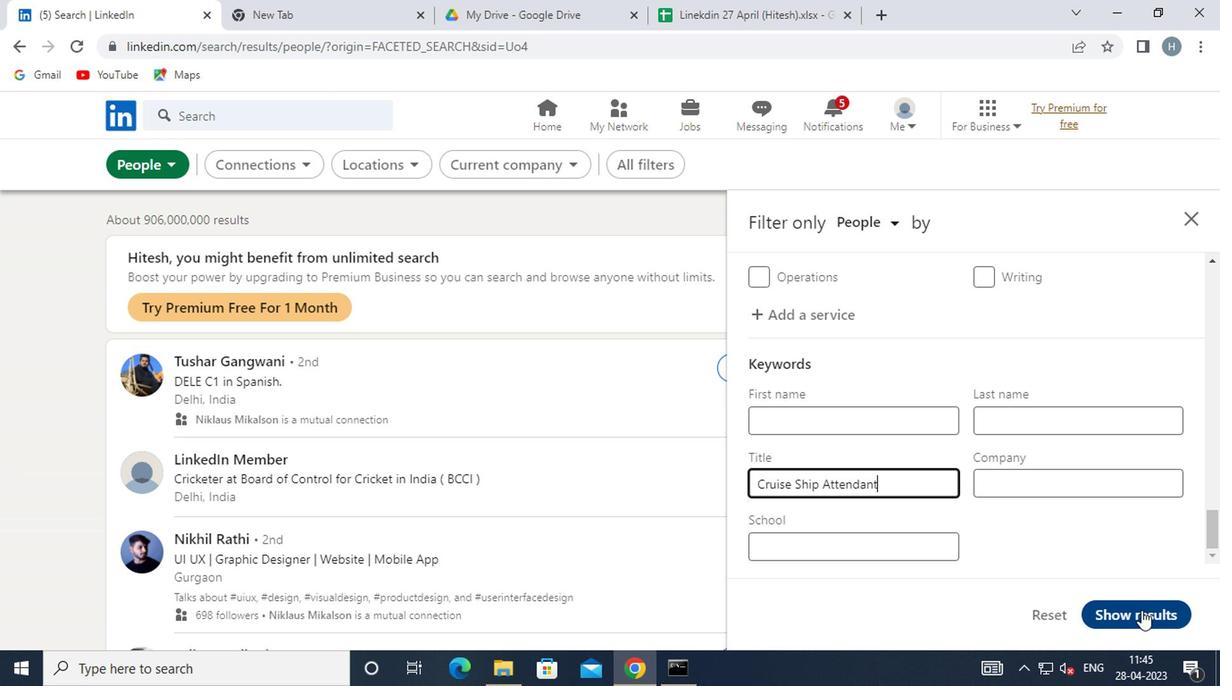 
Action: Mouse pressed left at (1141, 612)
Screenshot: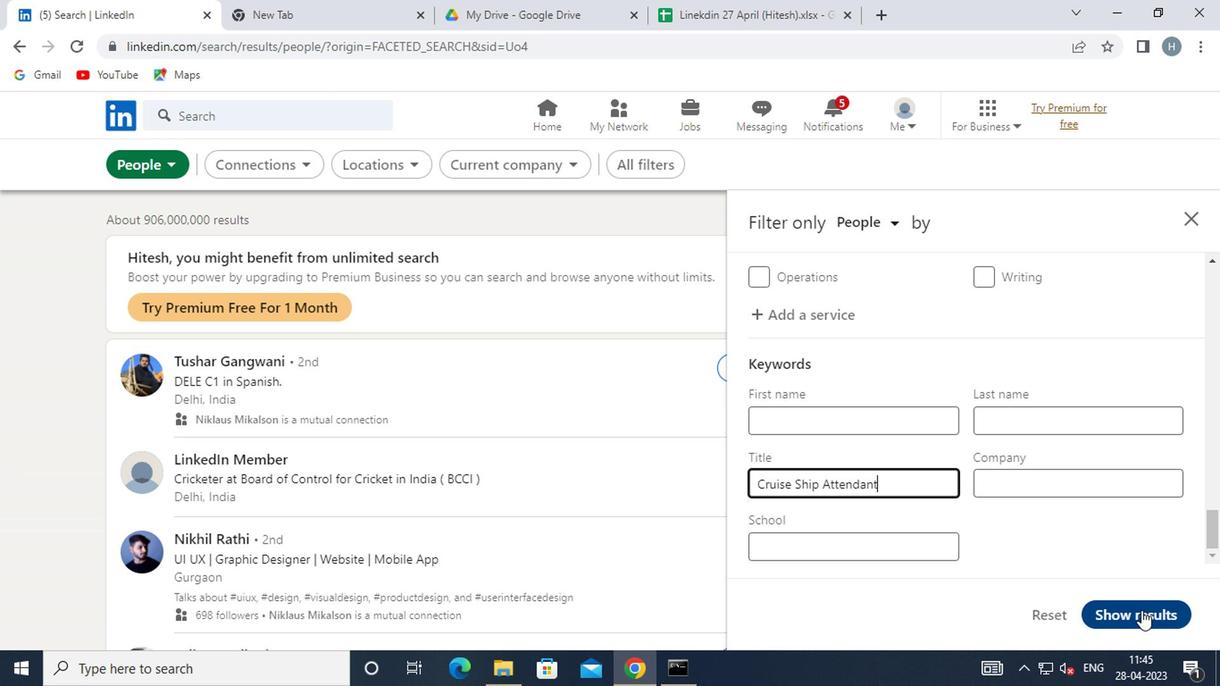 
Action: Mouse moved to (980, 465)
Screenshot: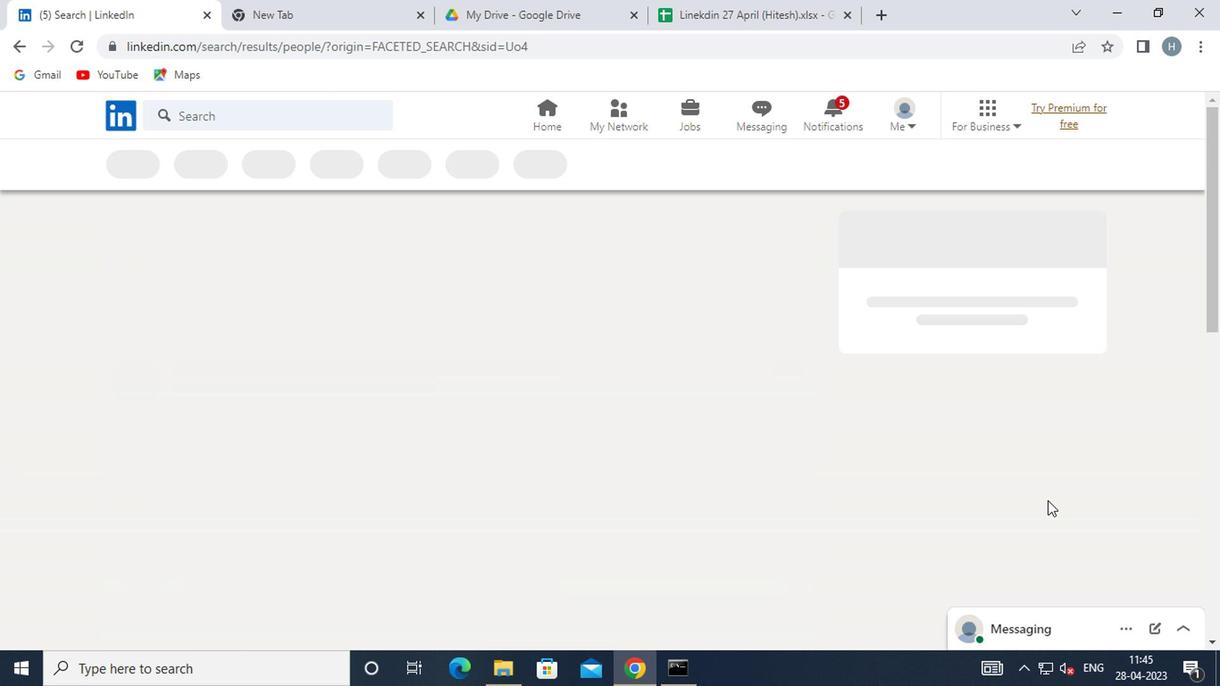 
